 Task: For heading Arial Rounded MT Bold with Underline.  font size for heading26,  'Change the font style of data to'Browallia New.  and font size to 18,  Change the alignment of both headline & data to Align middle & Align Text left.  In the sheet  Alpha Sales log 
Action: Mouse moved to (180, 155)
Screenshot: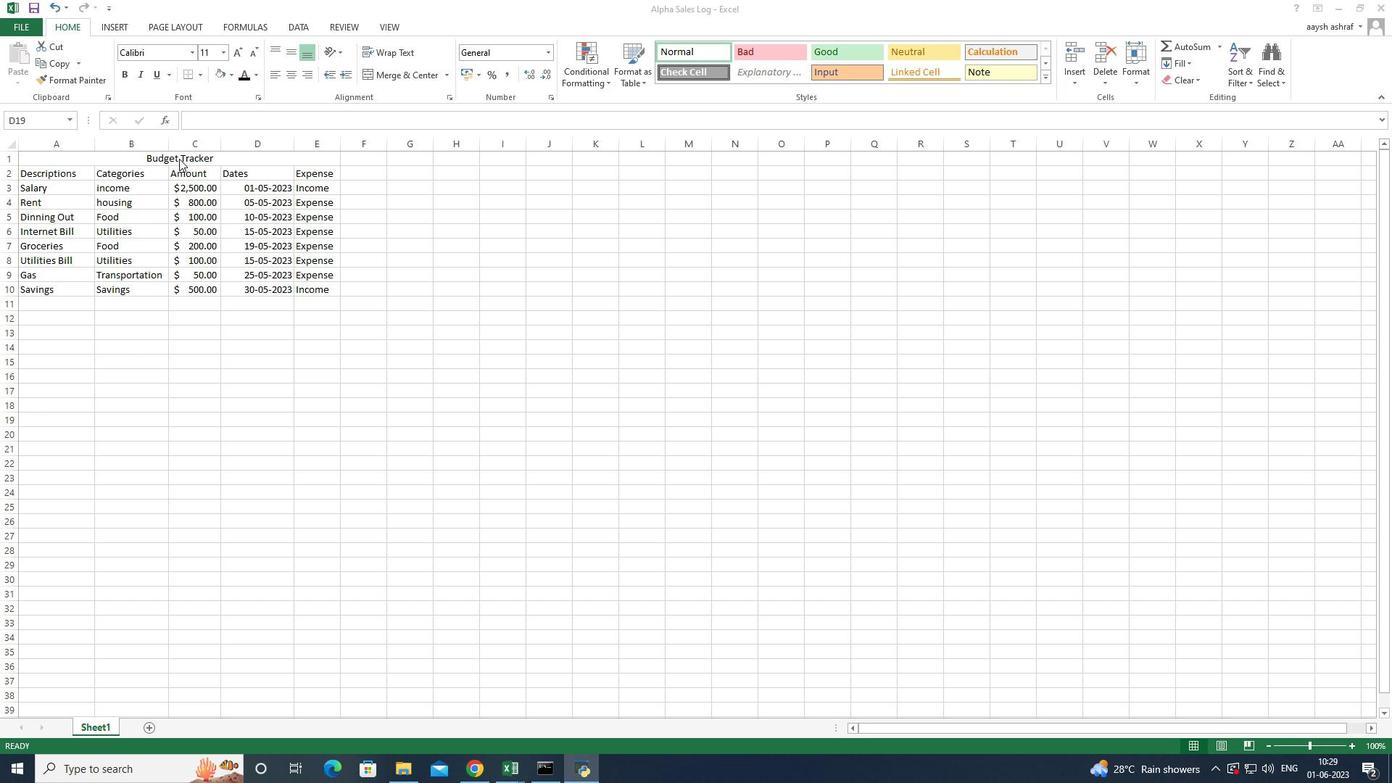 
Action: Mouse pressed left at (180, 155)
Screenshot: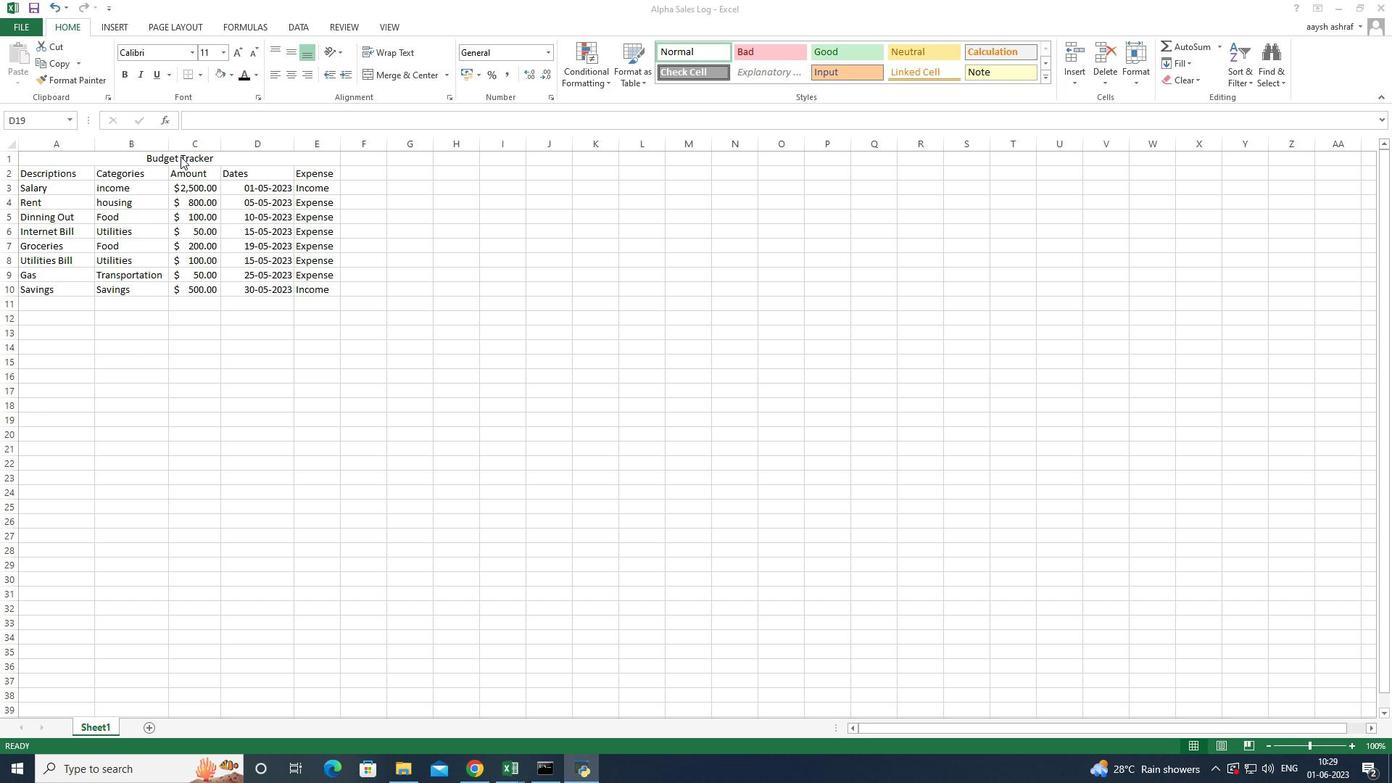 
Action: Mouse moved to (177, 161)
Screenshot: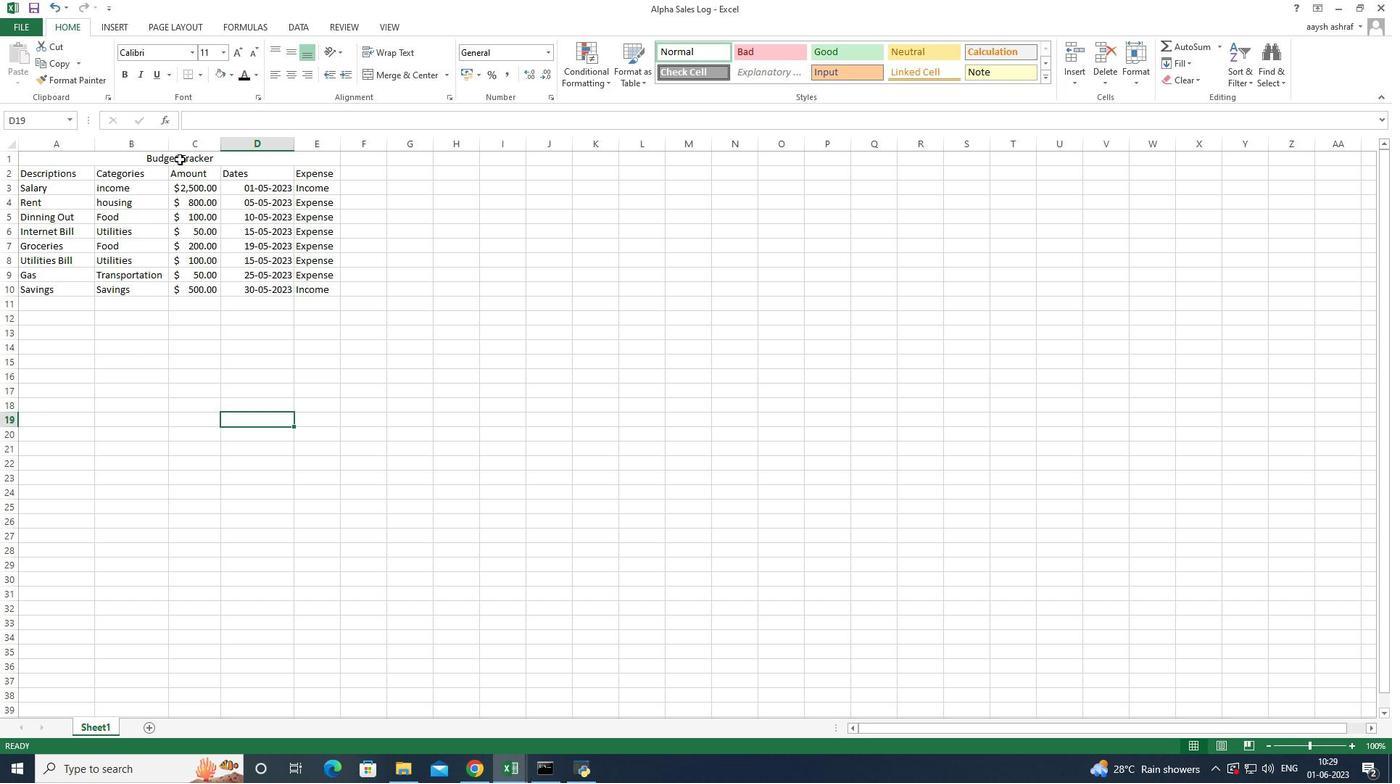 
Action: Mouse pressed left at (177, 161)
Screenshot: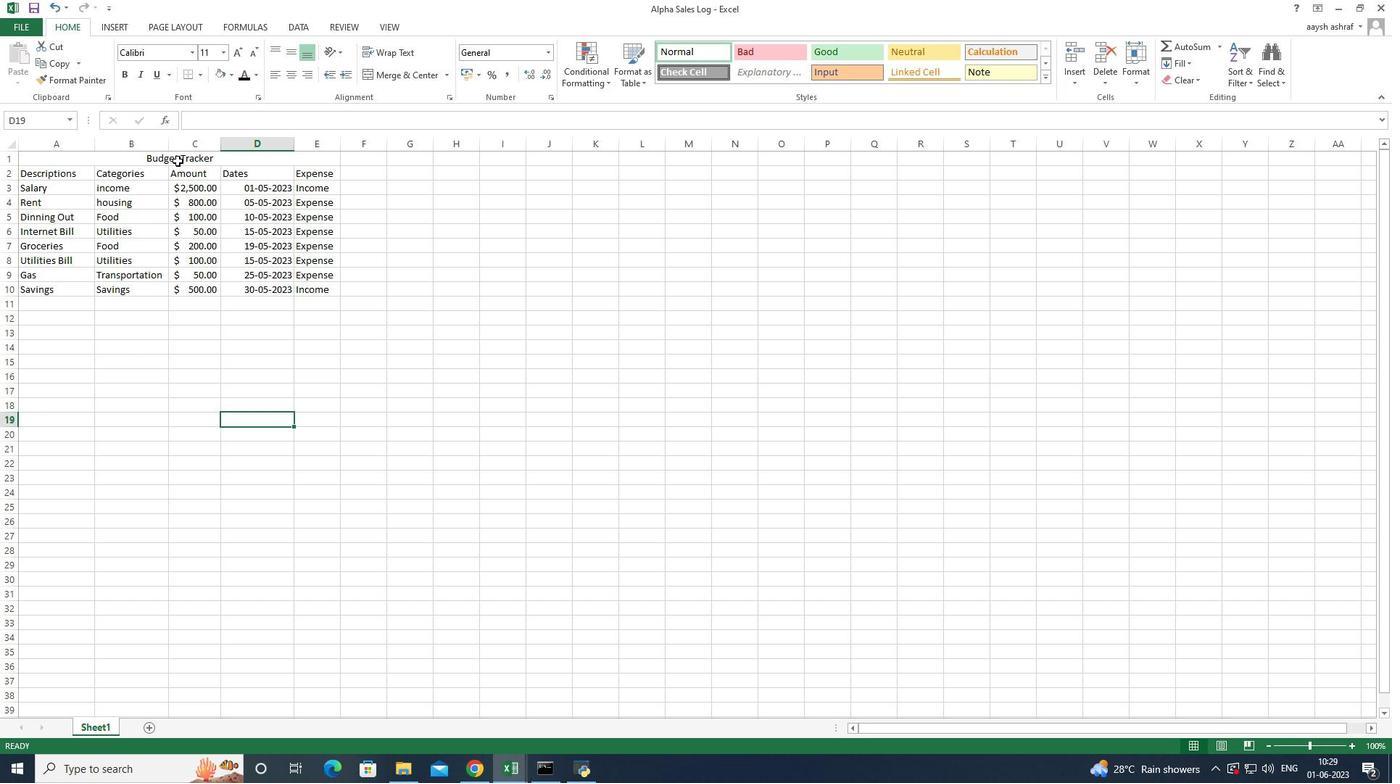 
Action: Mouse moved to (168, 397)
Screenshot: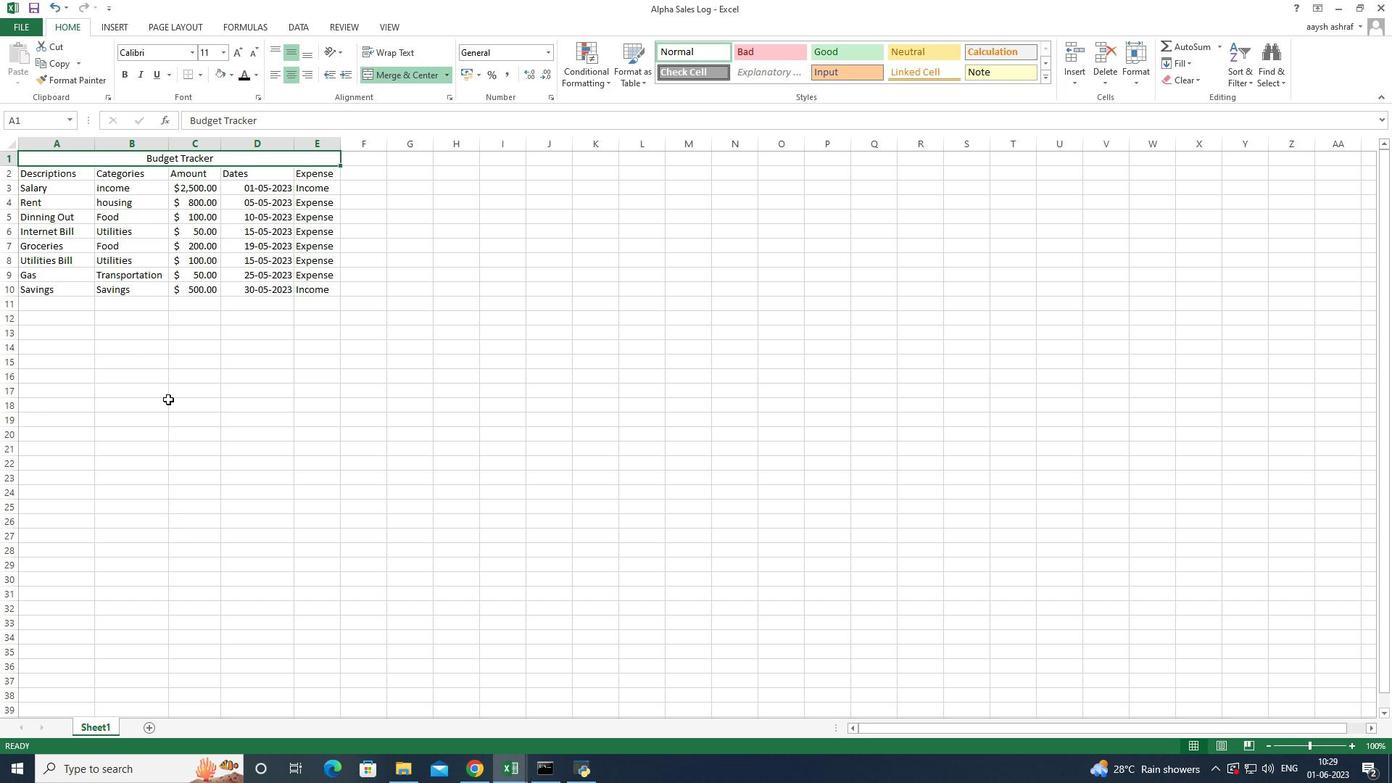 
Action: Mouse pressed right at (168, 397)
Screenshot: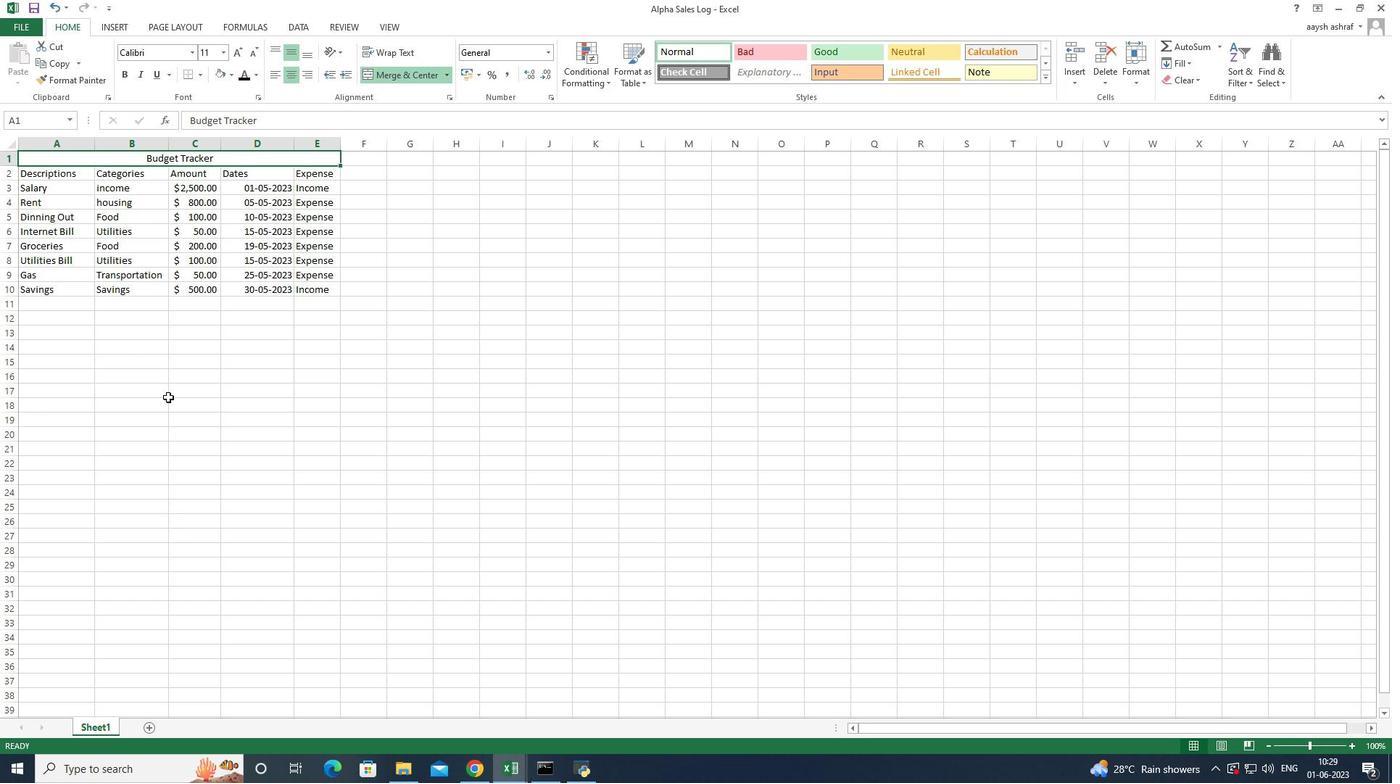 
Action: Mouse moved to (210, 679)
Screenshot: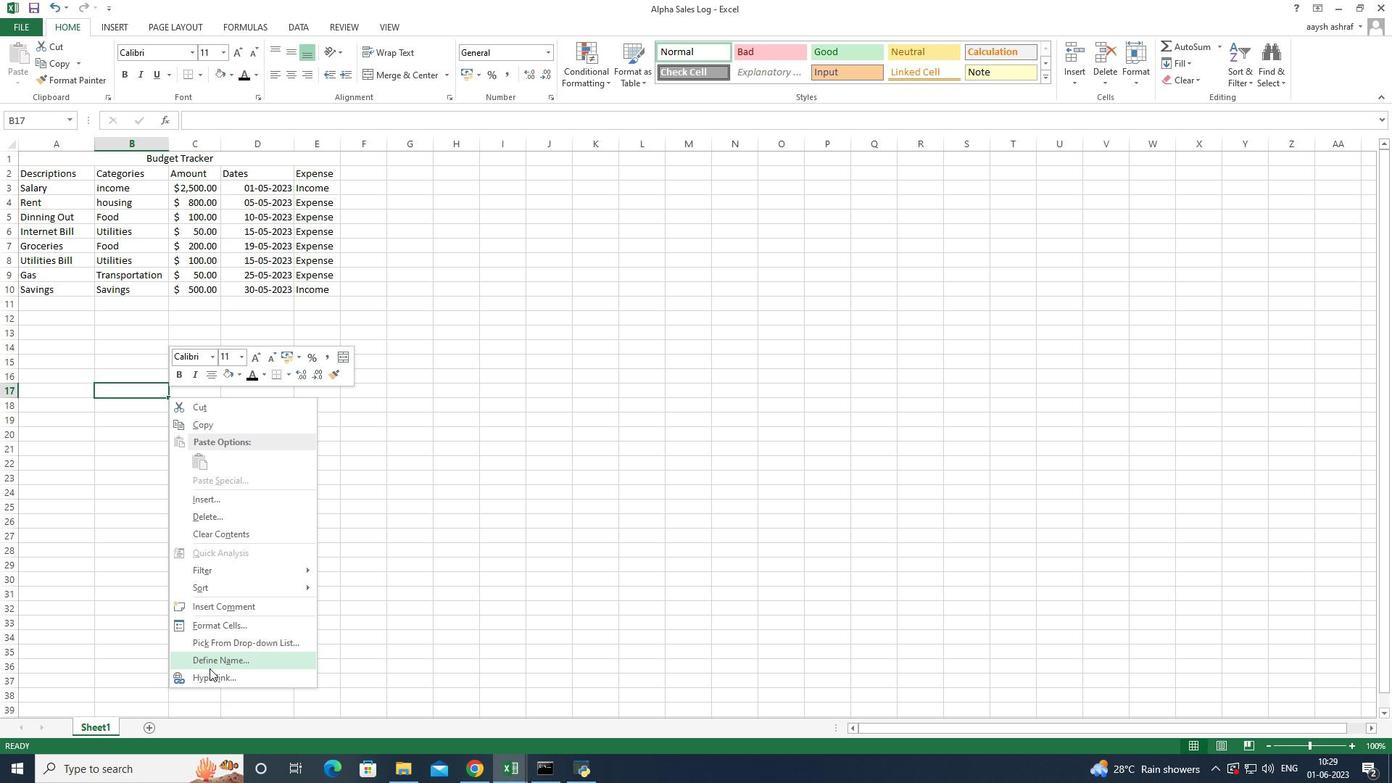 
Action: Mouse pressed left at (210, 679)
Screenshot: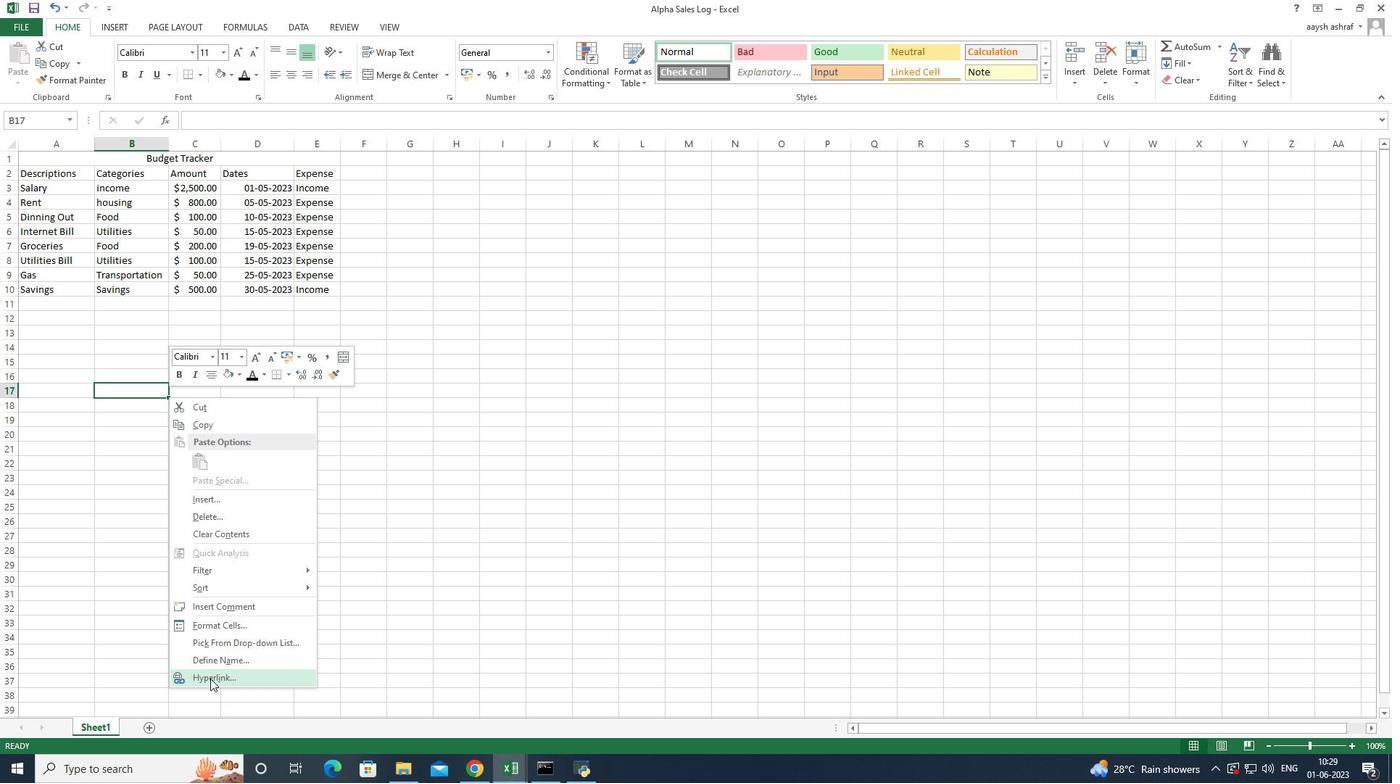 
Action: Mouse moved to (401, 455)
Screenshot: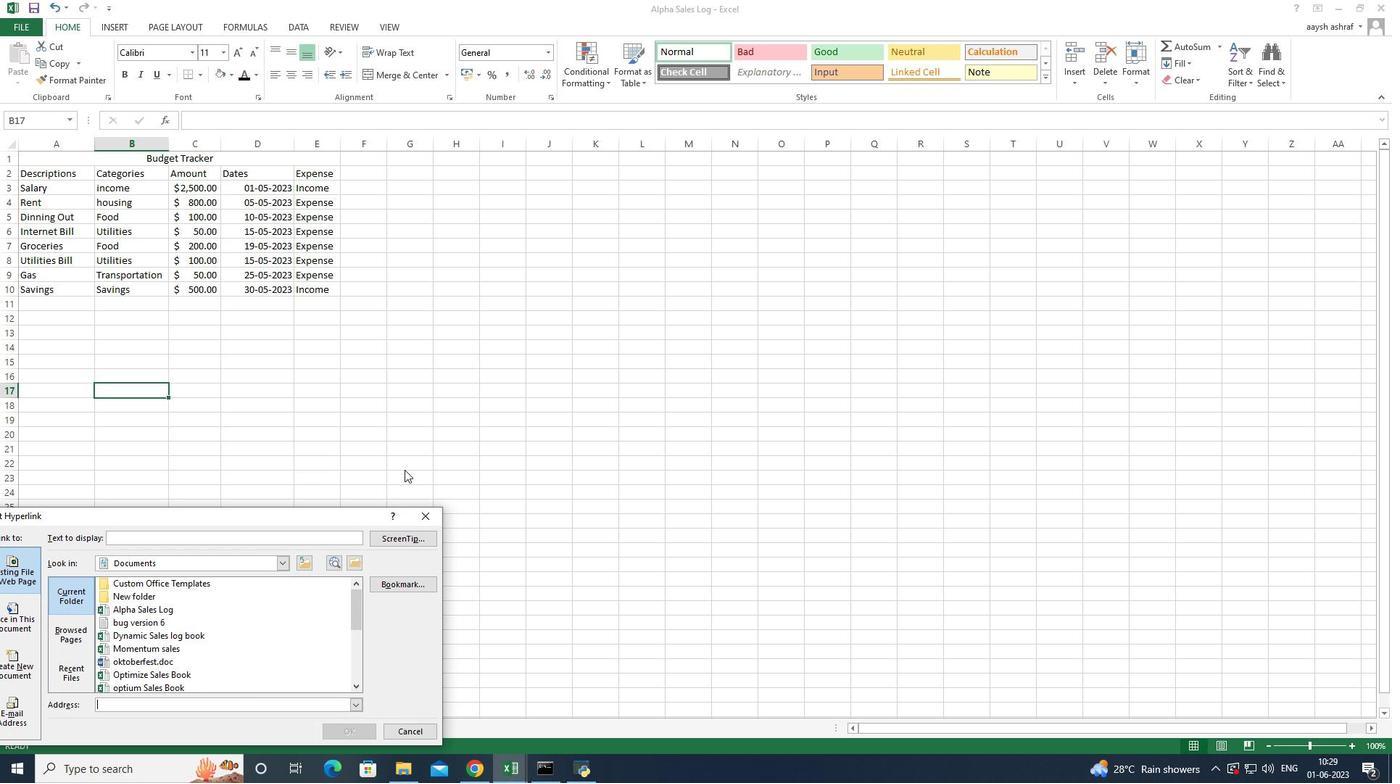 
Action: Mouse pressed left at (401, 455)
Screenshot: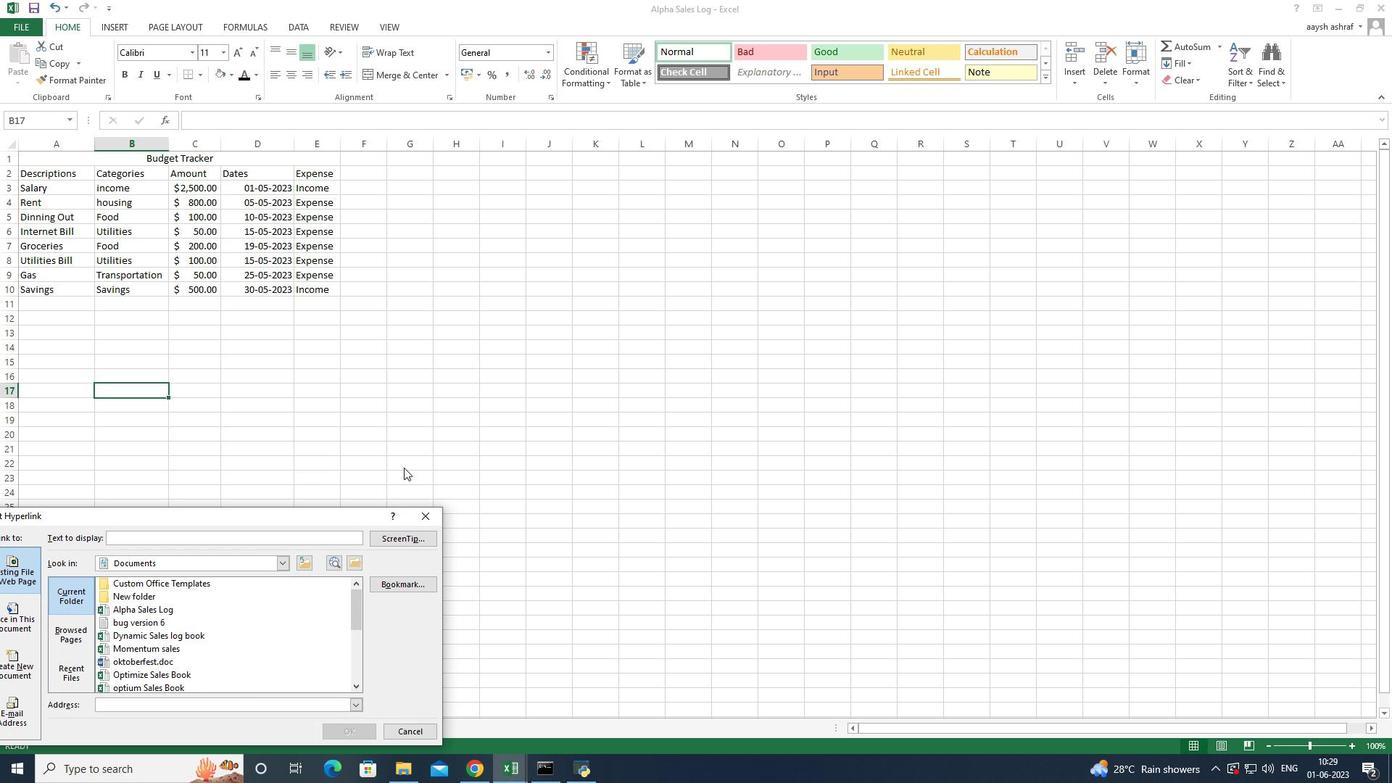 
Action: Mouse moved to (427, 510)
Screenshot: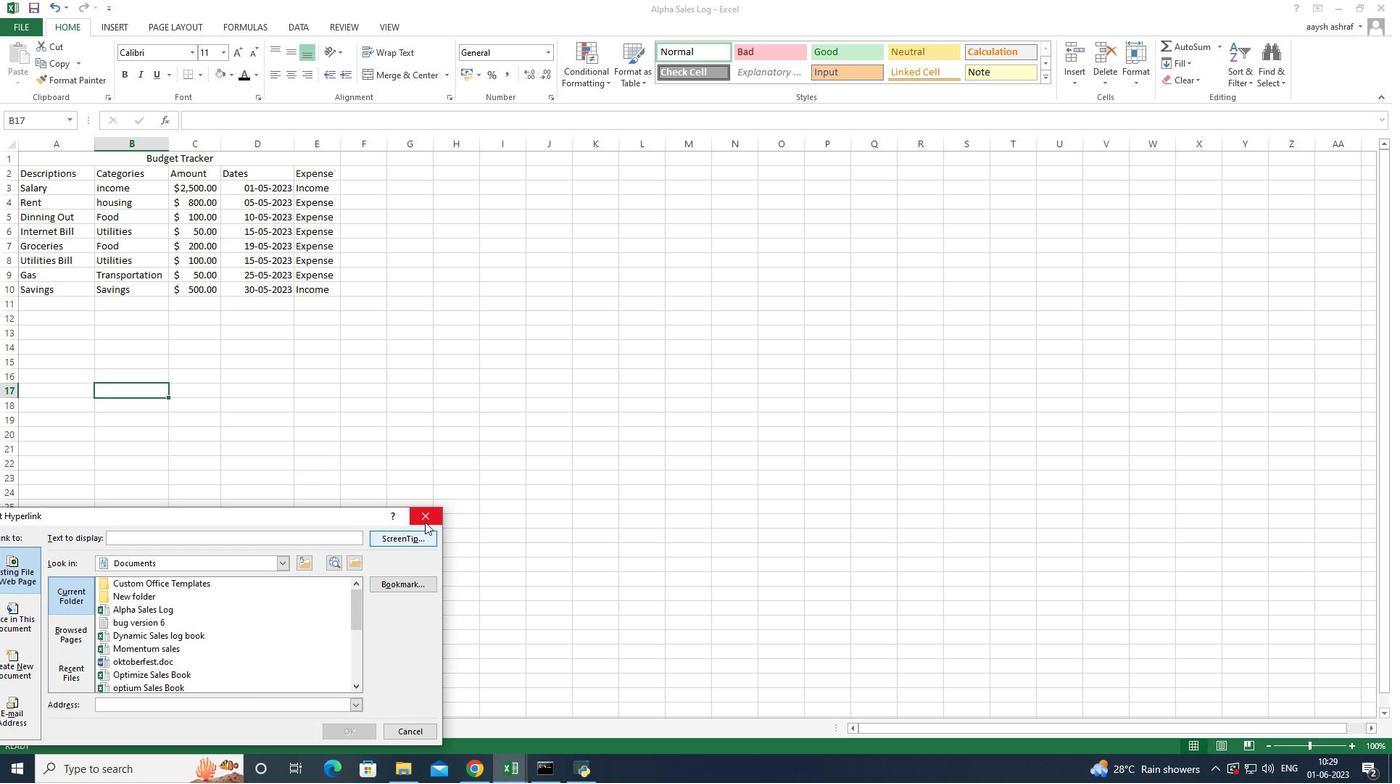 
Action: Mouse pressed left at (427, 510)
Screenshot: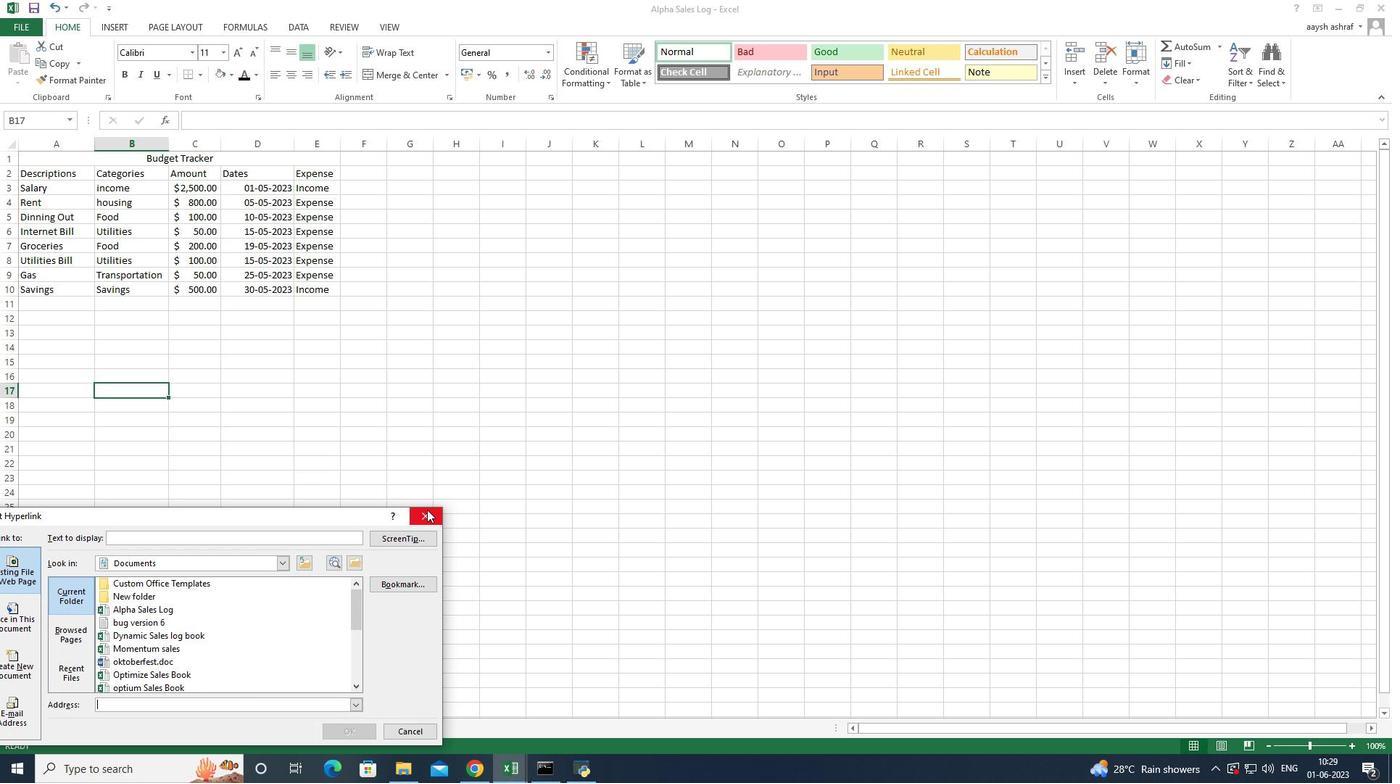 
Action: Mouse moved to (142, 159)
Screenshot: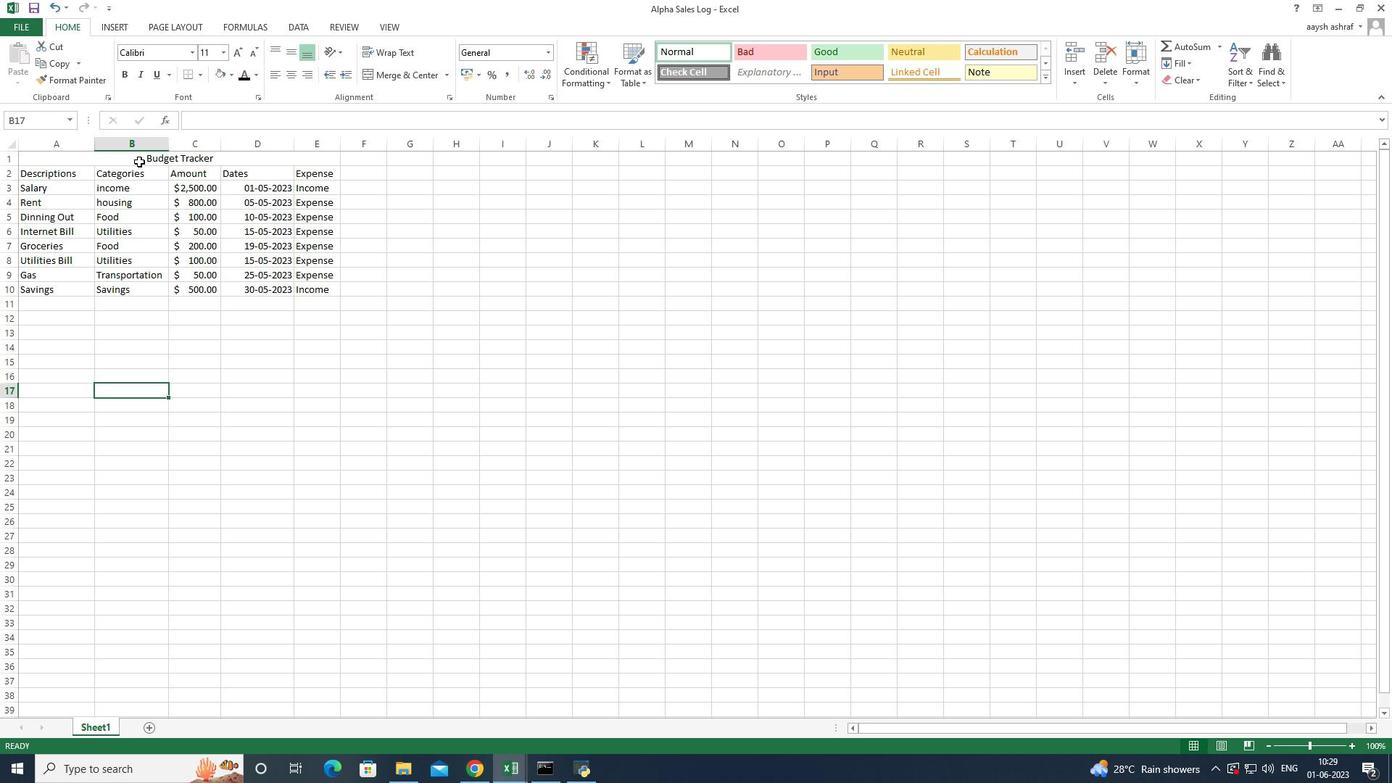 
Action: Mouse pressed left at (142, 159)
Screenshot: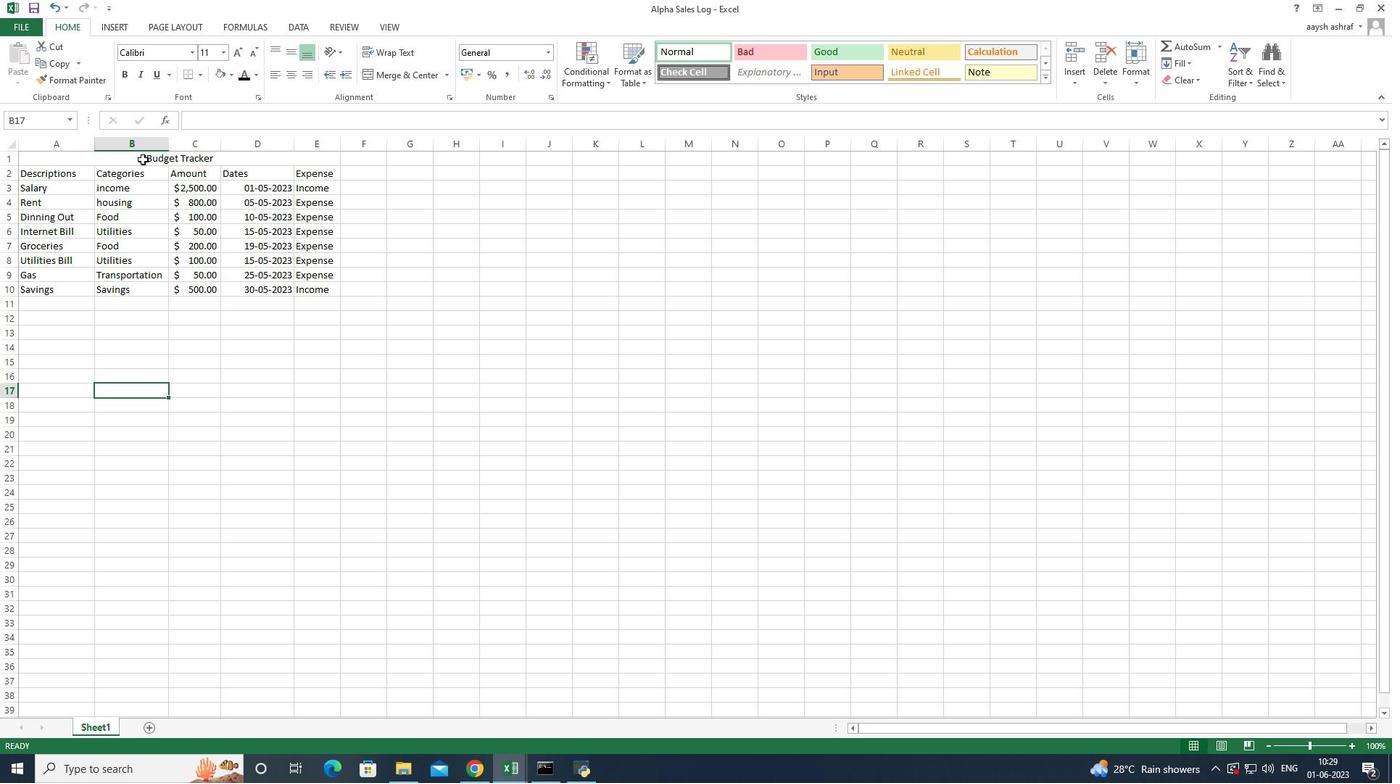 
Action: Mouse moved to (49, 172)
Screenshot: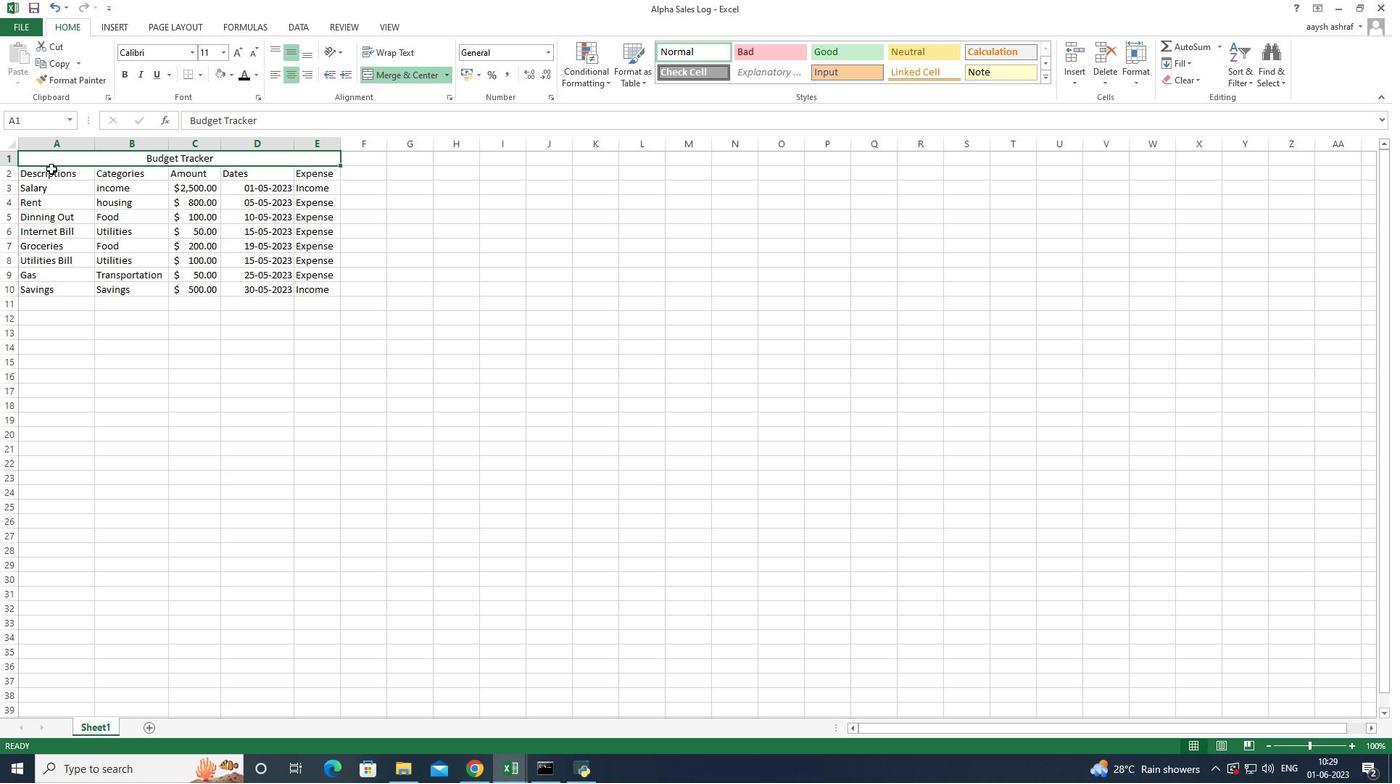
Action: Mouse pressed left at (49, 172)
Screenshot: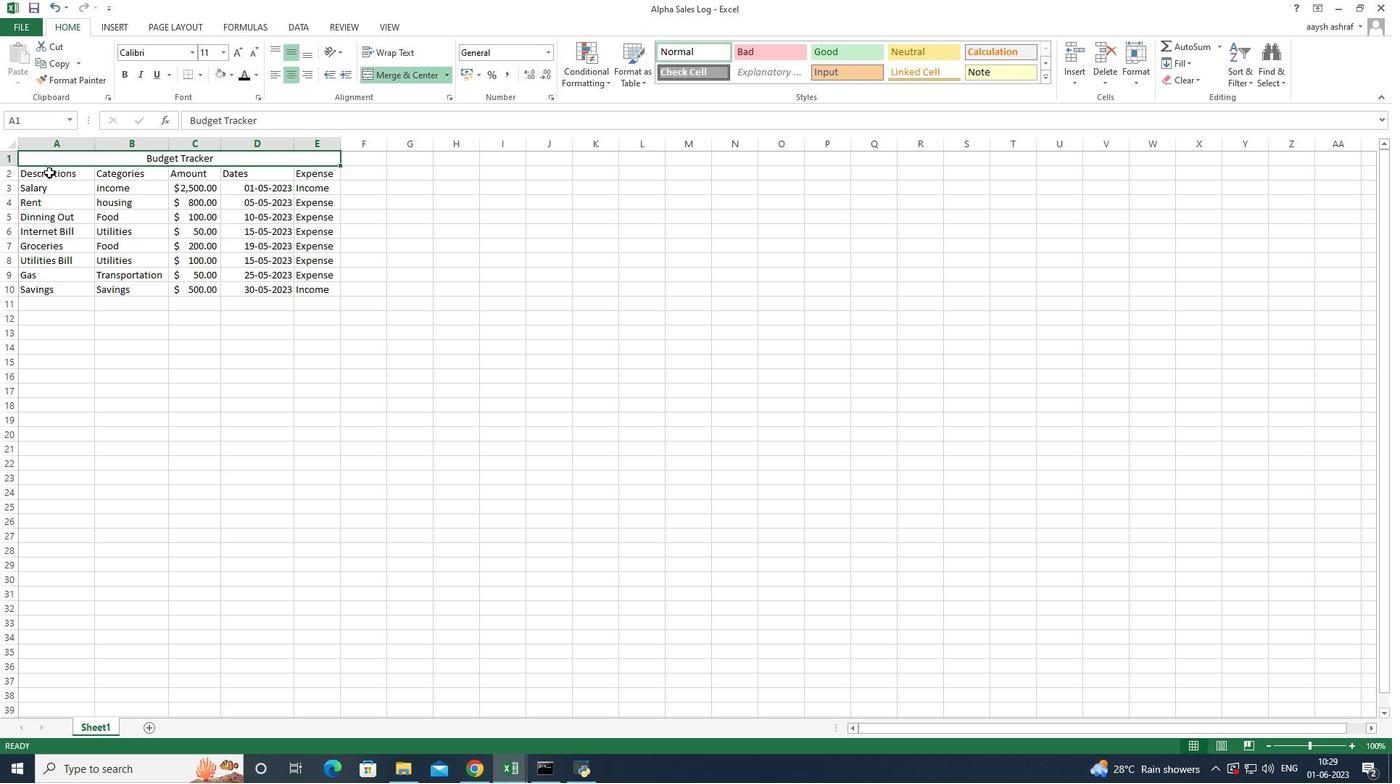 
Action: Mouse moved to (85, 158)
Screenshot: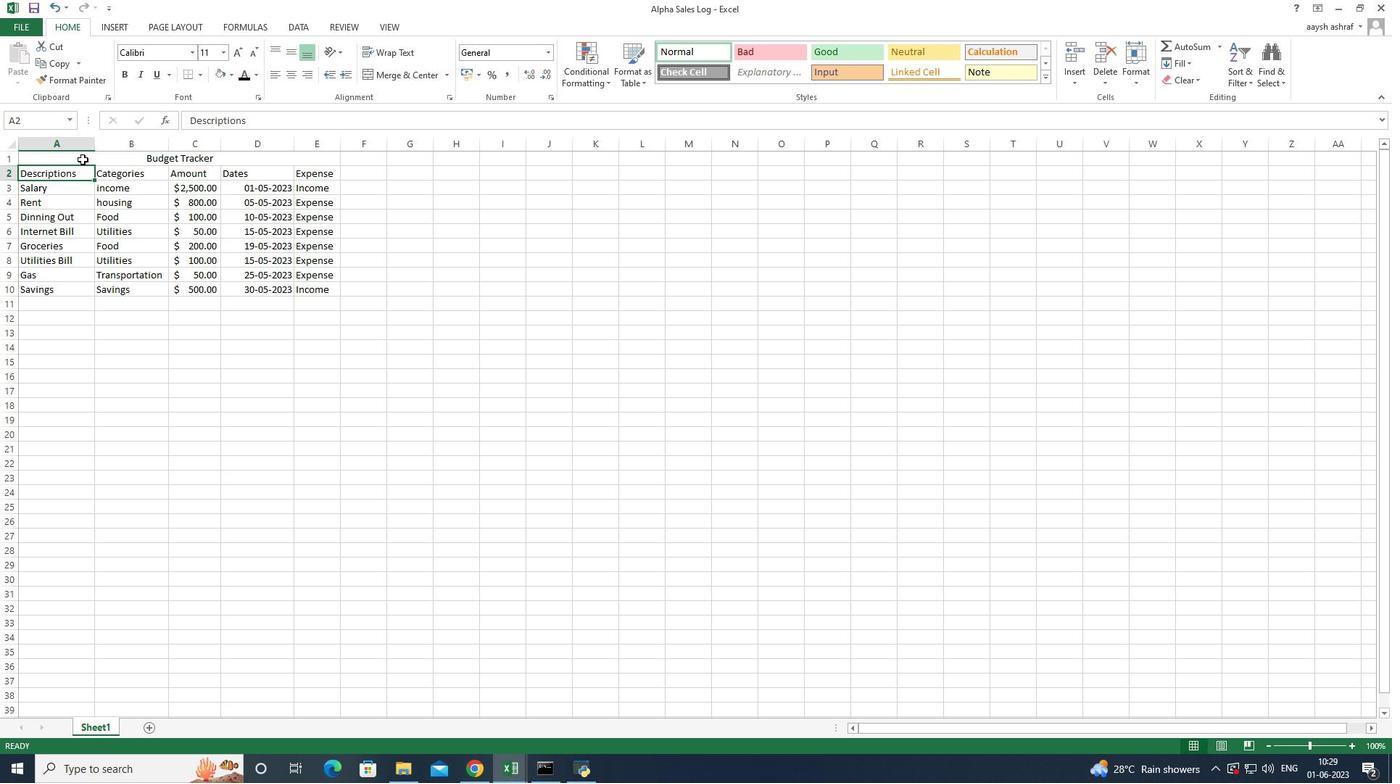 
Action: Mouse pressed left at (85, 158)
Screenshot: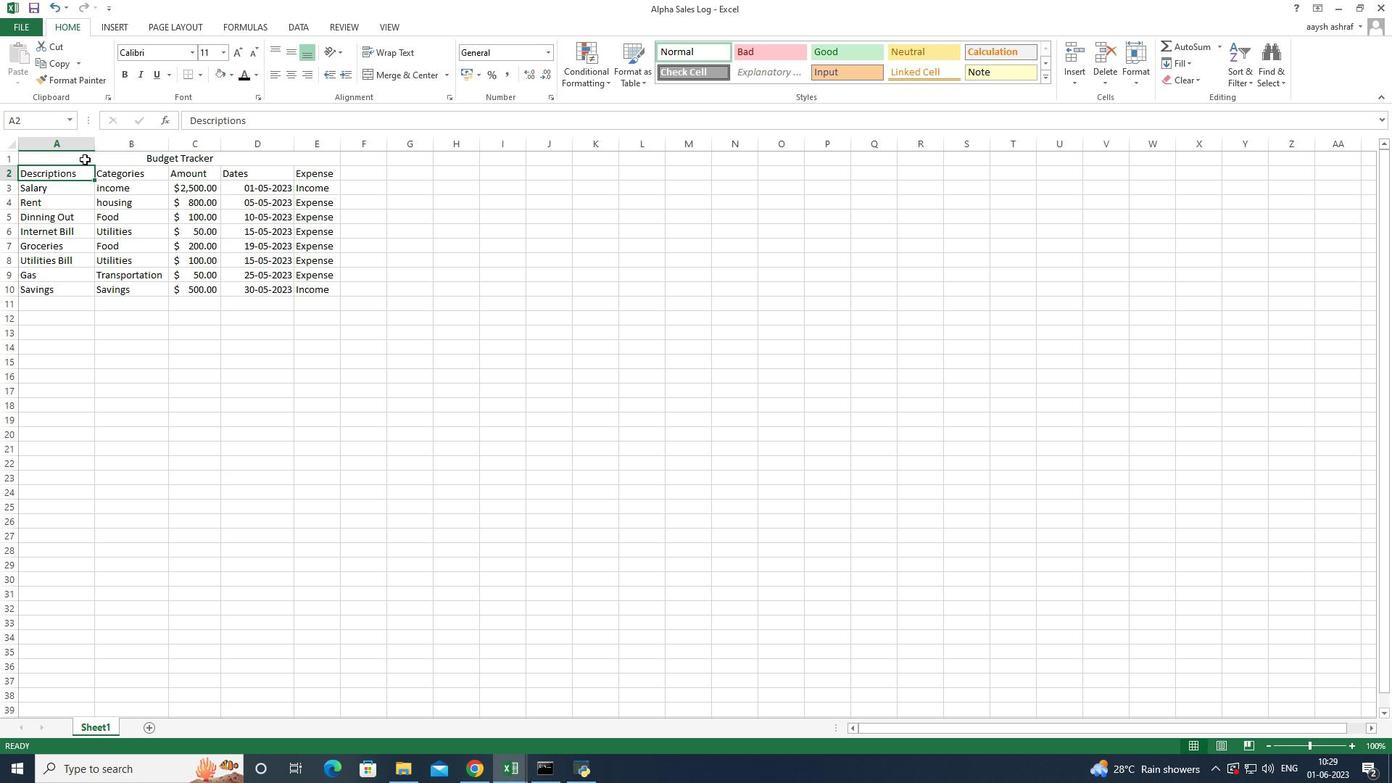 
Action: Mouse moved to (155, 176)
Screenshot: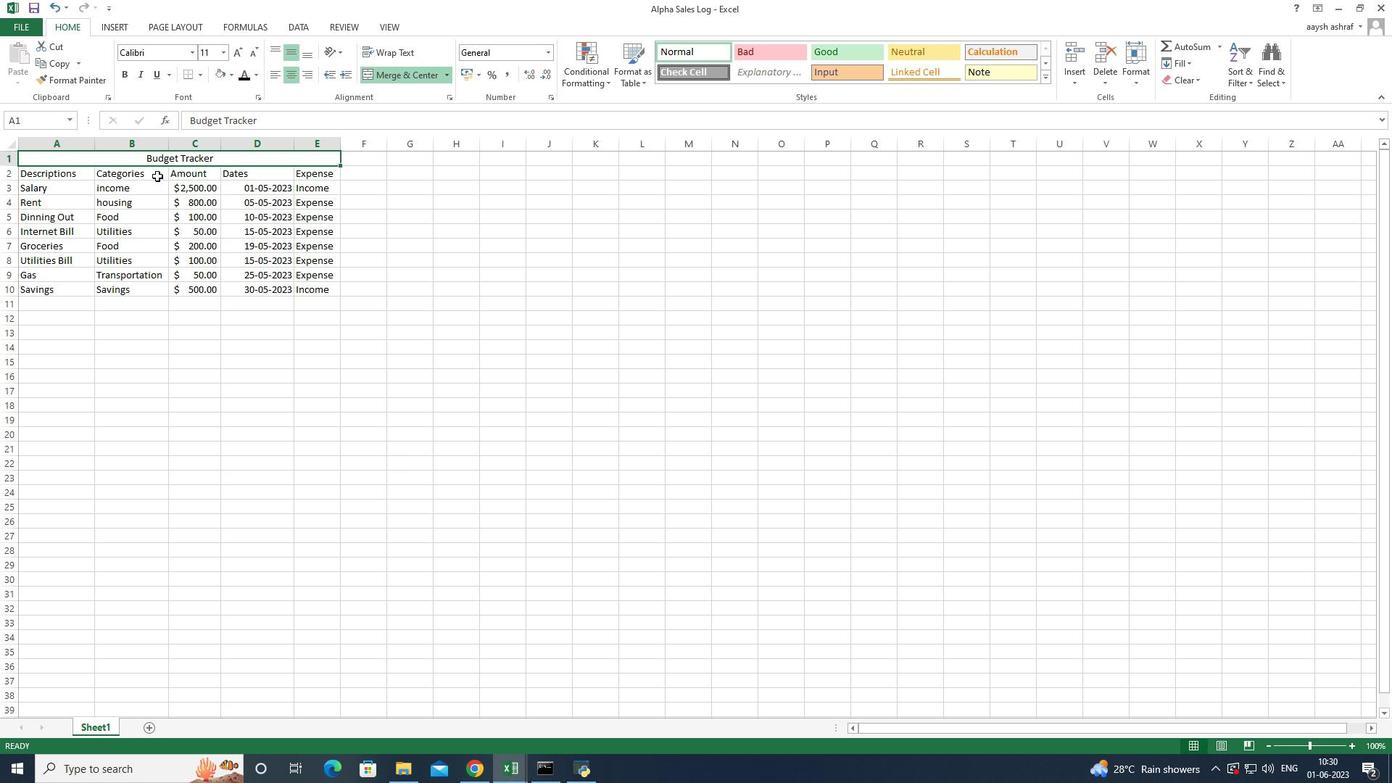 
Action: Mouse pressed left at (155, 176)
Screenshot: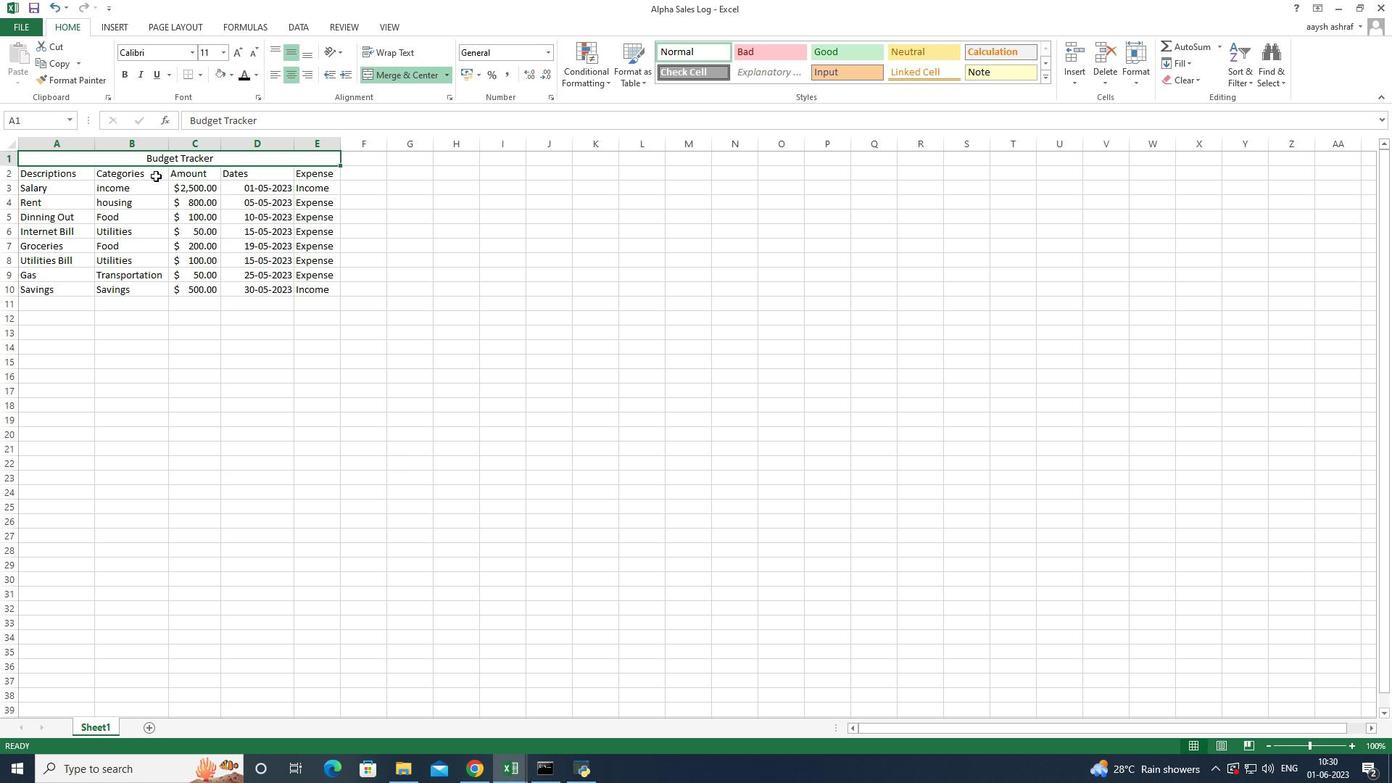 
Action: Mouse moved to (184, 160)
Screenshot: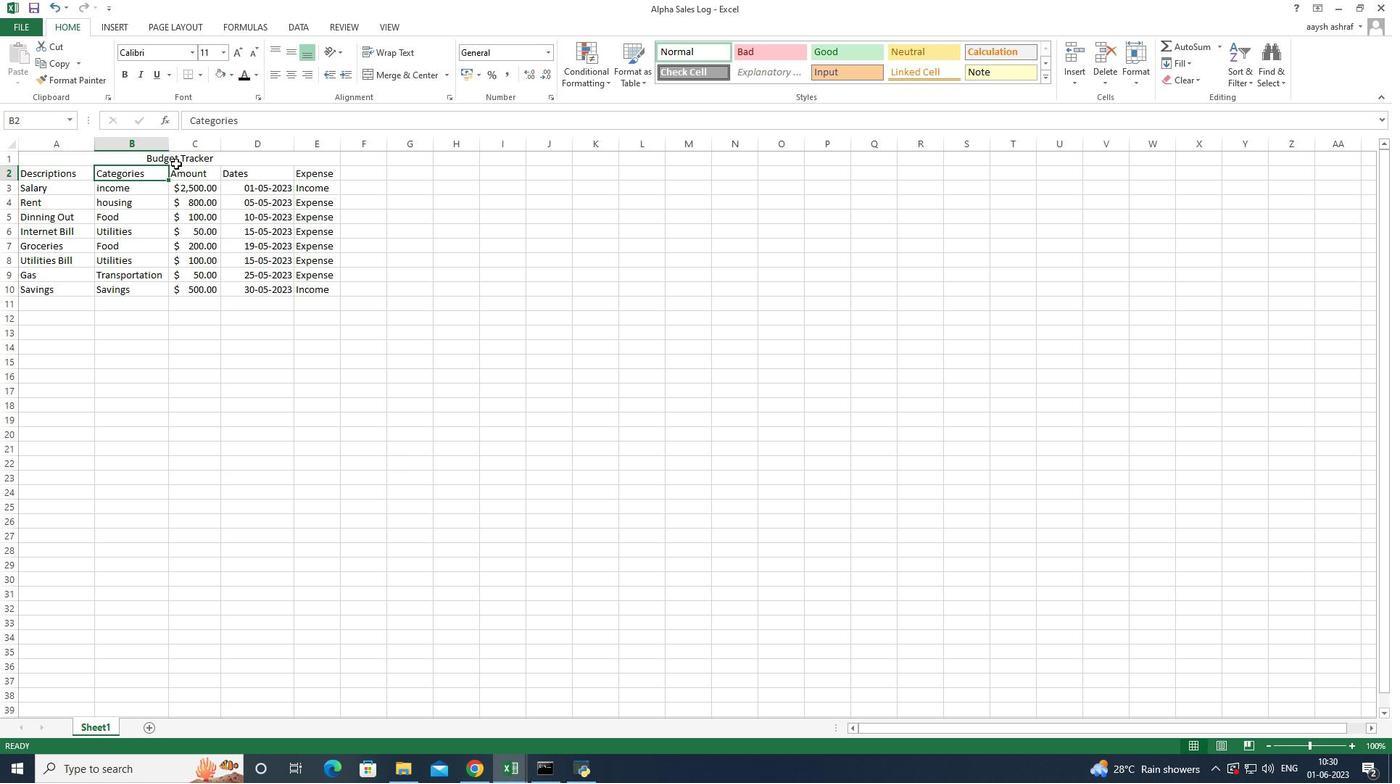 
Action: Mouse pressed left at (184, 160)
Screenshot: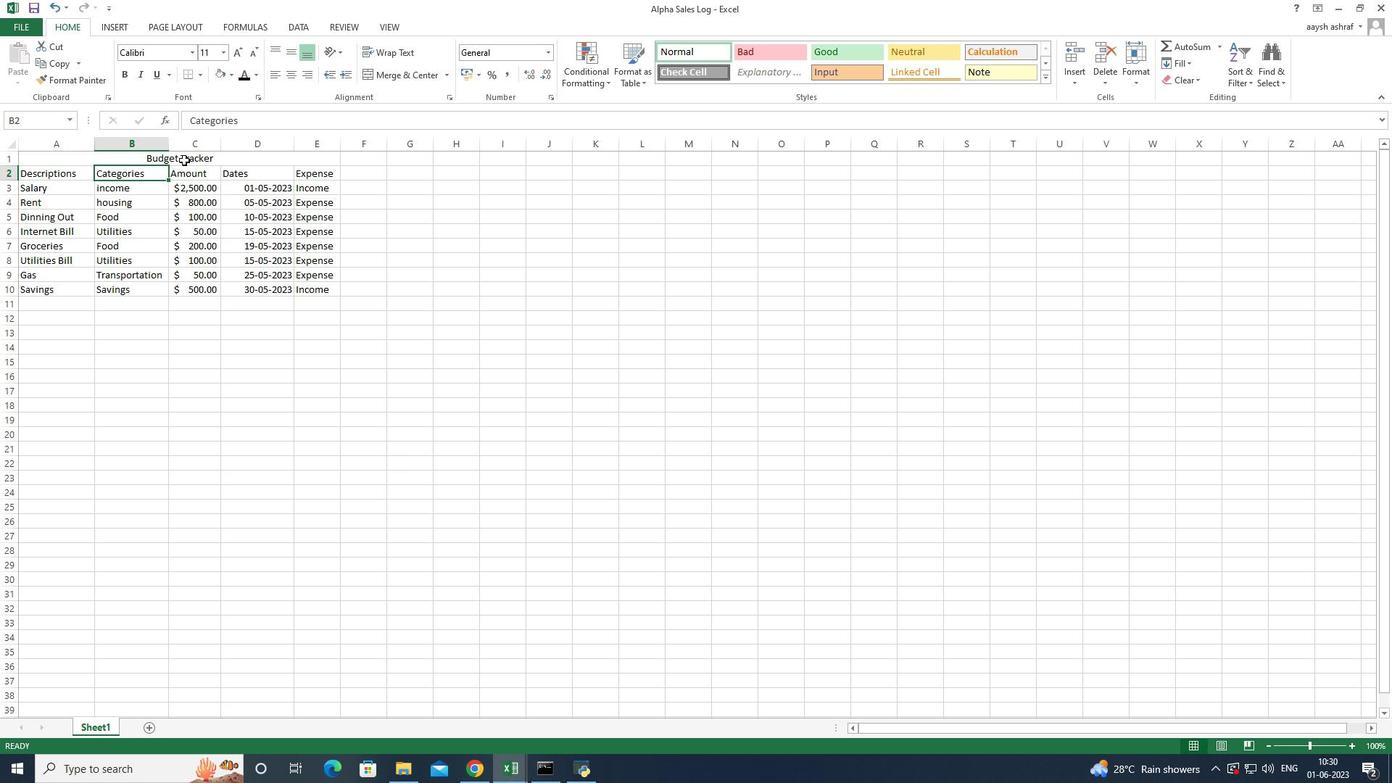 
Action: Mouse moved to (219, 160)
Screenshot: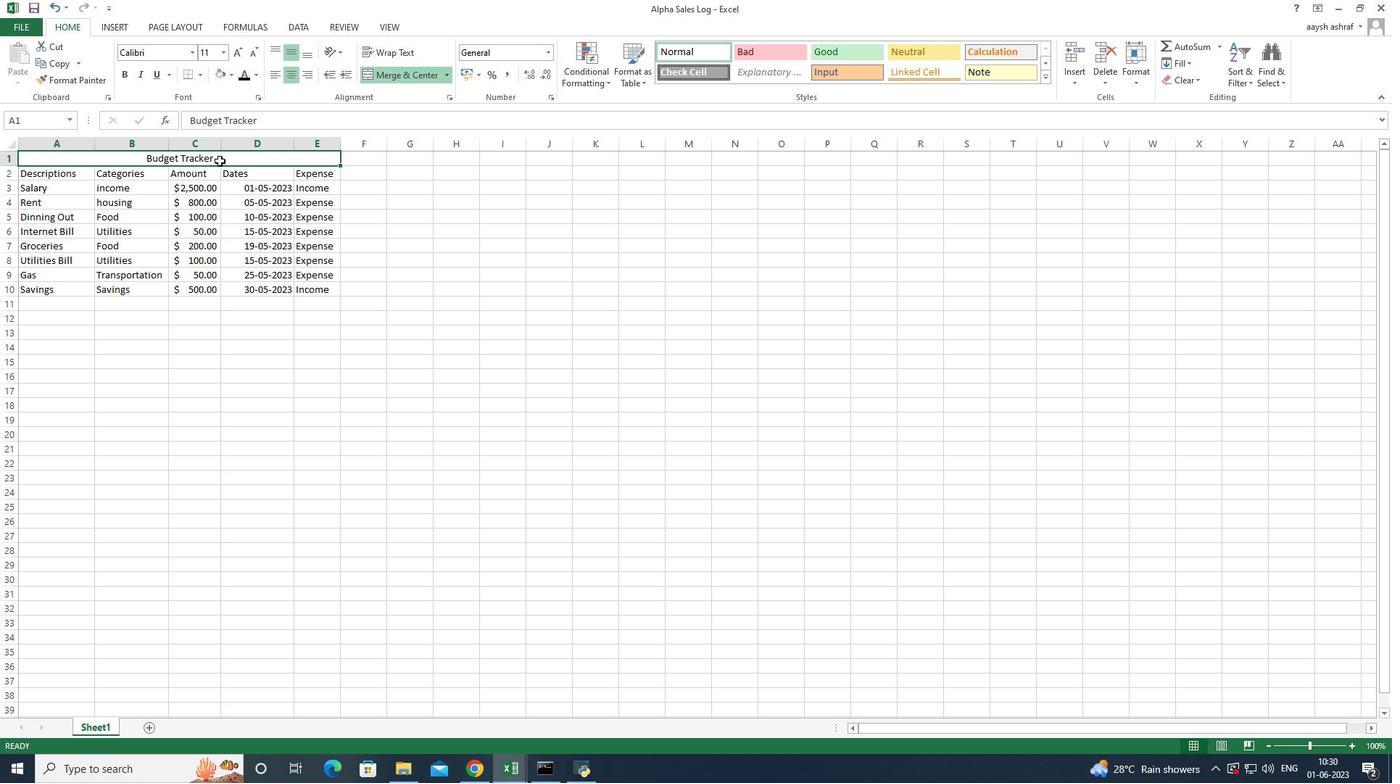 
Action: Mouse pressed left at (219, 160)
Screenshot: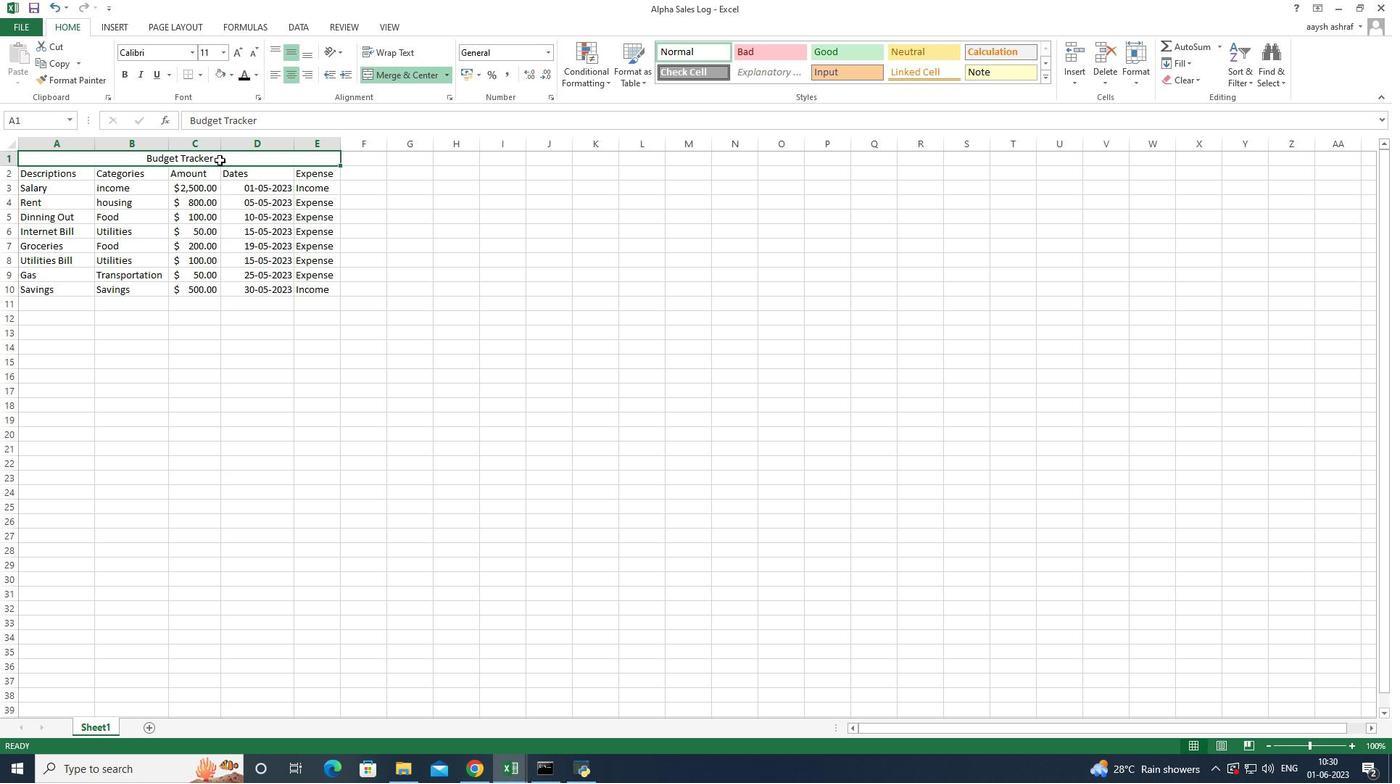 
Action: Mouse pressed left at (219, 160)
Screenshot: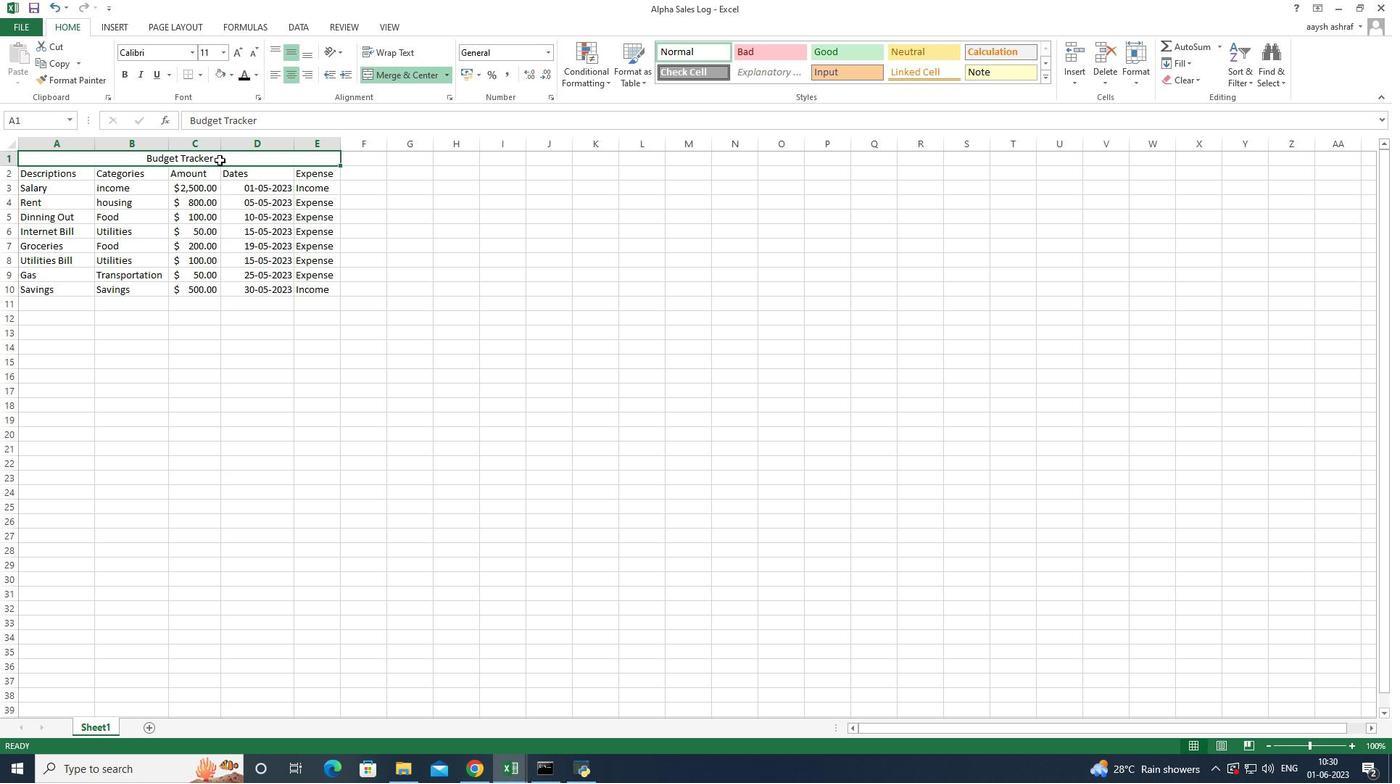 
Action: Mouse pressed left at (219, 160)
Screenshot: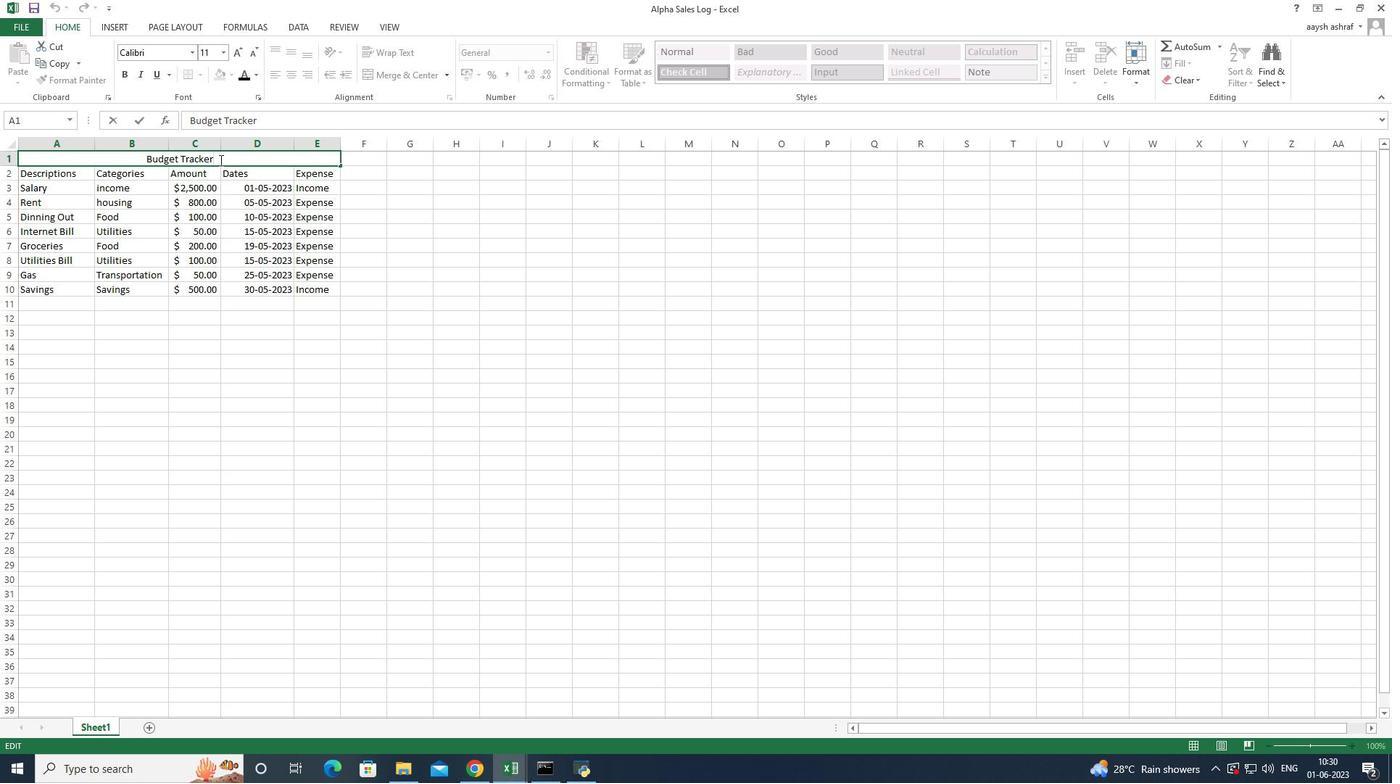 
Action: Mouse moved to (146, 158)
Screenshot: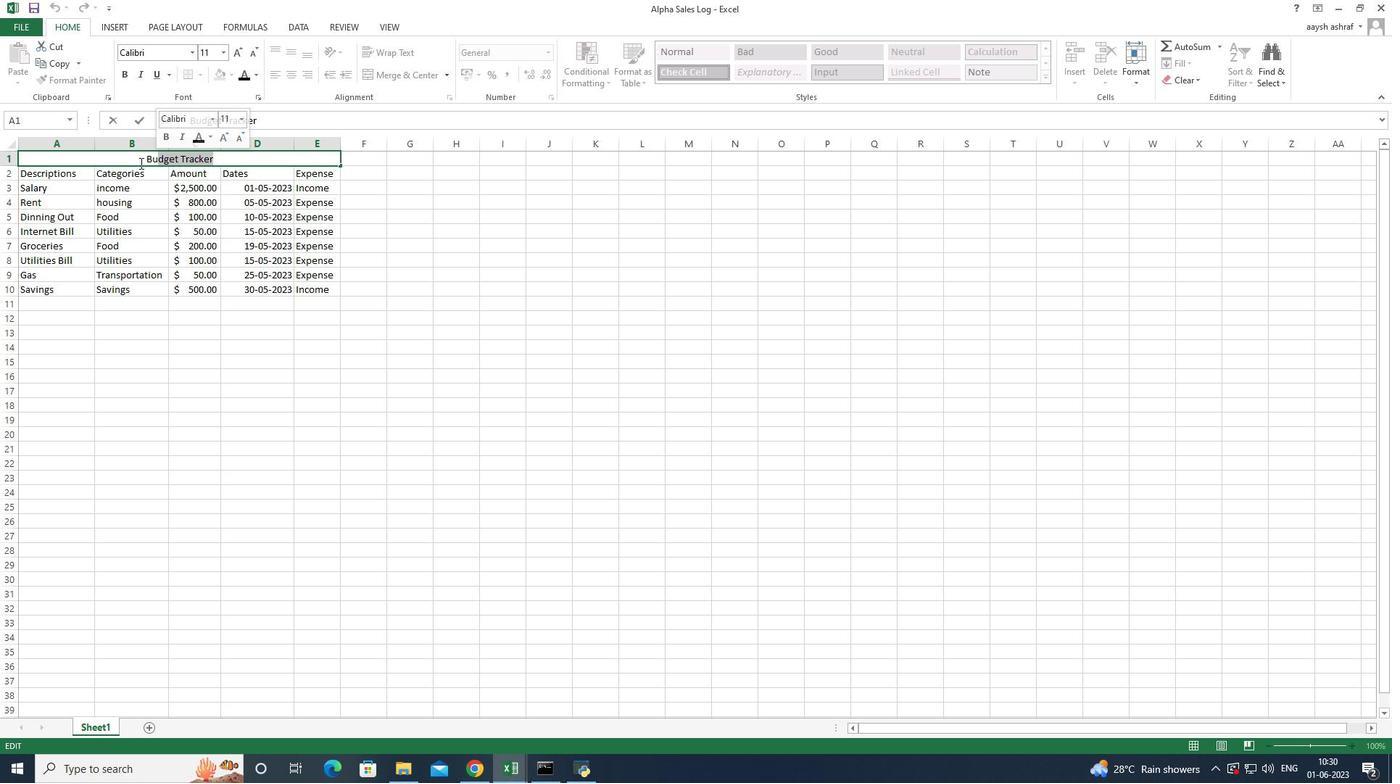 
Action: Mouse pressed left at (146, 158)
Screenshot: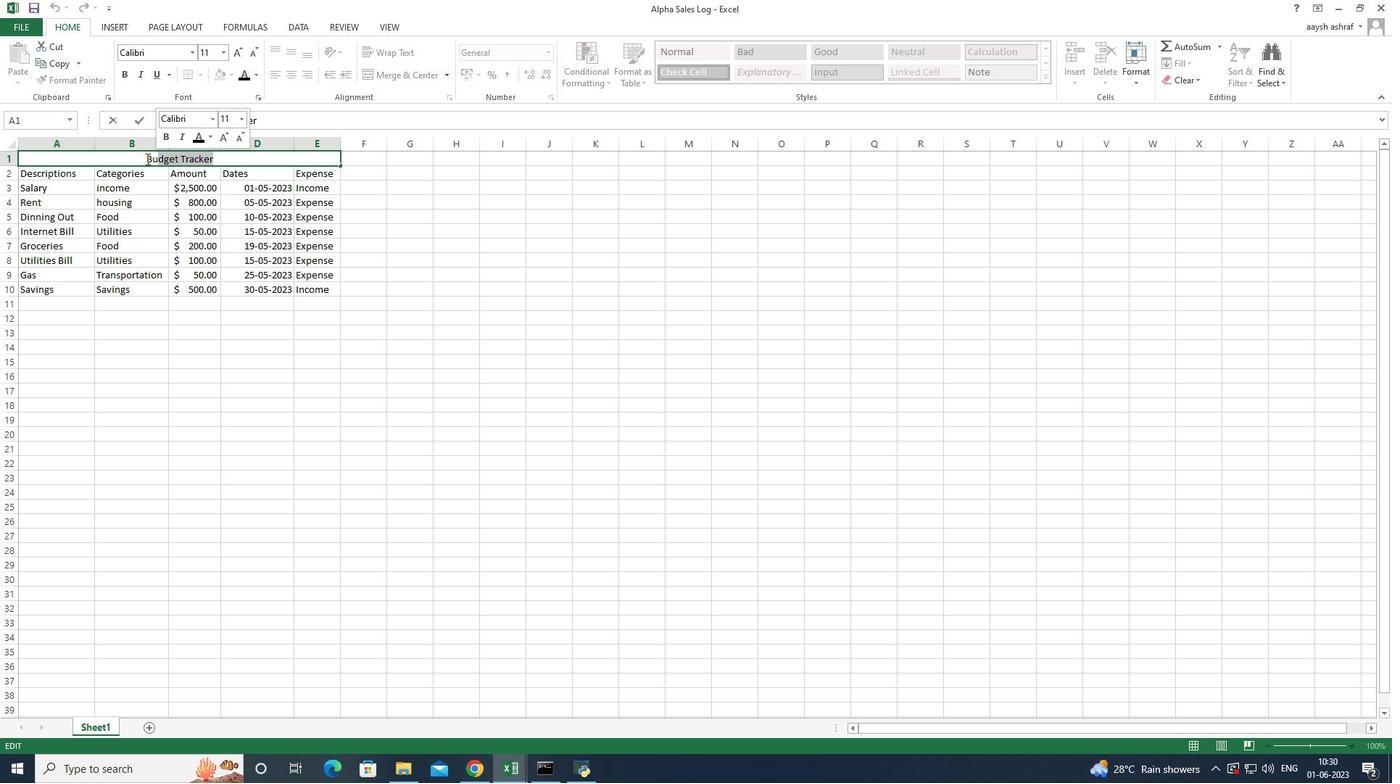 
Action: Mouse moved to (290, 158)
Screenshot: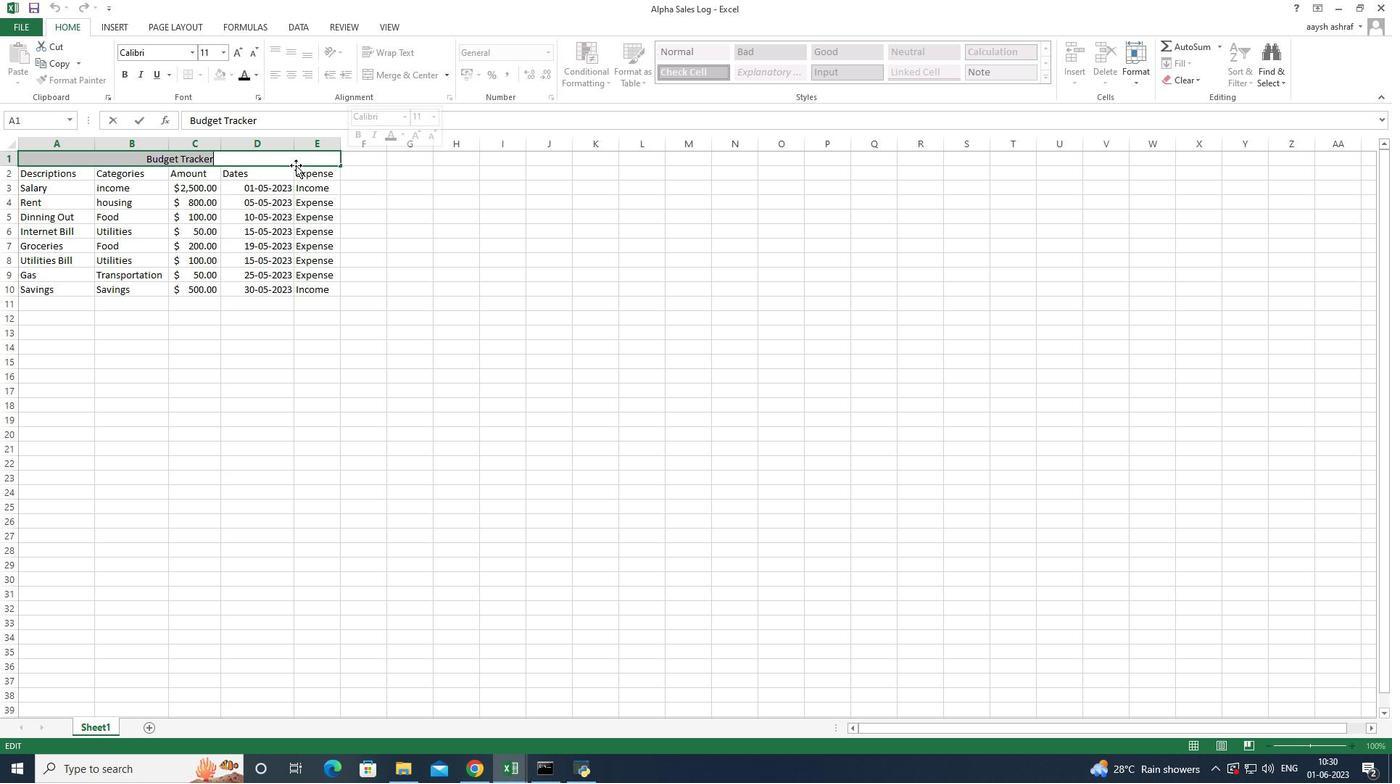 
Action: Mouse pressed left at (290, 158)
Screenshot: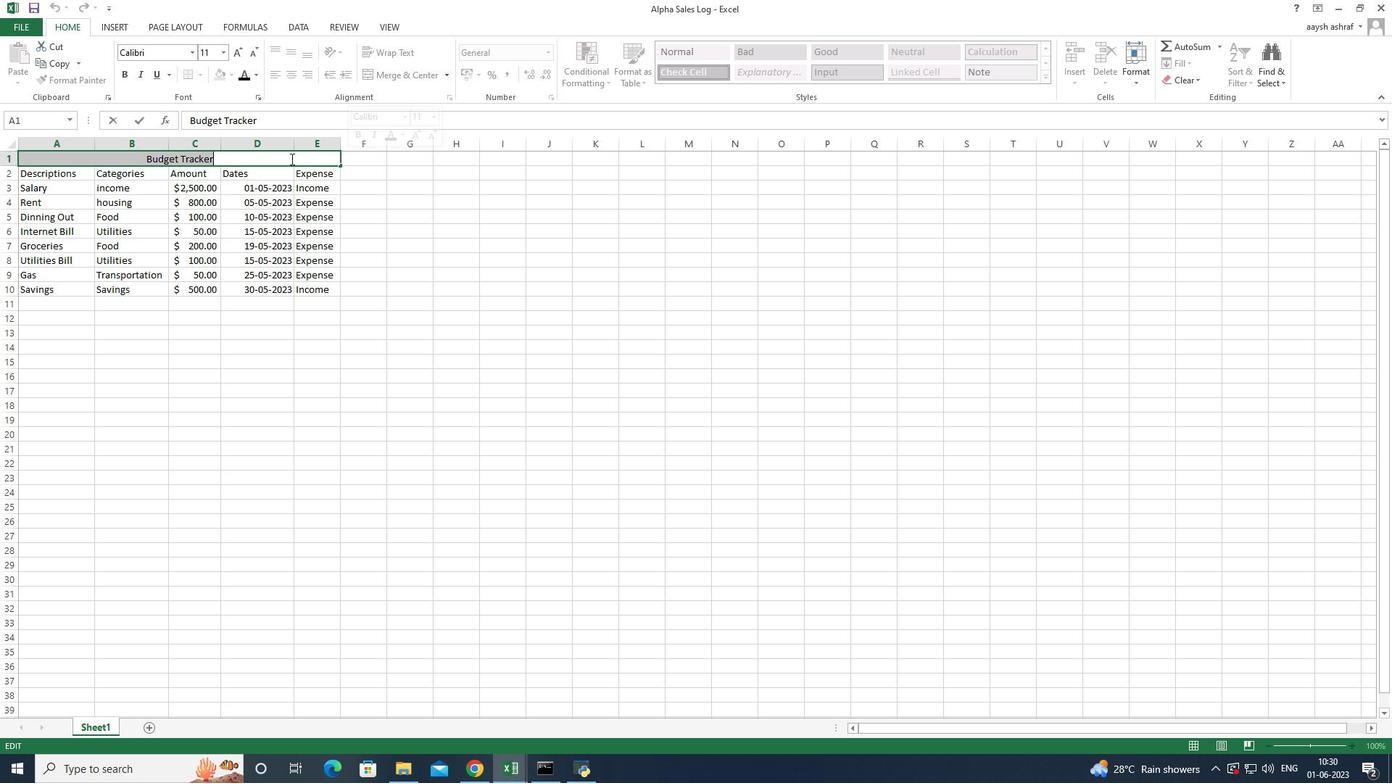 
Action: Mouse pressed left at (290, 158)
Screenshot: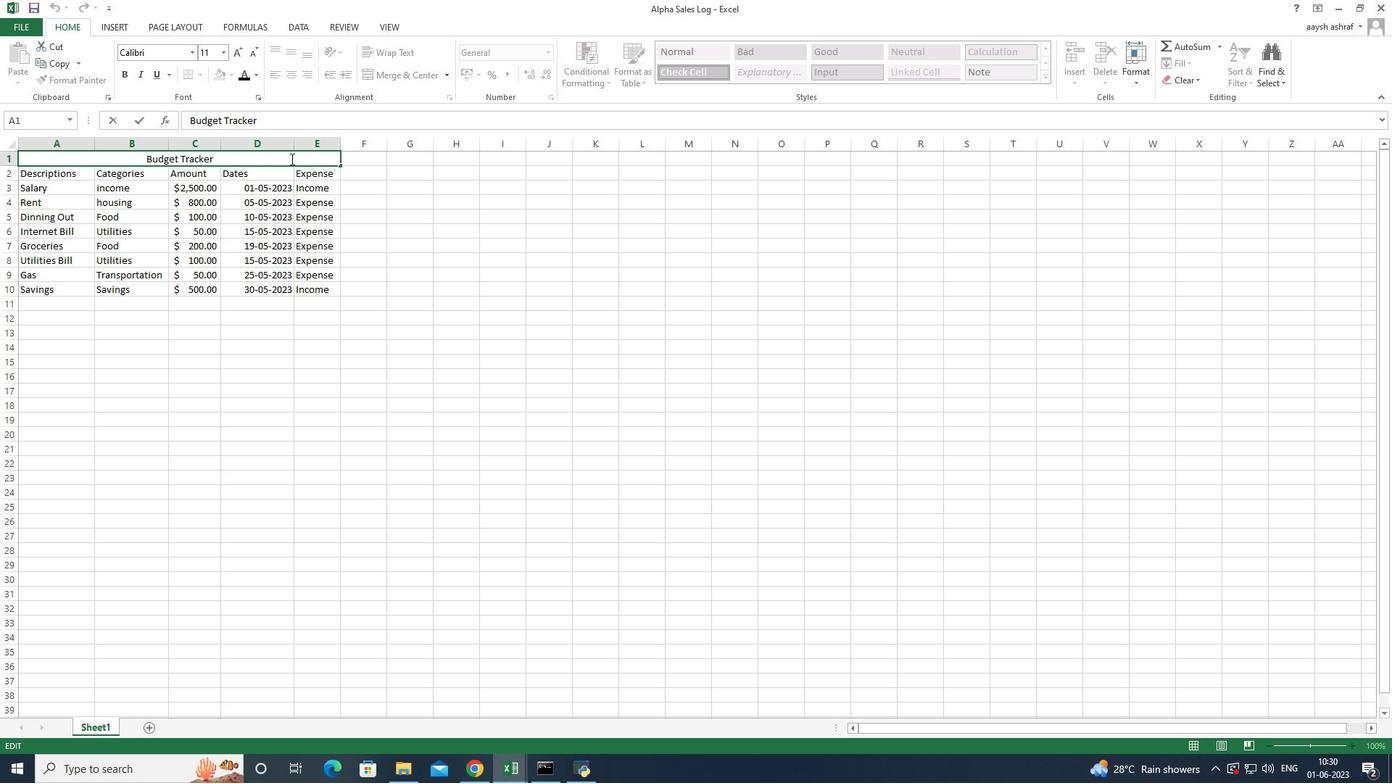 
Action: Mouse pressed left at (290, 158)
Screenshot: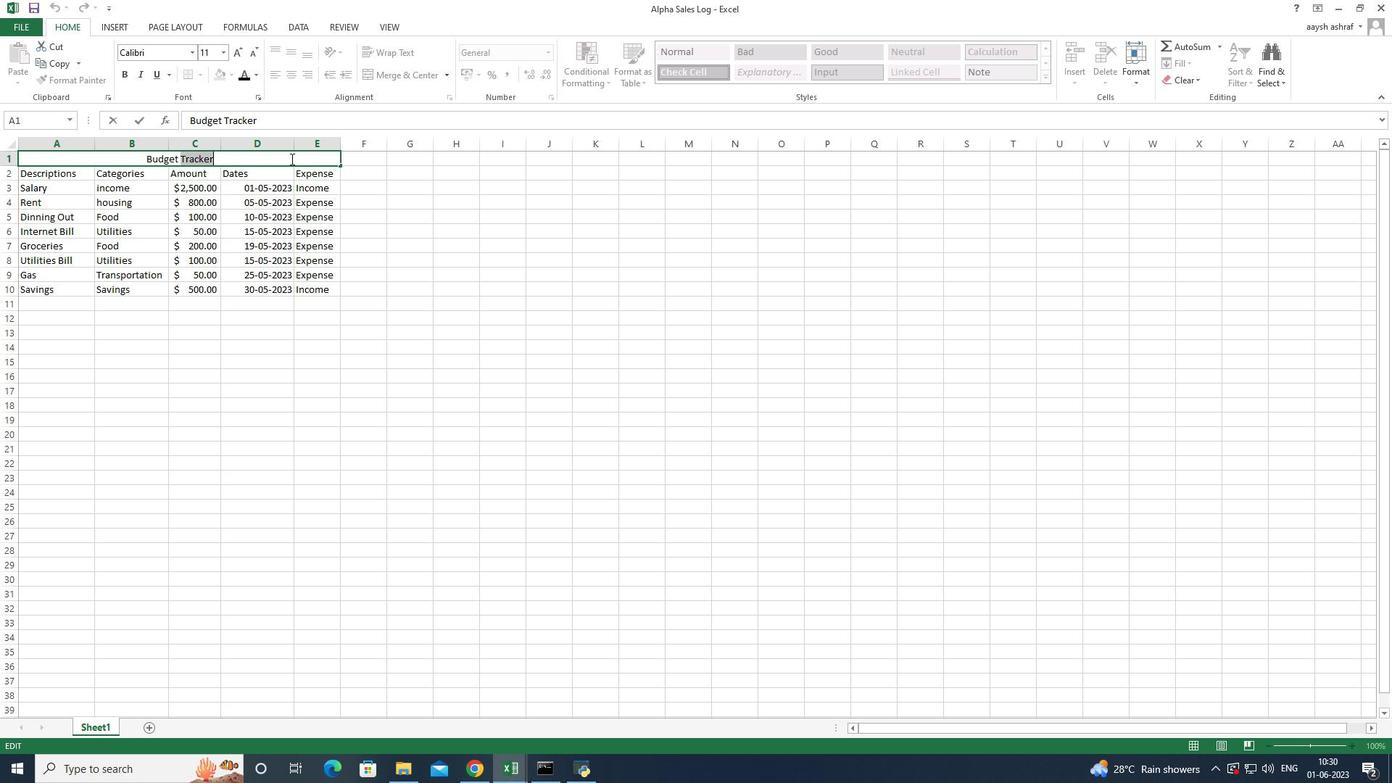 
Action: Mouse pressed left at (290, 158)
Screenshot: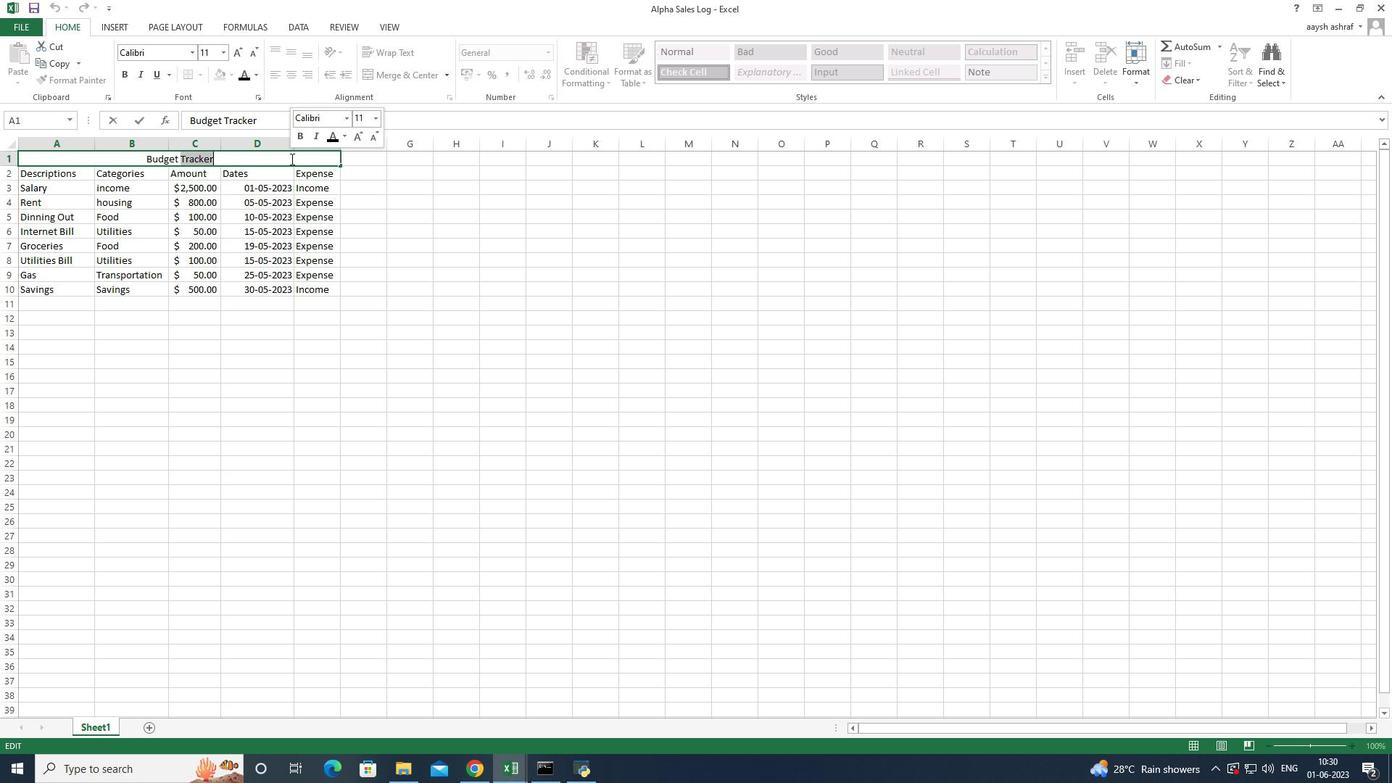 
Action: Mouse moved to (248, 161)
Screenshot: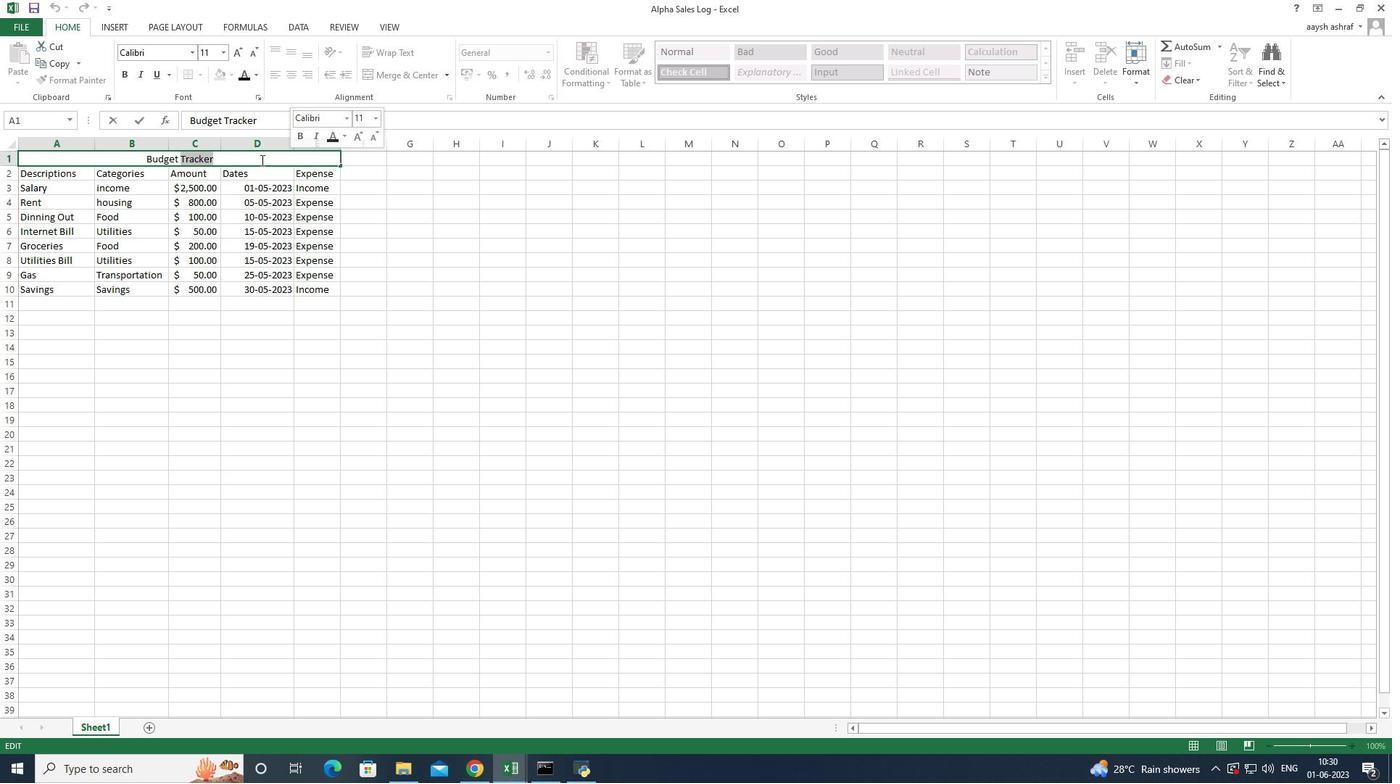 
Action: Mouse pressed left at (248, 161)
Screenshot: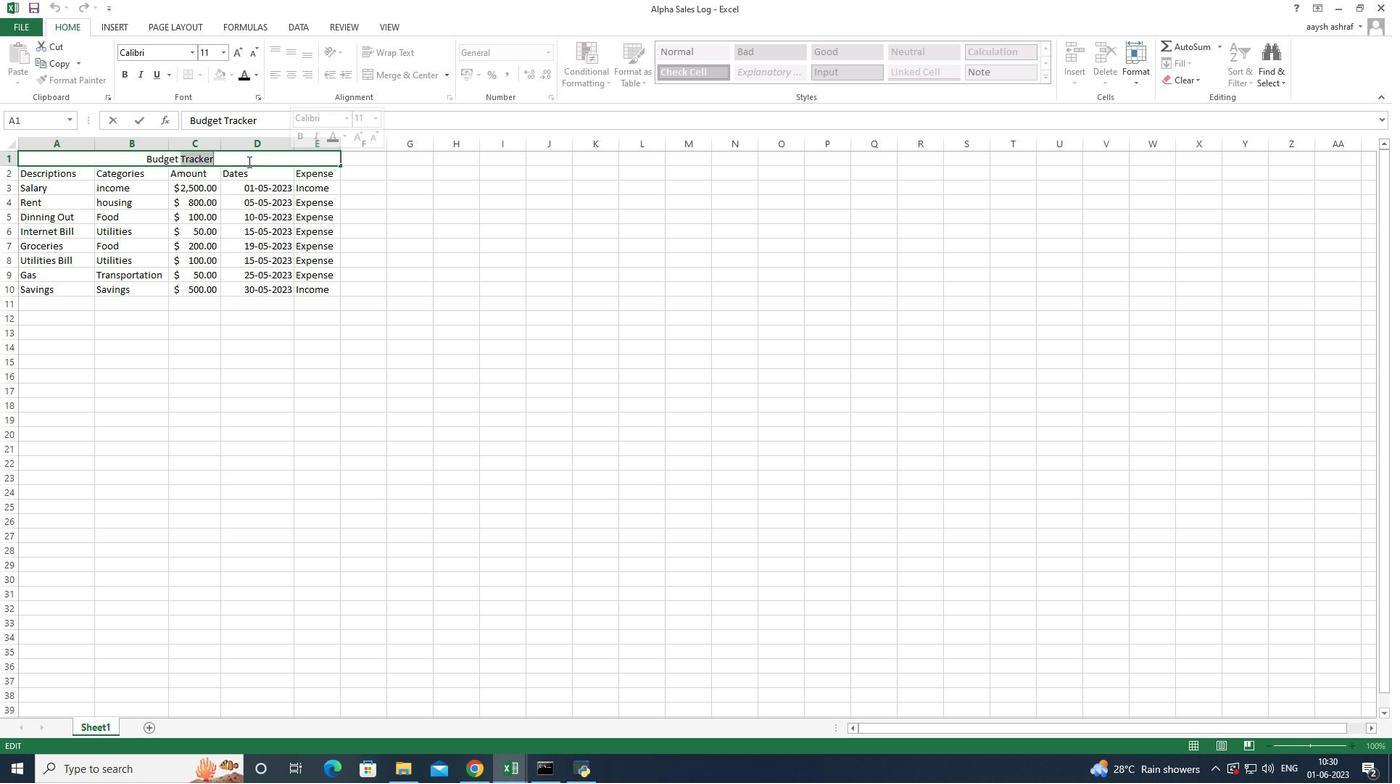 
Action: Mouse pressed left at (248, 161)
Screenshot: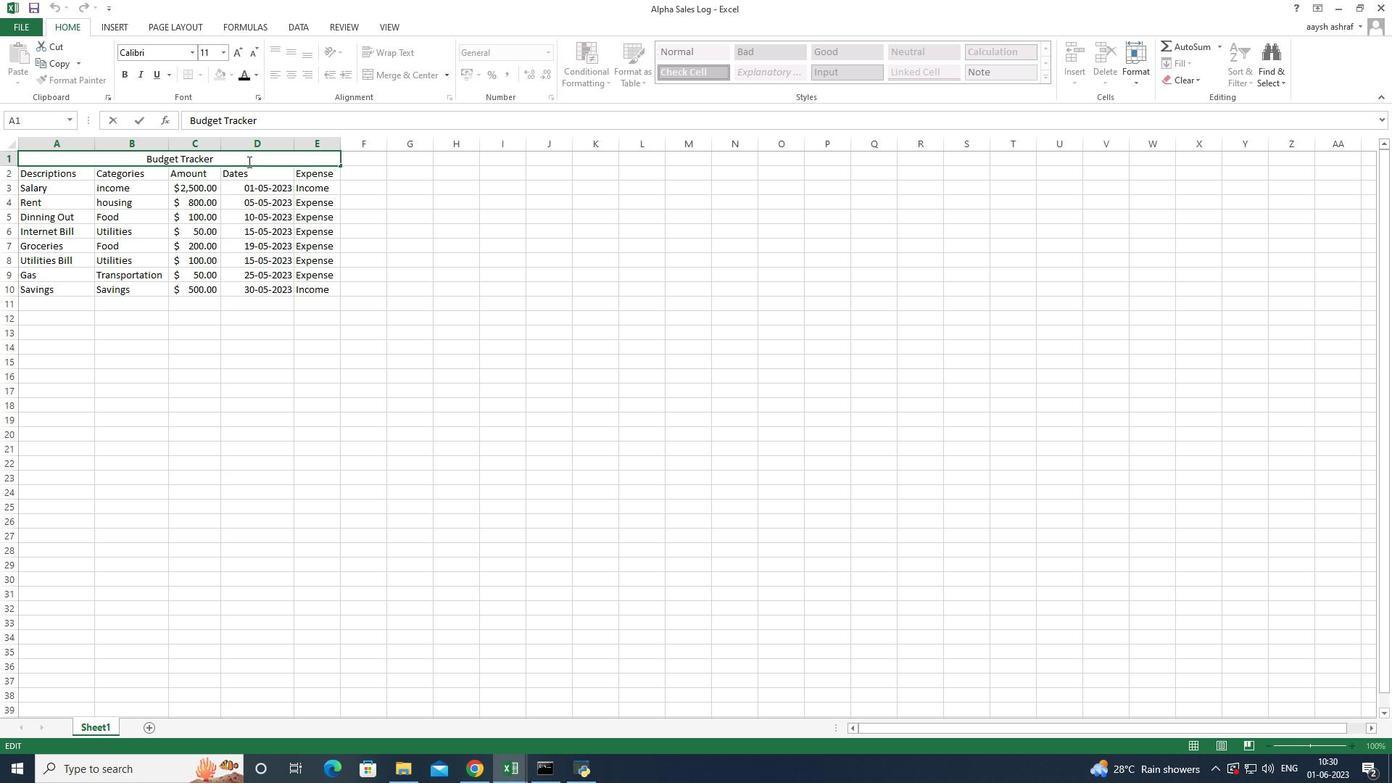 
Action: Mouse moved to (198, 148)
Screenshot: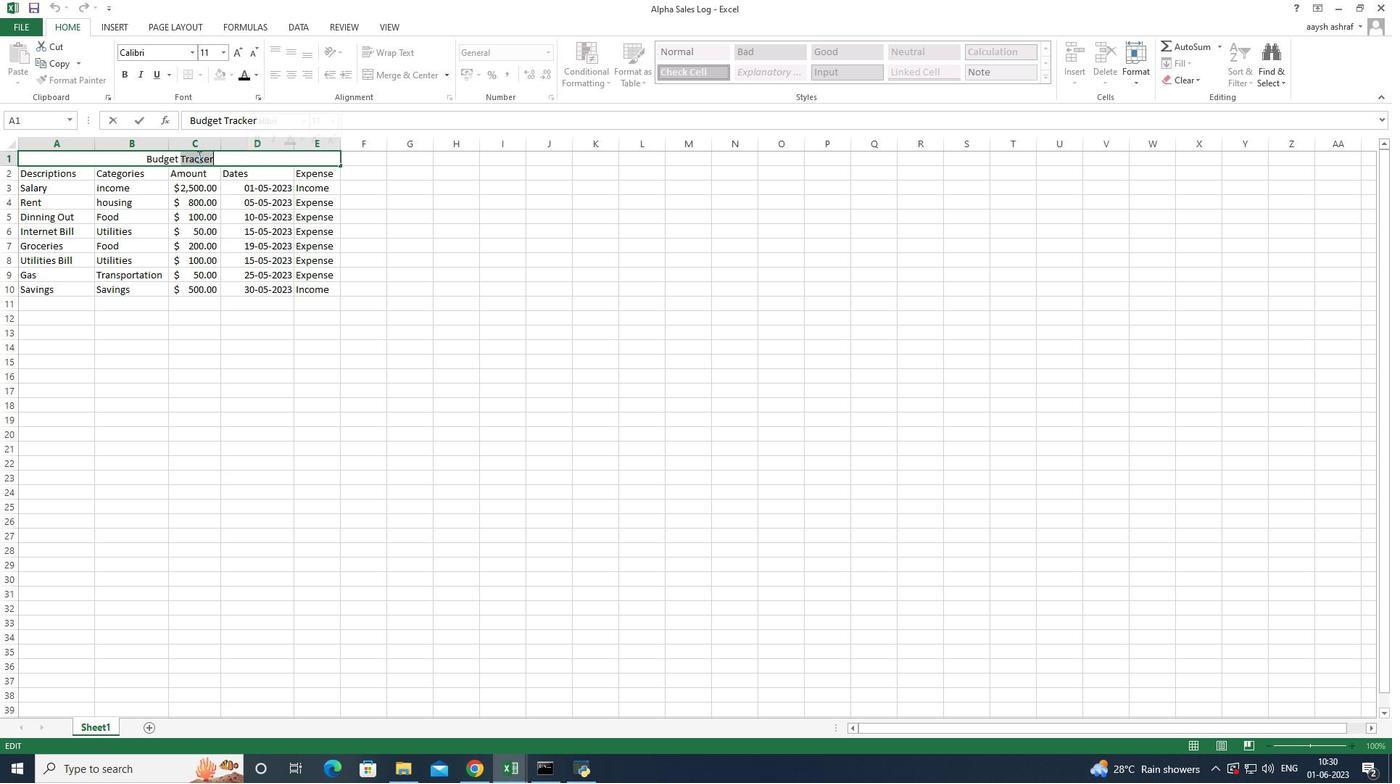 
Action: Mouse pressed left at (198, 148)
Screenshot: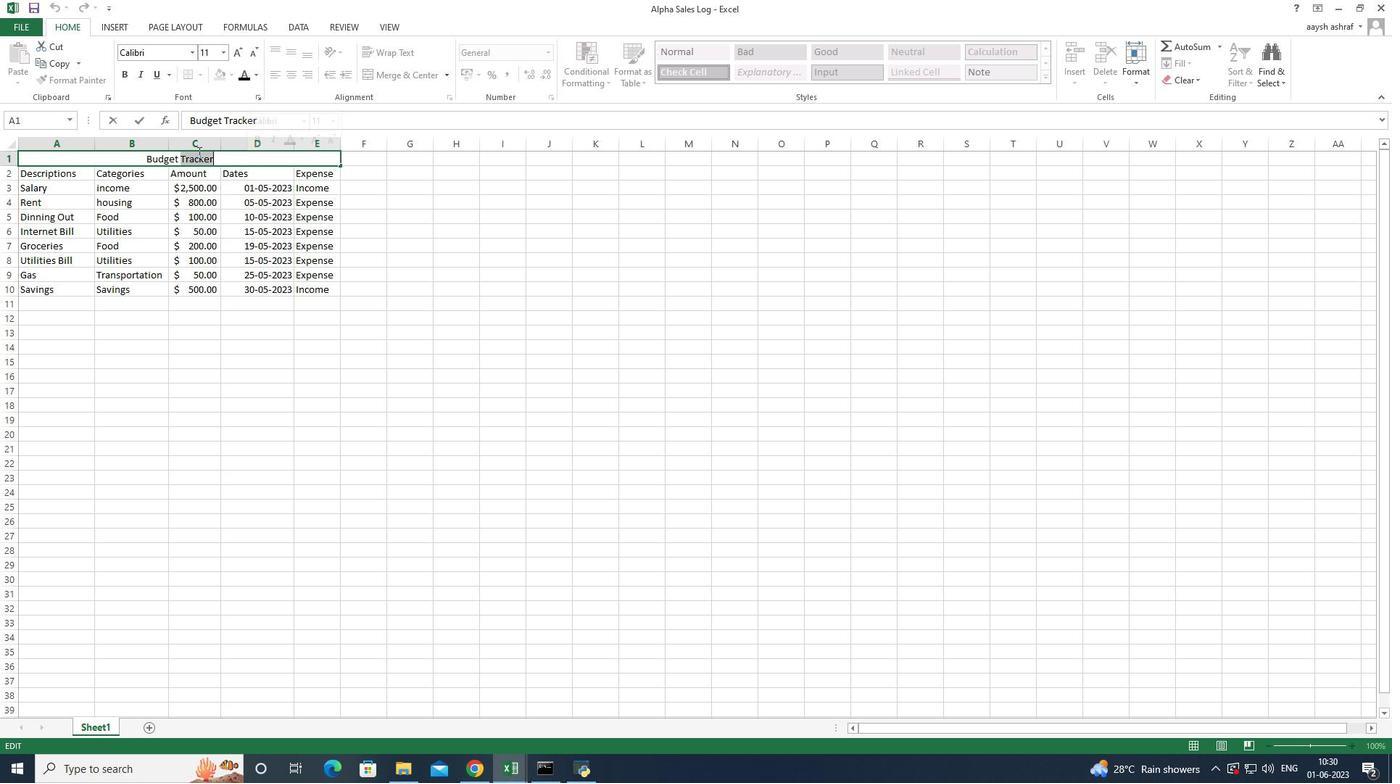 
Action: Mouse moved to (273, 332)
Screenshot: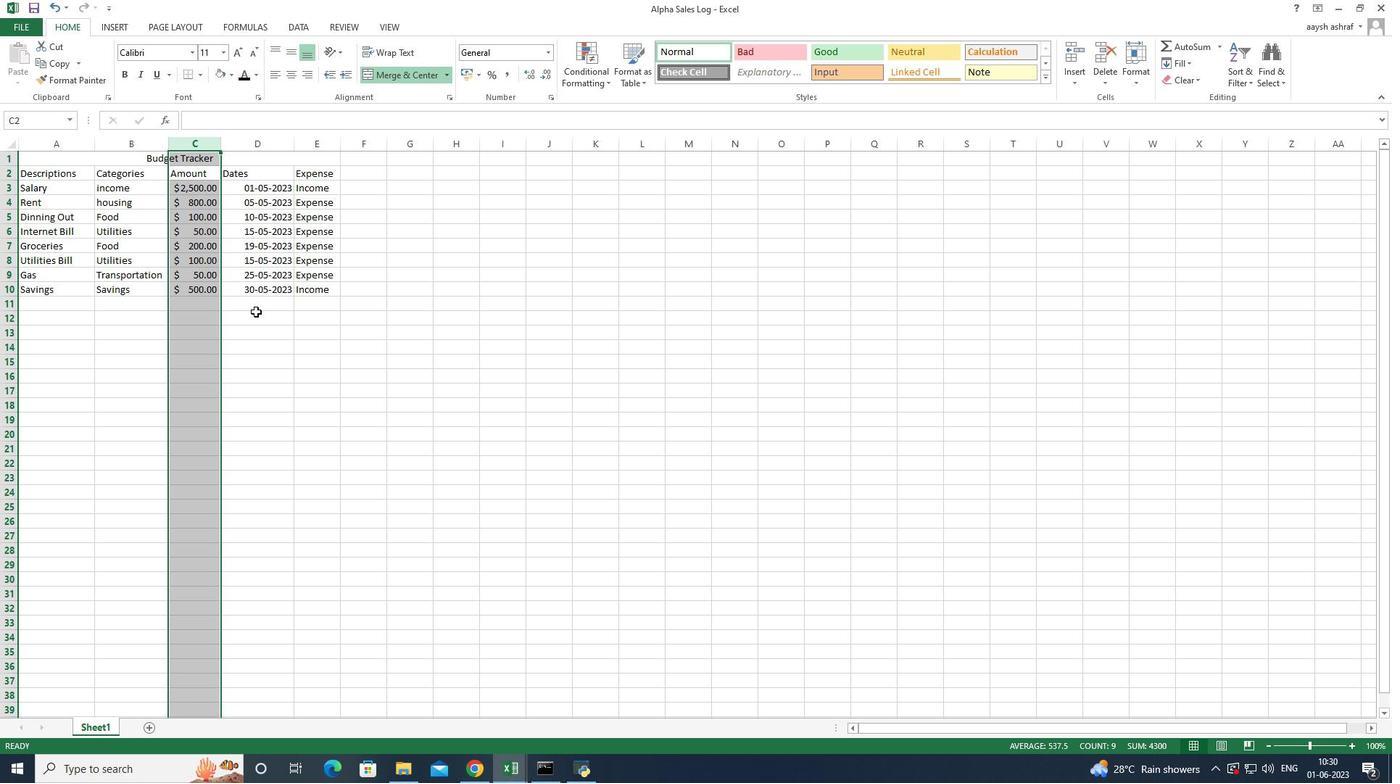 
Action: Mouse pressed left at (273, 332)
Screenshot: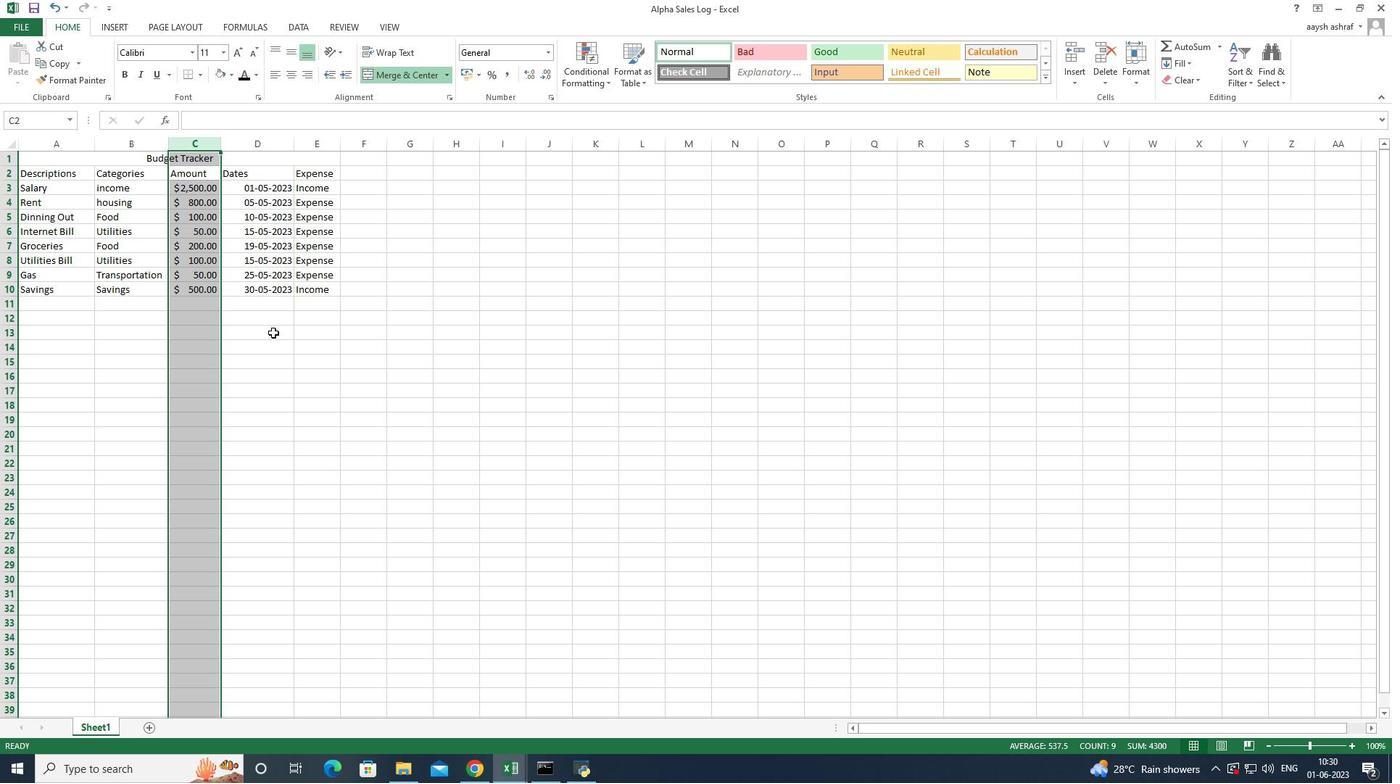 
Action: Mouse moved to (180, 159)
Screenshot: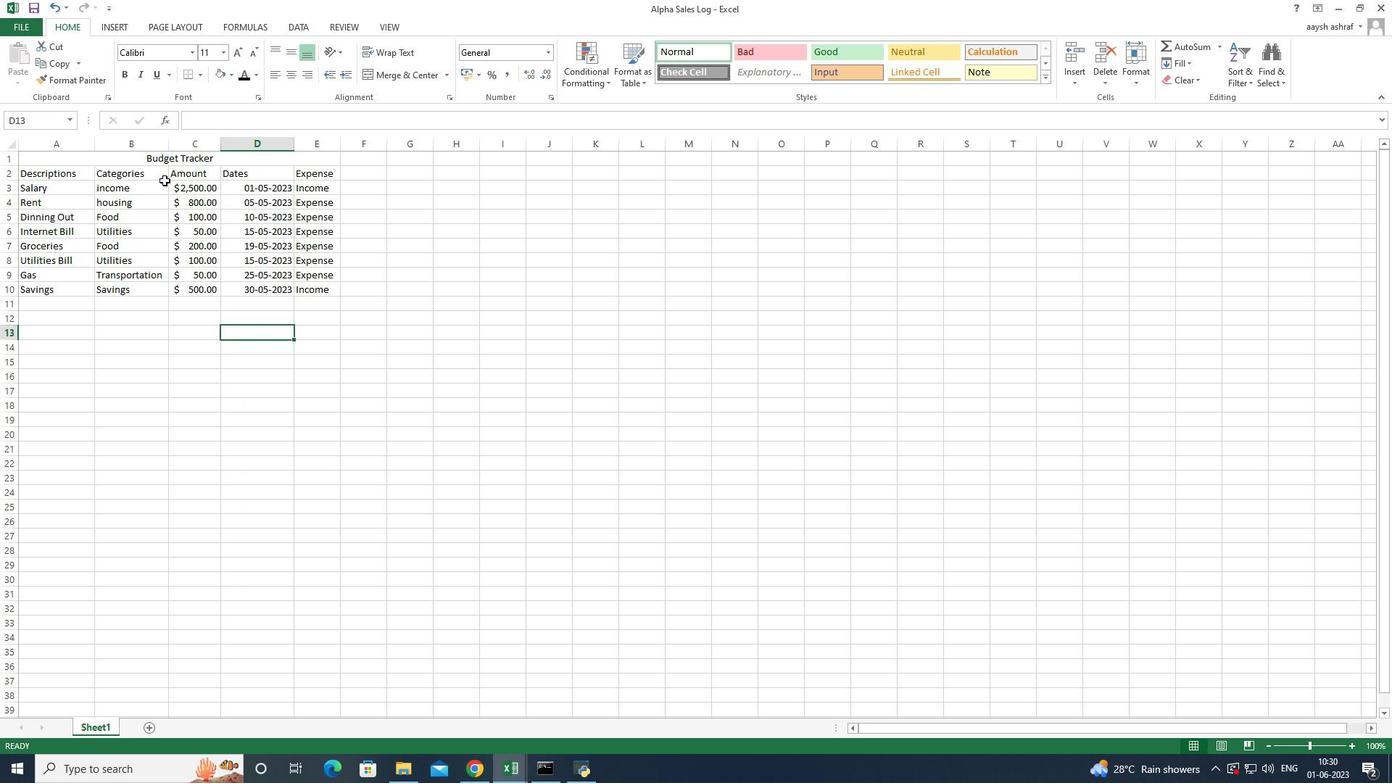 
Action: Mouse pressed left at (180, 159)
Screenshot: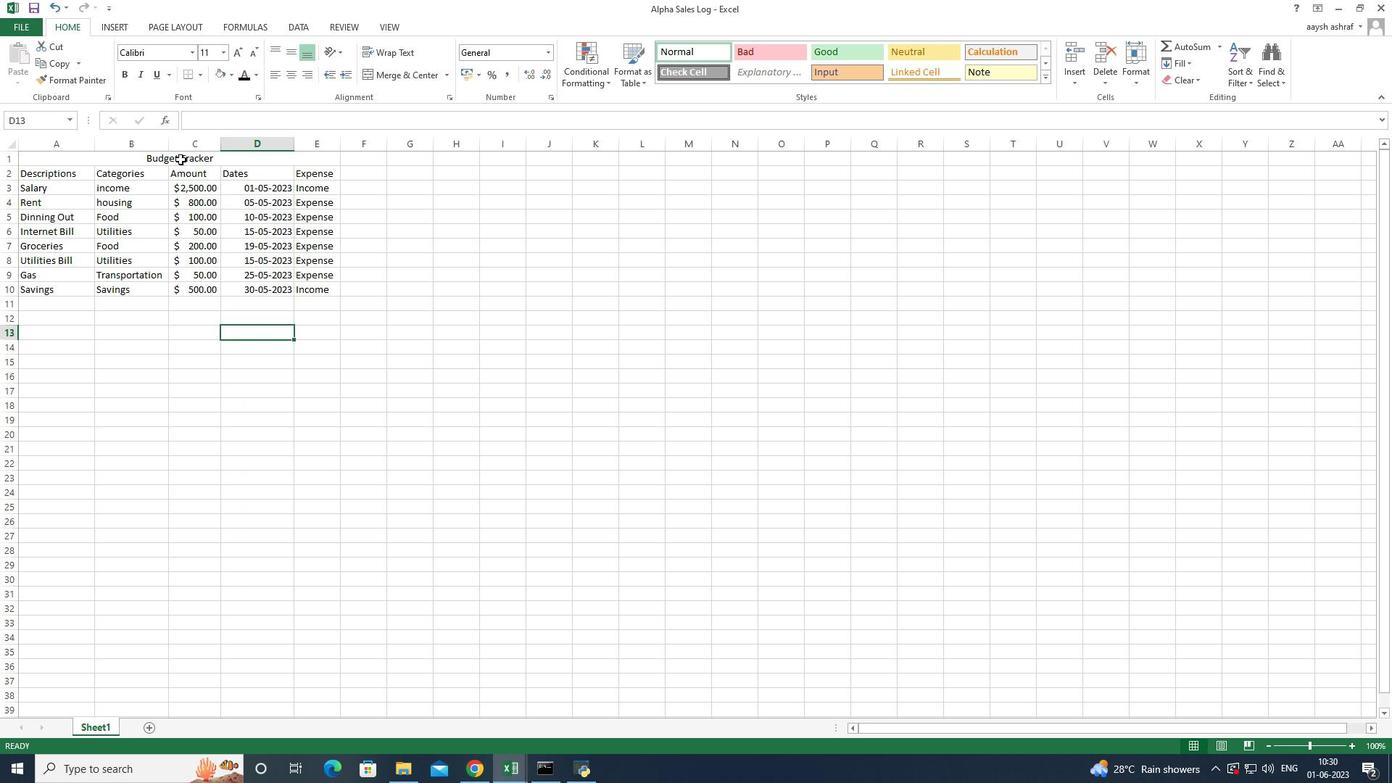 
Action: Mouse moved to (192, 55)
Screenshot: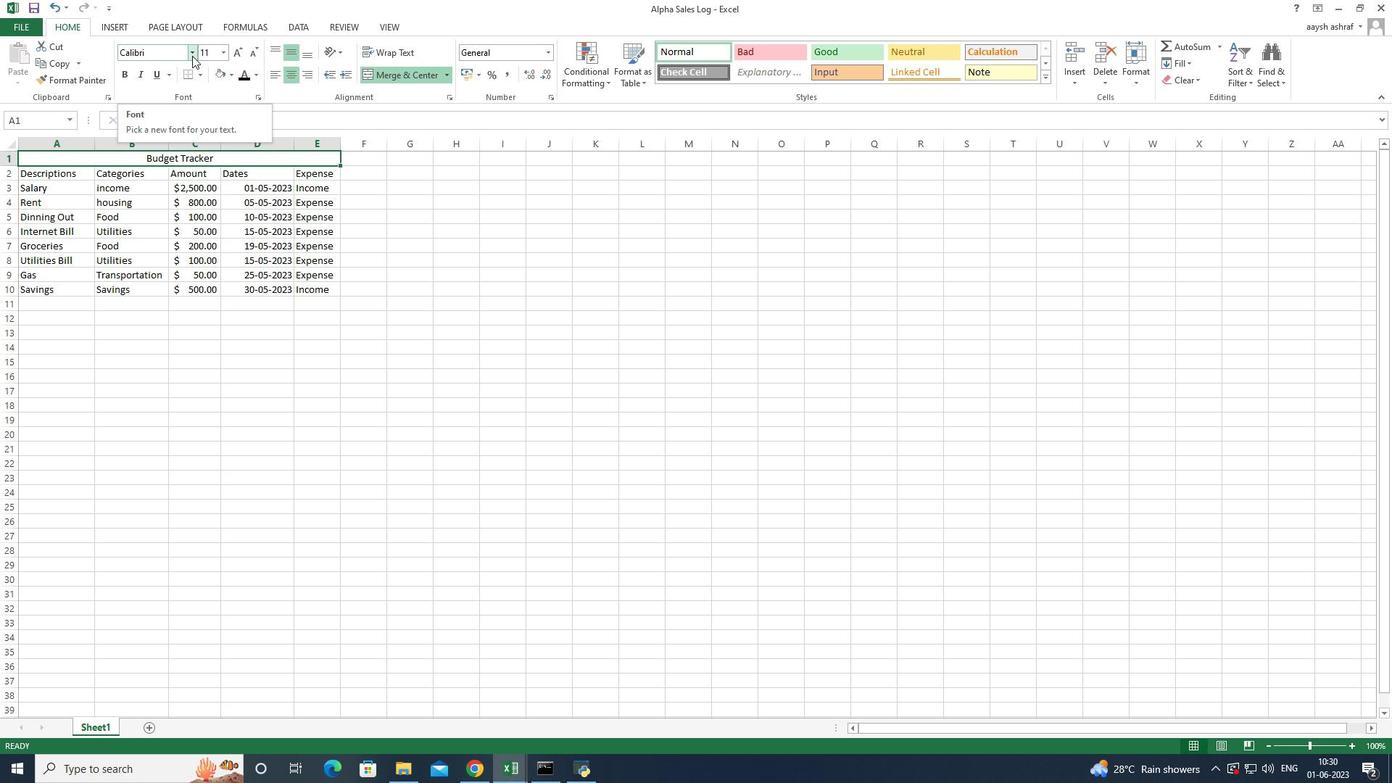 
Action: Mouse pressed left at (192, 55)
Screenshot: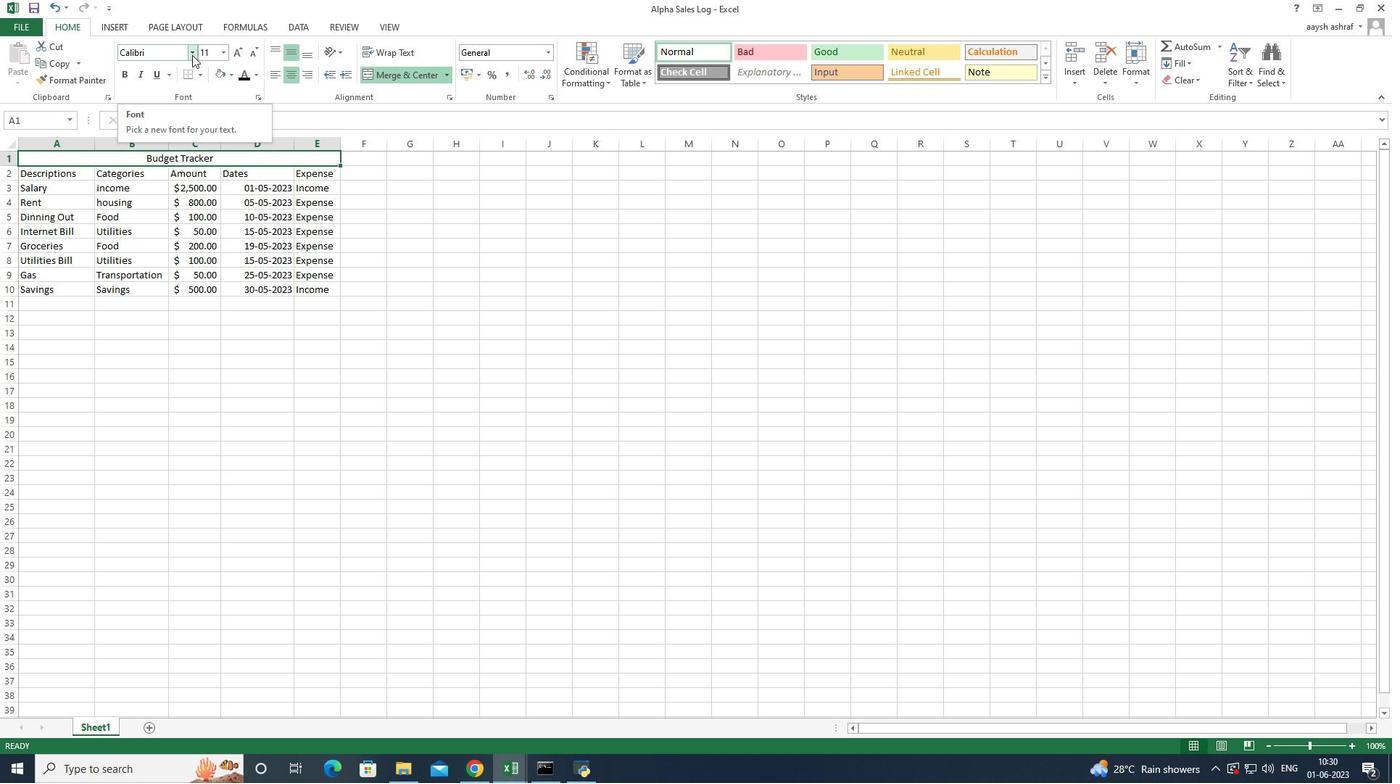 
Action: Mouse moved to (206, 226)
Screenshot: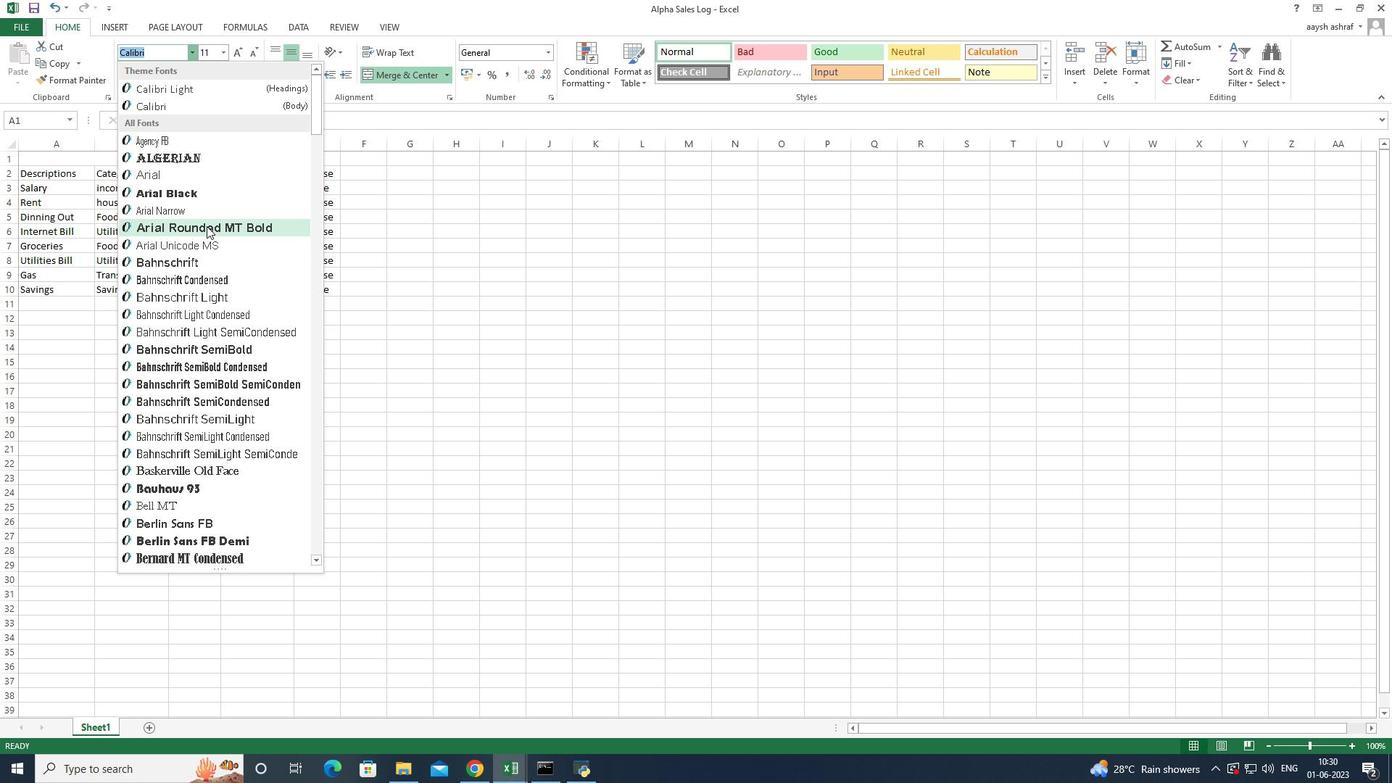
Action: Mouse pressed left at (206, 226)
Screenshot: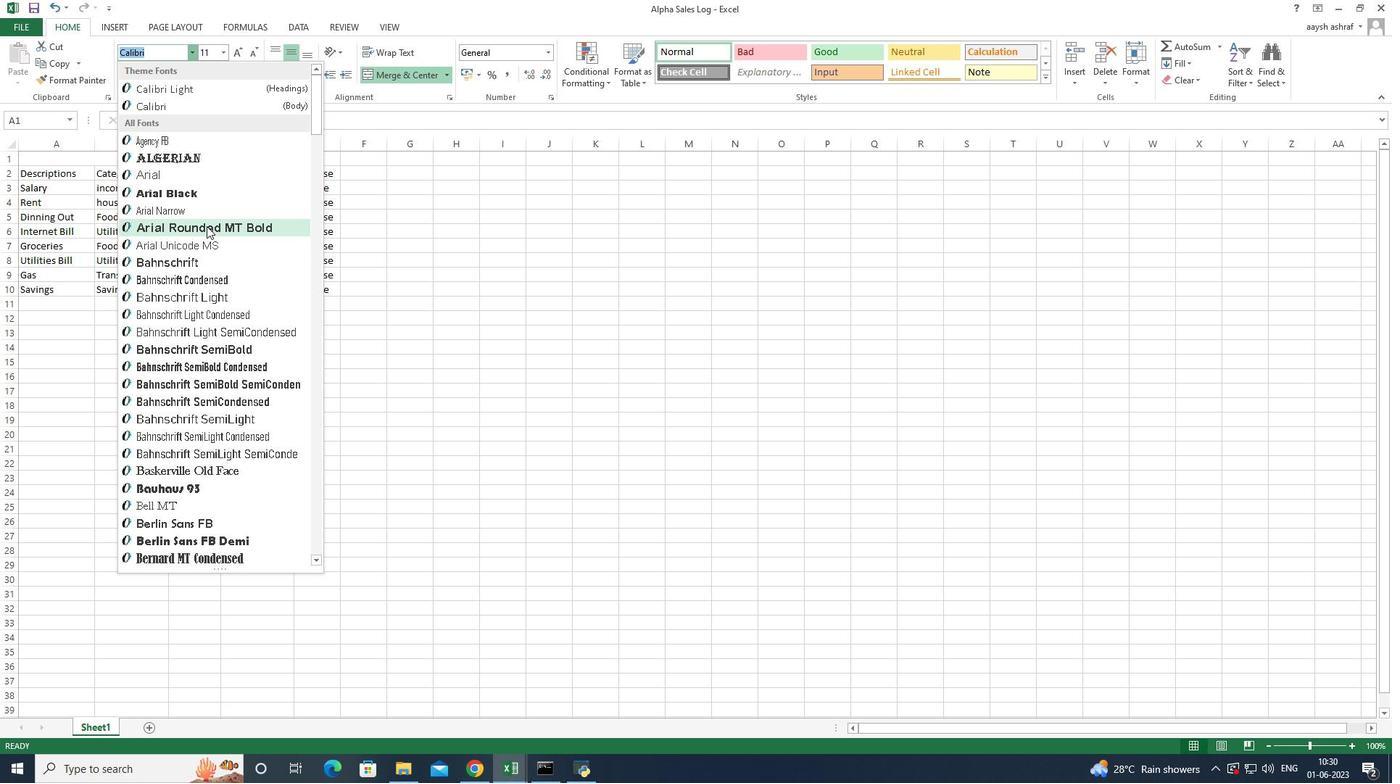 
Action: Mouse moved to (124, 77)
Screenshot: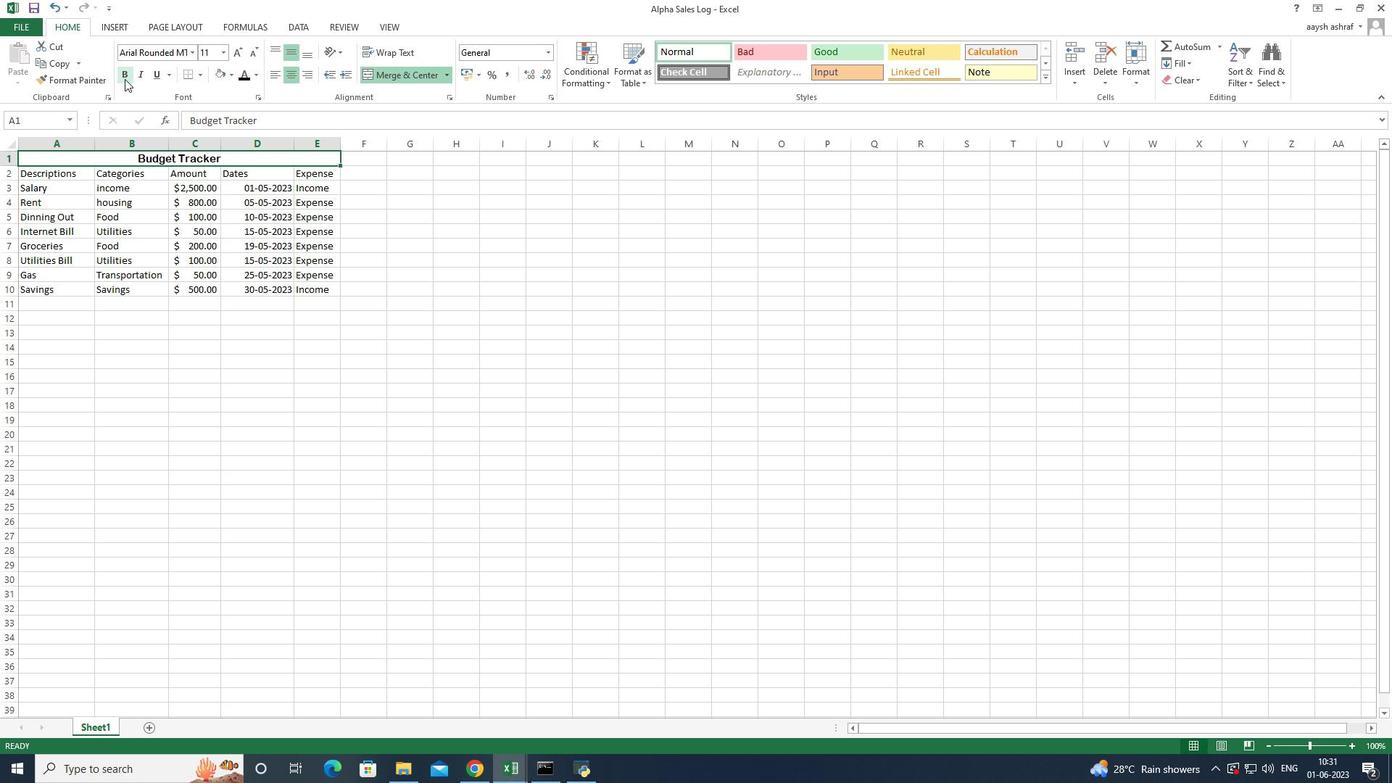 
Action: Mouse pressed left at (124, 77)
Screenshot: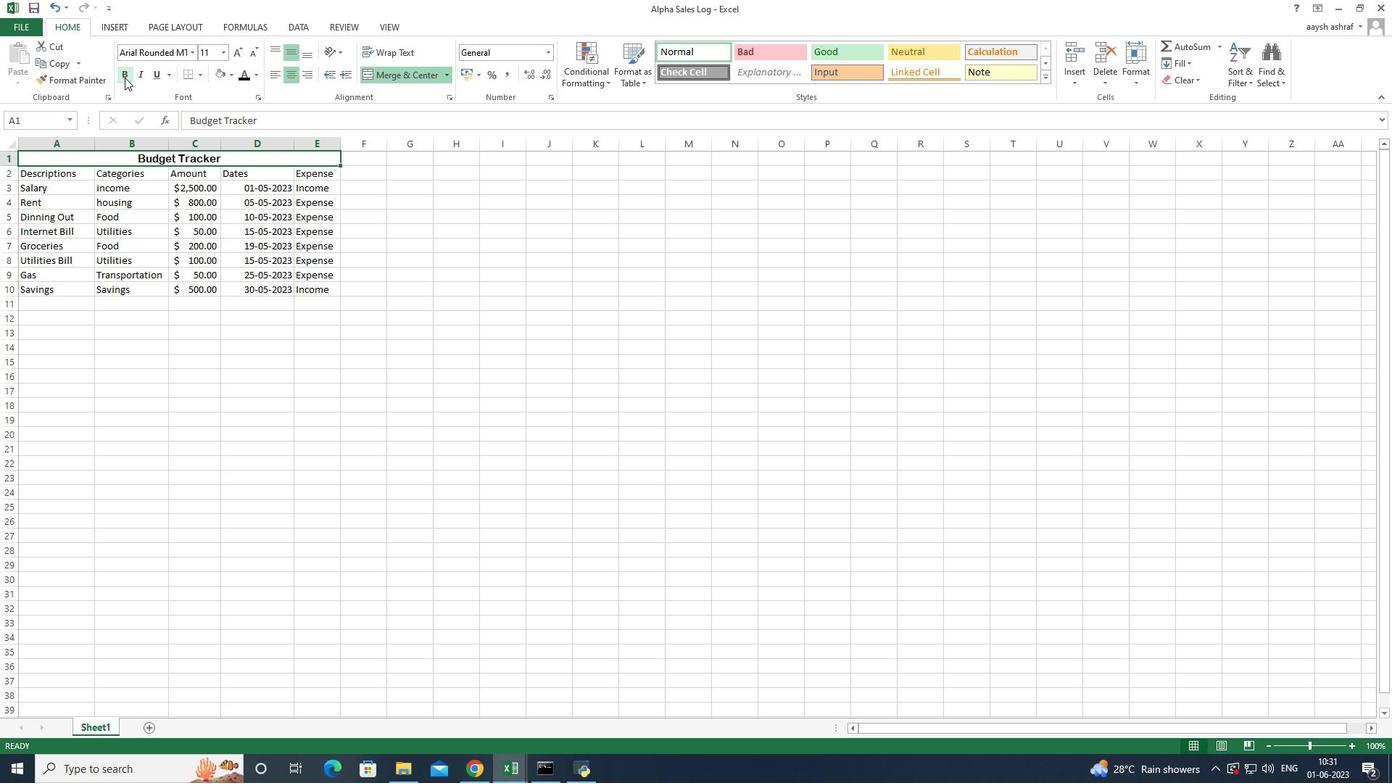 
Action: Mouse moved to (154, 79)
Screenshot: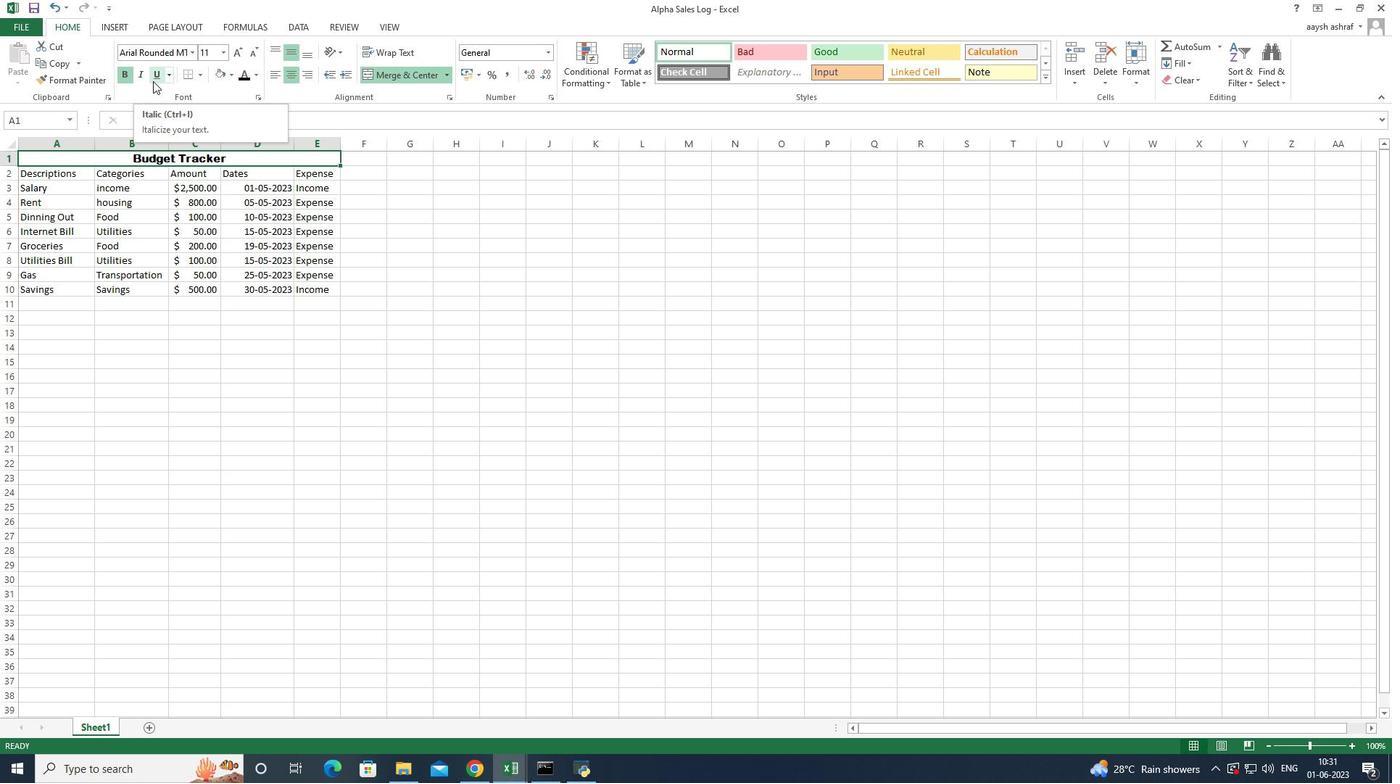 
Action: Mouse pressed left at (154, 79)
Screenshot: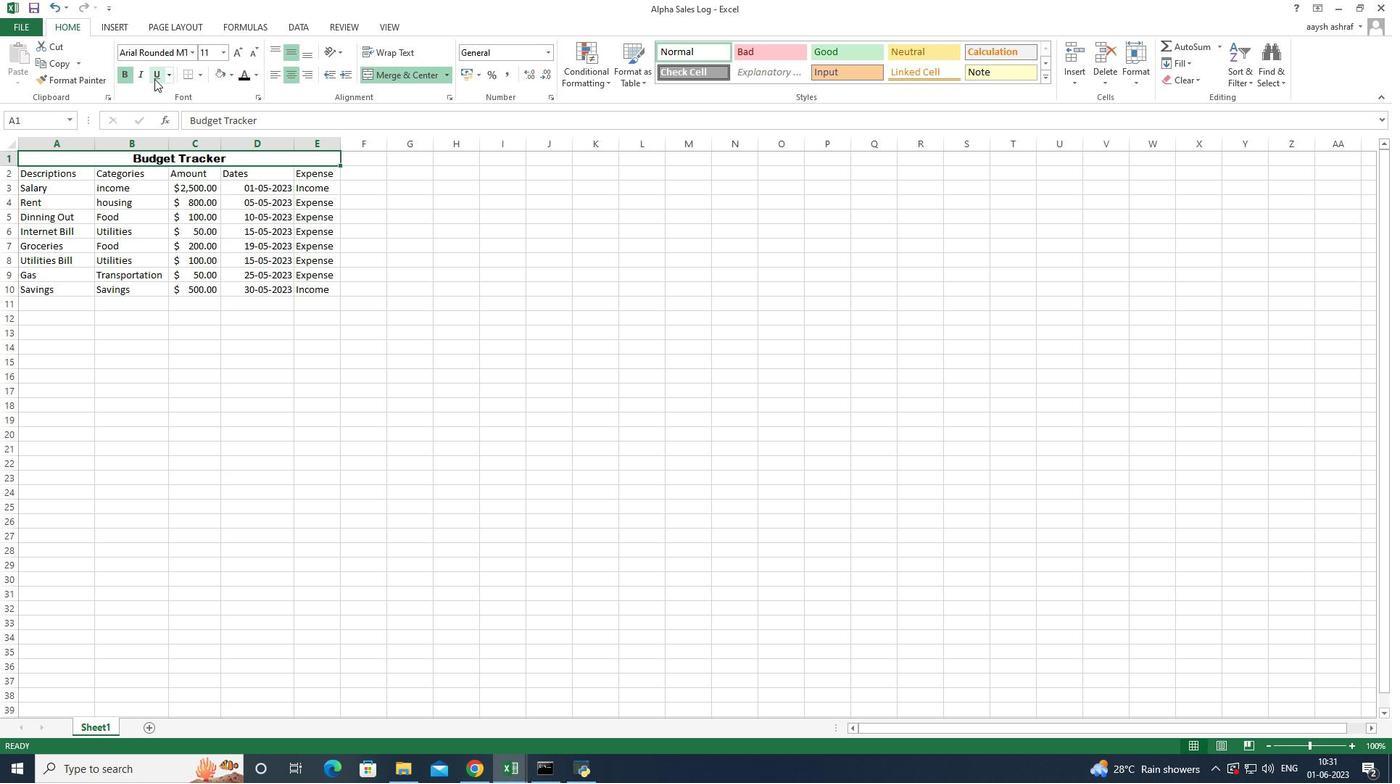 
Action: Mouse moved to (161, 158)
Screenshot: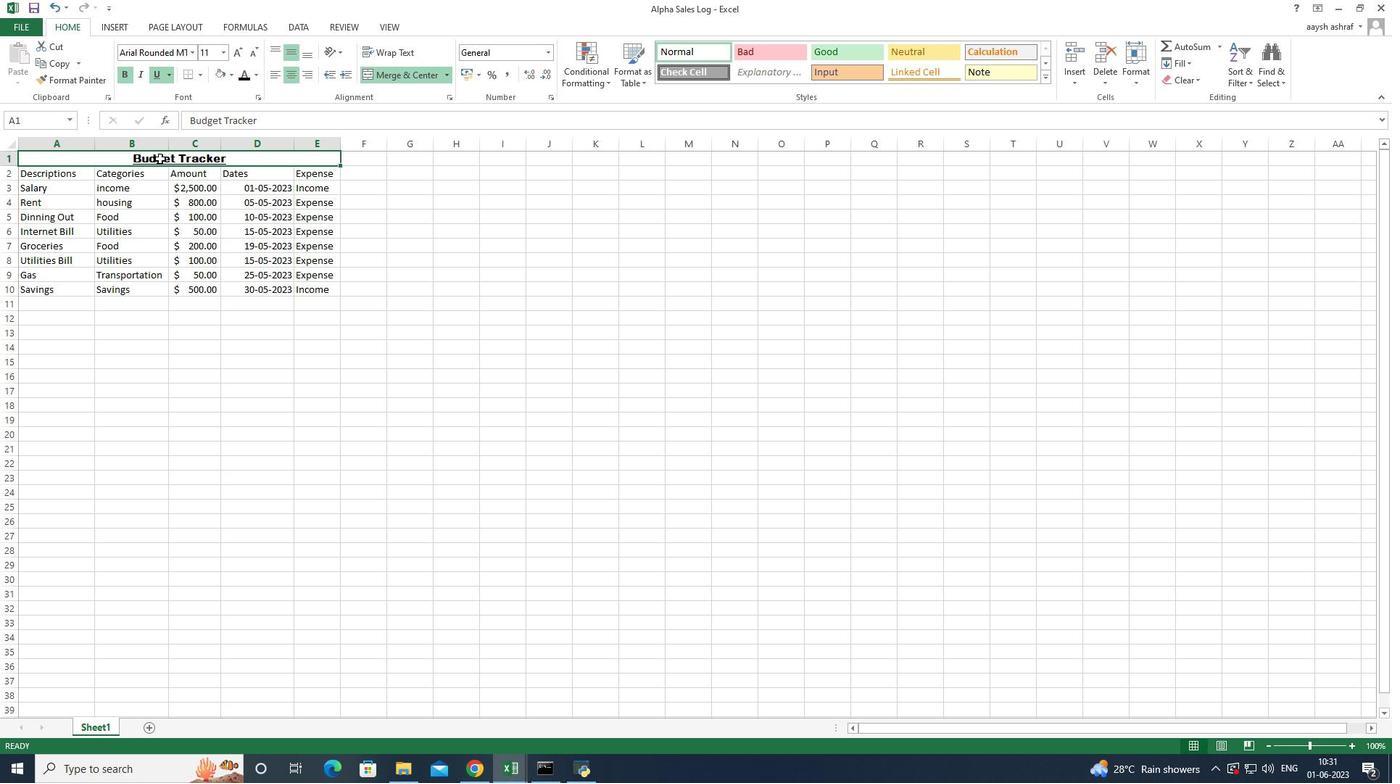 
Action: Mouse pressed left at (161, 158)
Screenshot: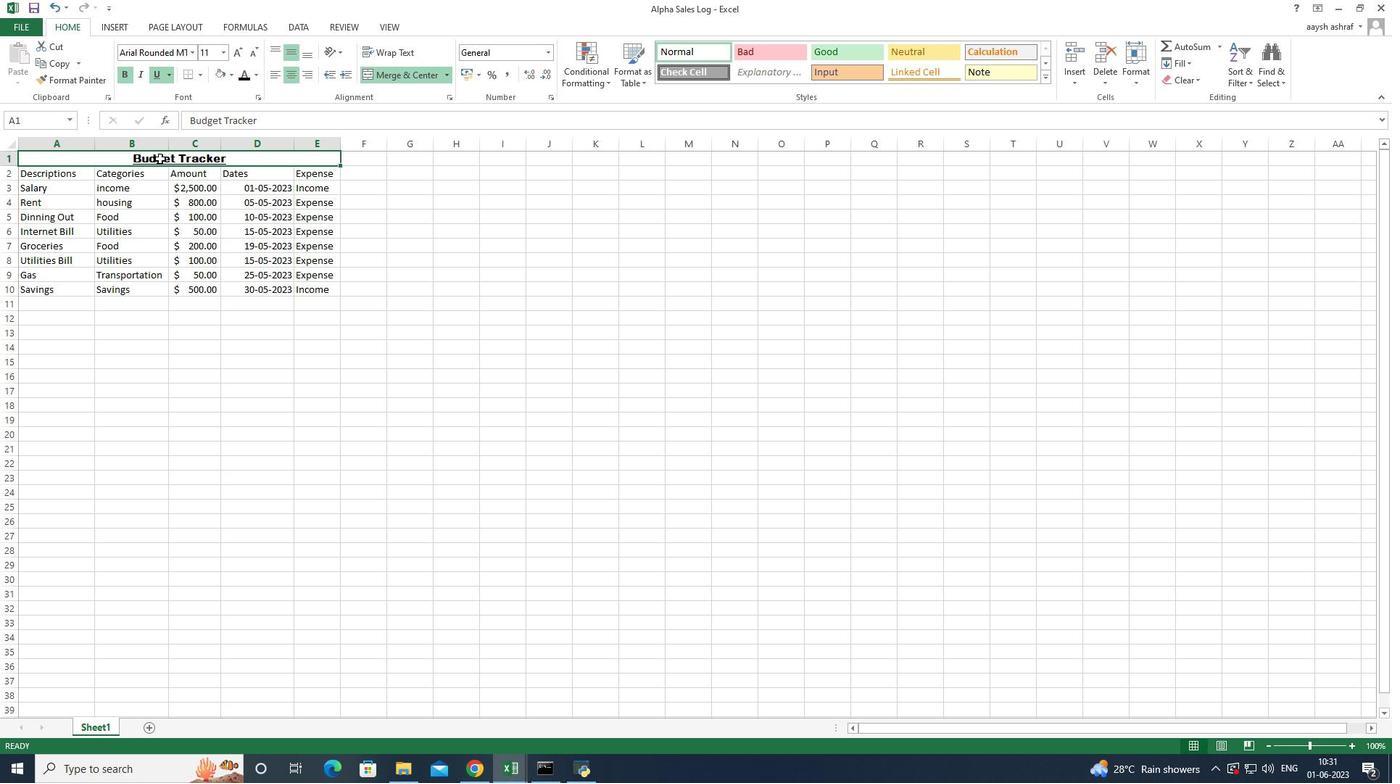 
Action: Mouse moved to (221, 52)
Screenshot: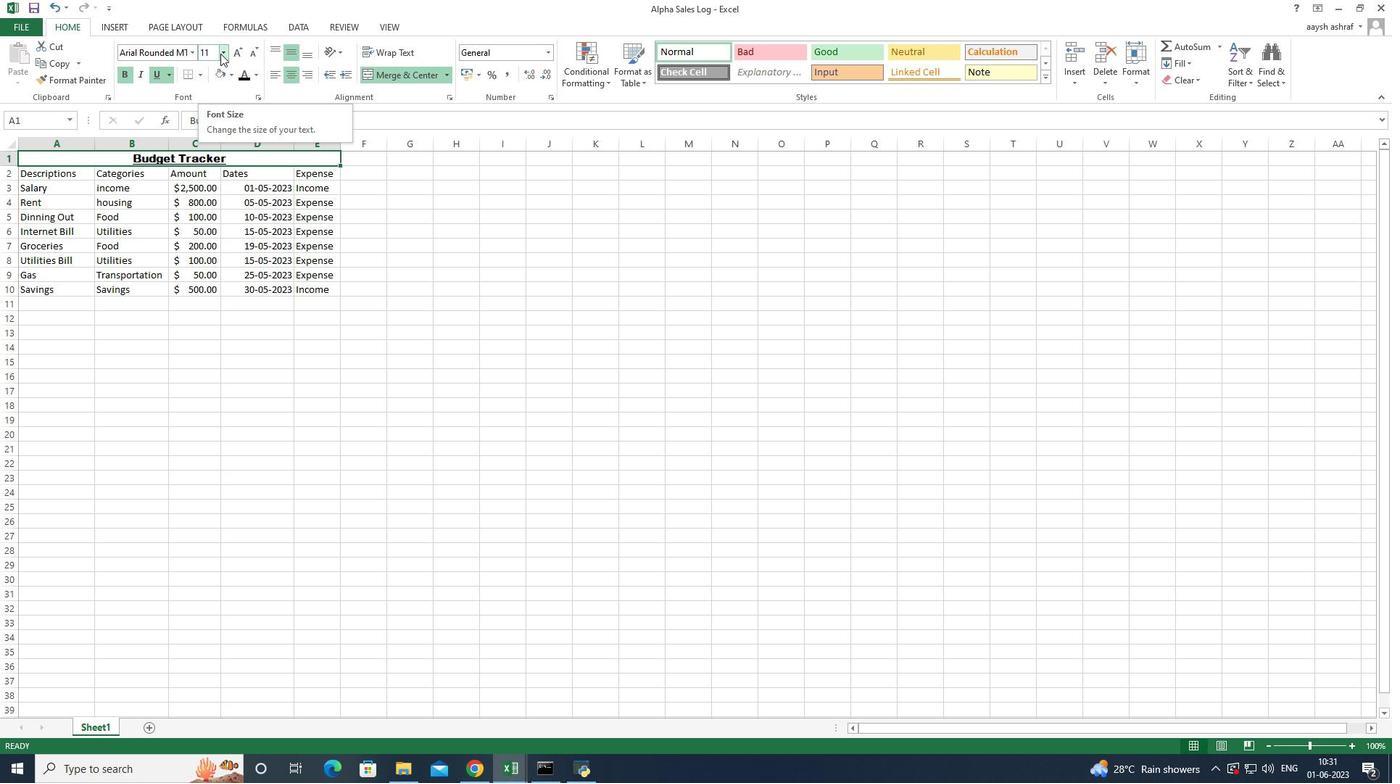 
Action: Mouse pressed left at (221, 52)
Screenshot: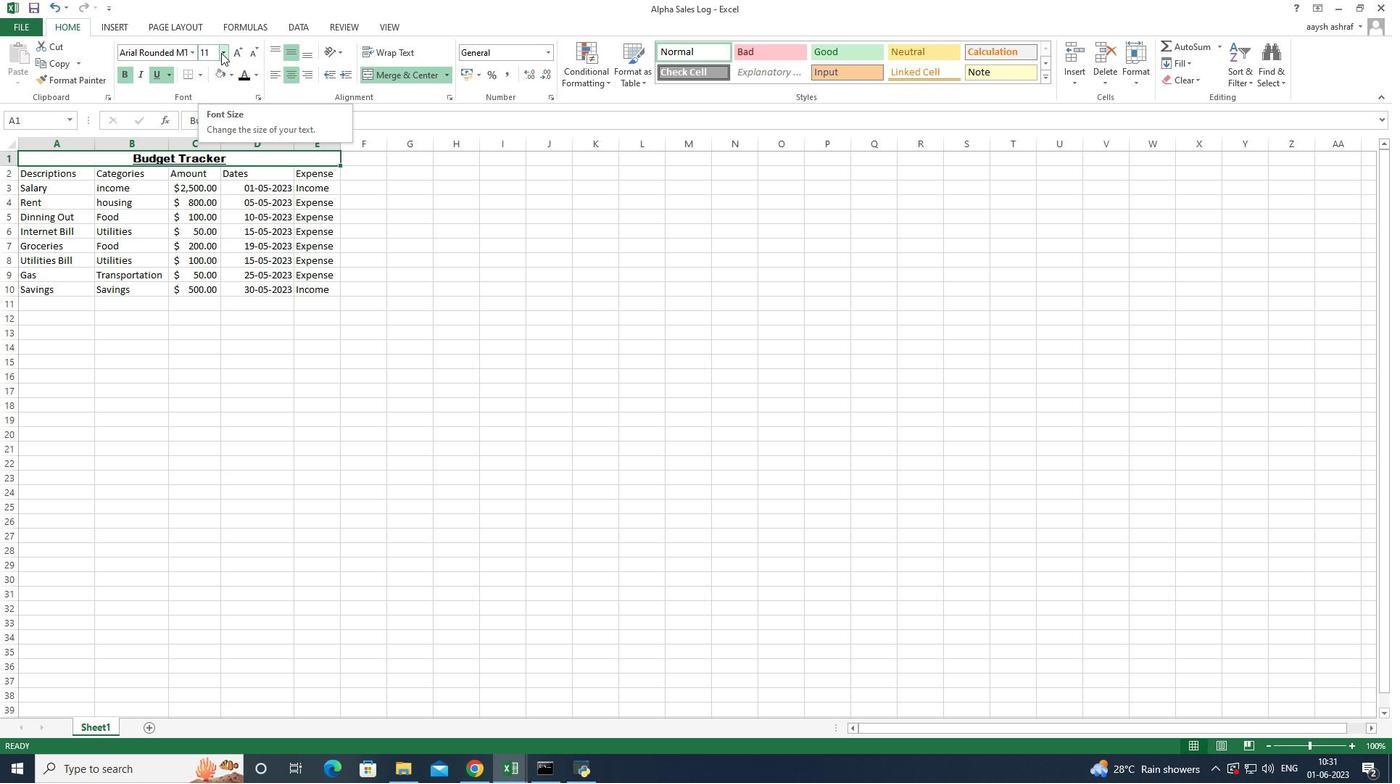 
Action: Mouse moved to (214, 220)
Screenshot: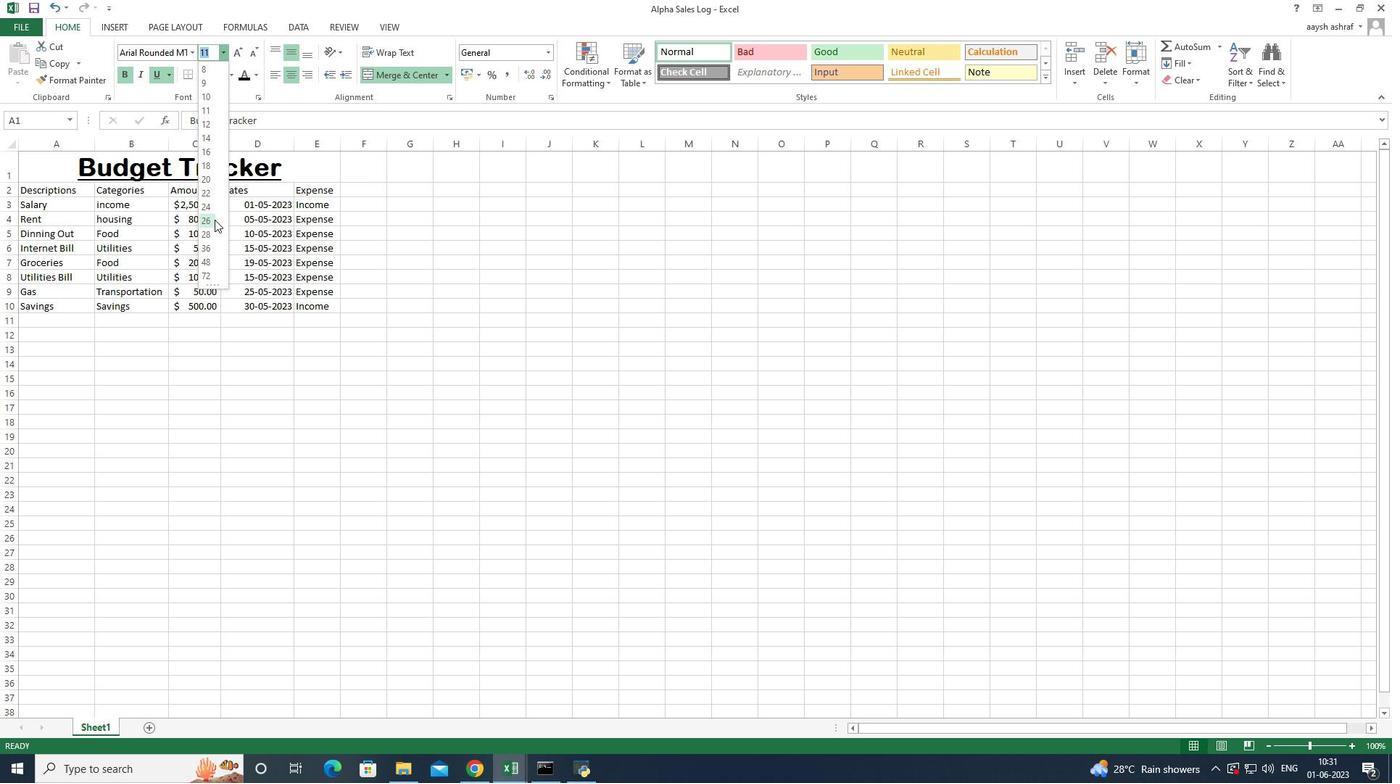 
Action: Mouse pressed left at (214, 220)
Screenshot: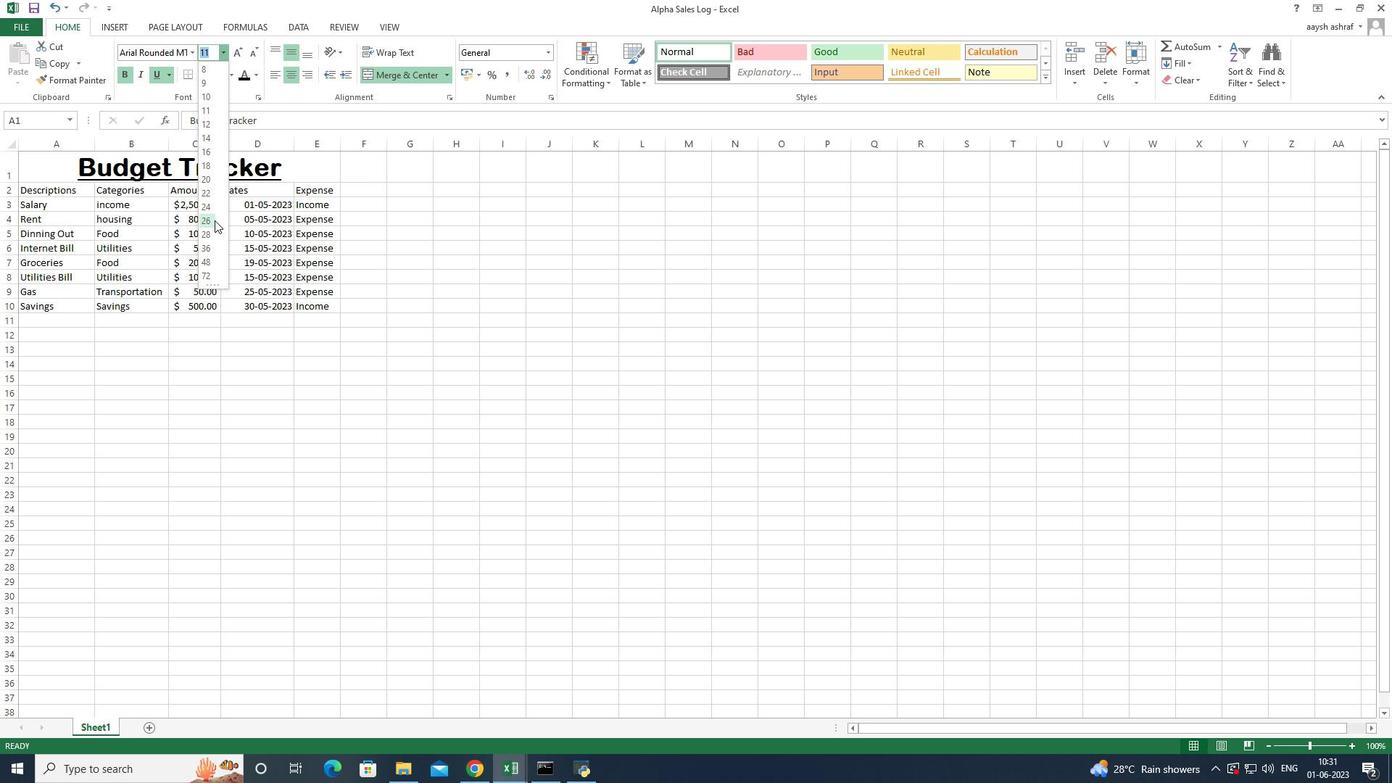 
Action: Mouse moved to (55, 190)
Screenshot: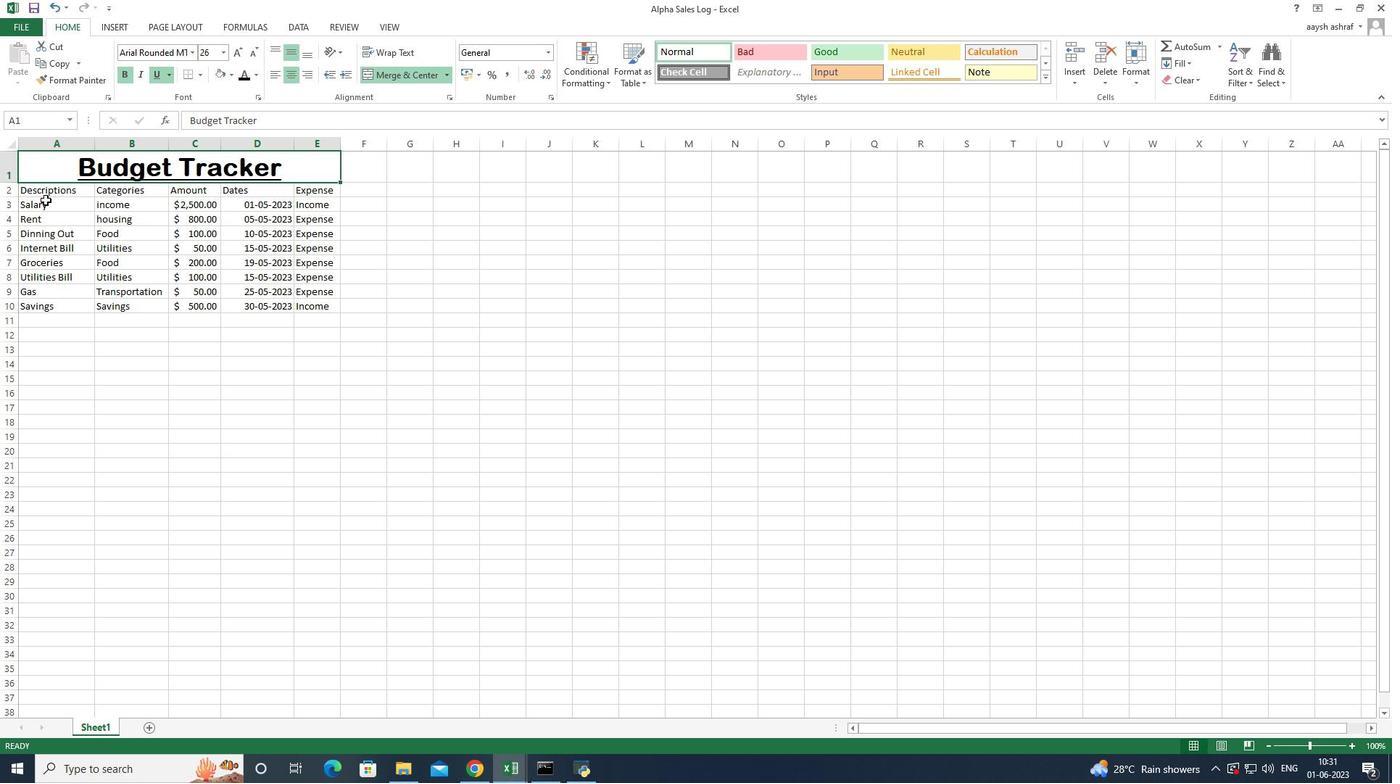 
Action: Mouse pressed left at (55, 190)
Screenshot: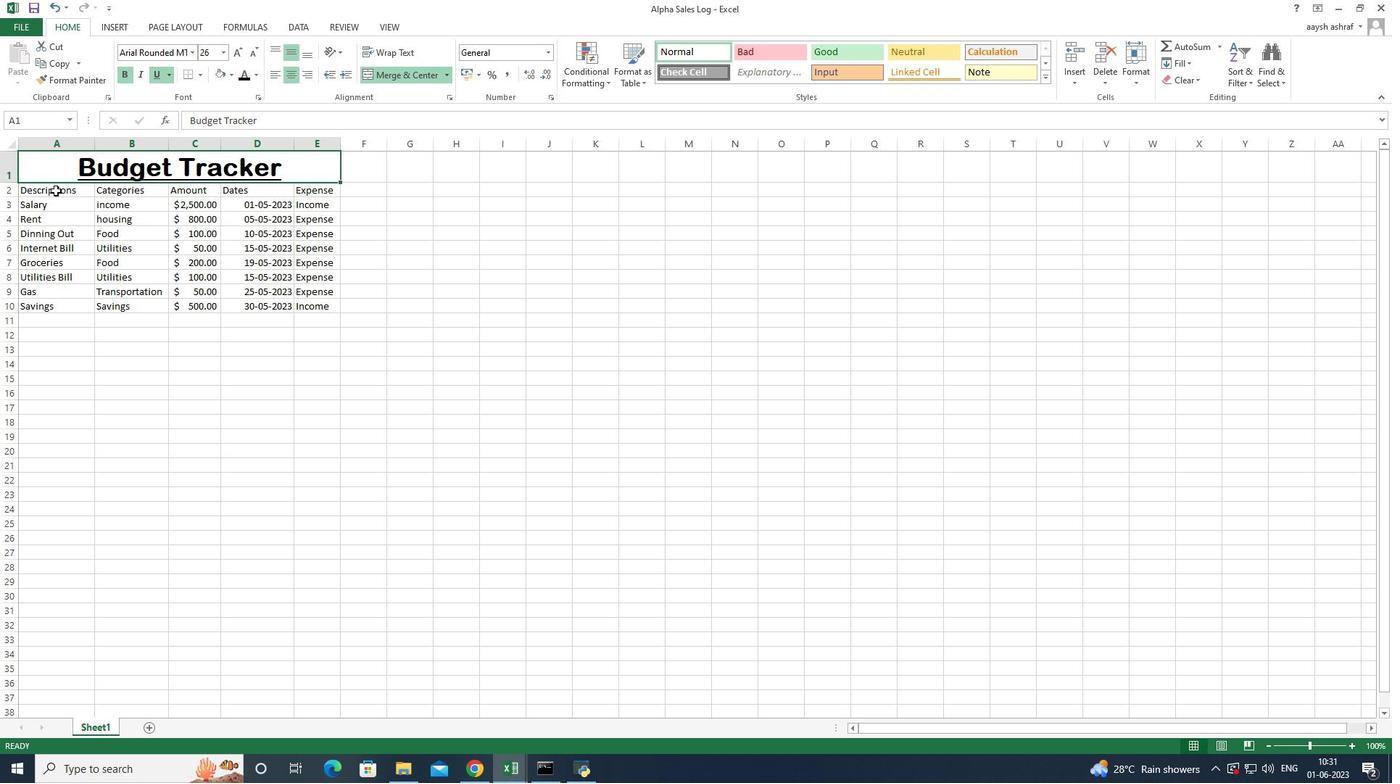 
Action: Mouse pressed left at (55, 190)
Screenshot: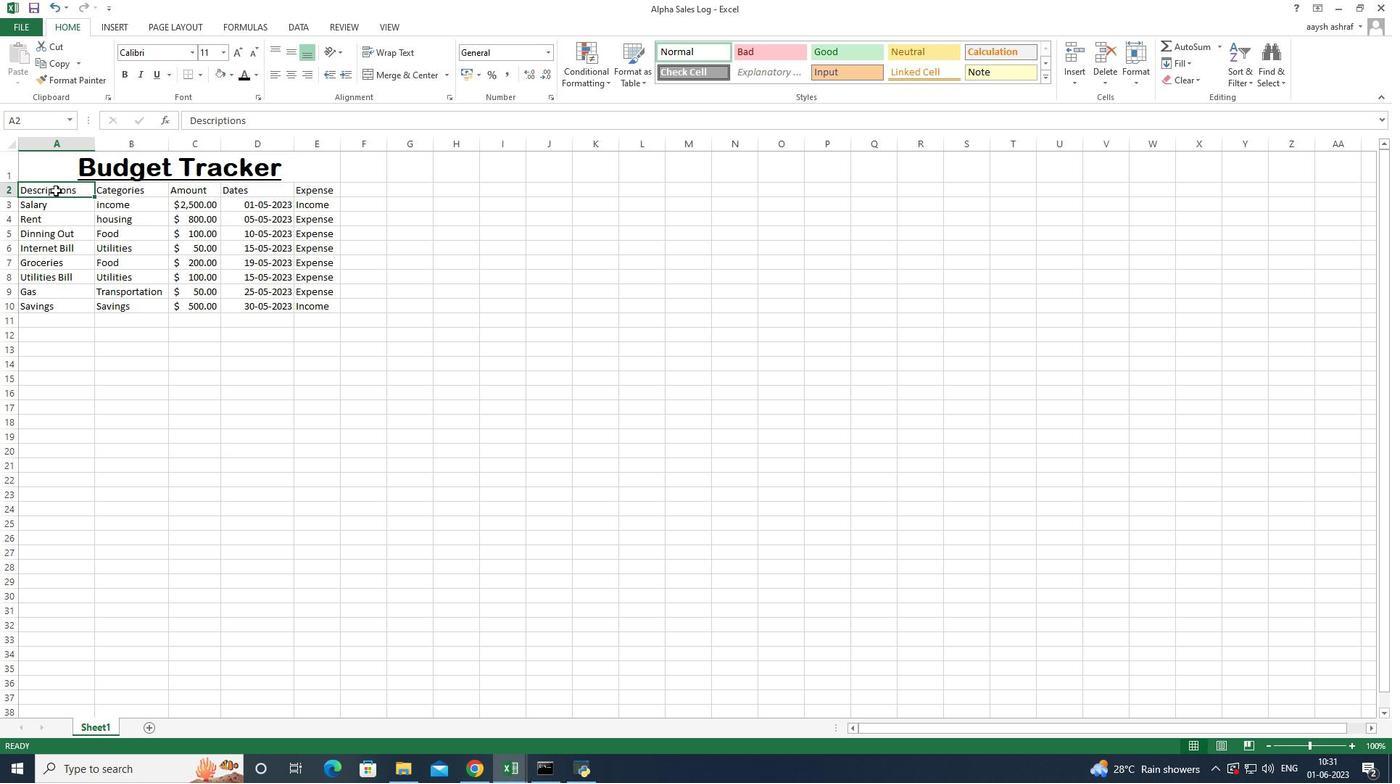 
Action: Mouse moved to (166, 78)
Screenshot: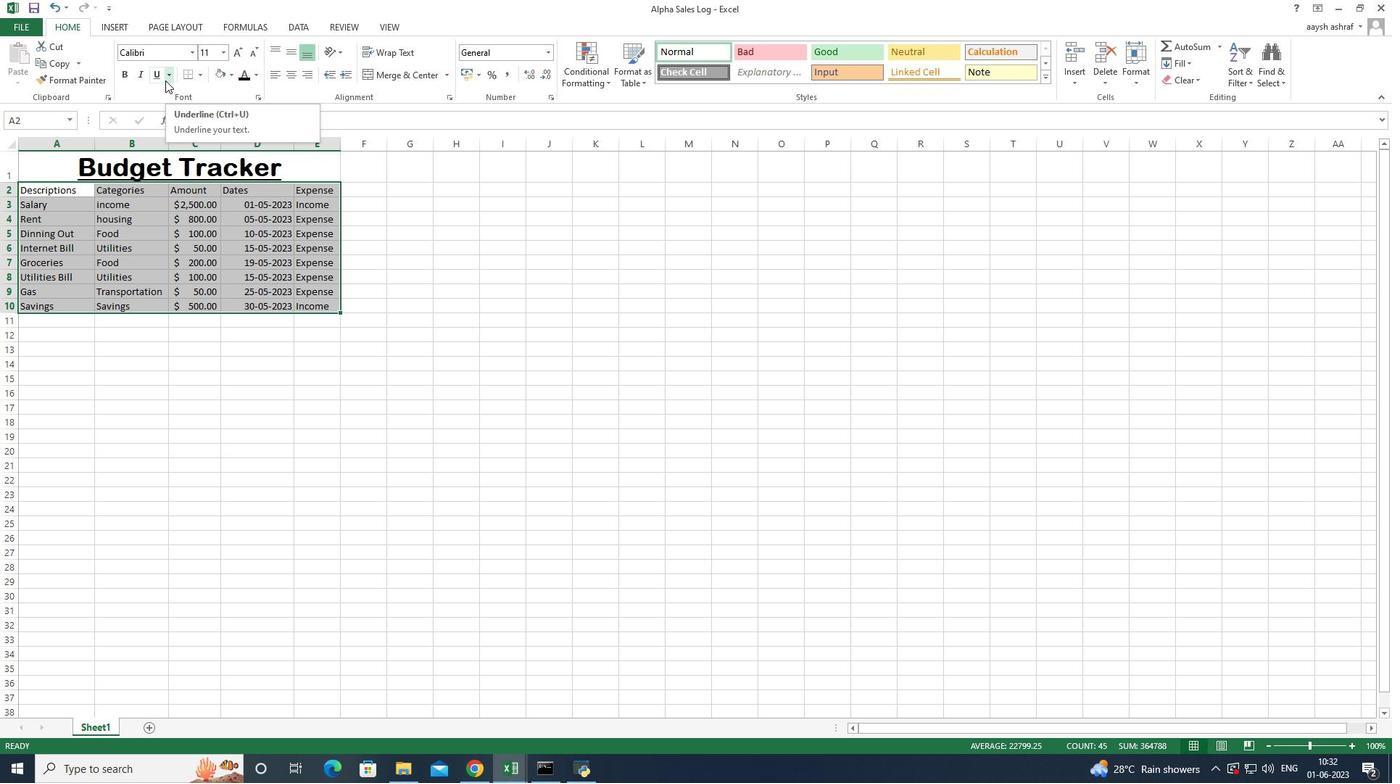 
Action: Mouse pressed left at (166, 78)
Screenshot: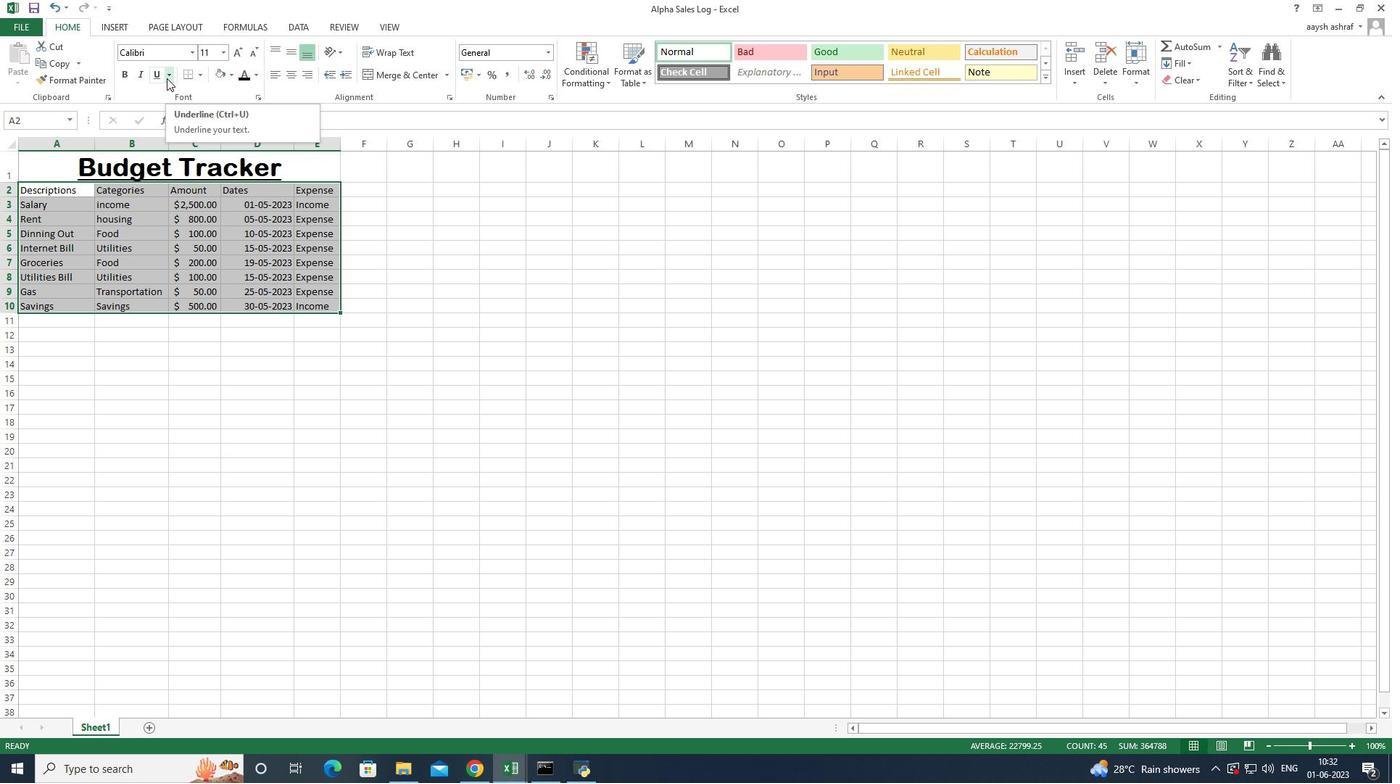 
Action: Mouse moved to (224, 55)
Screenshot: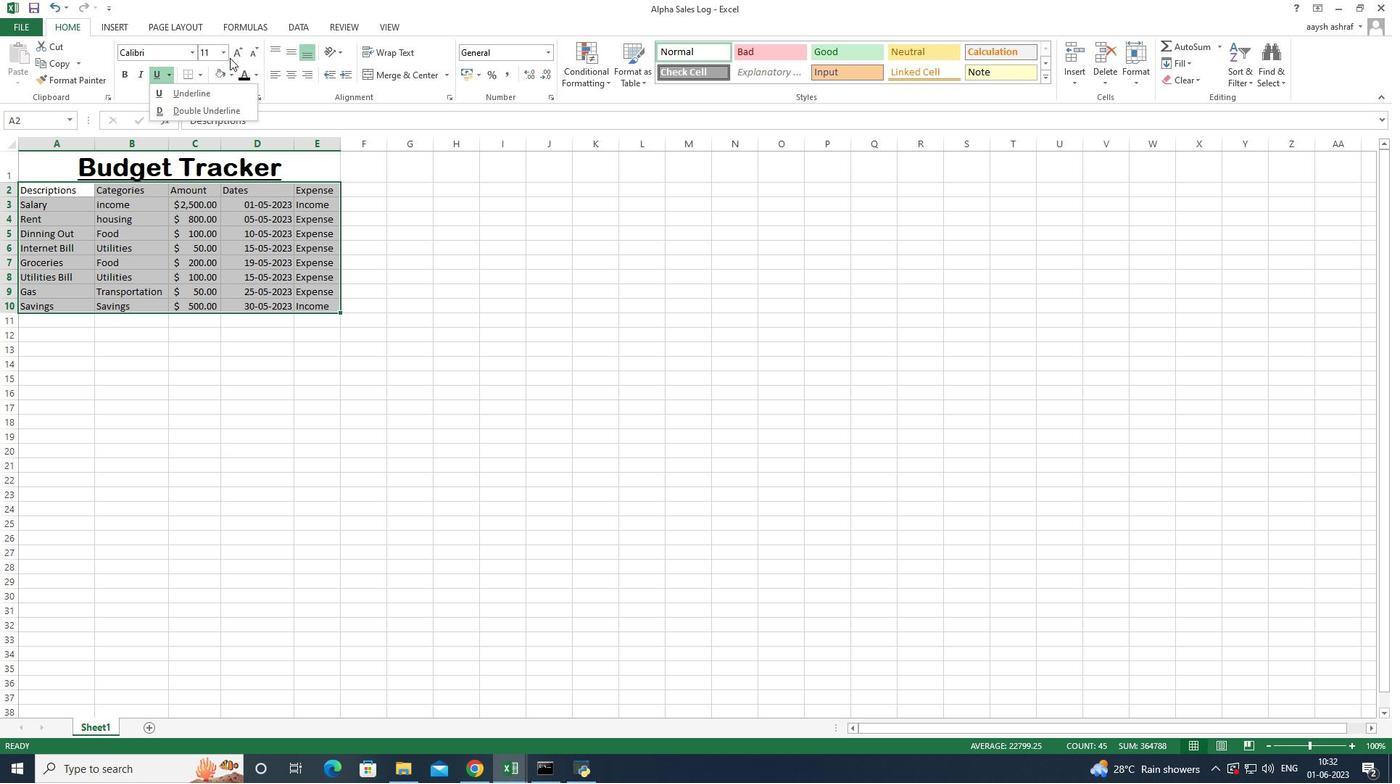 
Action: Mouse pressed left at (224, 55)
Screenshot: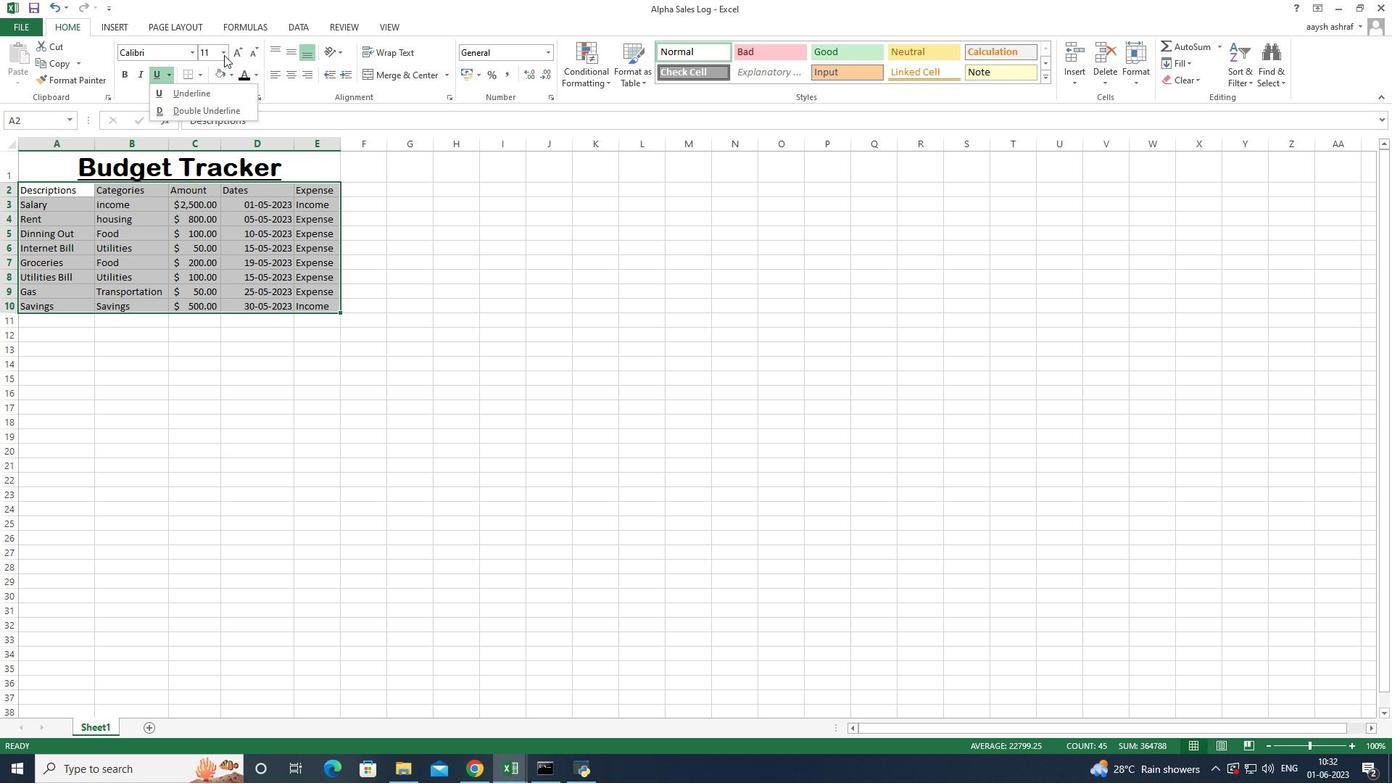 
Action: Mouse moved to (216, 220)
Screenshot: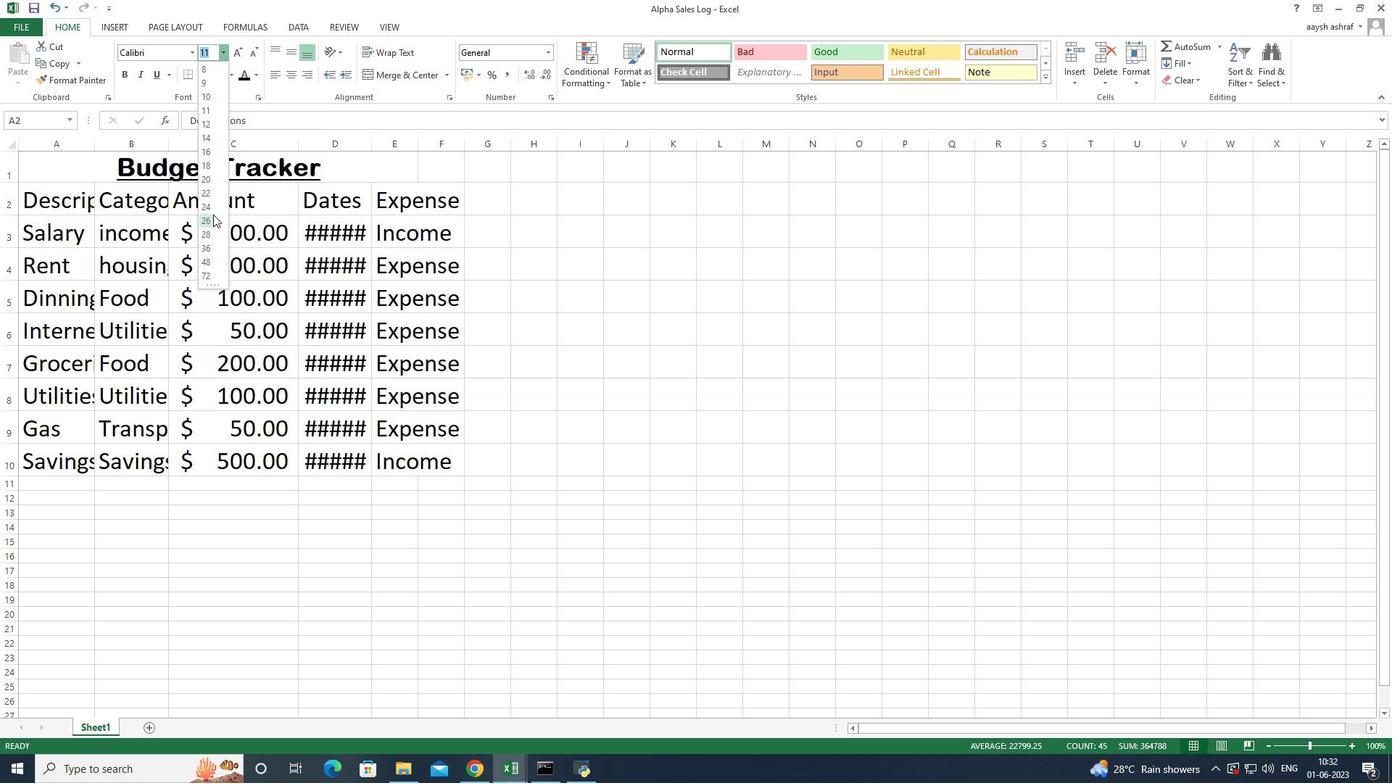 
Action: Mouse pressed left at (216, 220)
Screenshot: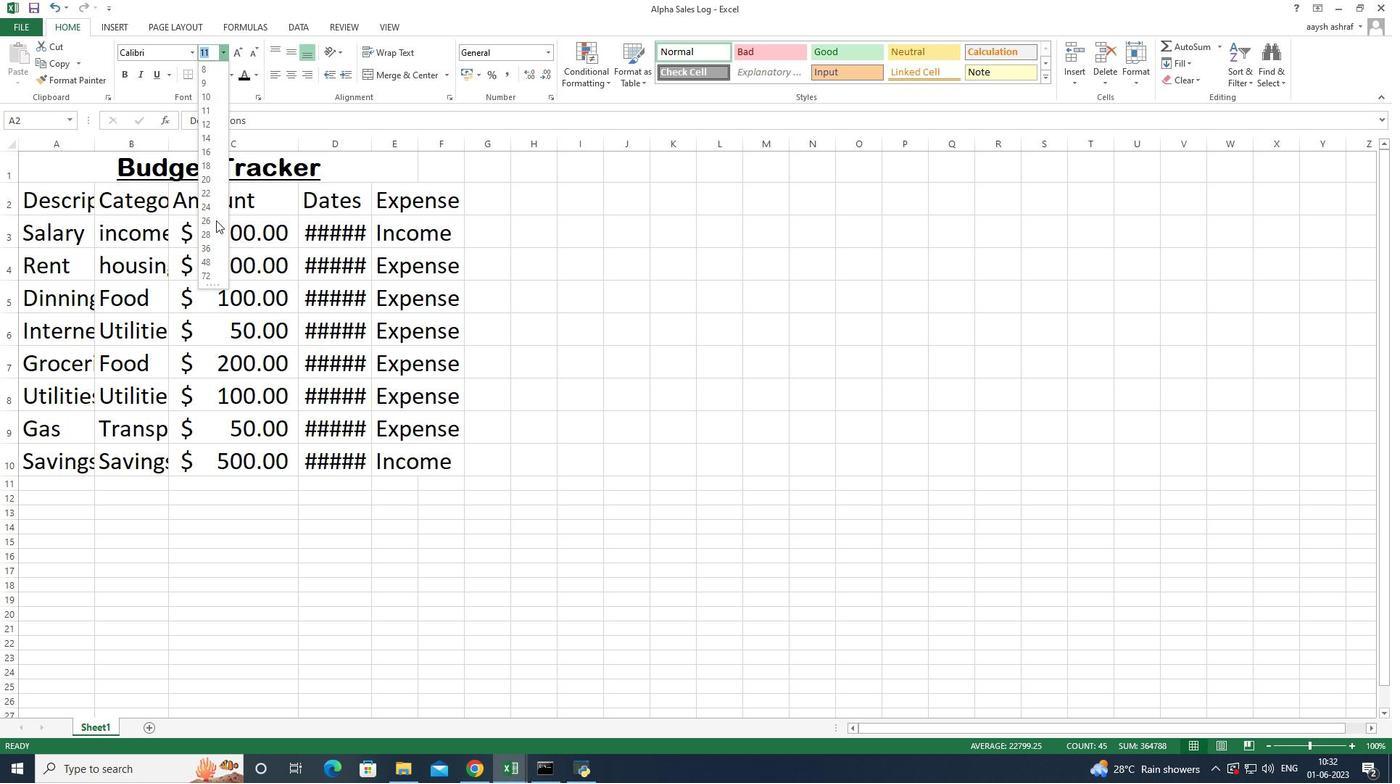 
Action: Mouse moved to (207, 220)
Screenshot: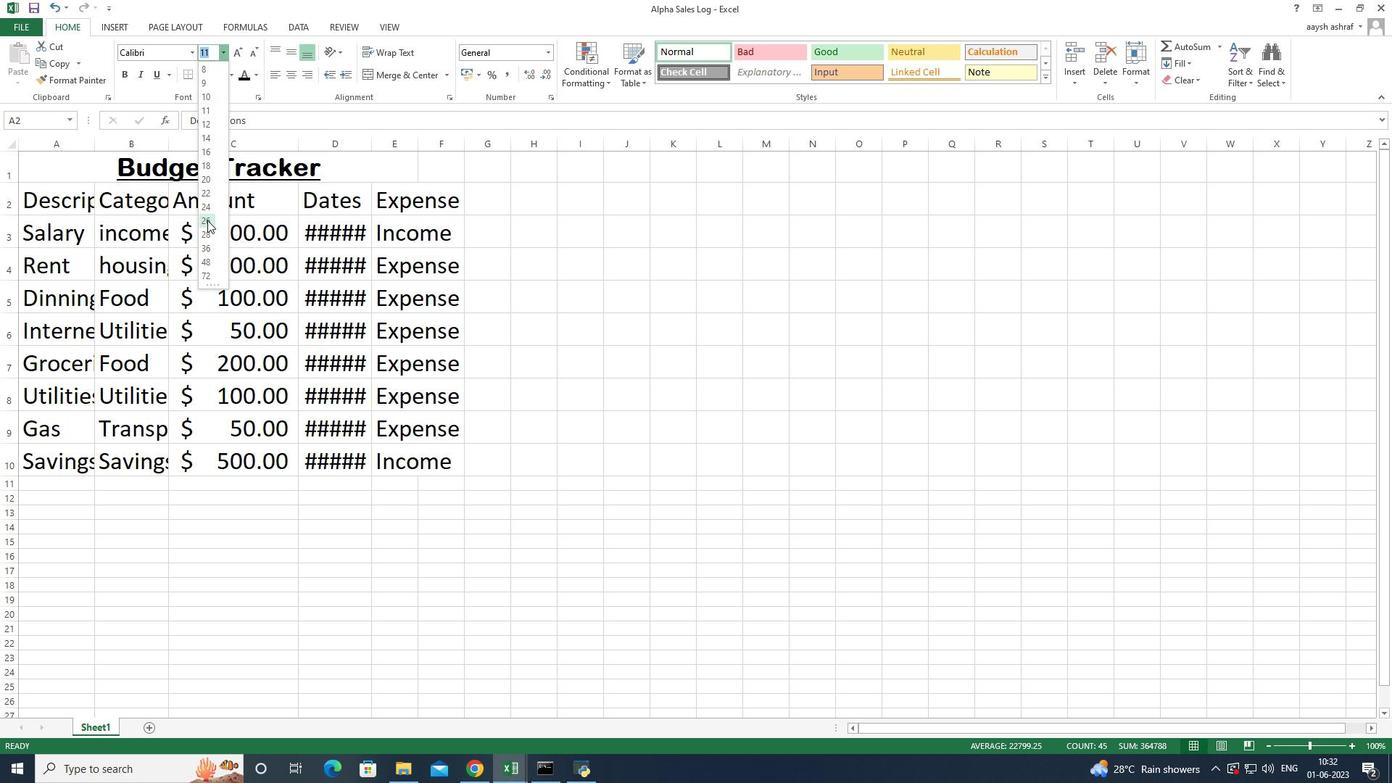 
Action: Mouse pressed left at (207, 220)
Screenshot: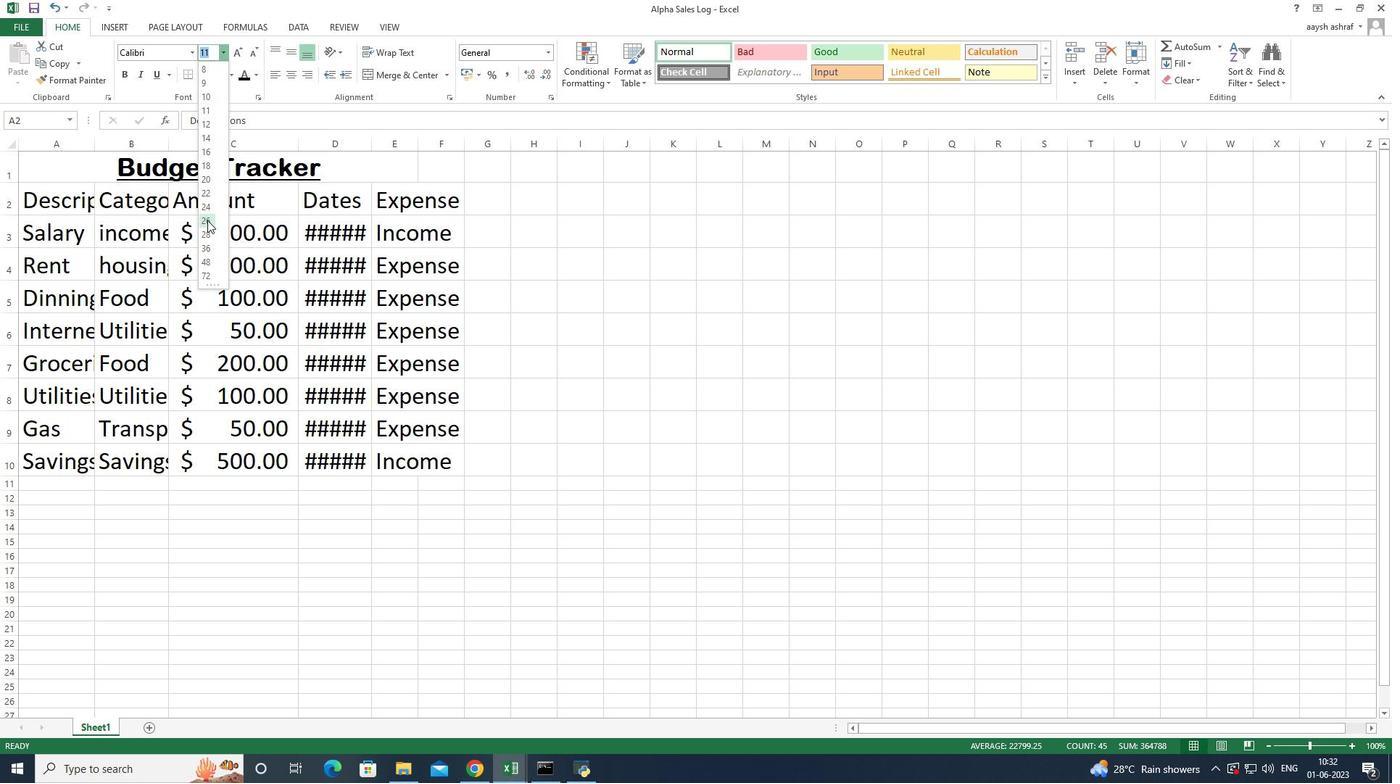 
Action: Mouse moved to (93, 147)
Screenshot: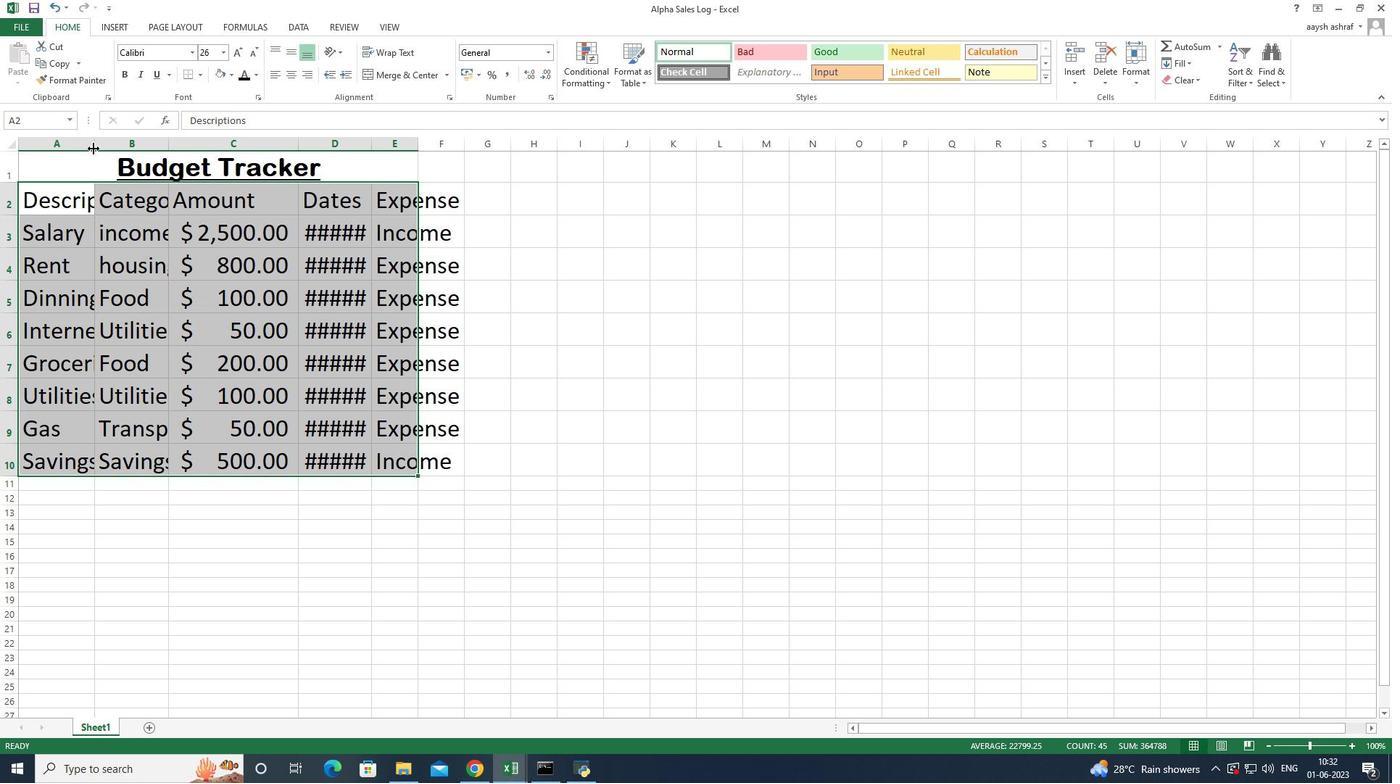 
Action: Mouse pressed left at (93, 147)
Screenshot: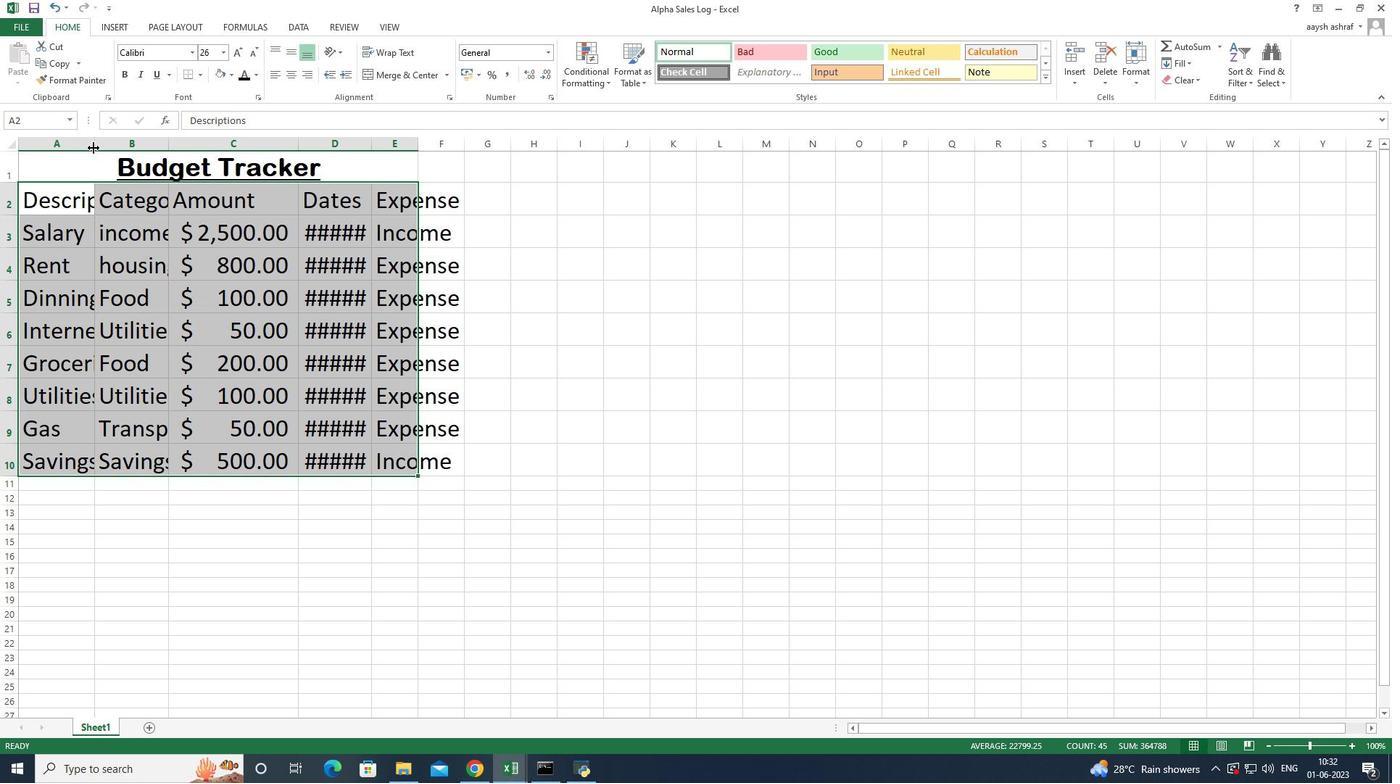 
Action: Mouse moved to (227, 145)
Screenshot: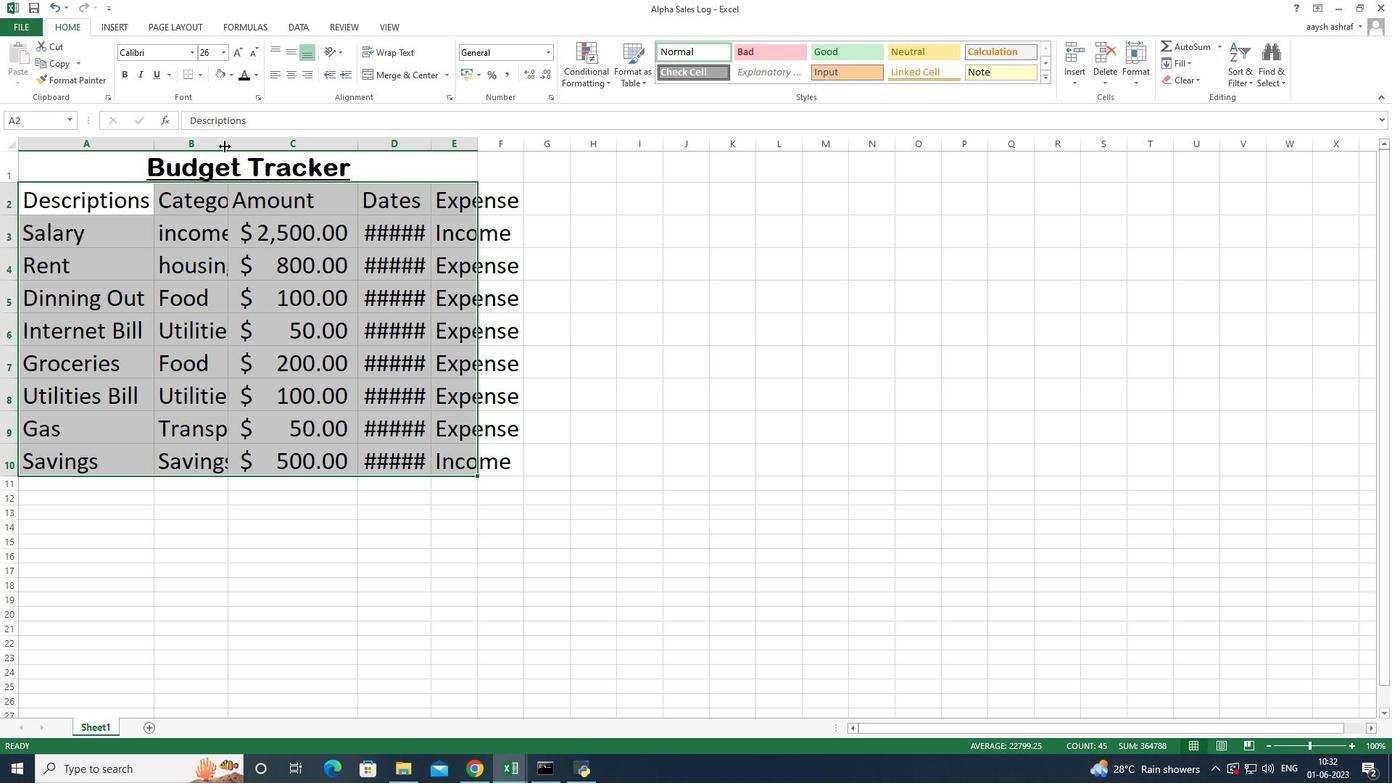 
Action: Mouse pressed left at (227, 145)
Screenshot: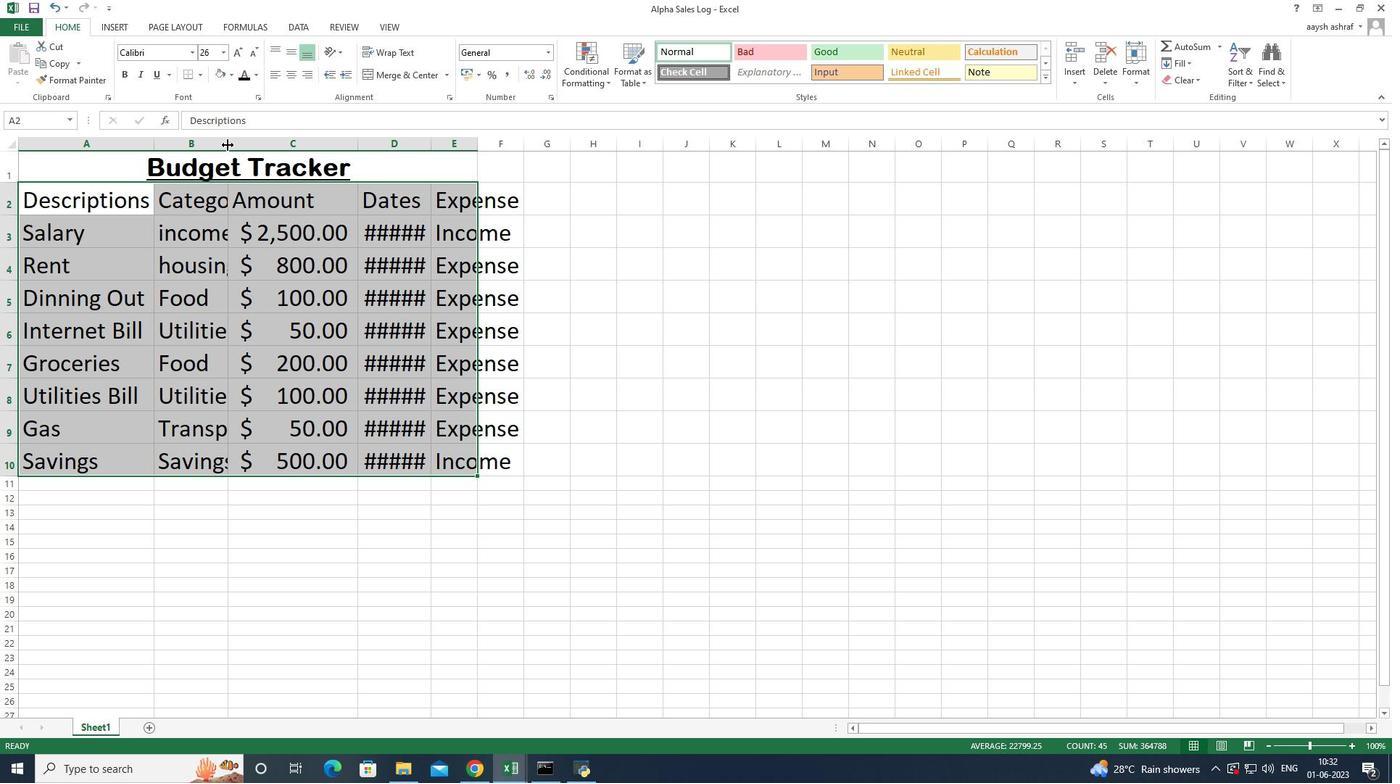 
Action: Mouse moved to (508, 202)
Screenshot: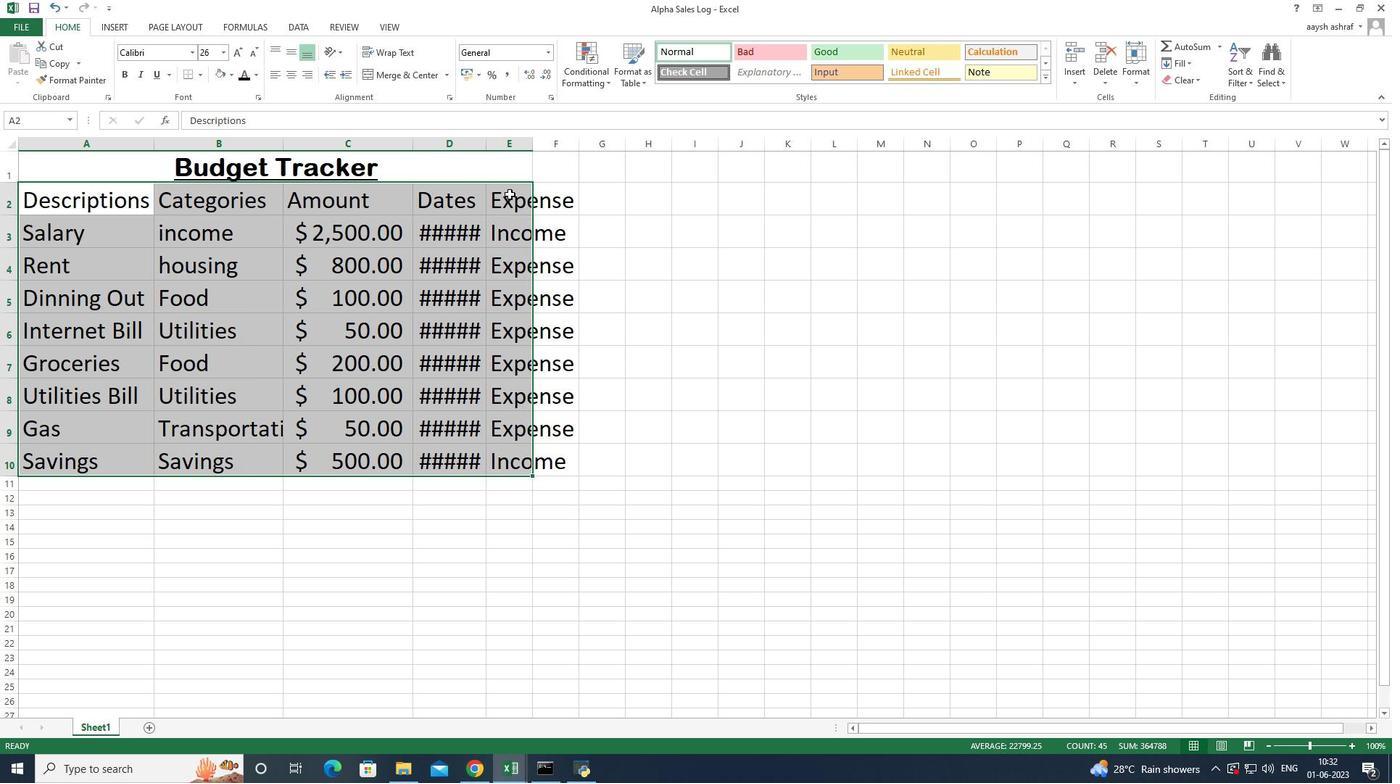 
Action: Mouse pressed left at (508, 202)
Screenshot: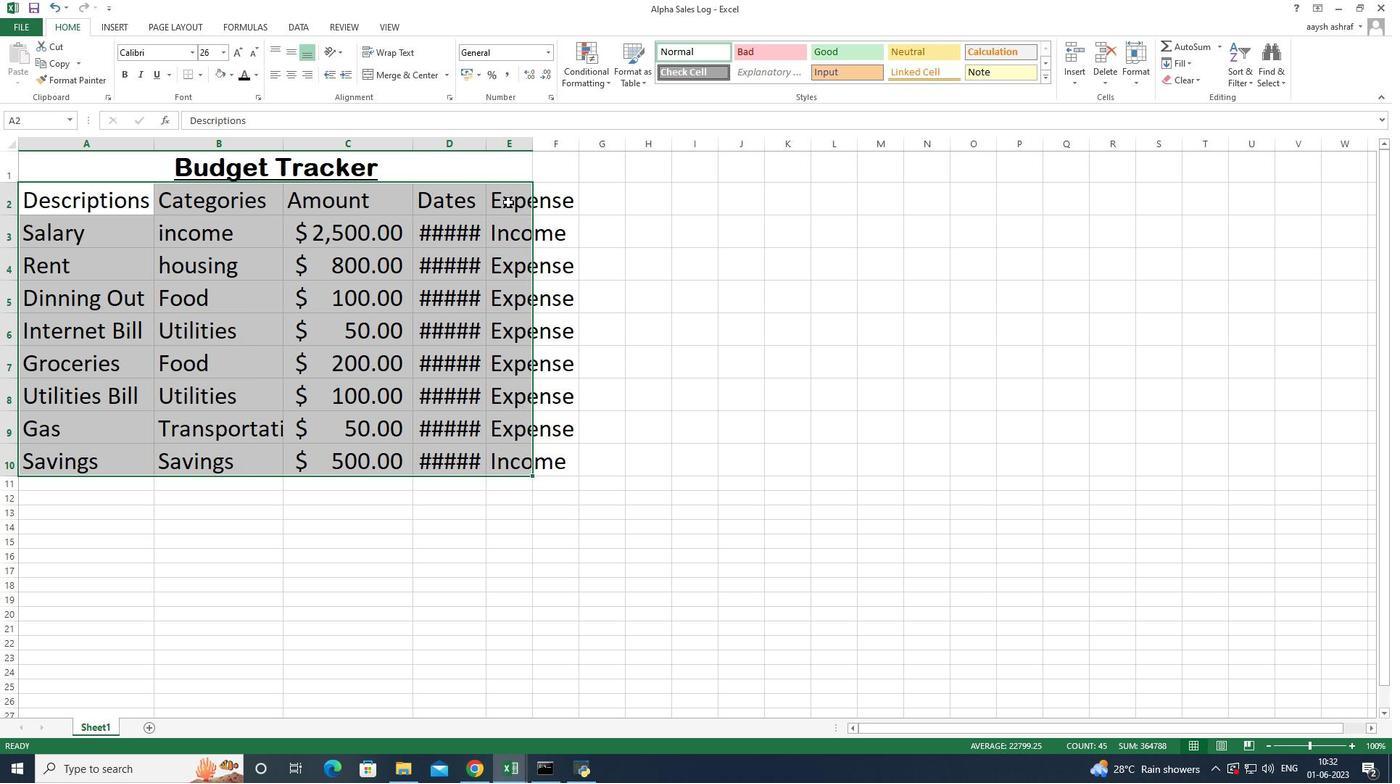 
Action: Mouse moved to (533, 145)
Screenshot: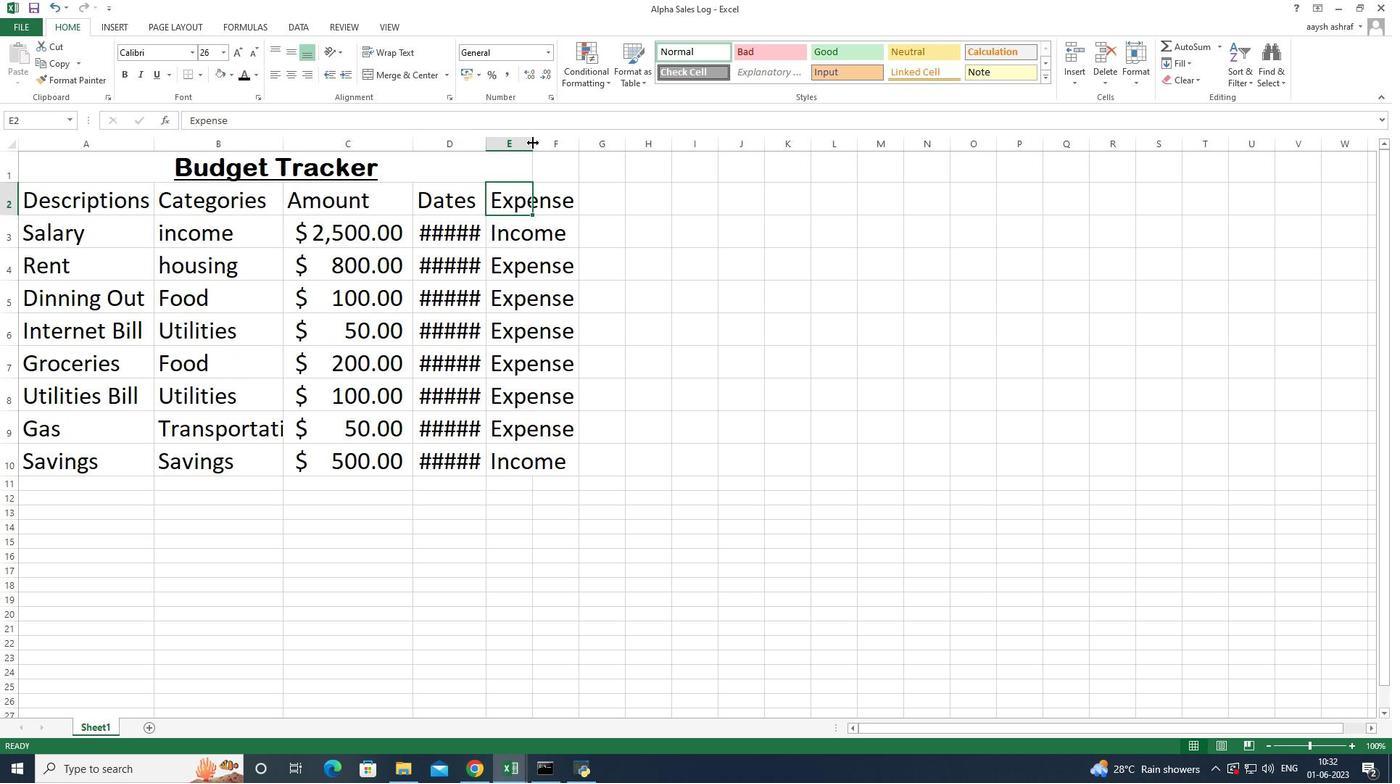 
Action: Mouse pressed left at (533, 145)
Screenshot: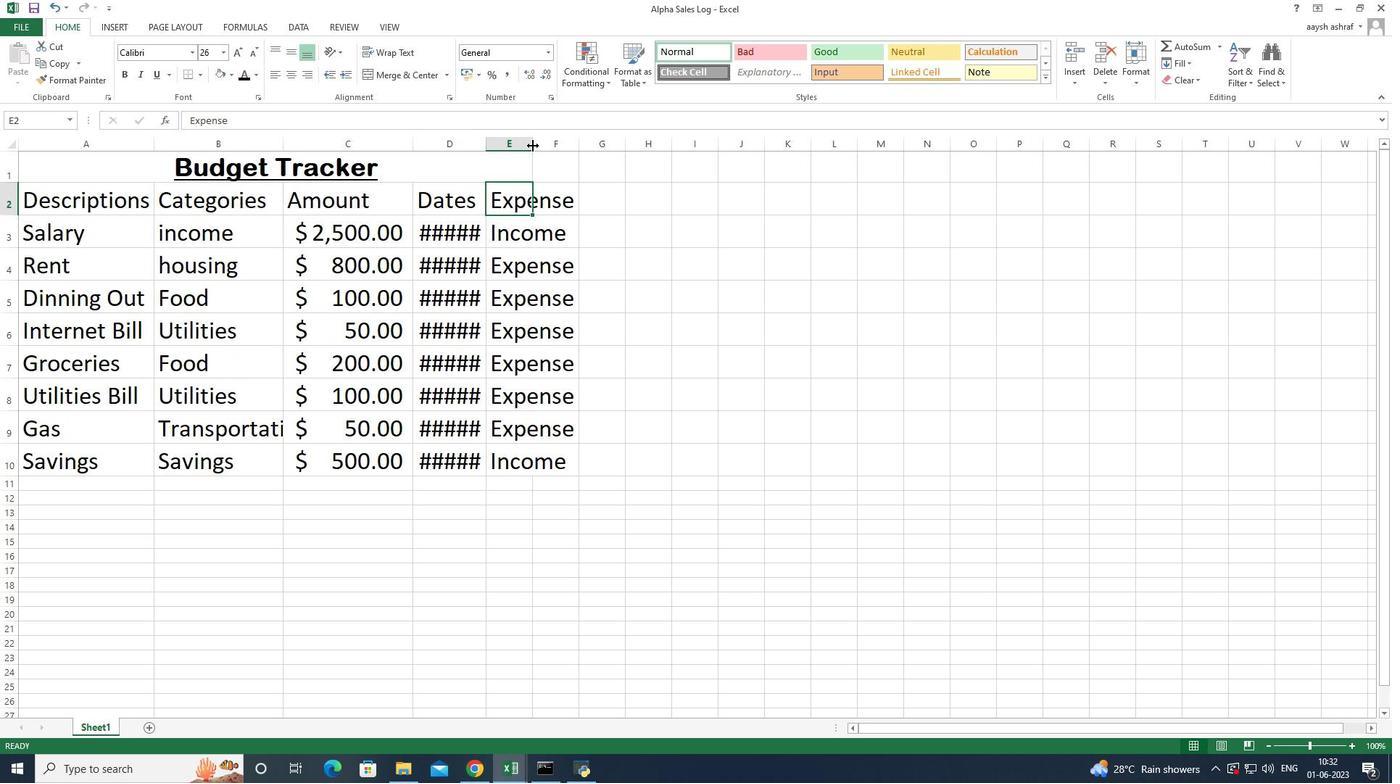 
Action: Mouse moved to (449, 234)
Screenshot: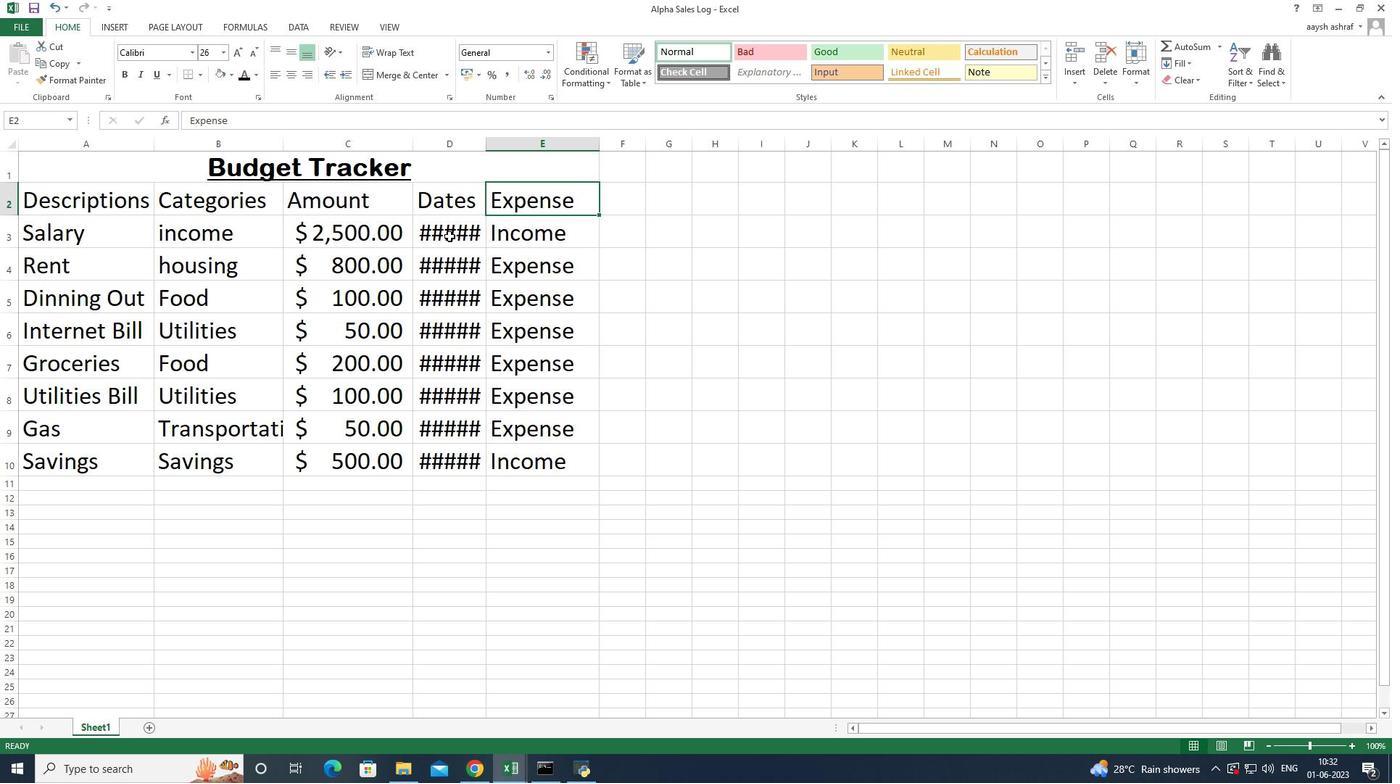 
Action: Mouse pressed left at (449, 234)
Screenshot: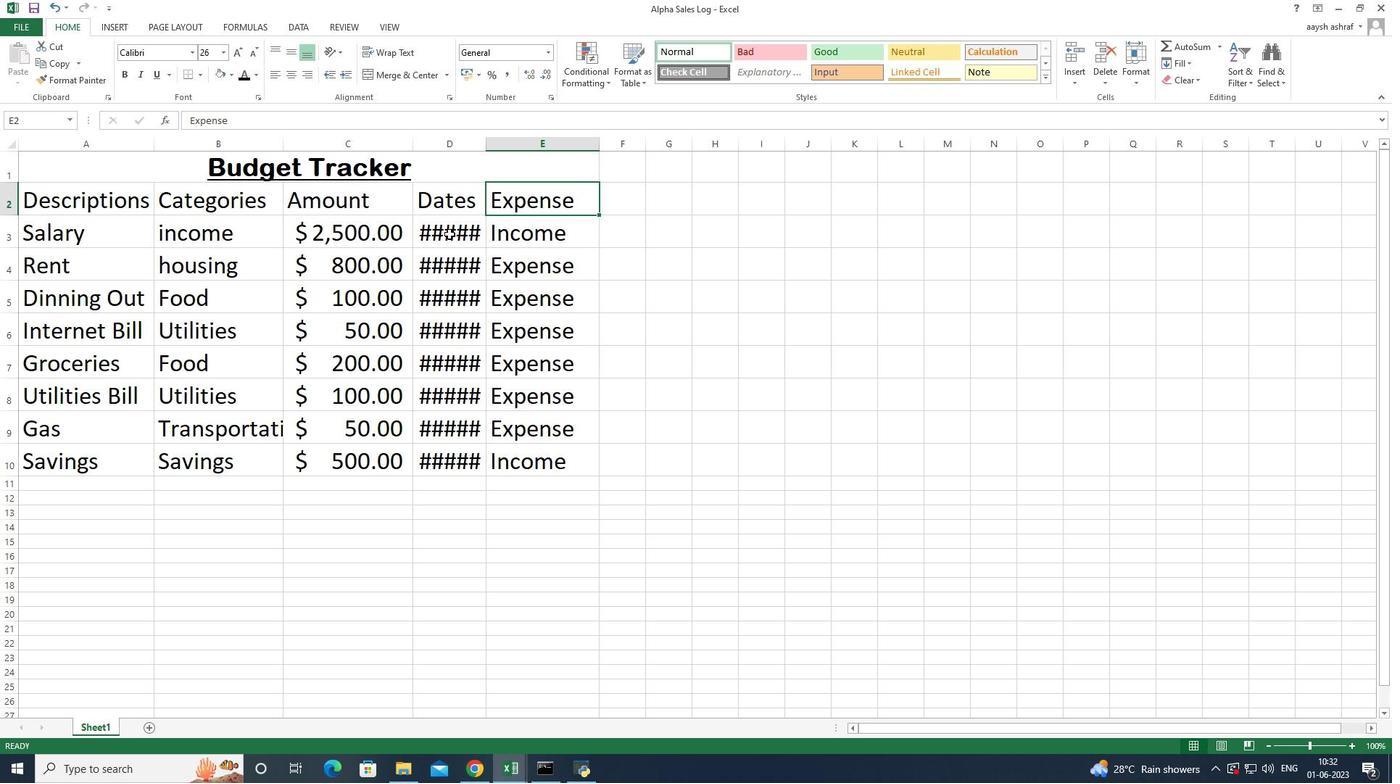 
Action: Mouse moved to (450, 268)
Screenshot: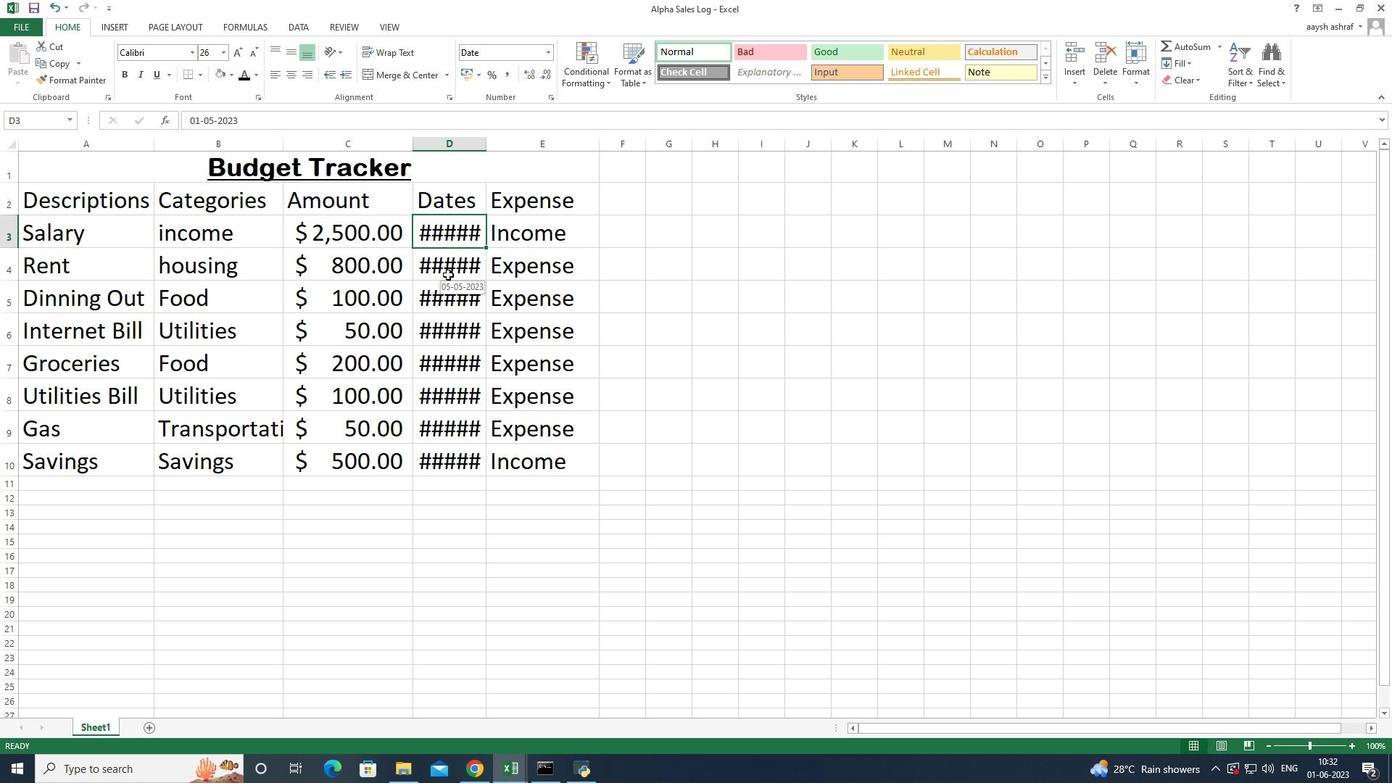 
Action: Mouse pressed left at (450, 268)
Screenshot: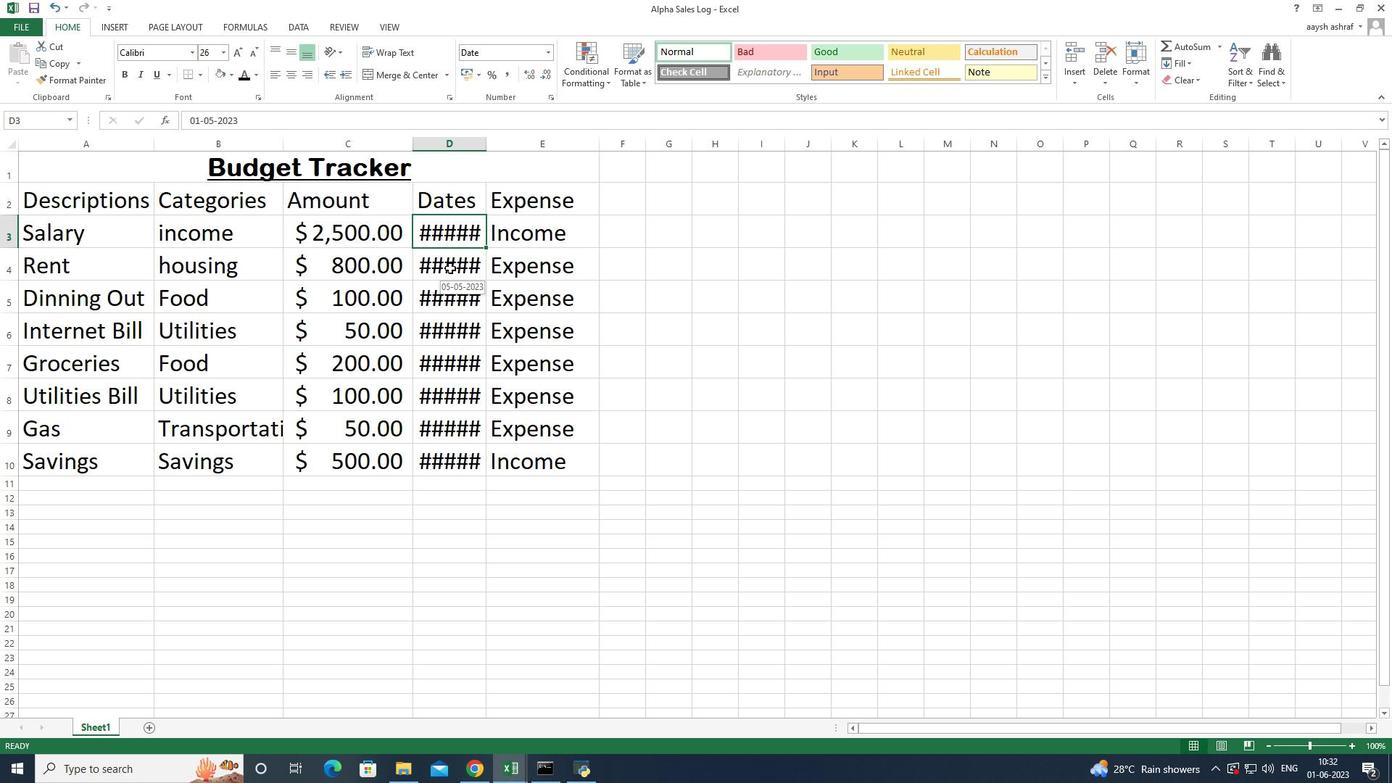
Action: Mouse moved to (452, 232)
Screenshot: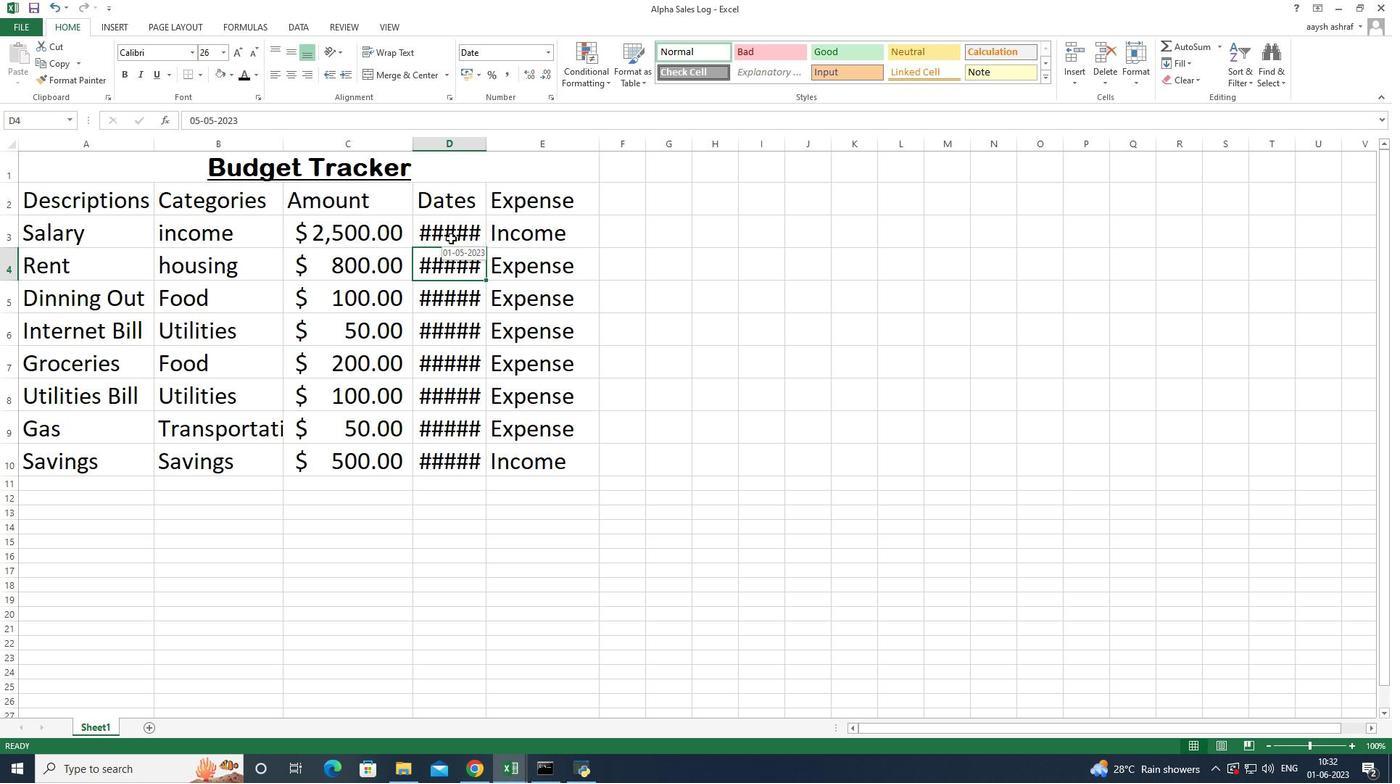 
Action: Mouse pressed left at (452, 232)
Screenshot: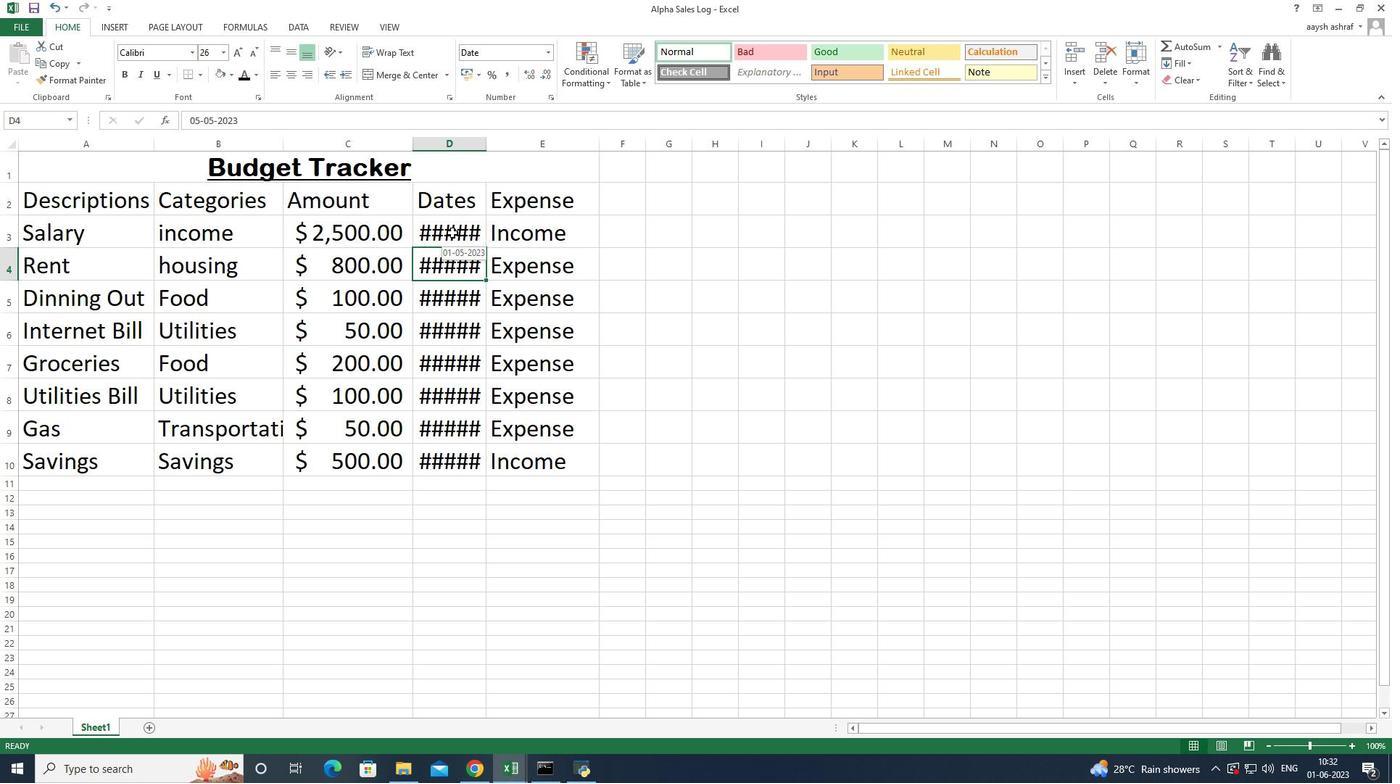 
Action: Mouse moved to (462, 267)
Screenshot: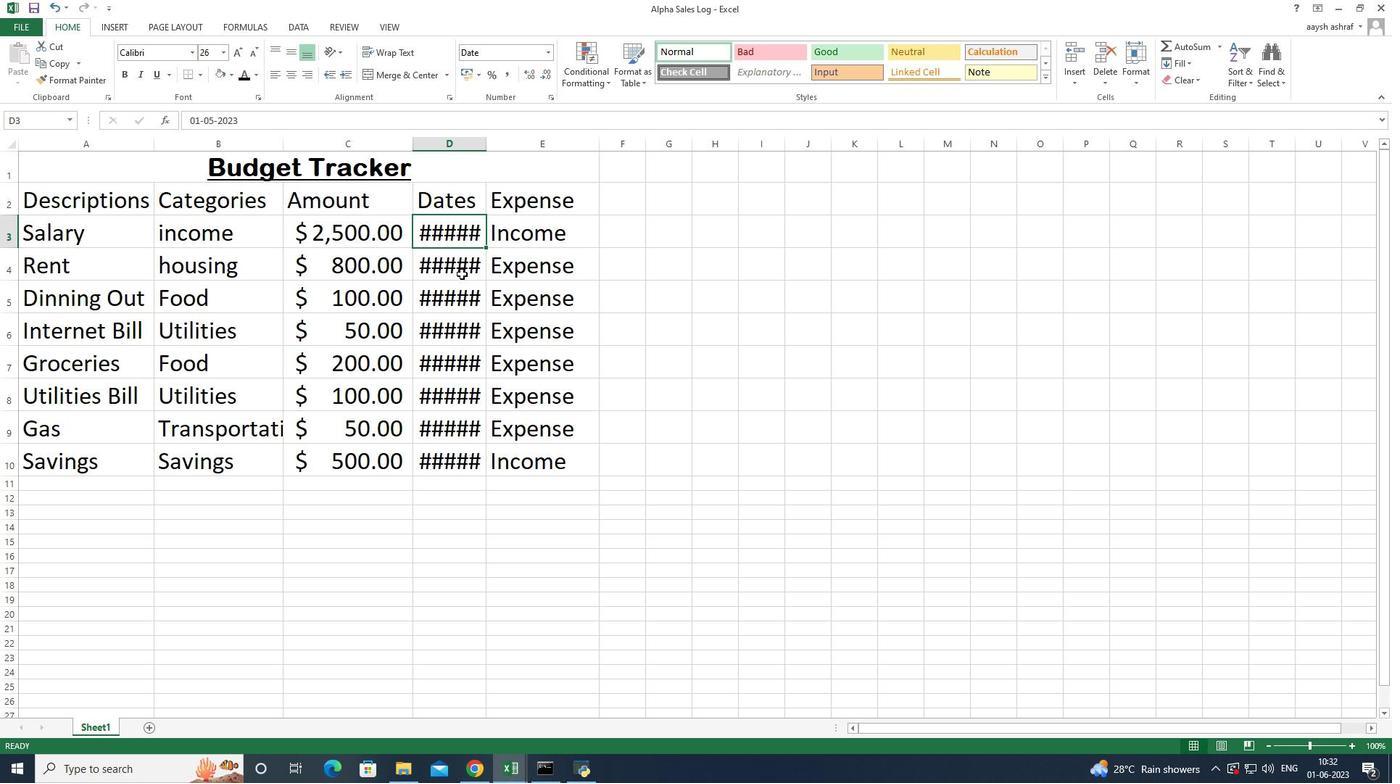 
Action: Mouse pressed left at (462, 267)
Screenshot: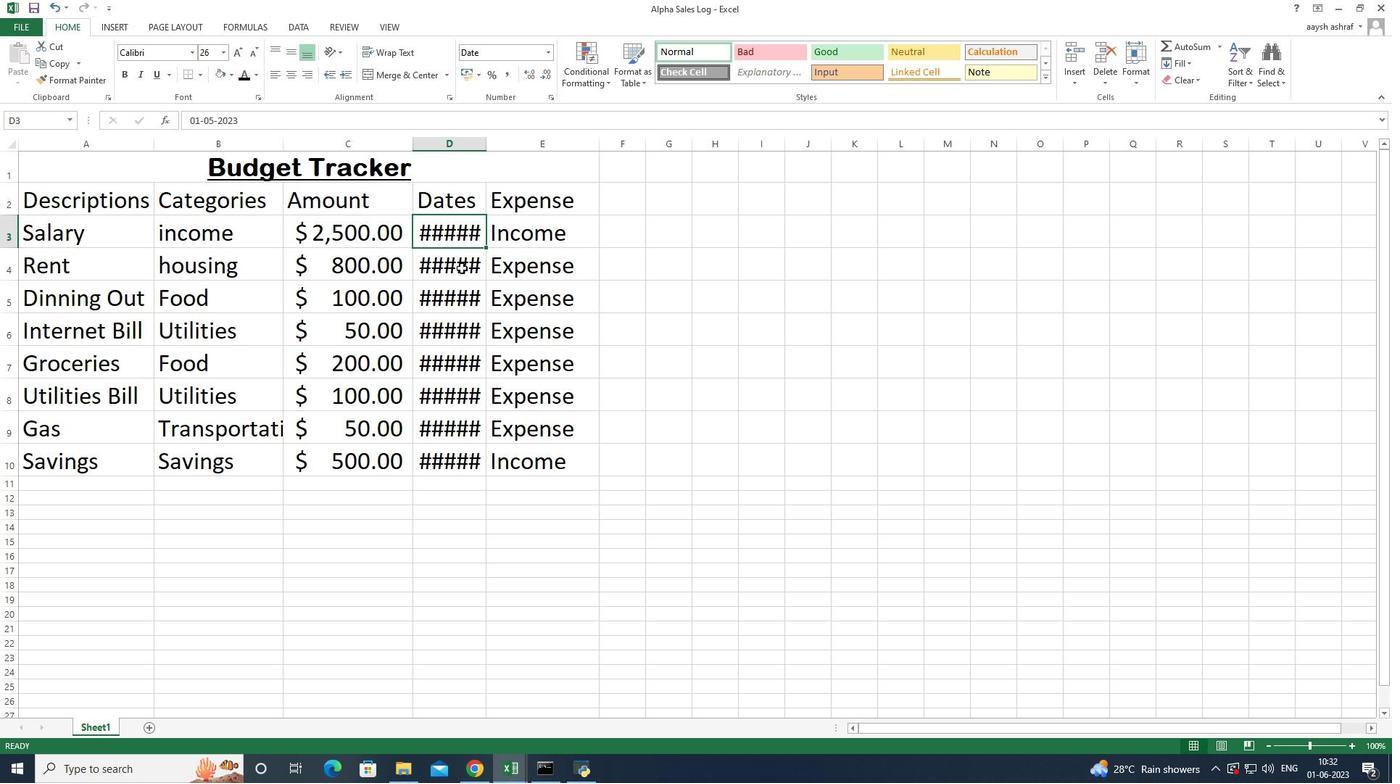 
Action: Mouse moved to (459, 233)
Screenshot: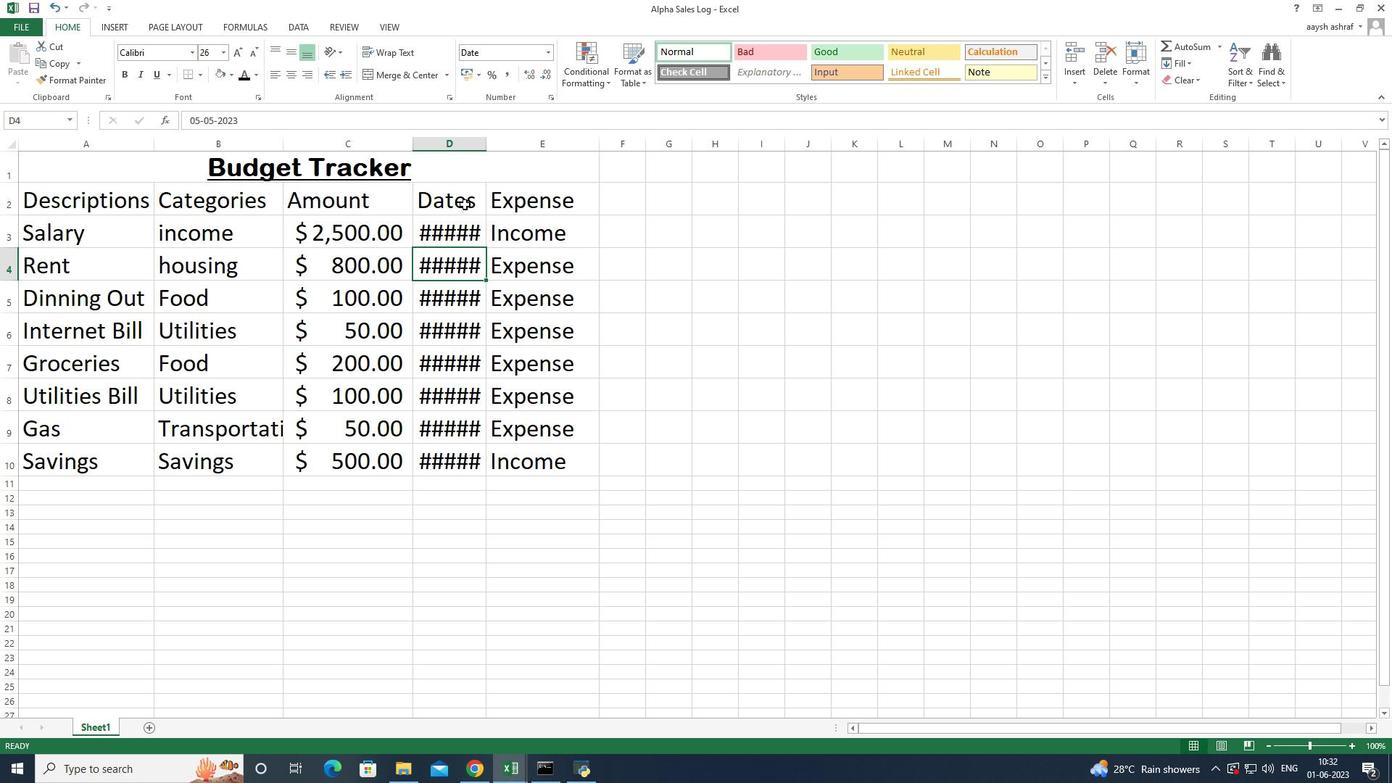 
Action: Mouse pressed left at (459, 233)
Screenshot: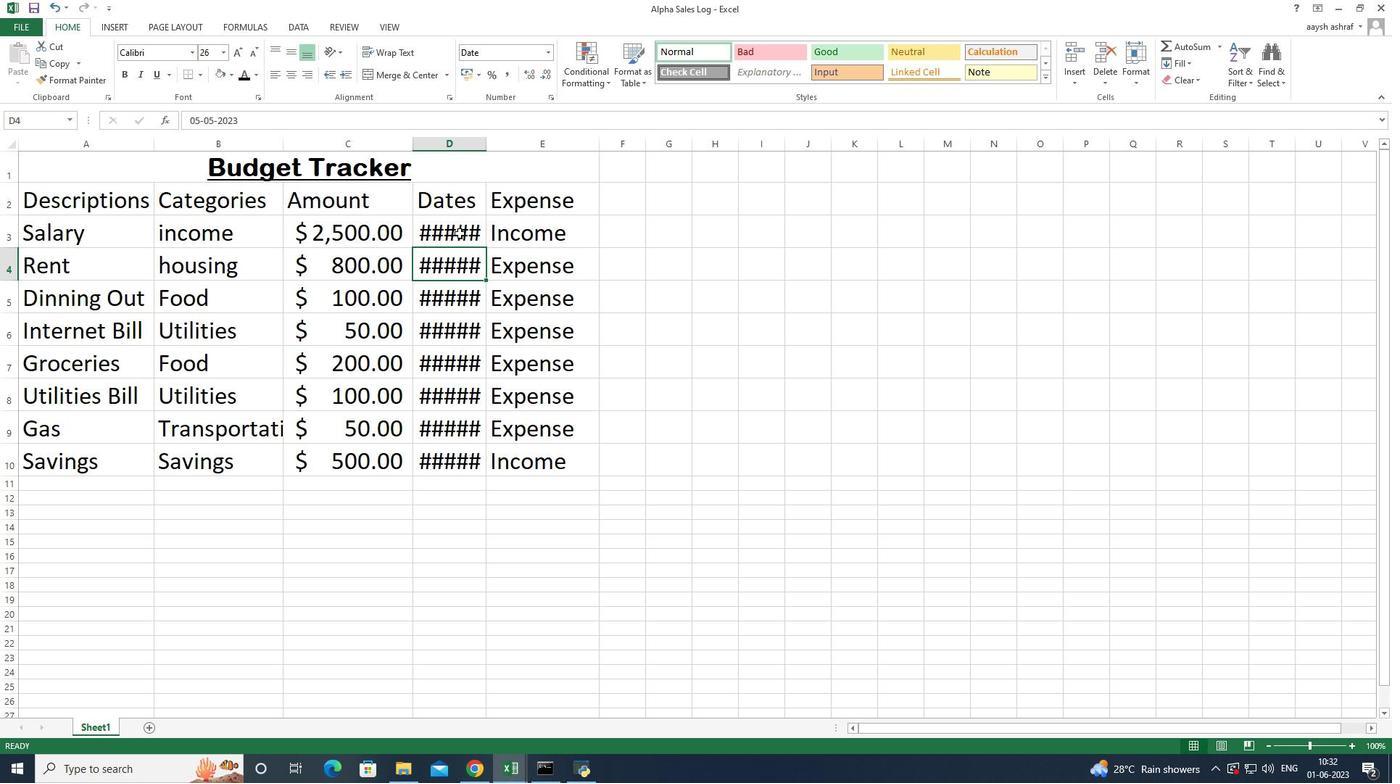 
Action: Mouse moved to (485, 143)
Screenshot: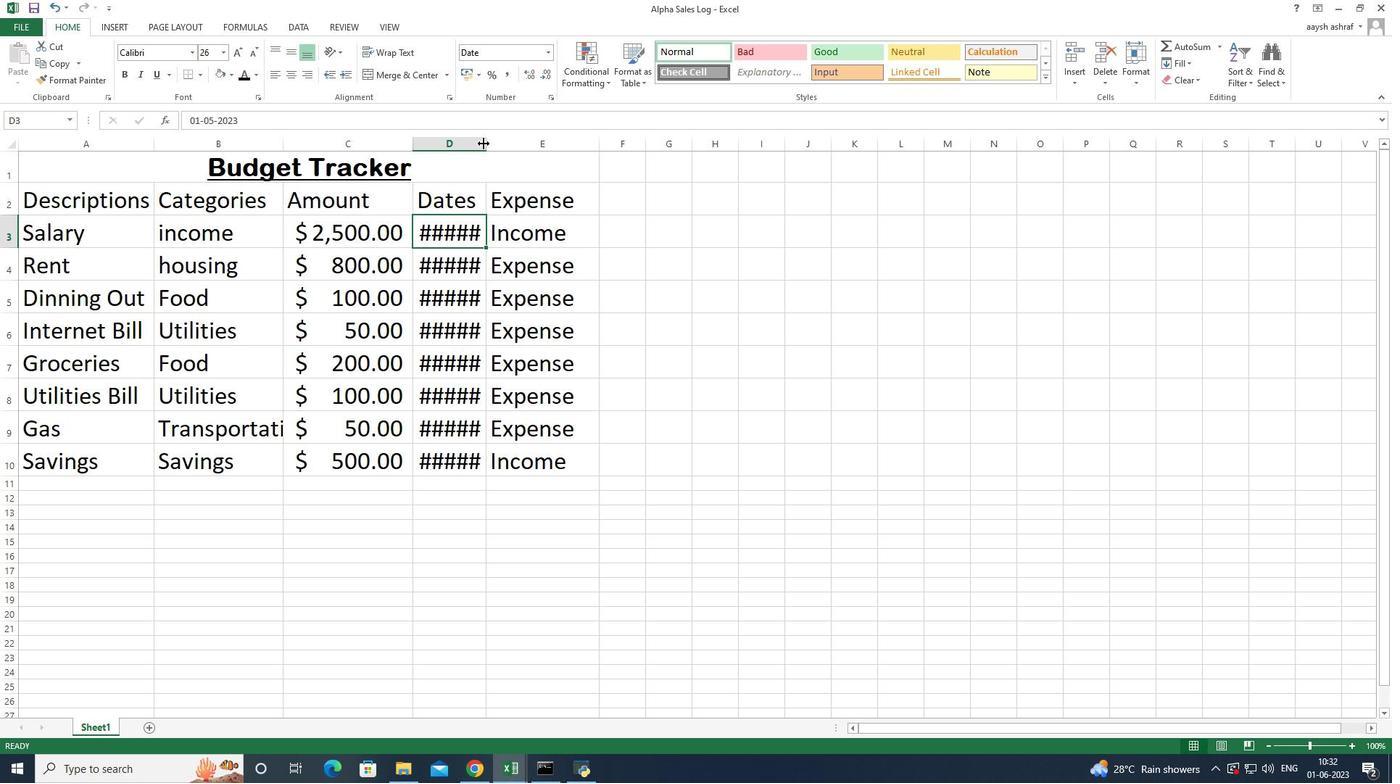 
Action: Mouse pressed left at (485, 143)
Screenshot: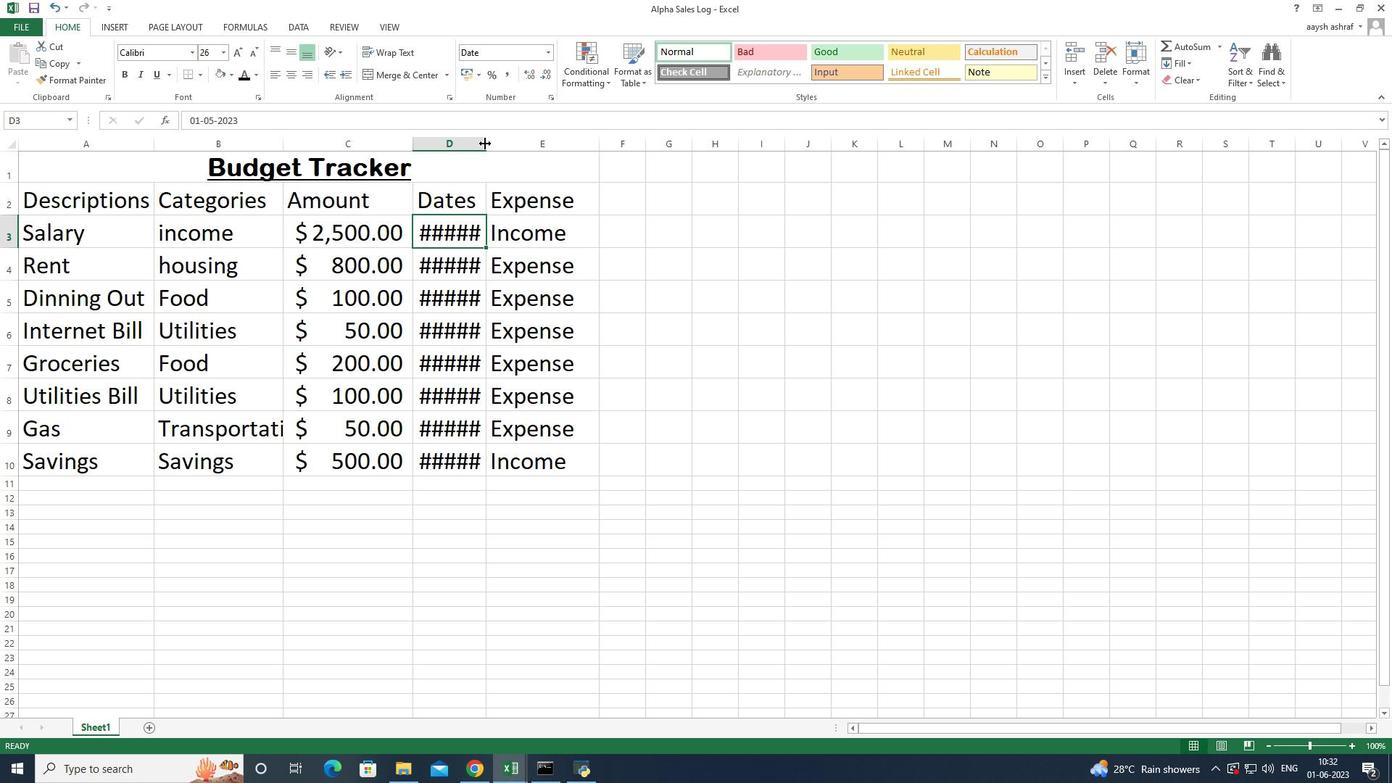 
Action: Mouse moved to (610, 145)
Screenshot: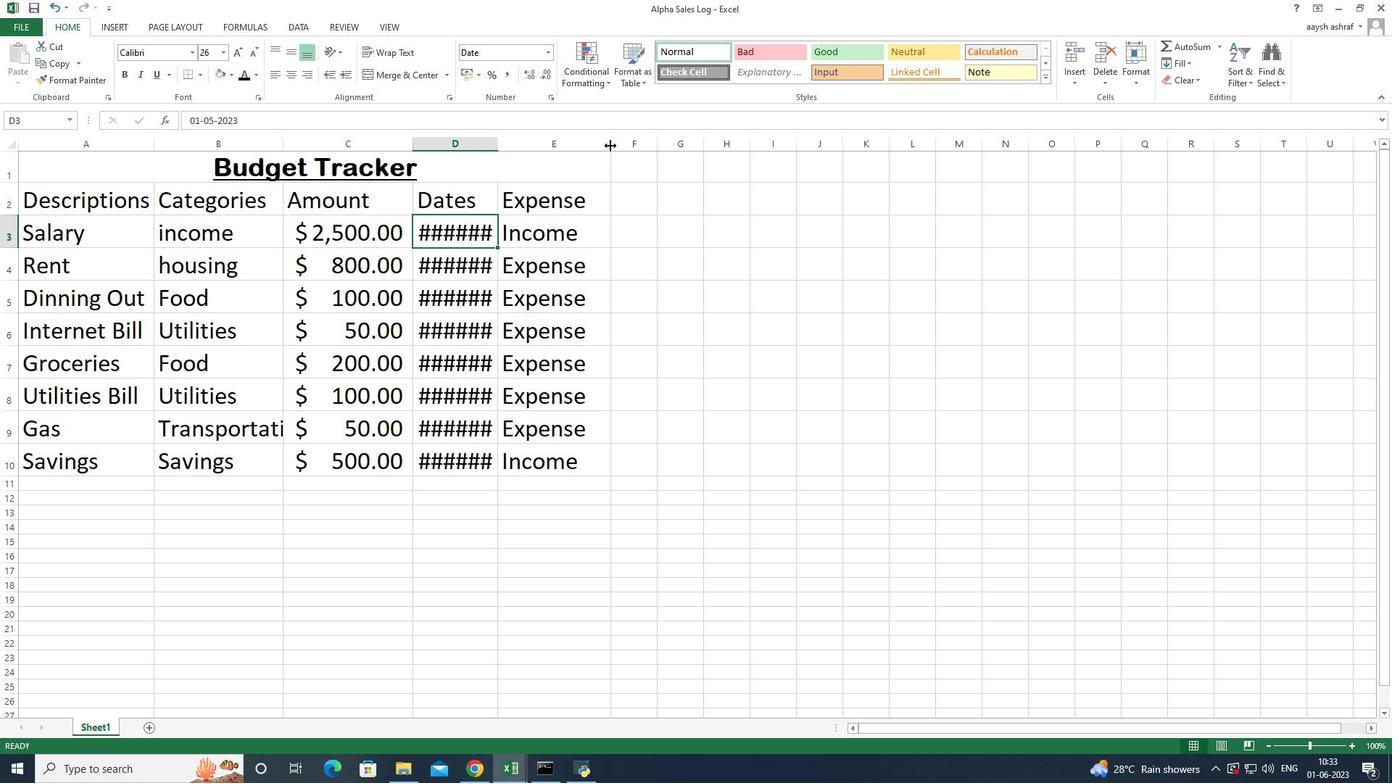 
Action: Mouse pressed left at (610, 145)
Screenshot: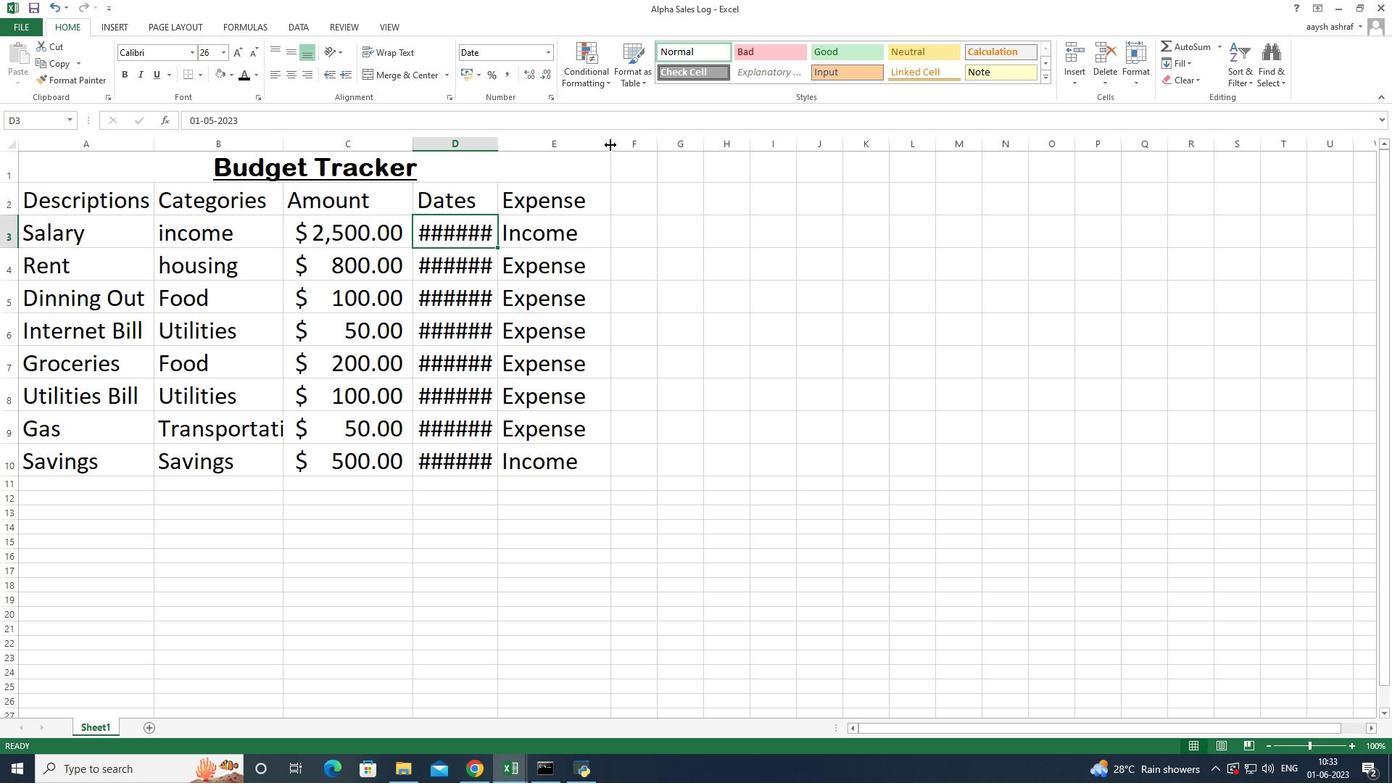 
Action: Mouse moved to (445, 263)
Screenshot: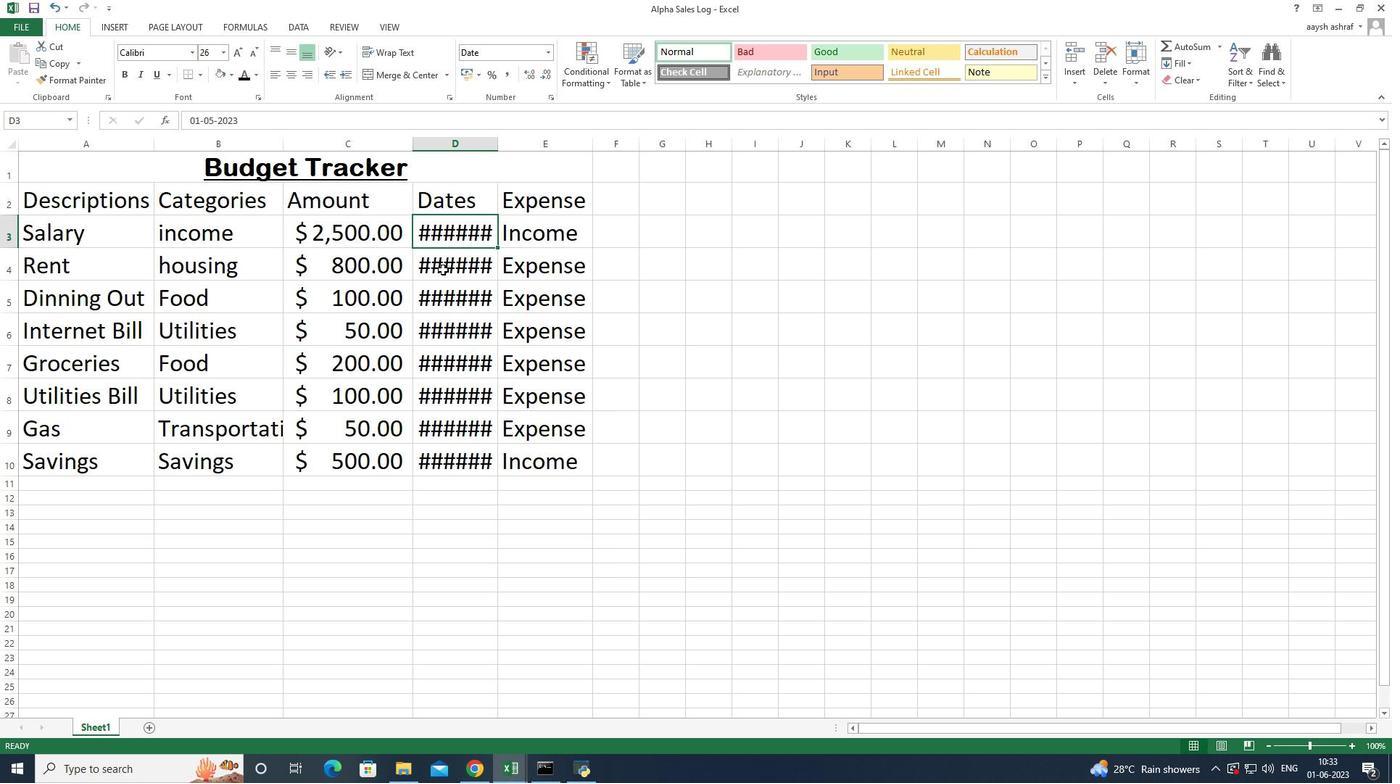 
Action: Mouse pressed left at (445, 263)
Screenshot: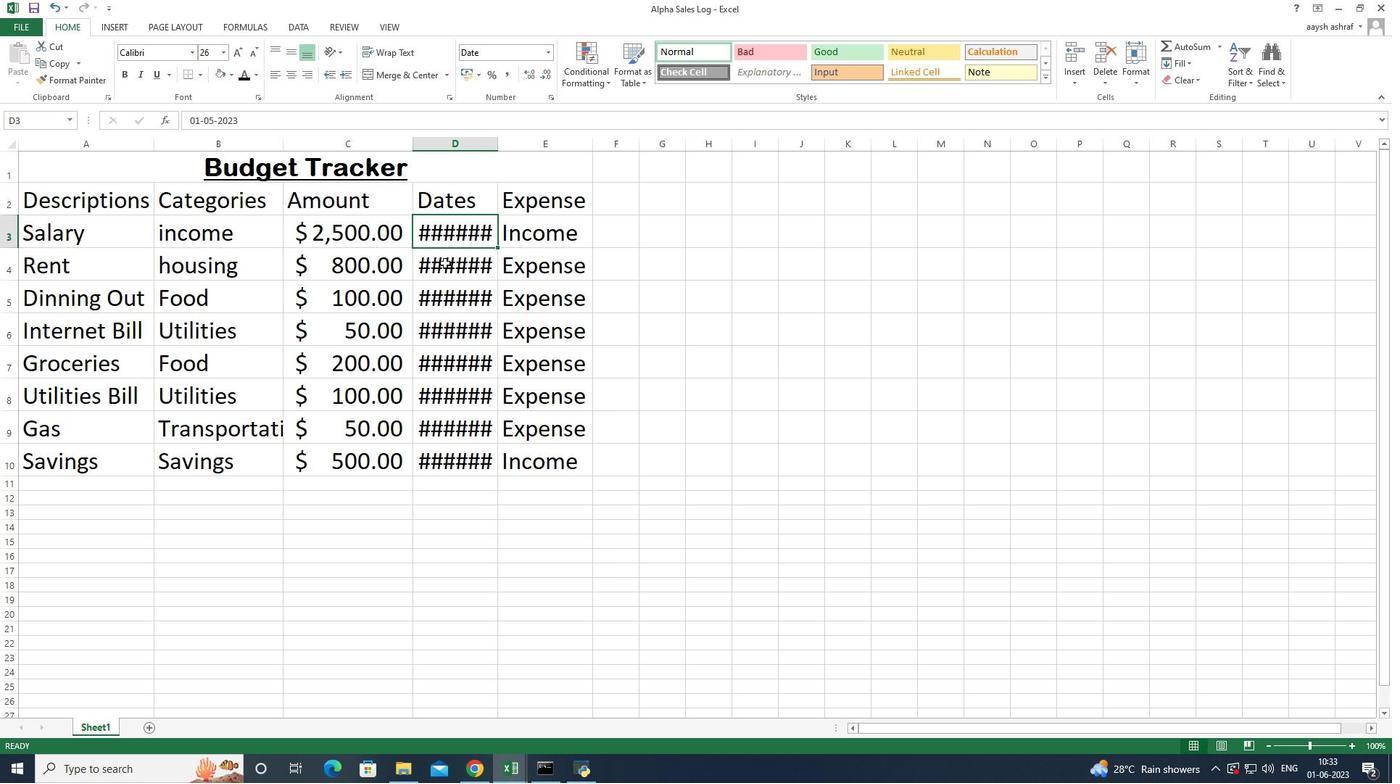 
Action: Mouse moved to (452, 298)
Screenshot: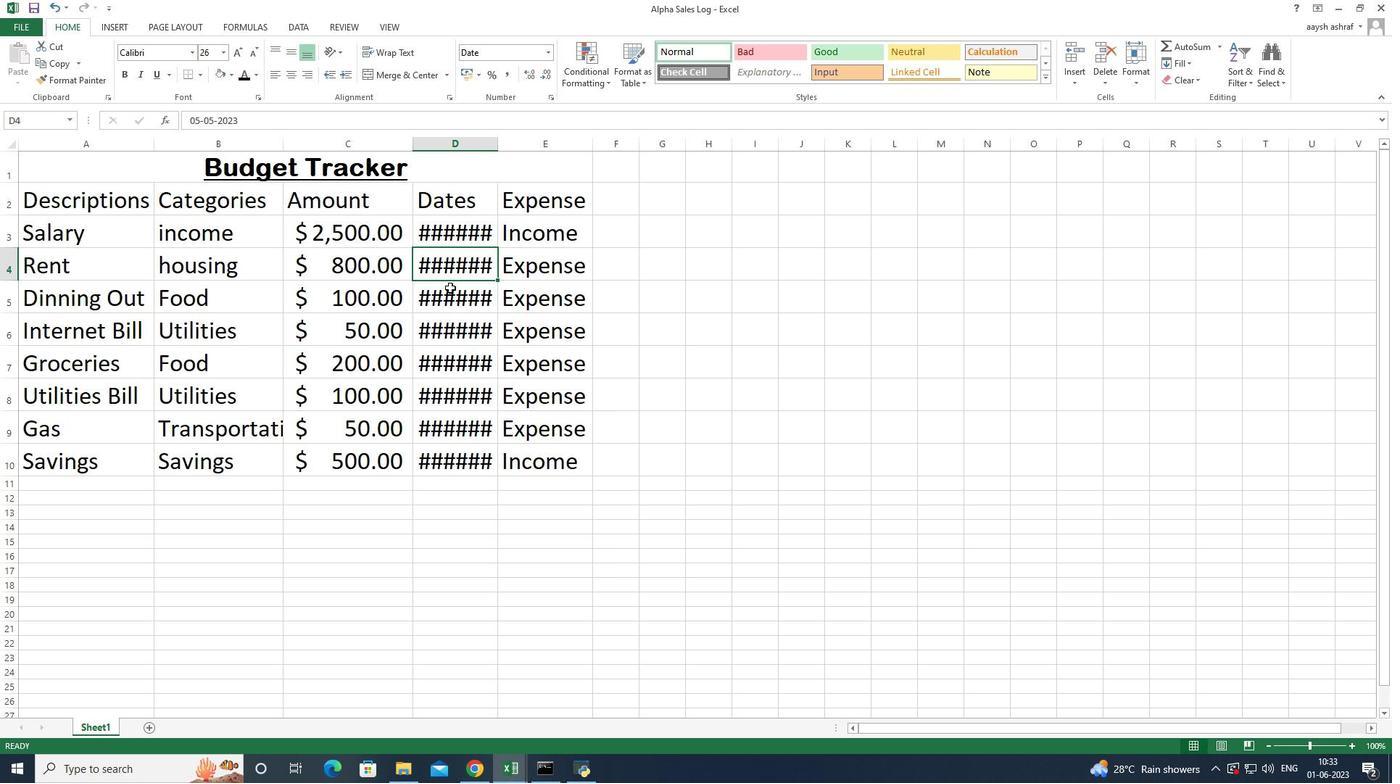 
Action: Mouse pressed left at (452, 298)
Screenshot: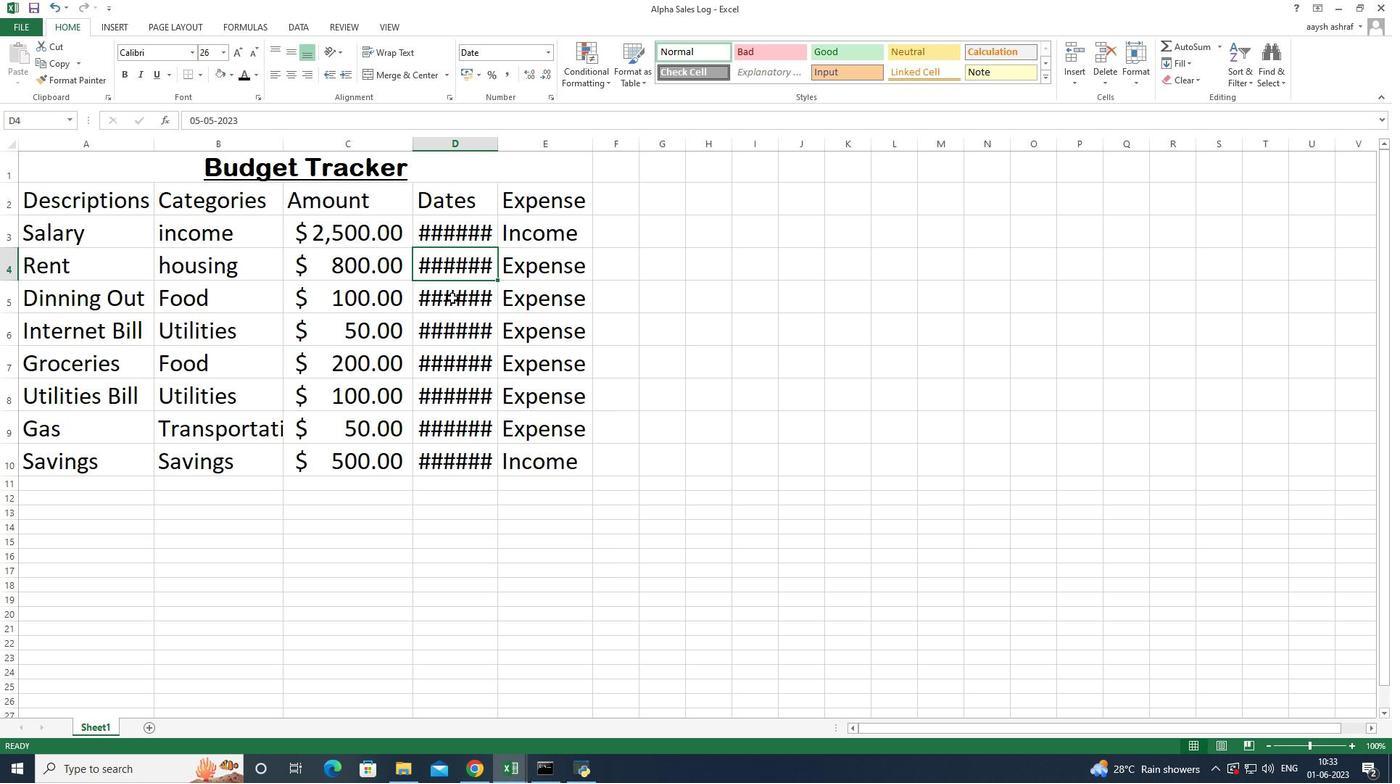 
Action: Mouse moved to (438, 335)
Screenshot: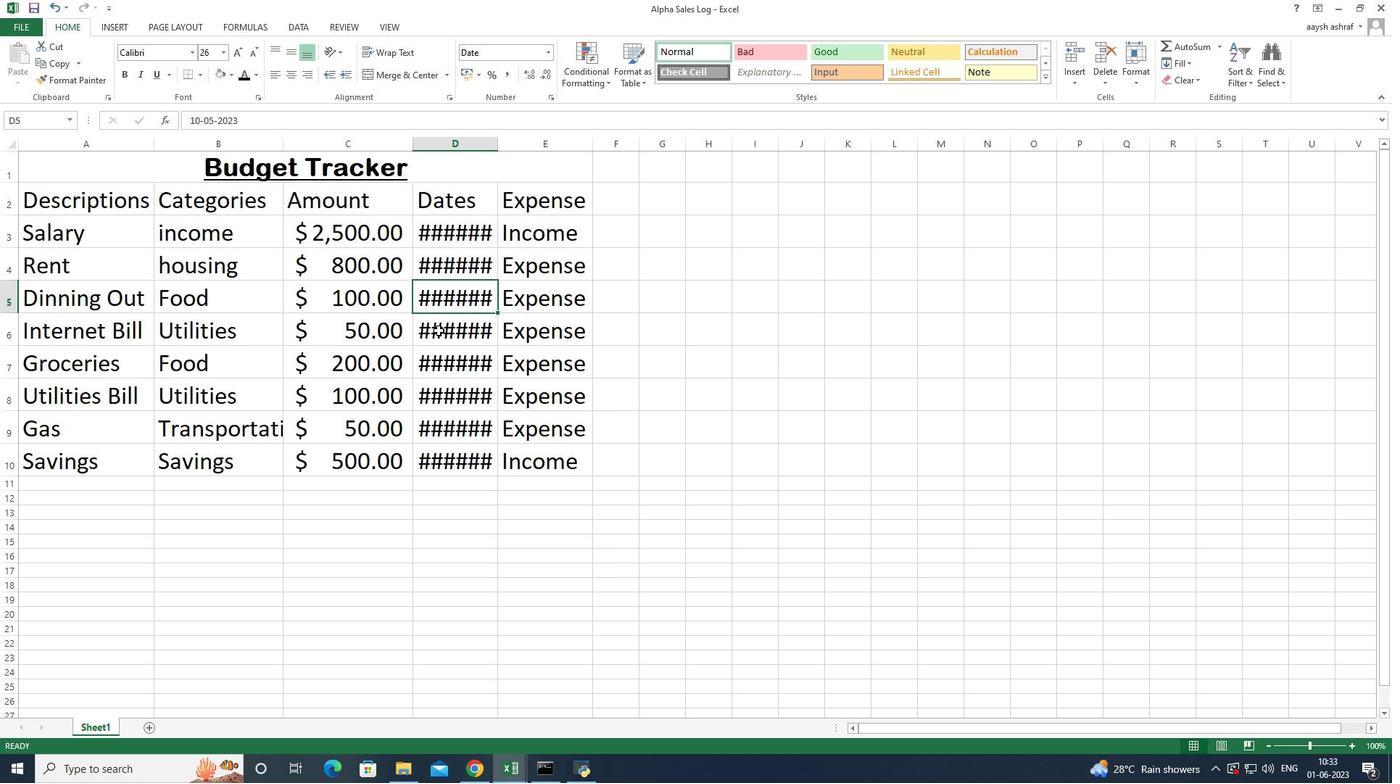 
Action: Mouse pressed left at (438, 335)
Screenshot: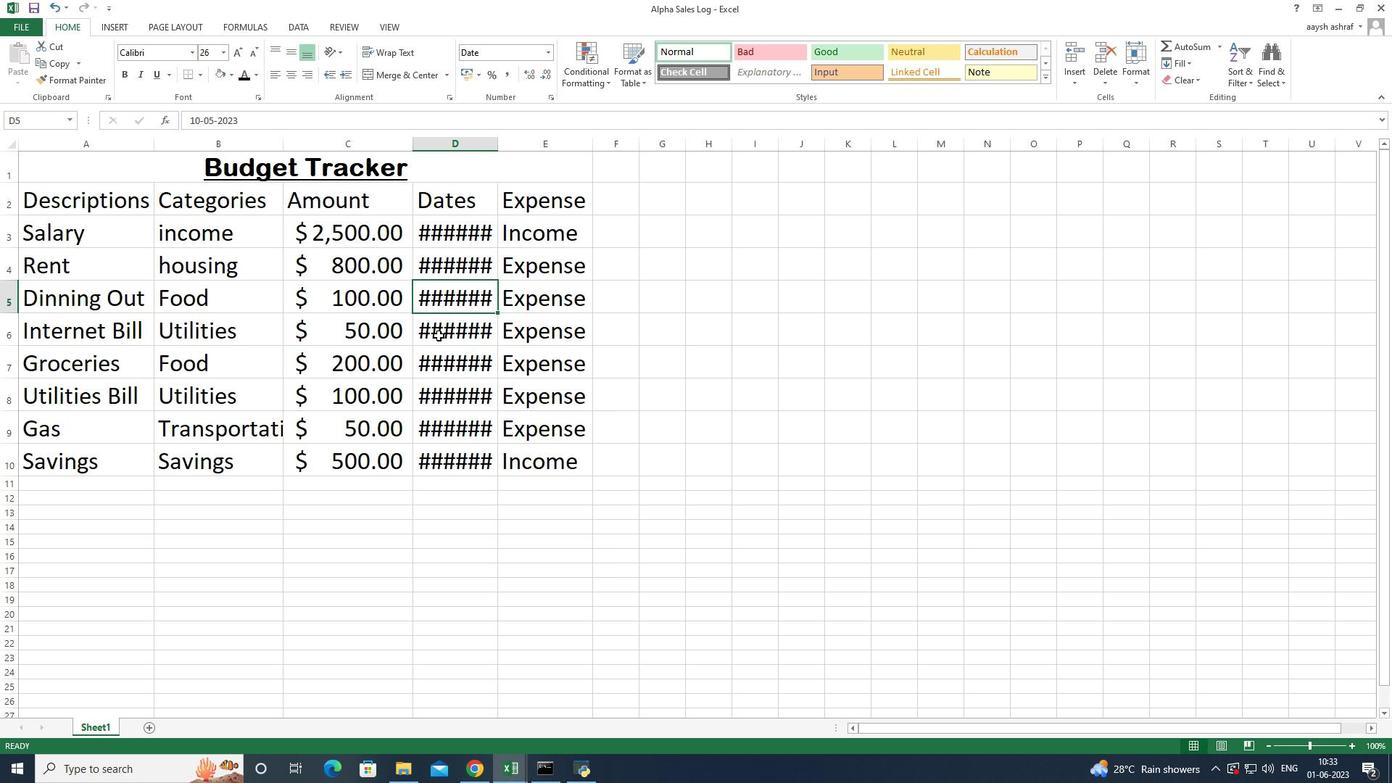 
Action: Mouse moved to (443, 362)
Screenshot: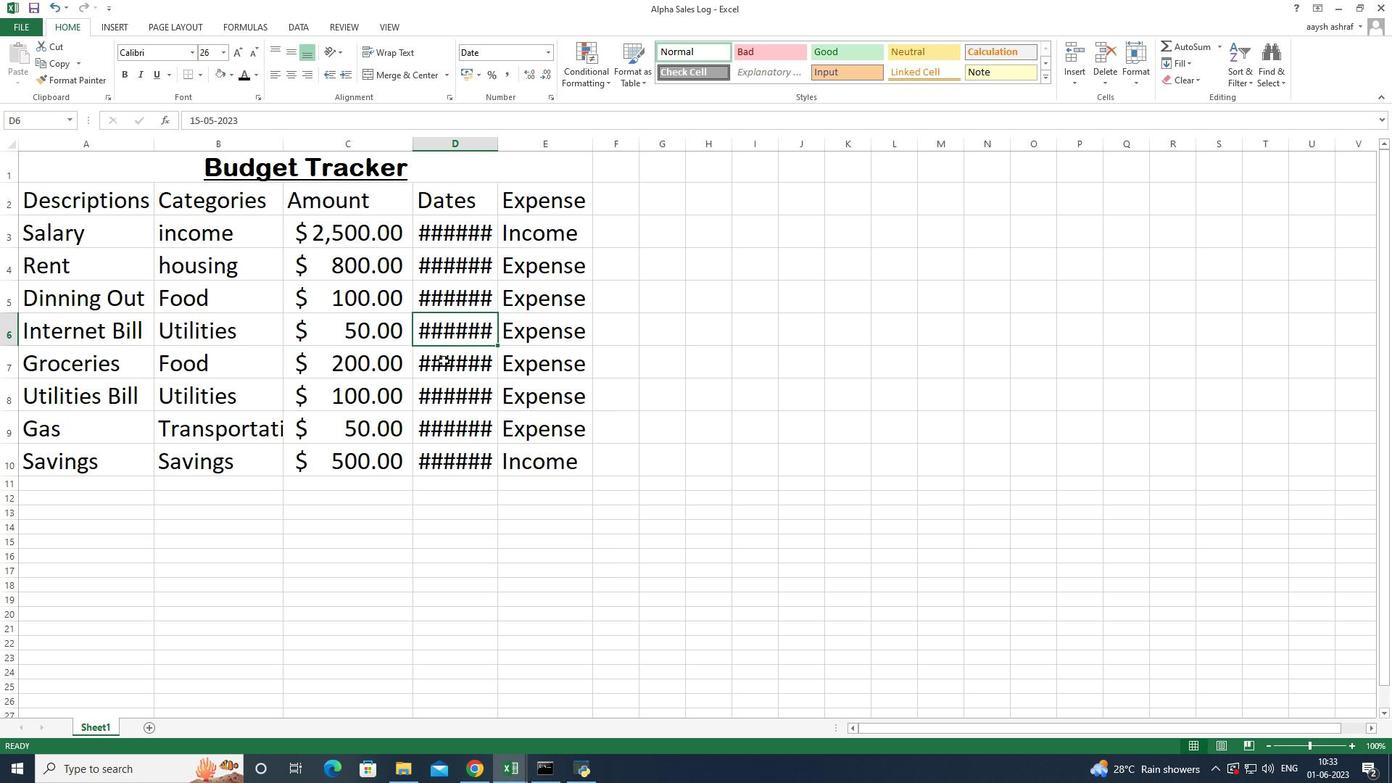 
Action: Mouse pressed left at (443, 362)
Screenshot: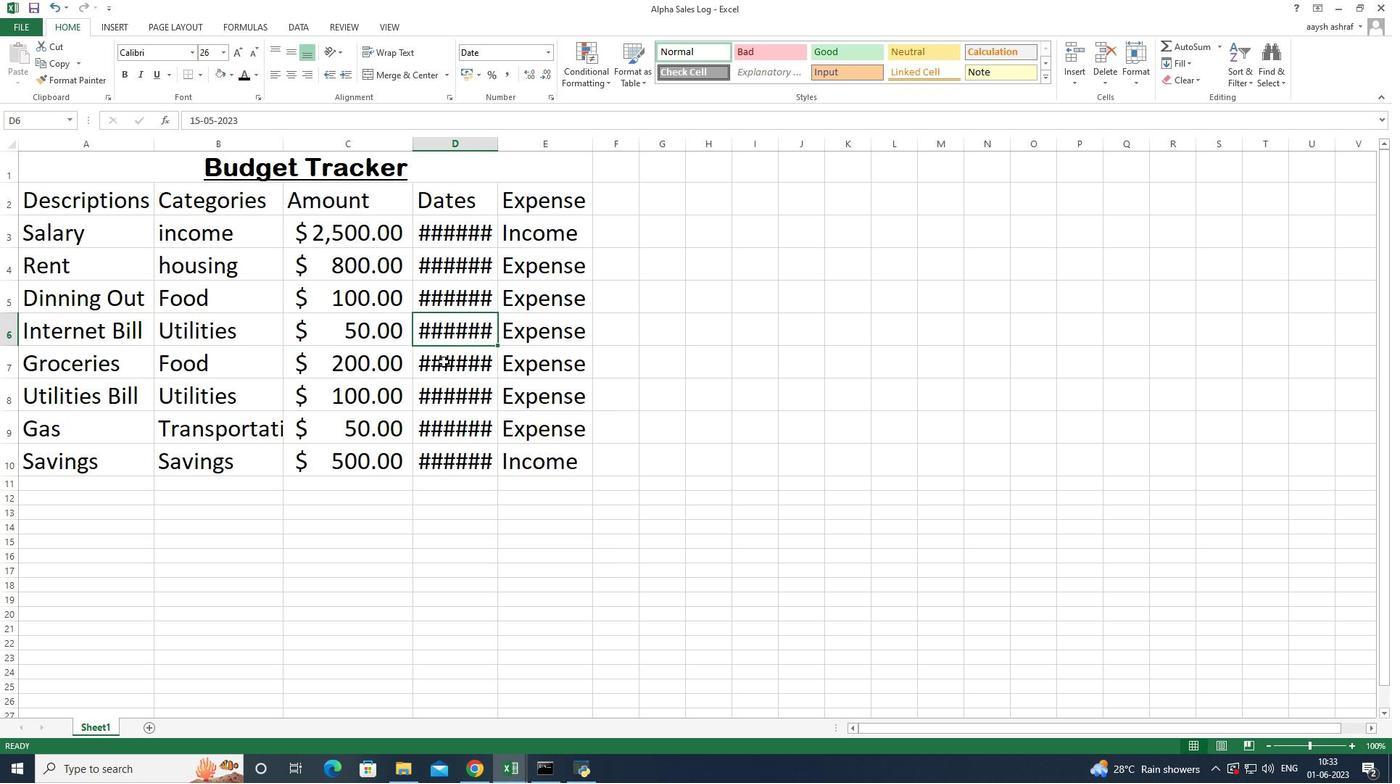 
Action: Mouse moved to (446, 404)
Screenshot: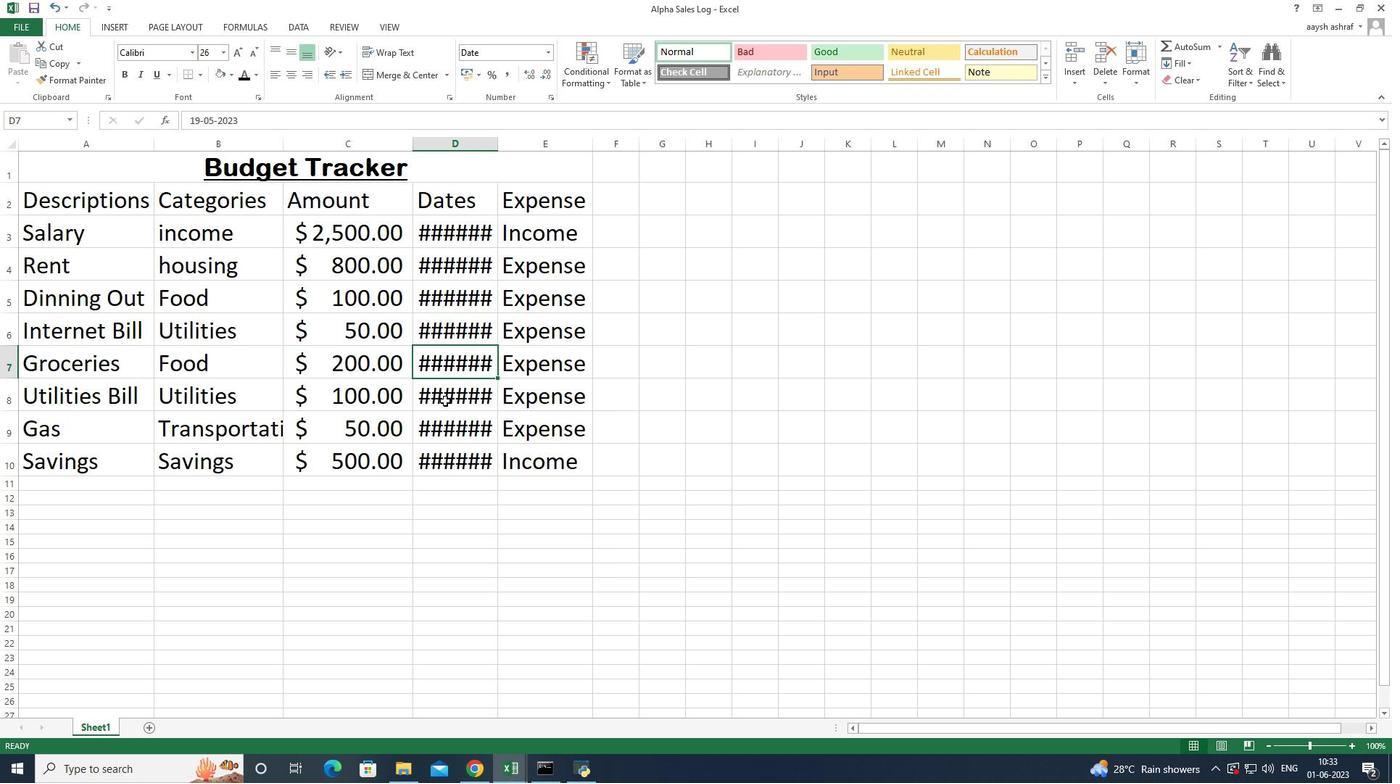 
Action: Mouse pressed left at (446, 404)
Screenshot: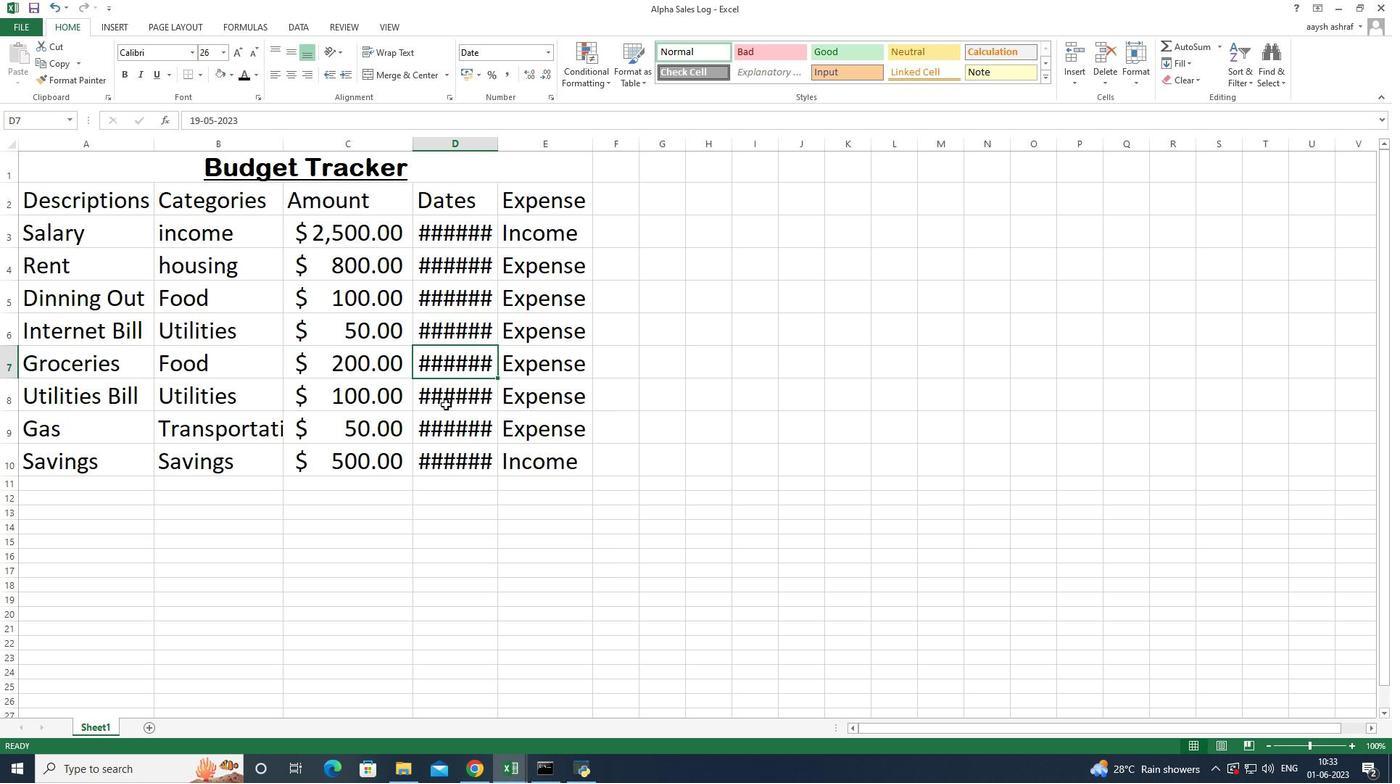 
Action: Mouse moved to (445, 429)
Screenshot: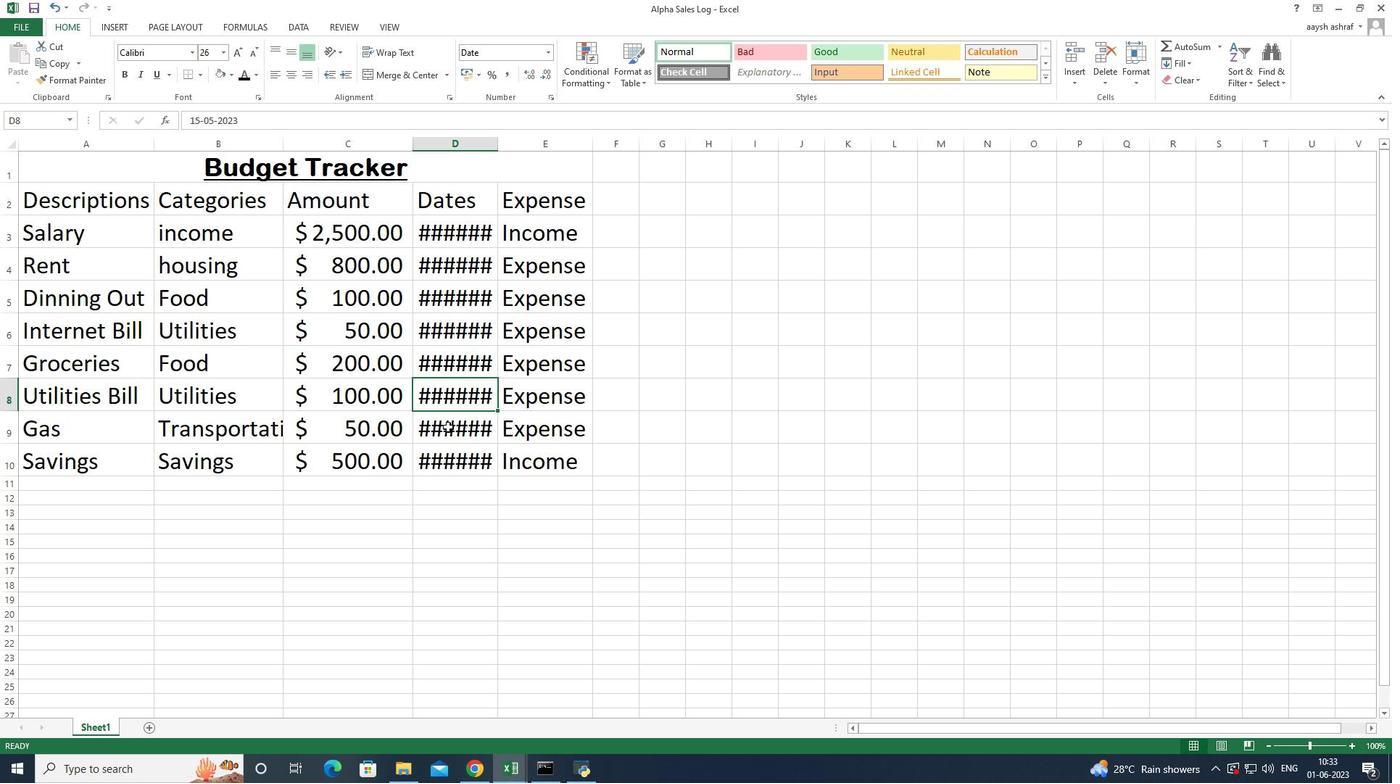 
Action: Mouse pressed left at (445, 429)
Screenshot: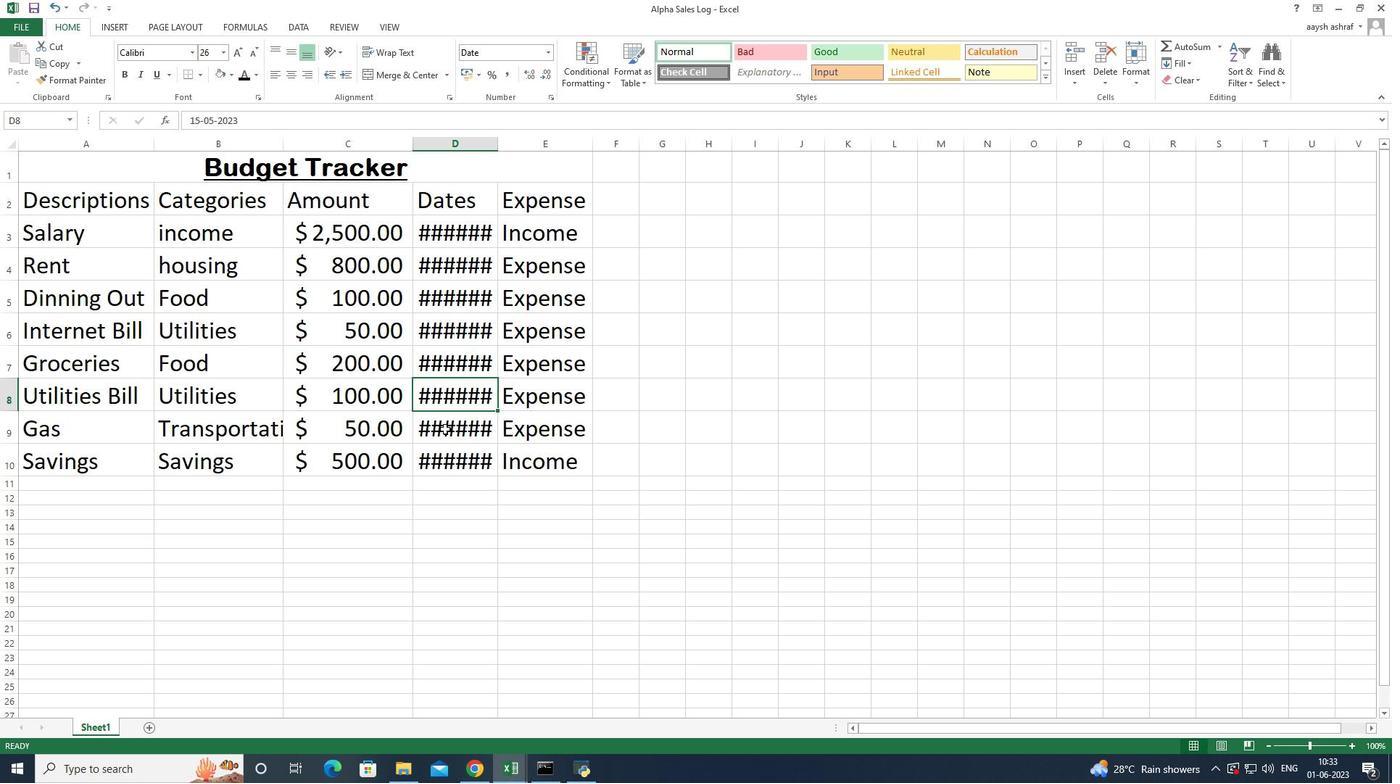 
Action: Mouse moved to (444, 460)
Screenshot: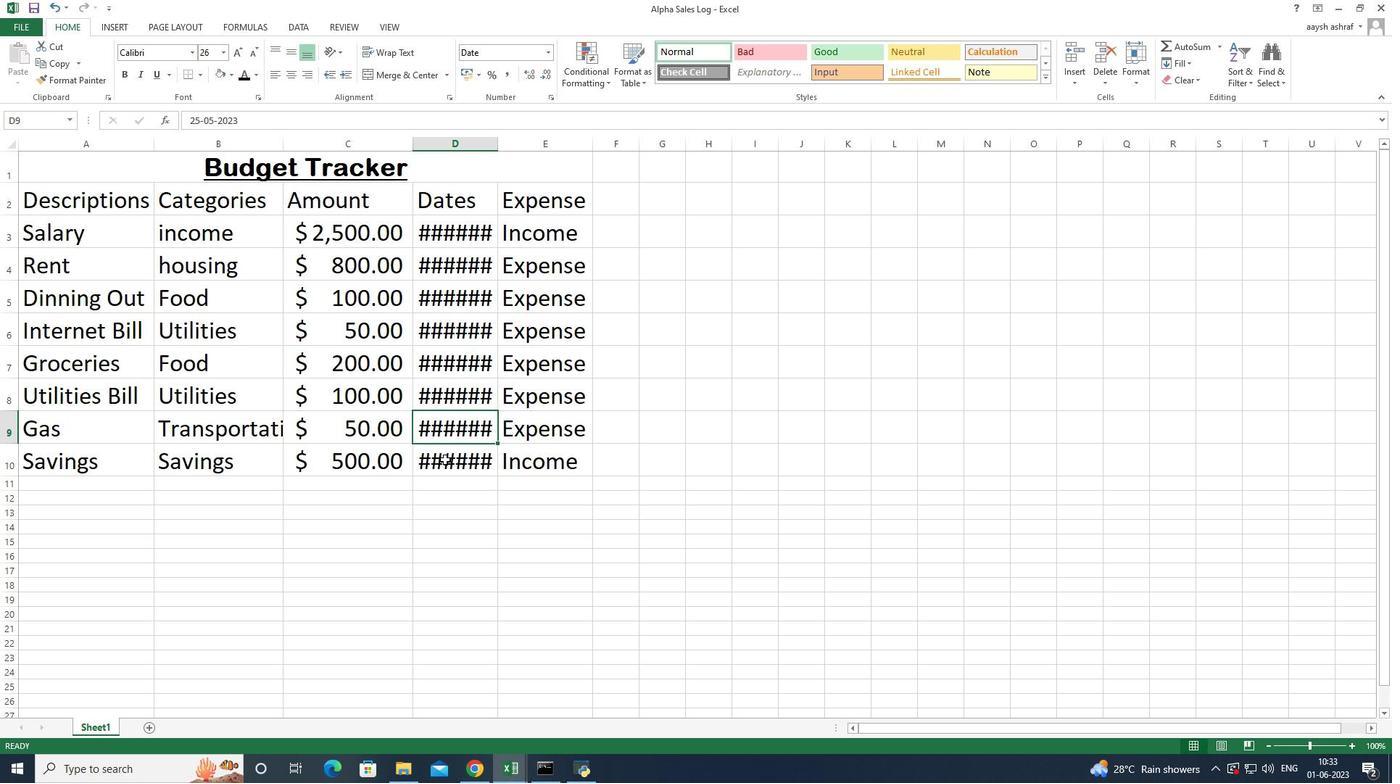 
Action: Mouse pressed left at (444, 460)
Screenshot: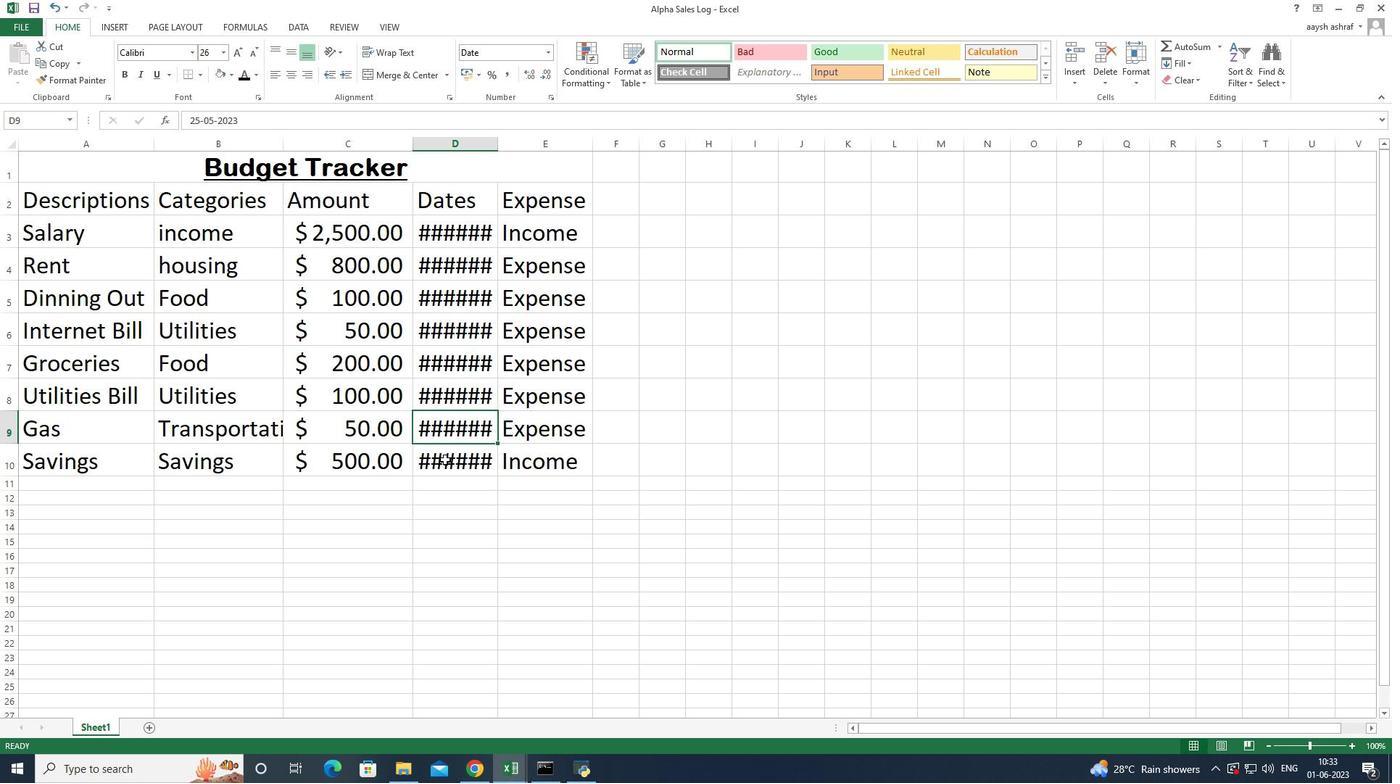 
Action: Mouse moved to (121, 236)
Screenshot: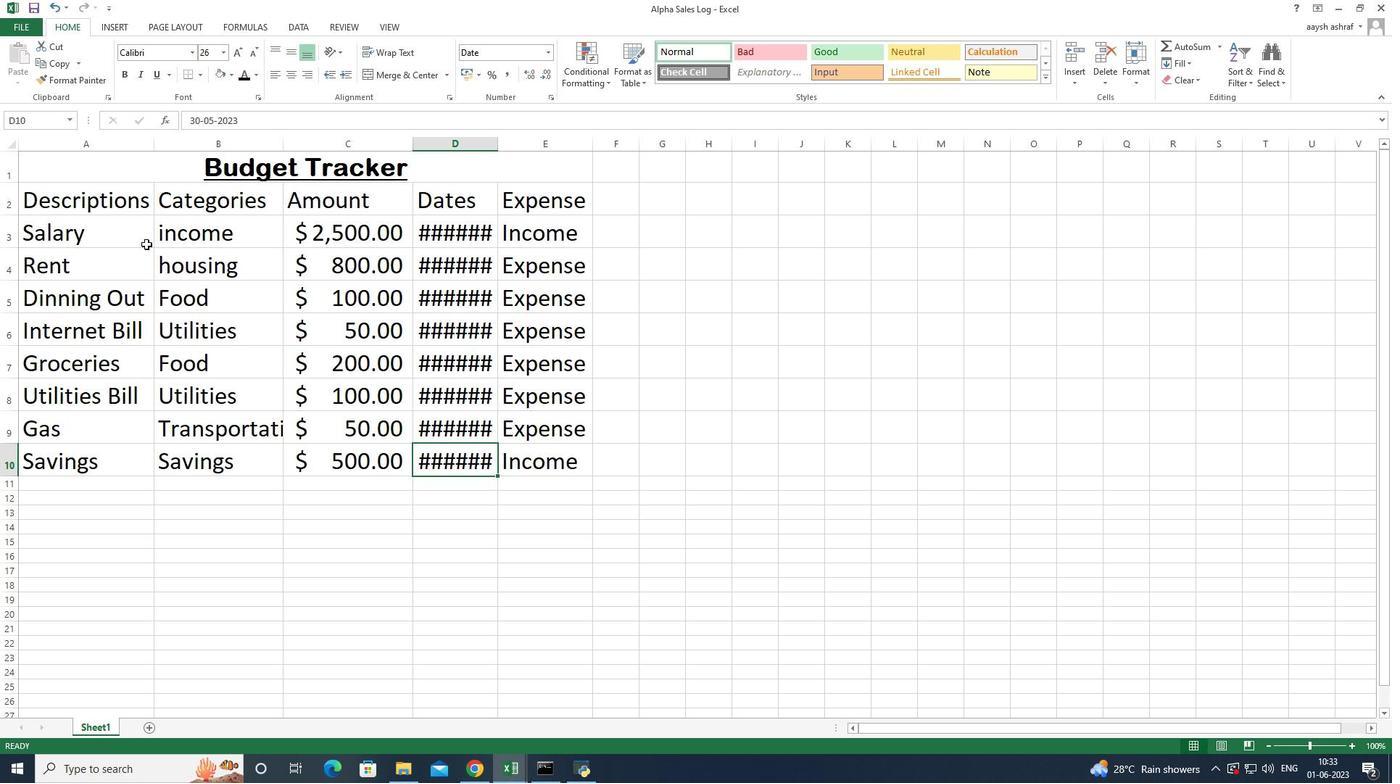 
Action: Mouse pressed left at (121, 236)
Screenshot: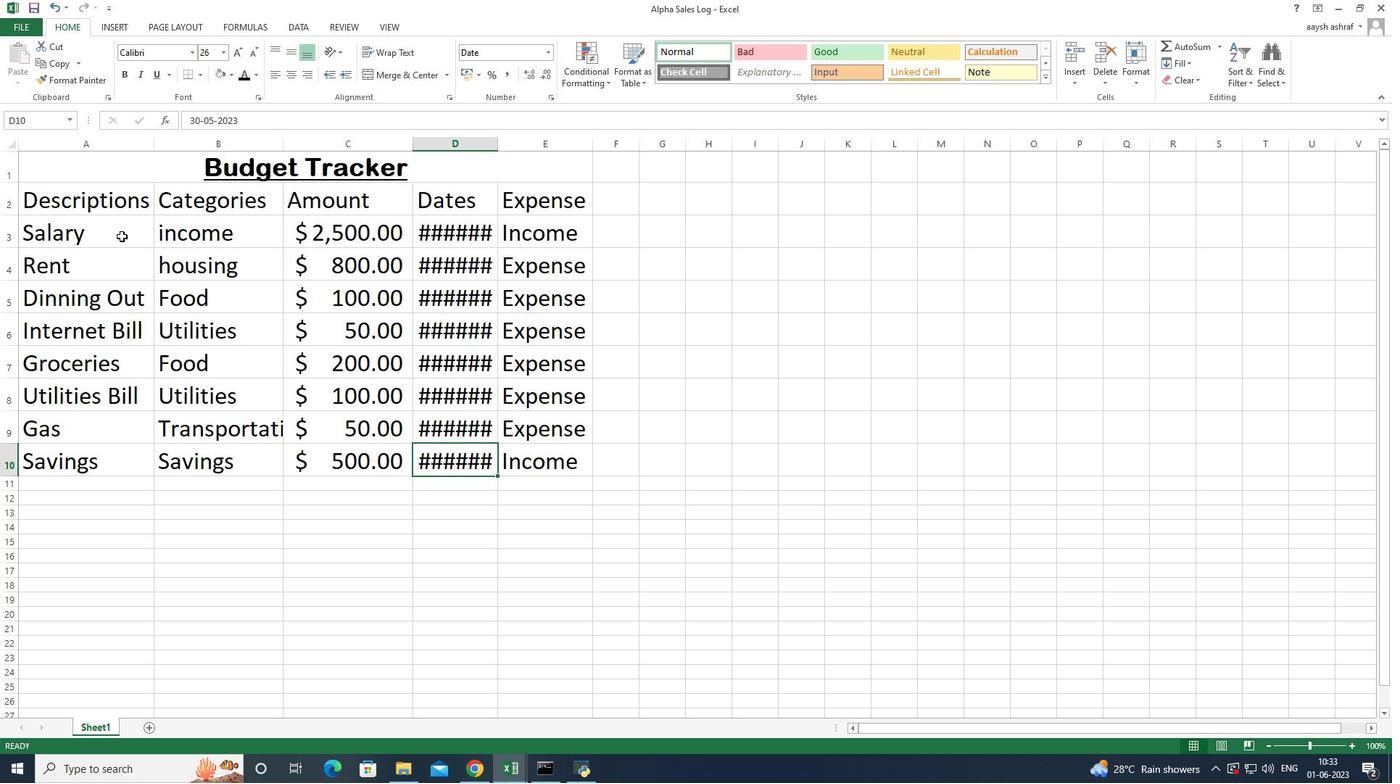 
Action: Mouse moved to (121, 267)
Screenshot: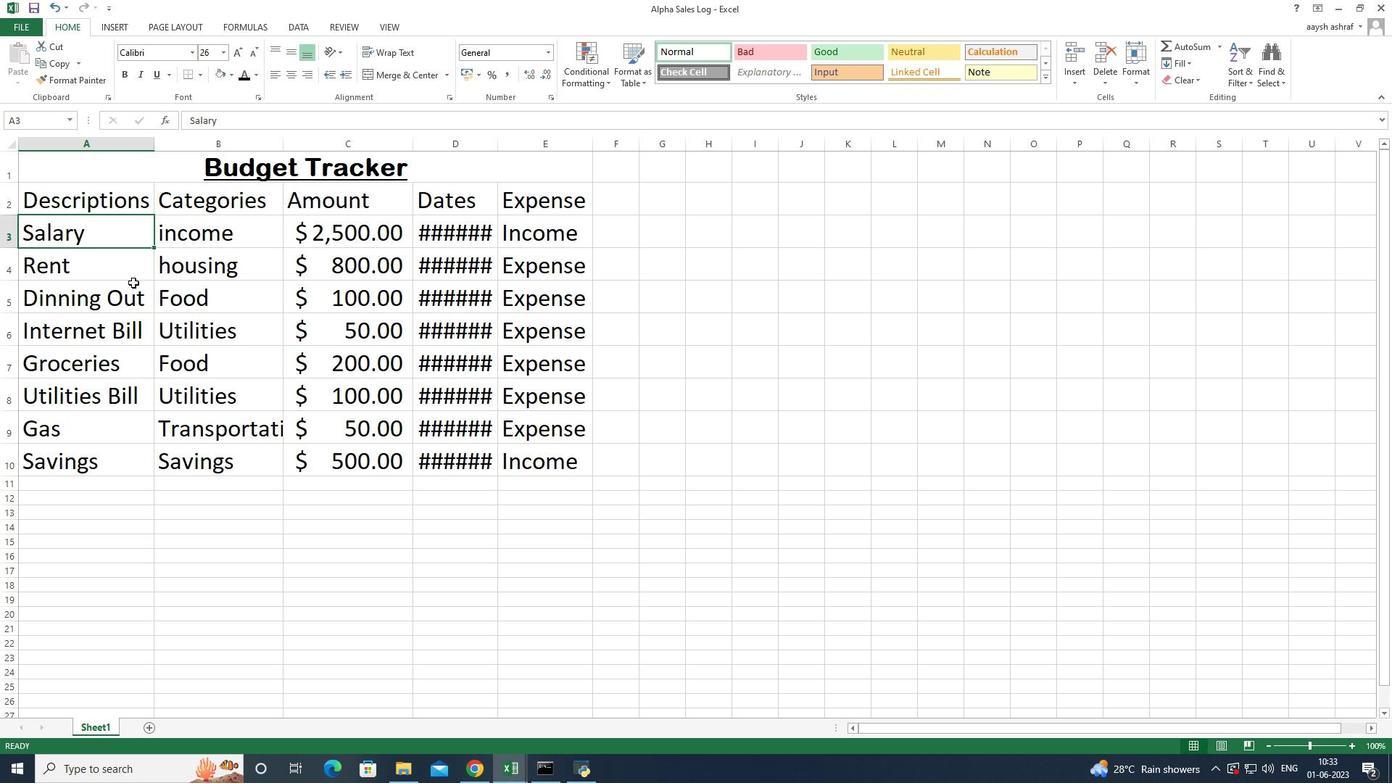 
Action: Mouse pressed left at (121, 267)
Screenshot: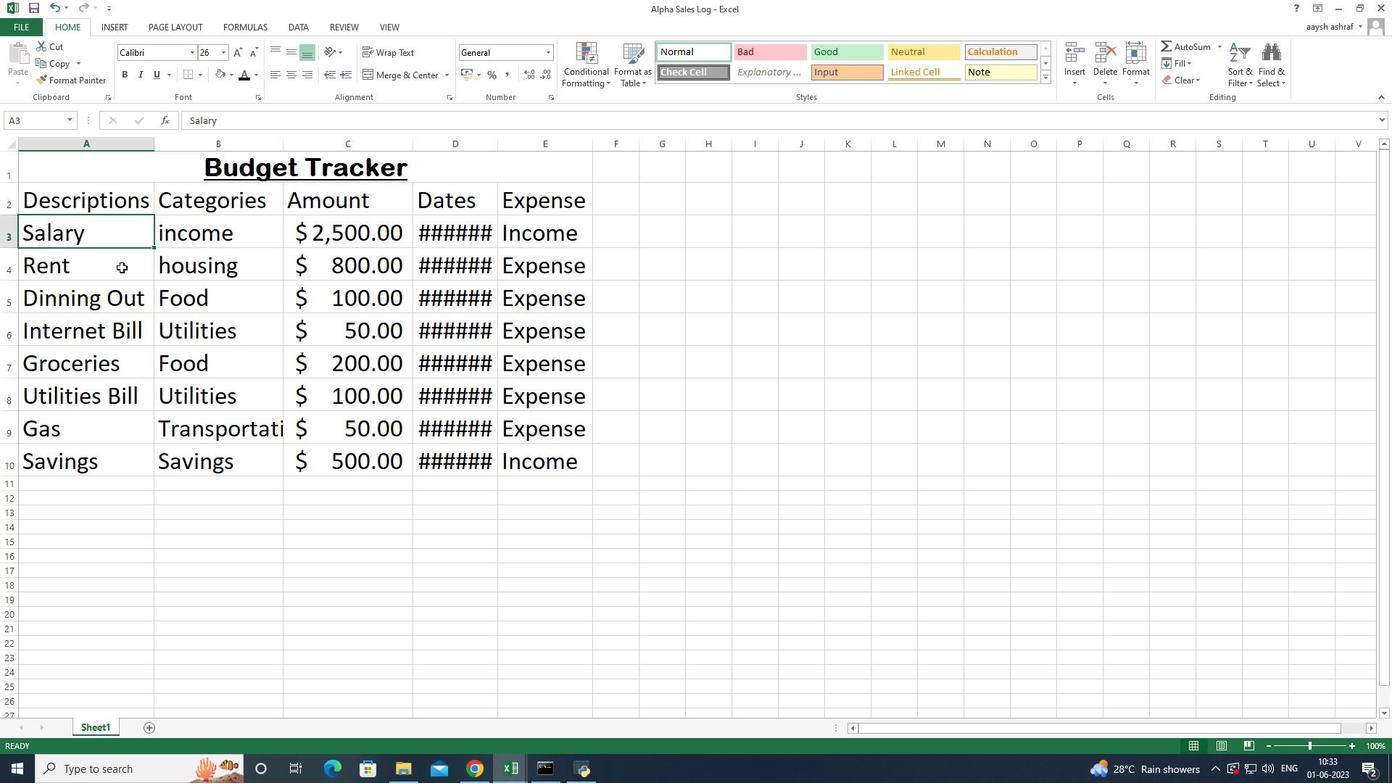
Action: Mouse moved to (106, 222)
Screenshot: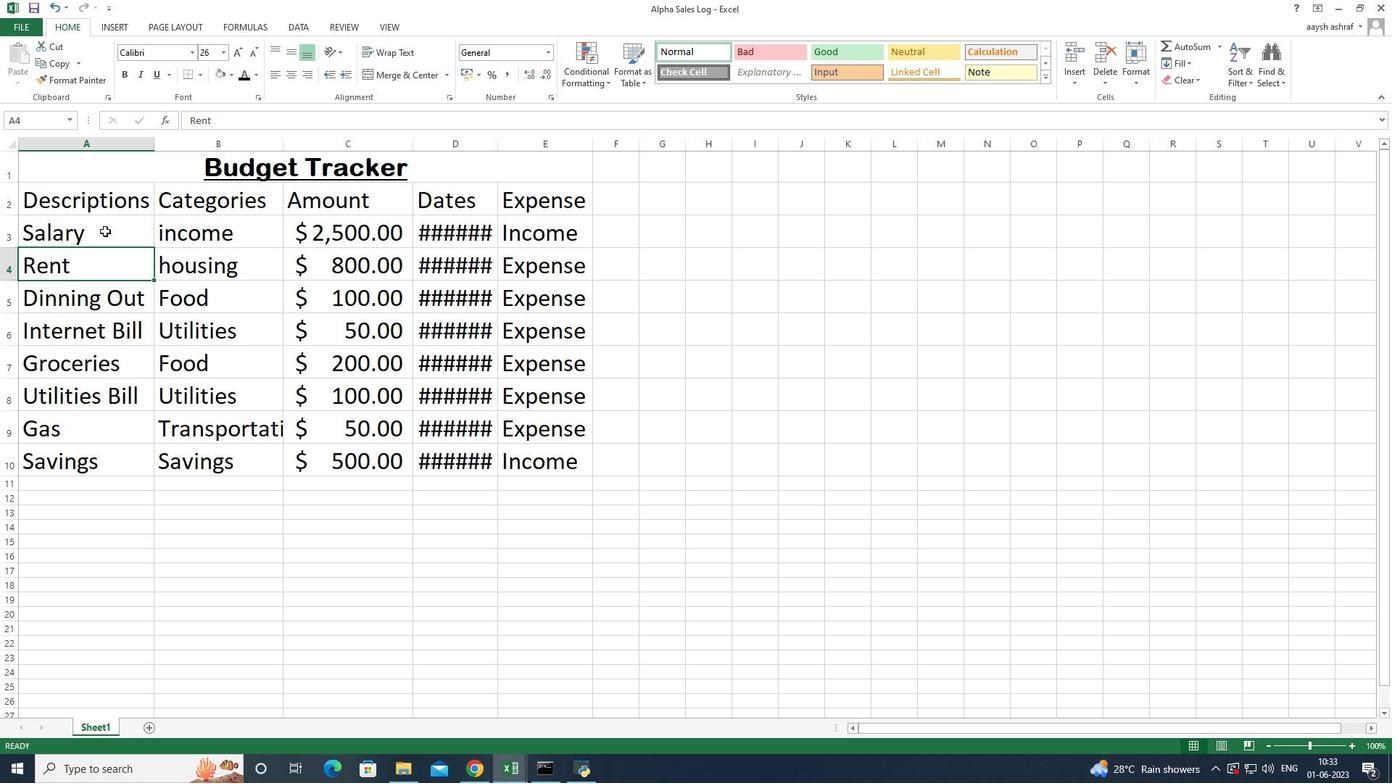 
Action: Mouse pressed left at (106, 222)
Screenshot: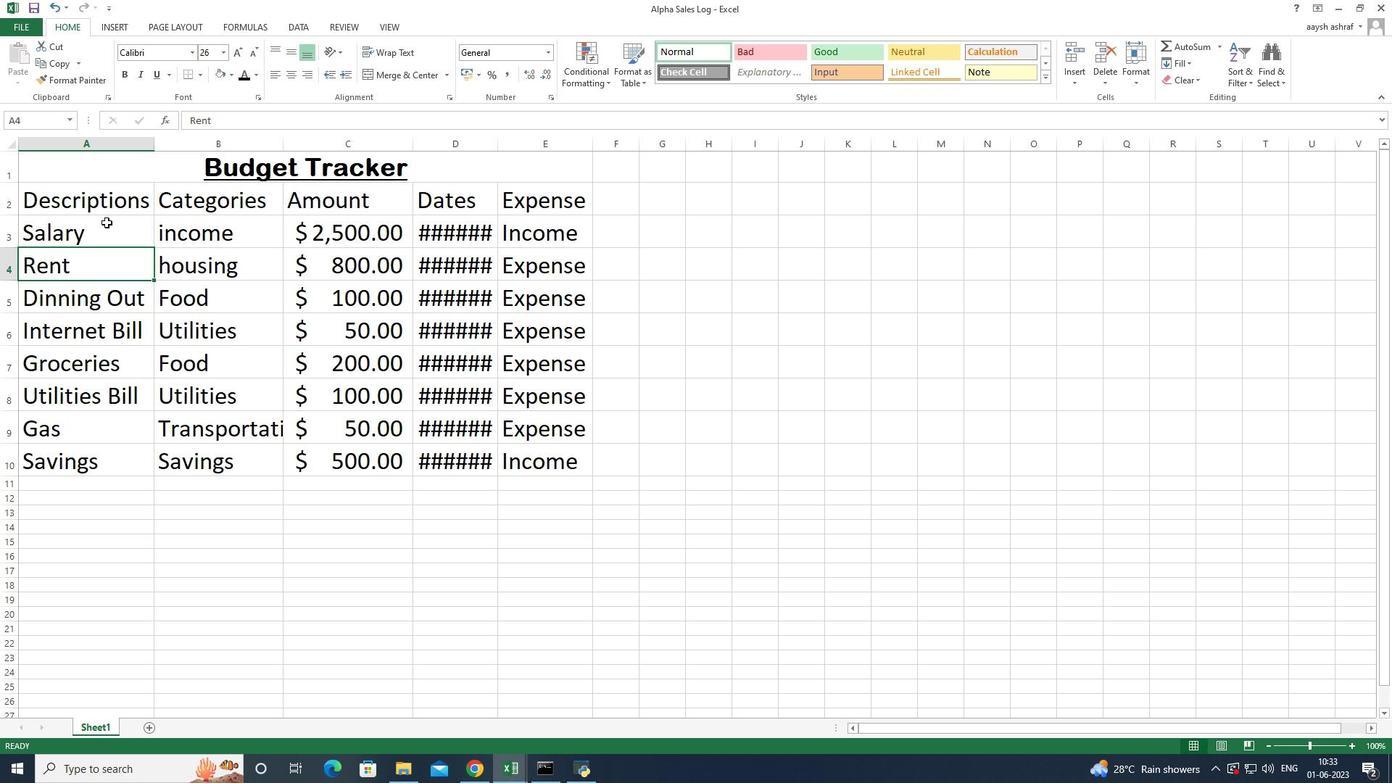 
Action: Mouse moved to (117, 239)
Screenshot: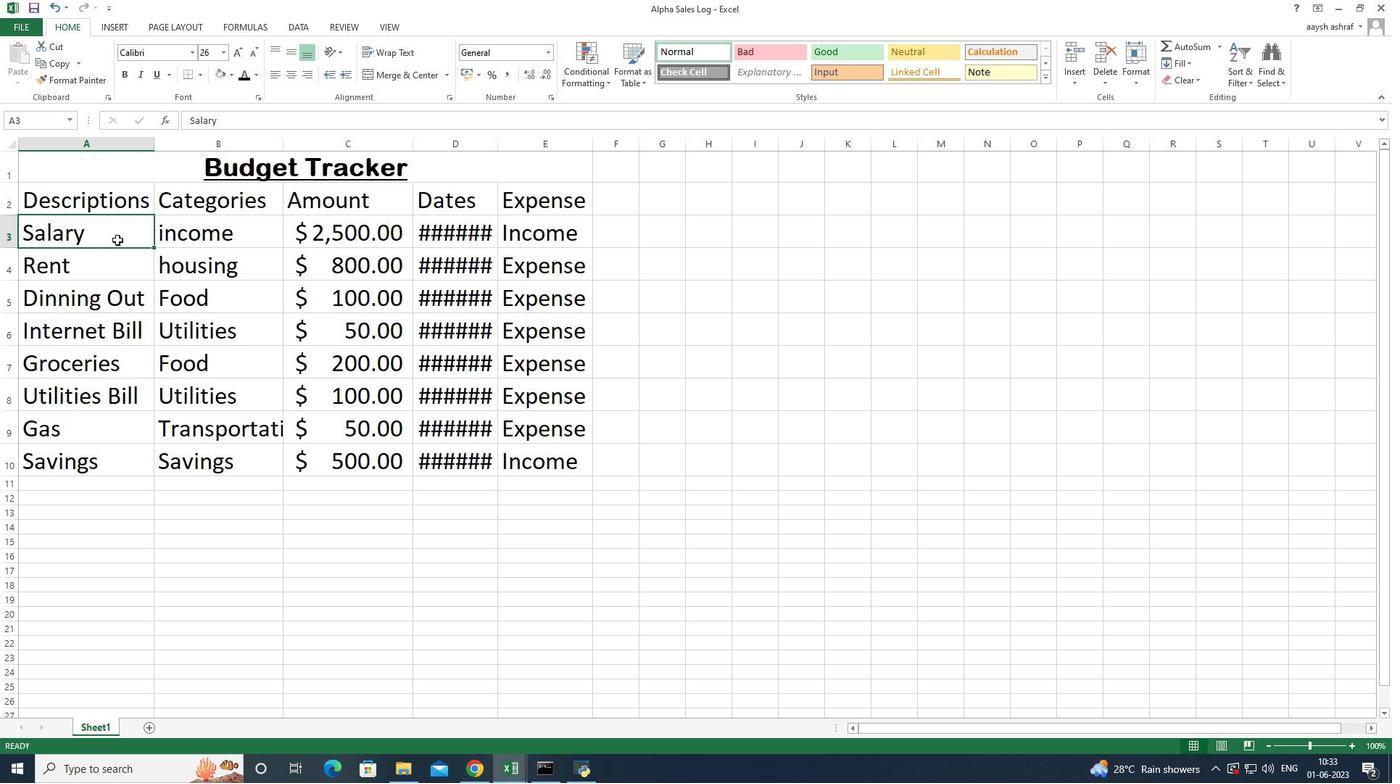 
Action: Mouse pressed left at (117, 239)
Screenshot: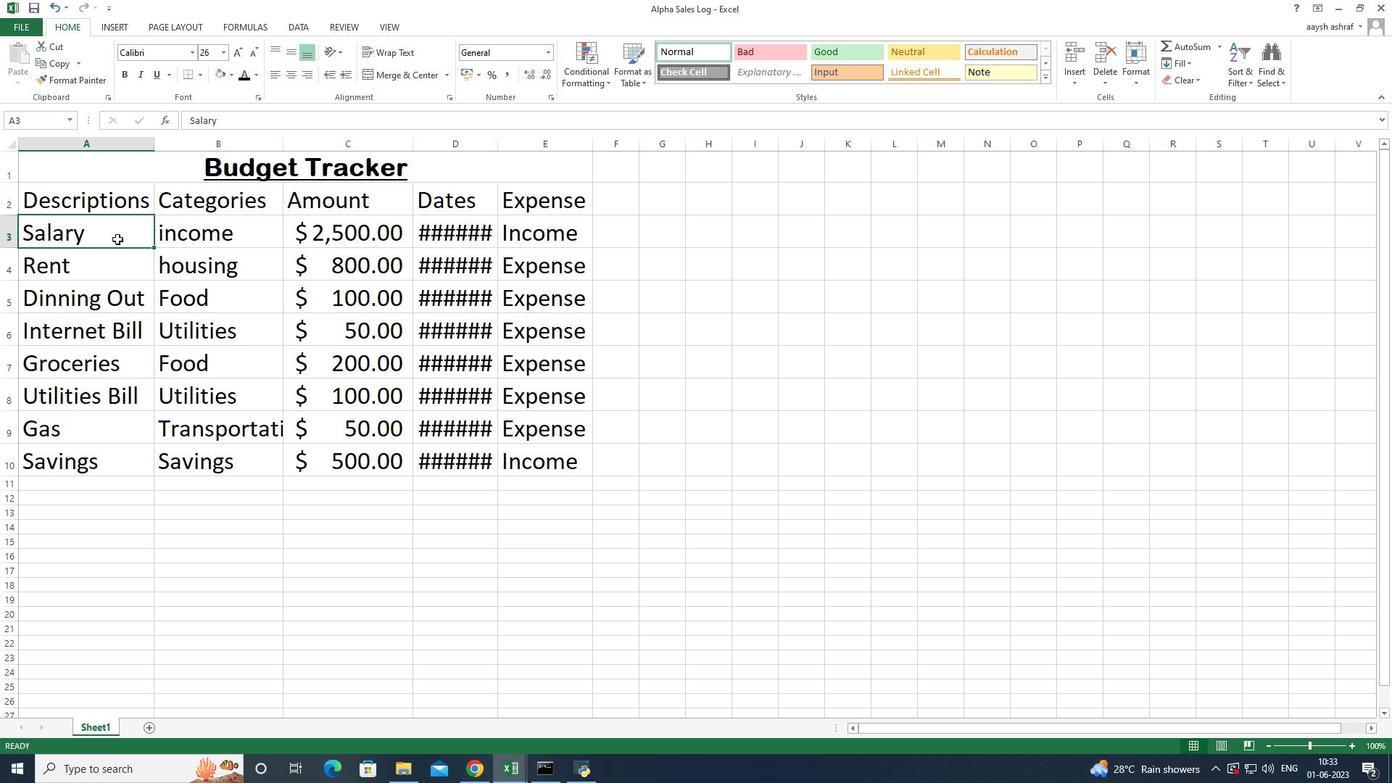 
Action: Mouse moved to (224, 58)
Screenshot: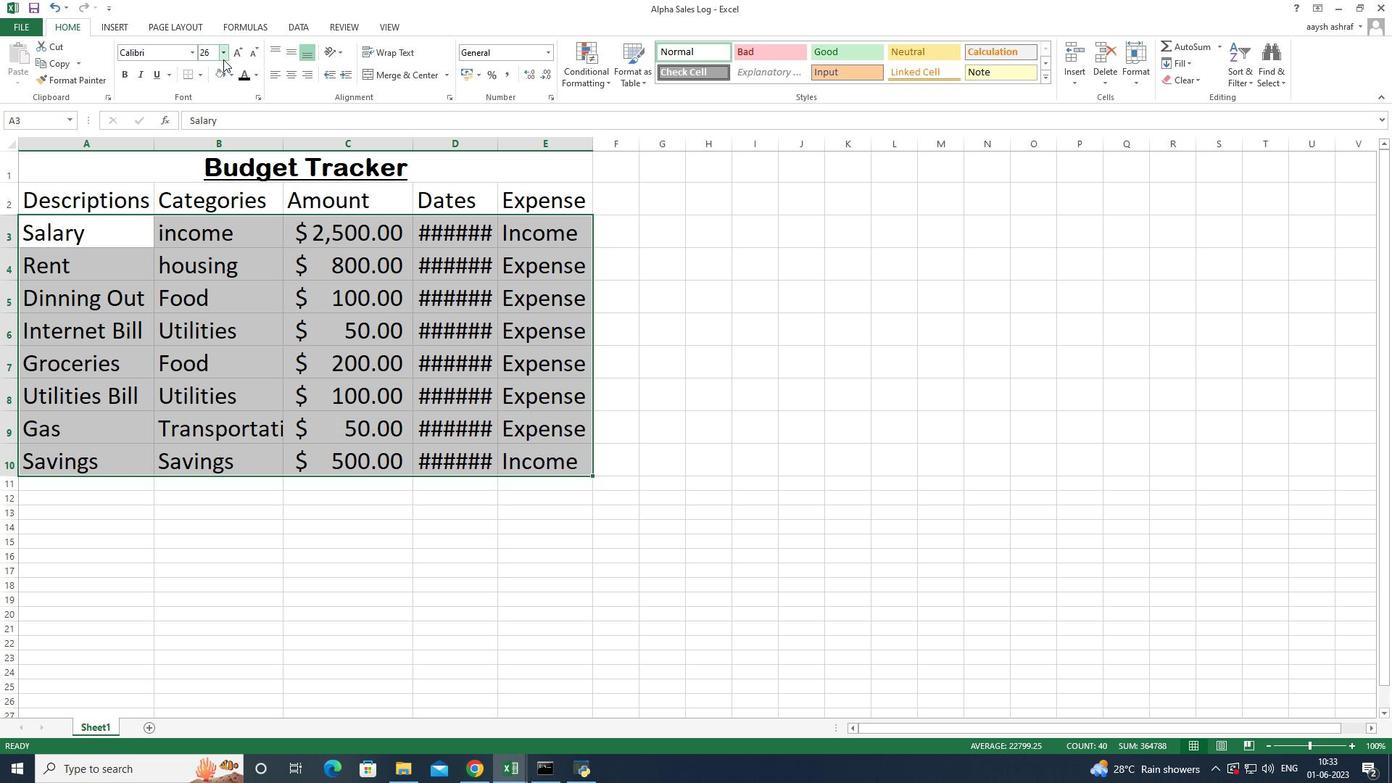 
Action: Mouse pressed left at (224, 58)
Screenshot: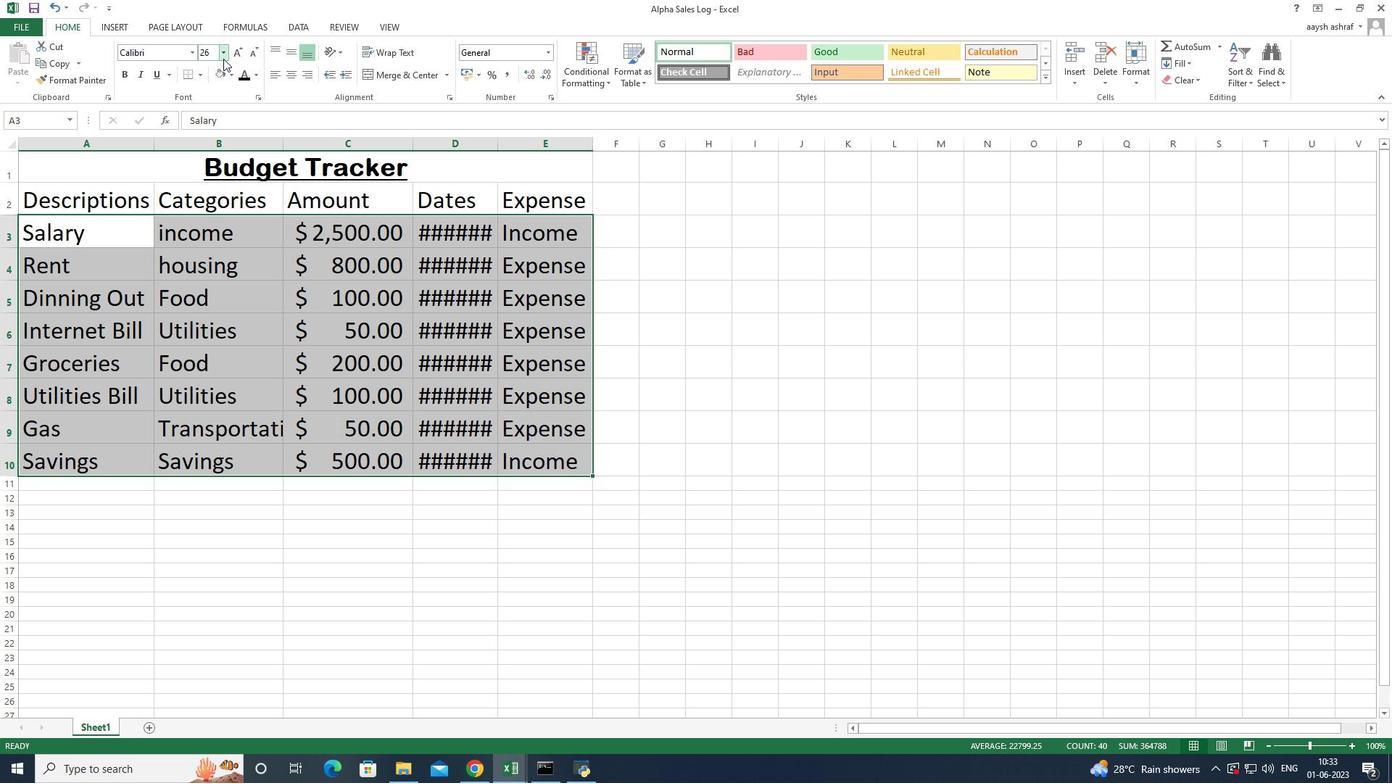 
Action: Mouse moved to (210, 162)
Screenshot: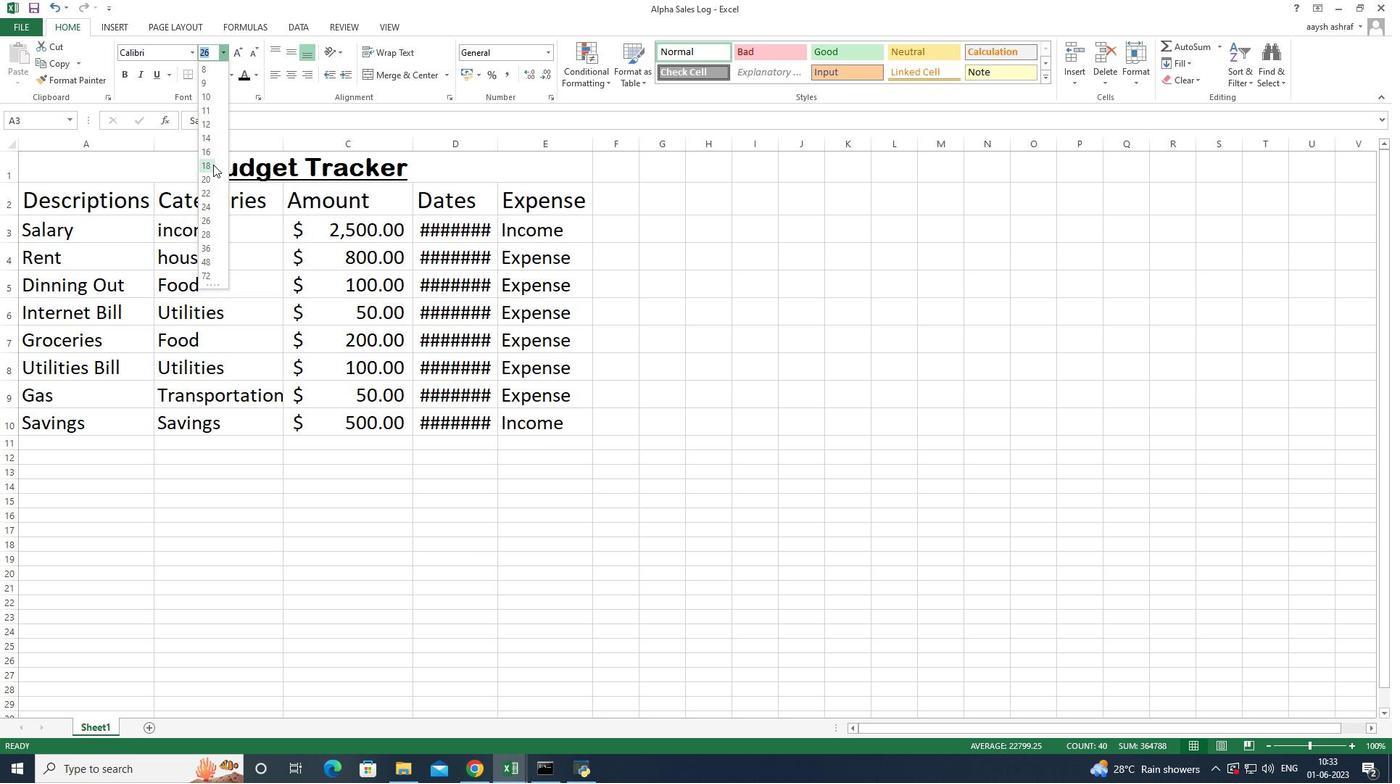 
Action: Mouse pressed left at (210, 162)
Screenshot: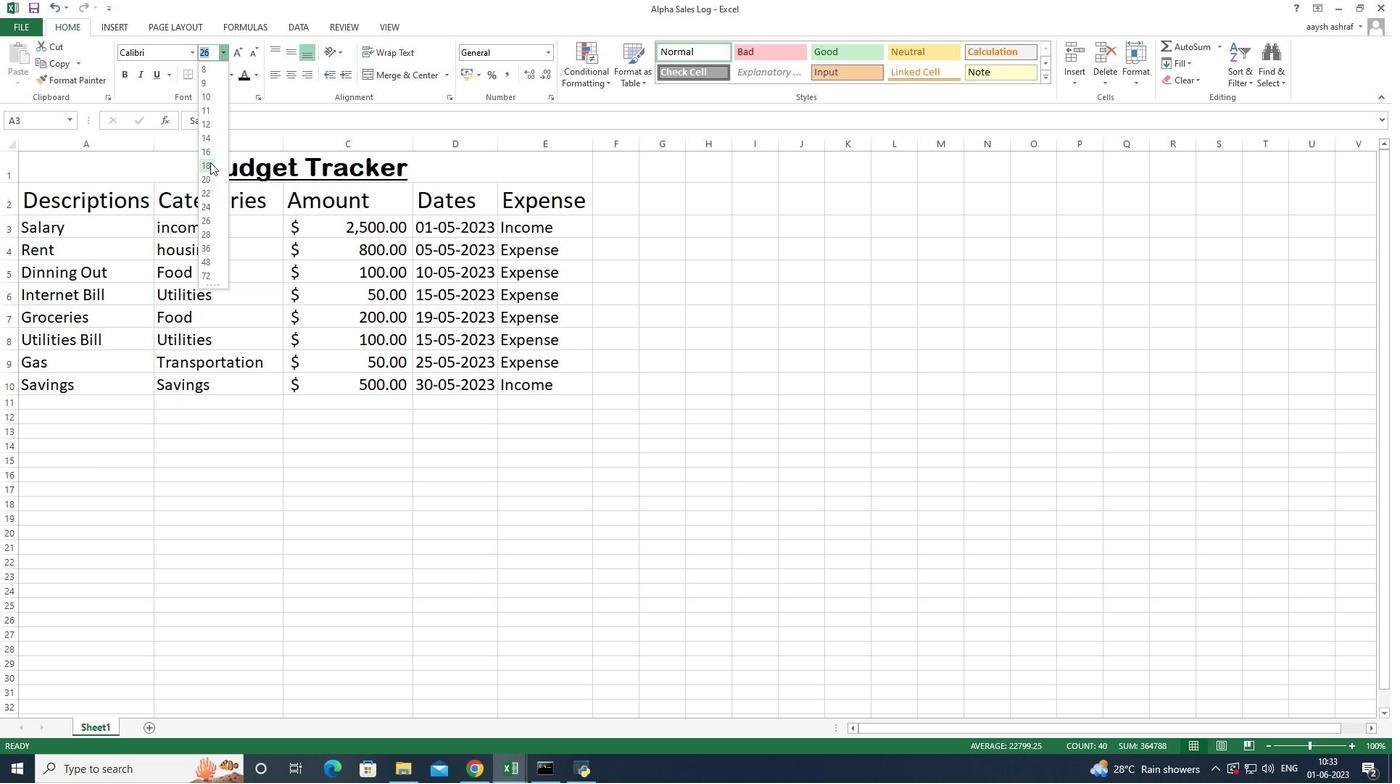 
Action: Mouse moved to (192, 55)
Screenshot: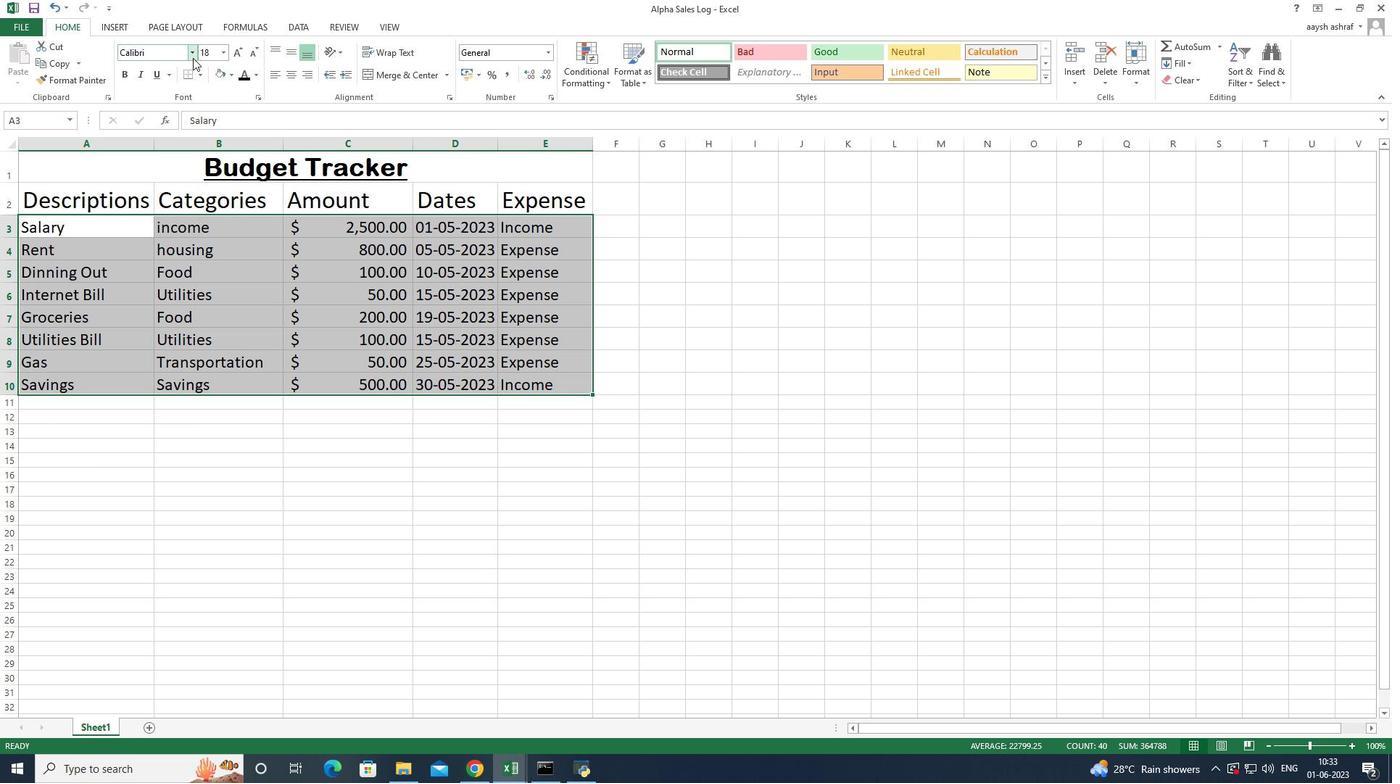 
Action: Mouse pressed left at (192, 55)
Screenshot: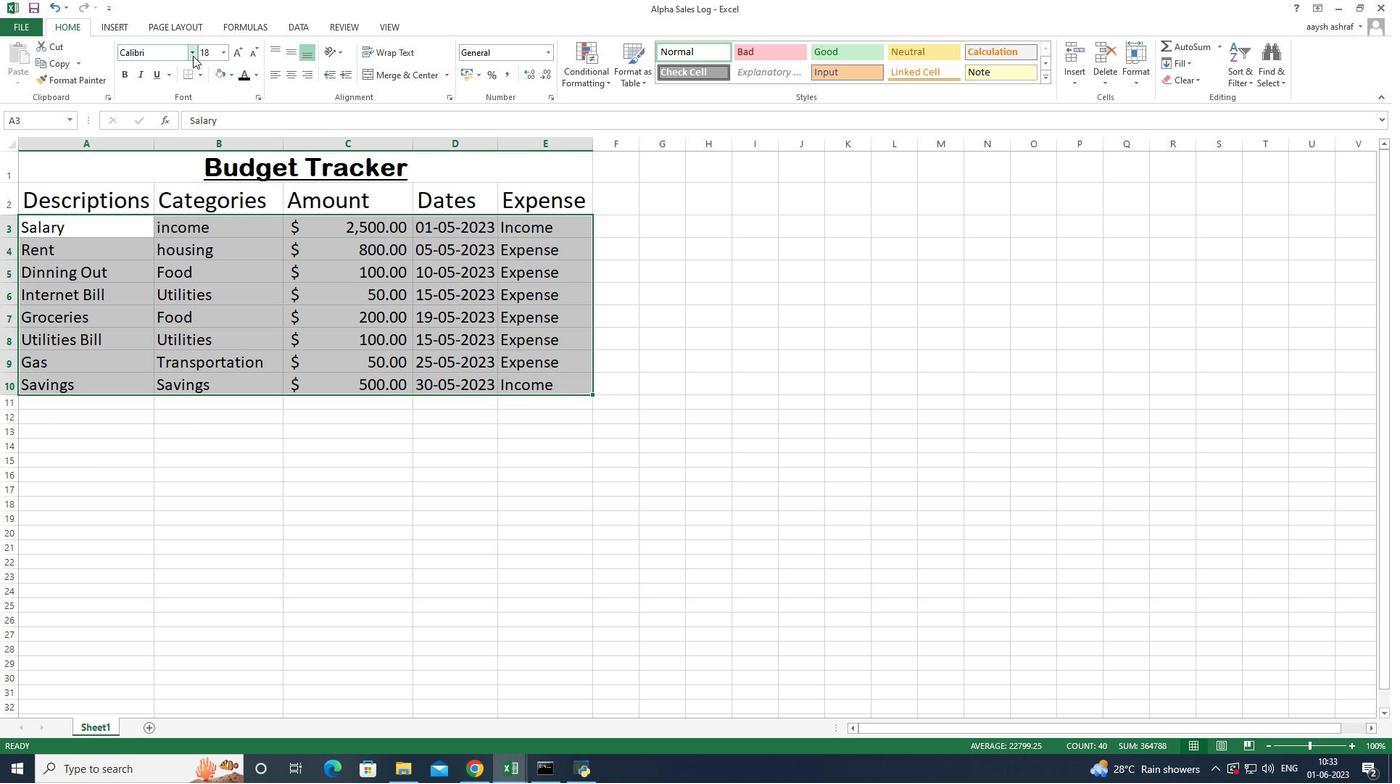 
Action: Mouse moved to (194, 403)
Screenshot: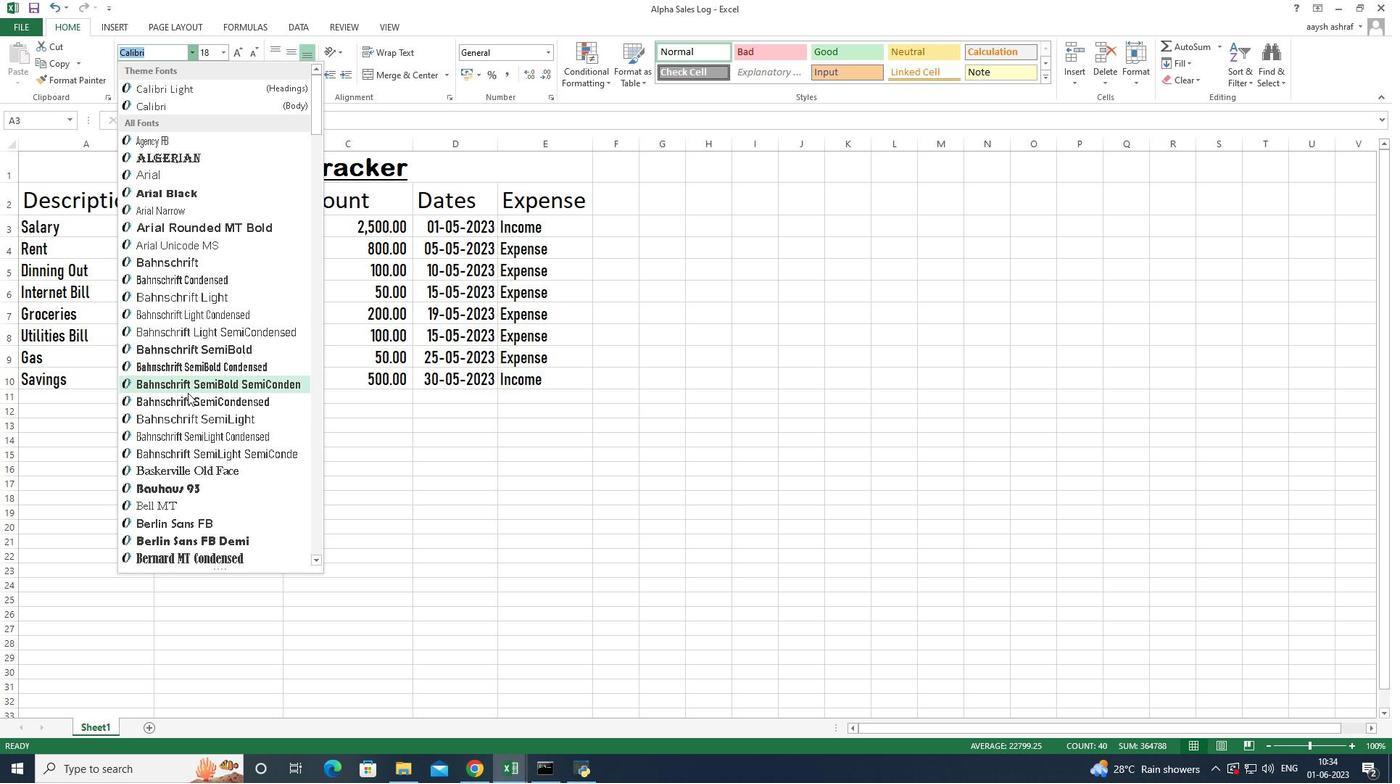 
Action: Mouse scrolled (194, 402) with delta (0, 0)
Screenshot: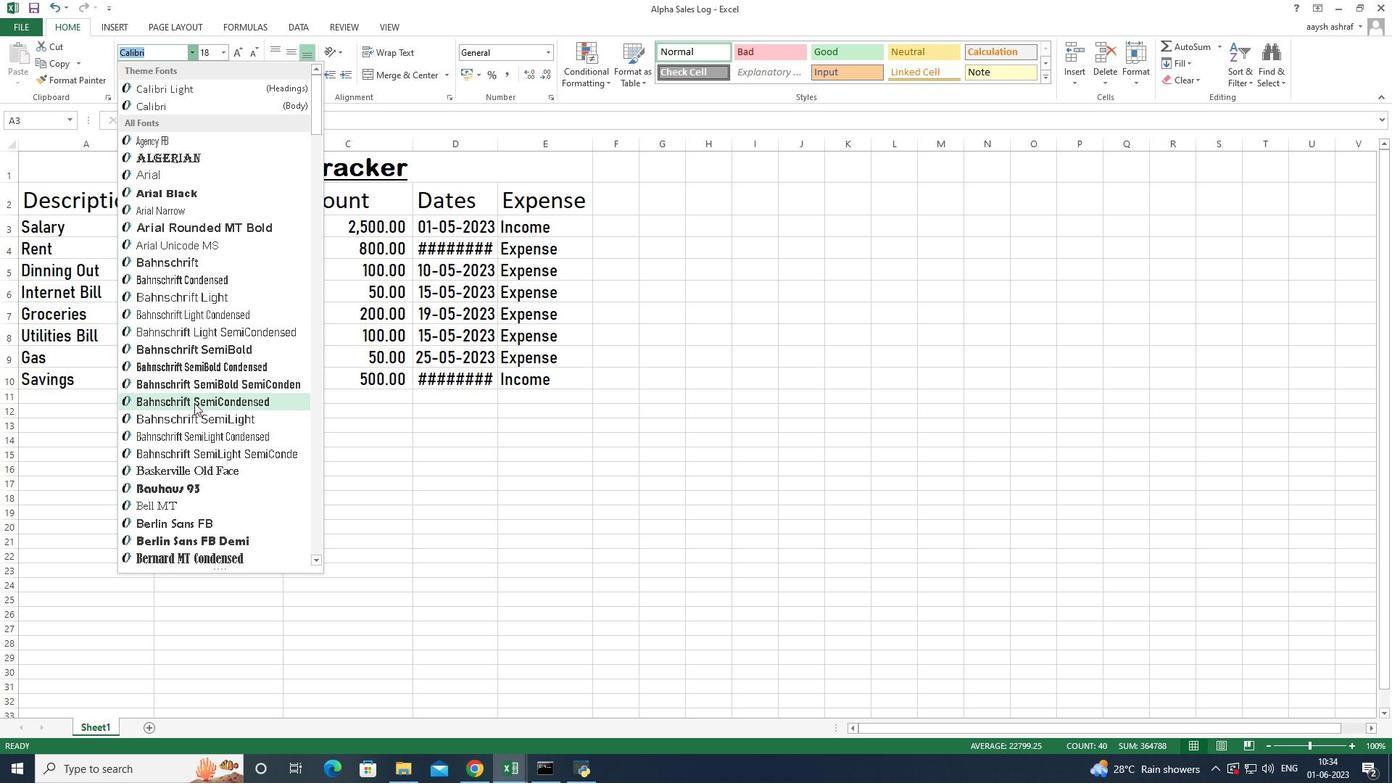 
Action: Mouse moved to (187, 332)
Screenshot: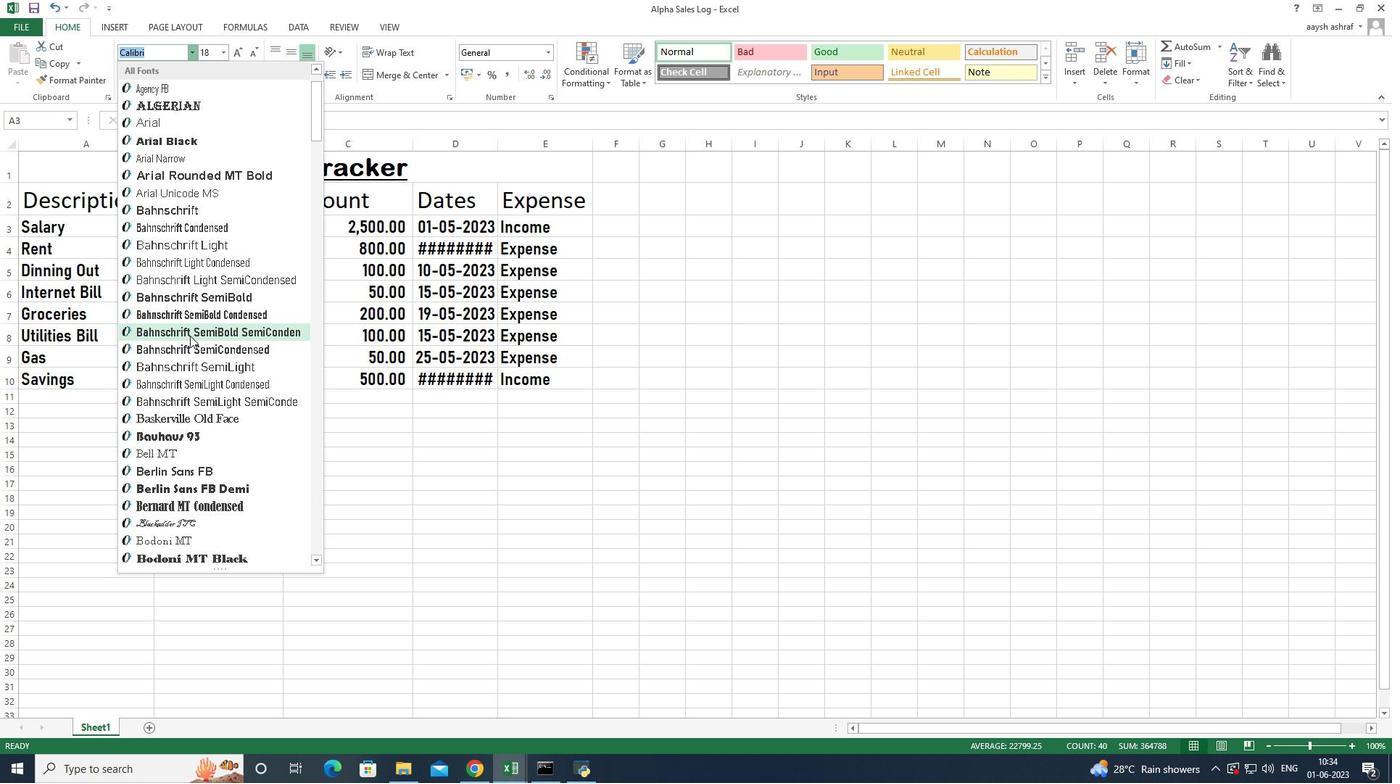 
Action: Mouse scrolled (187, 333) with delta (0, 0)
Screenshot: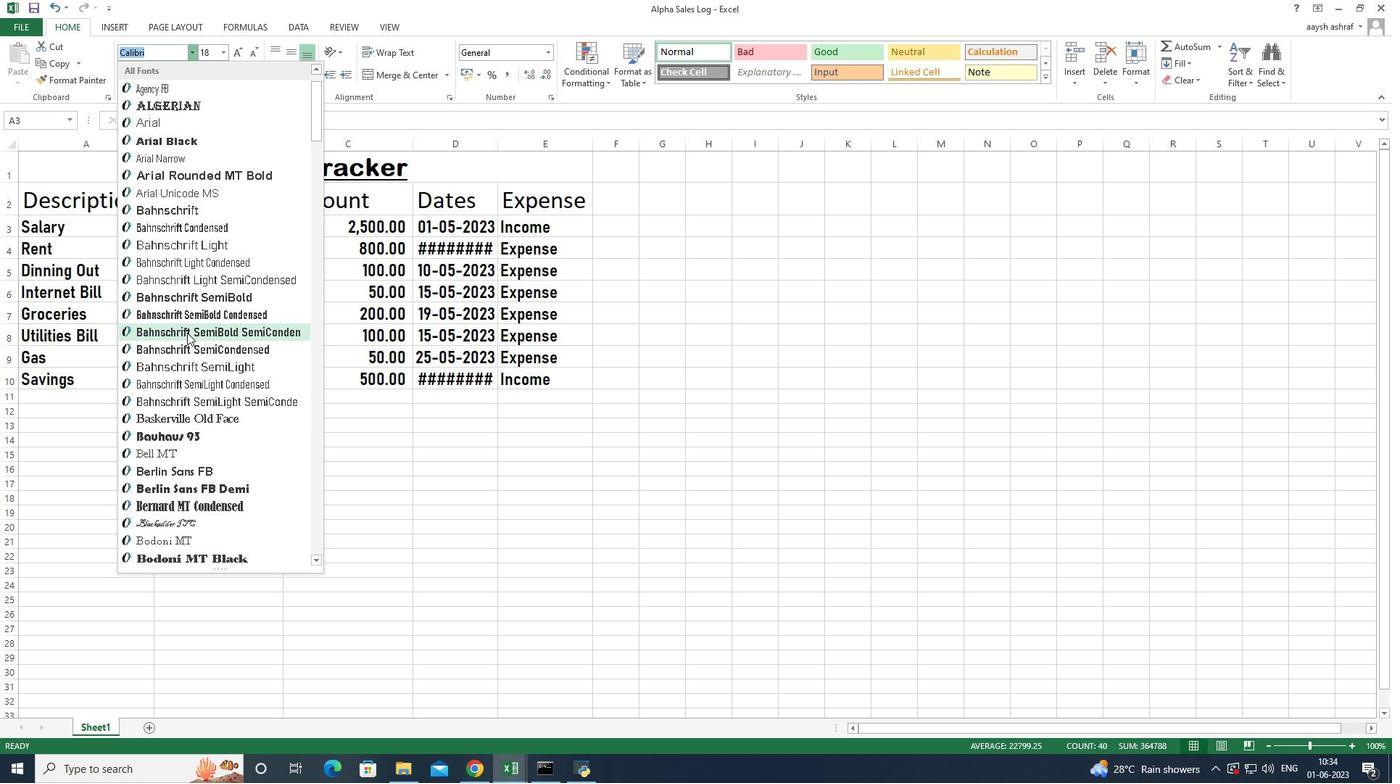 
Action: Mouse moved to (202, 512)
Screenshot: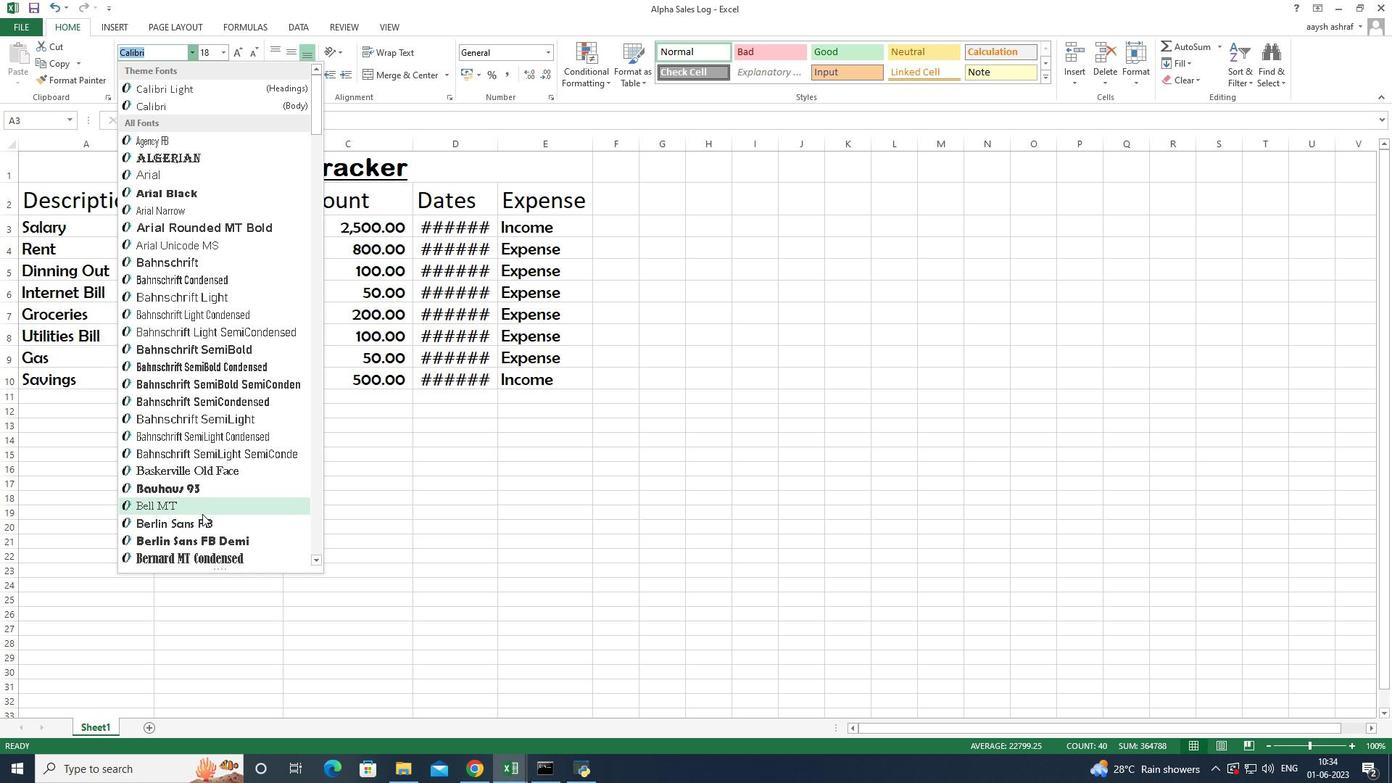 
Action: Mouse scrolled (202, 511) with delta (0, 0)
Screenshot: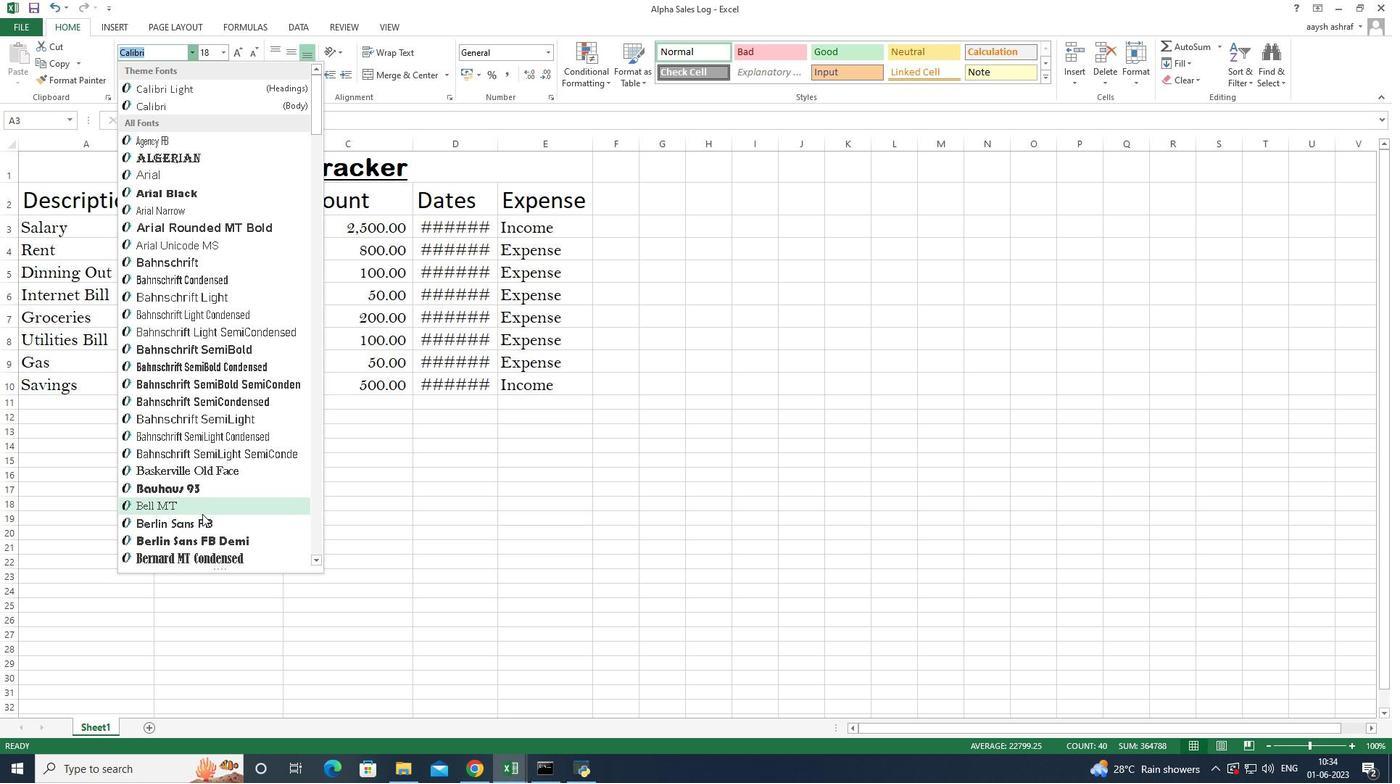
Action: Mouse moved to (203, 441)
Screenshot: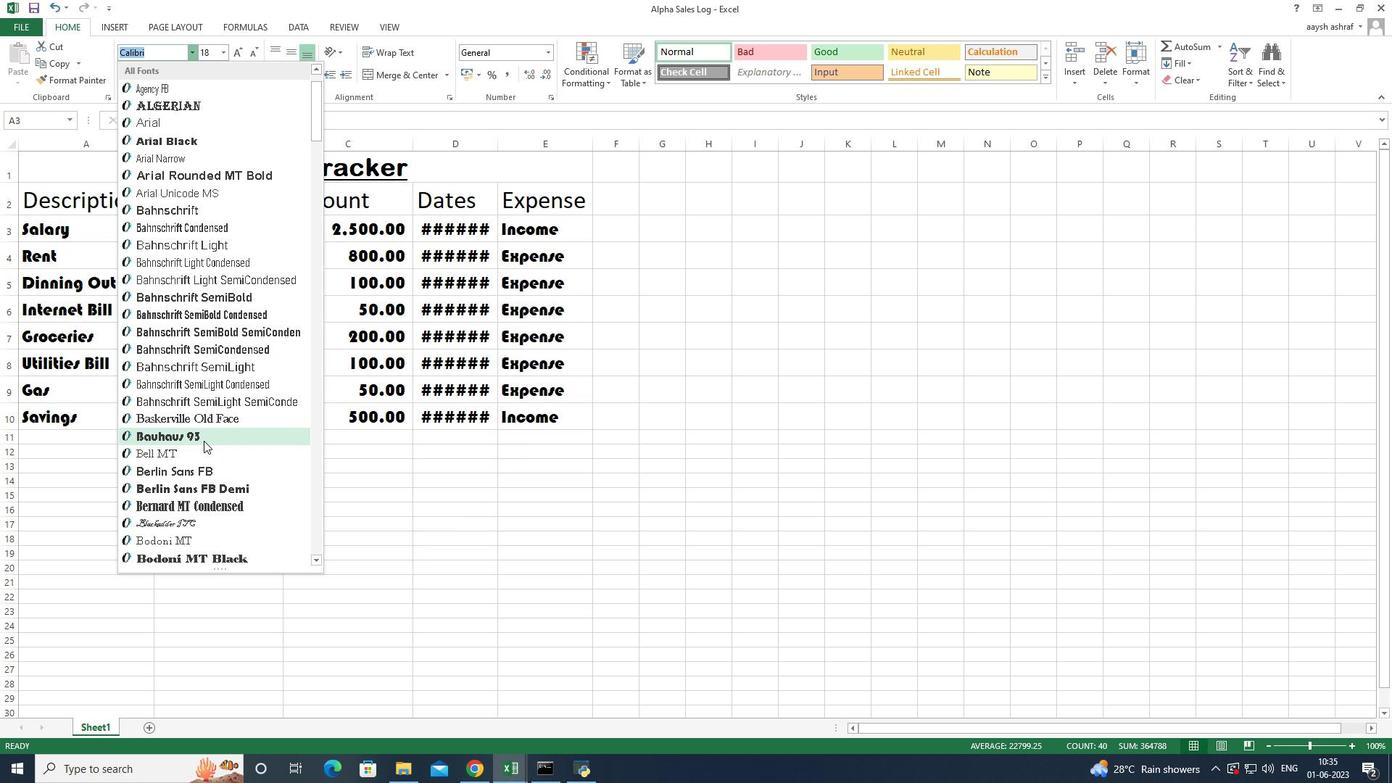 
Action: Mouse pressed left at (203, 441)
Screenshot: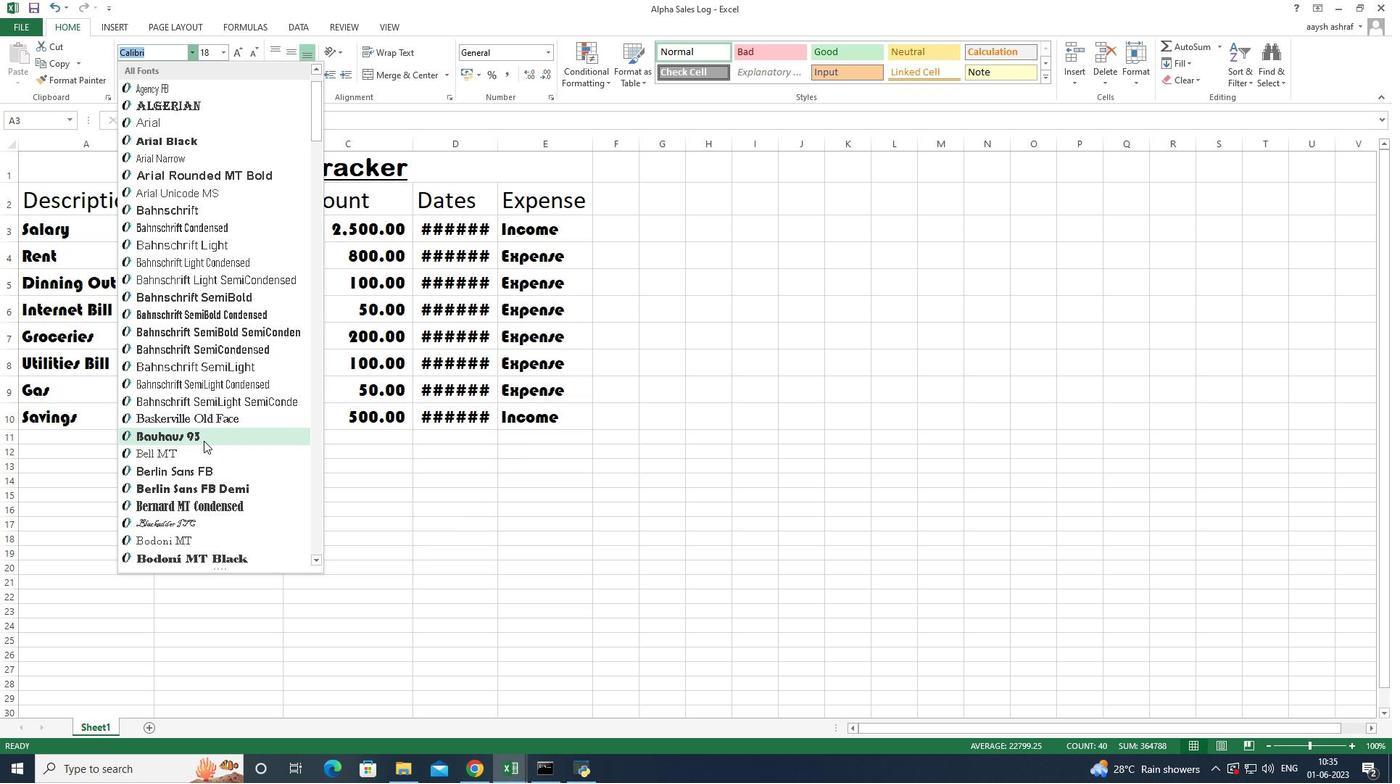 
Action: Mouse moved to (177, 440)
Screenshot: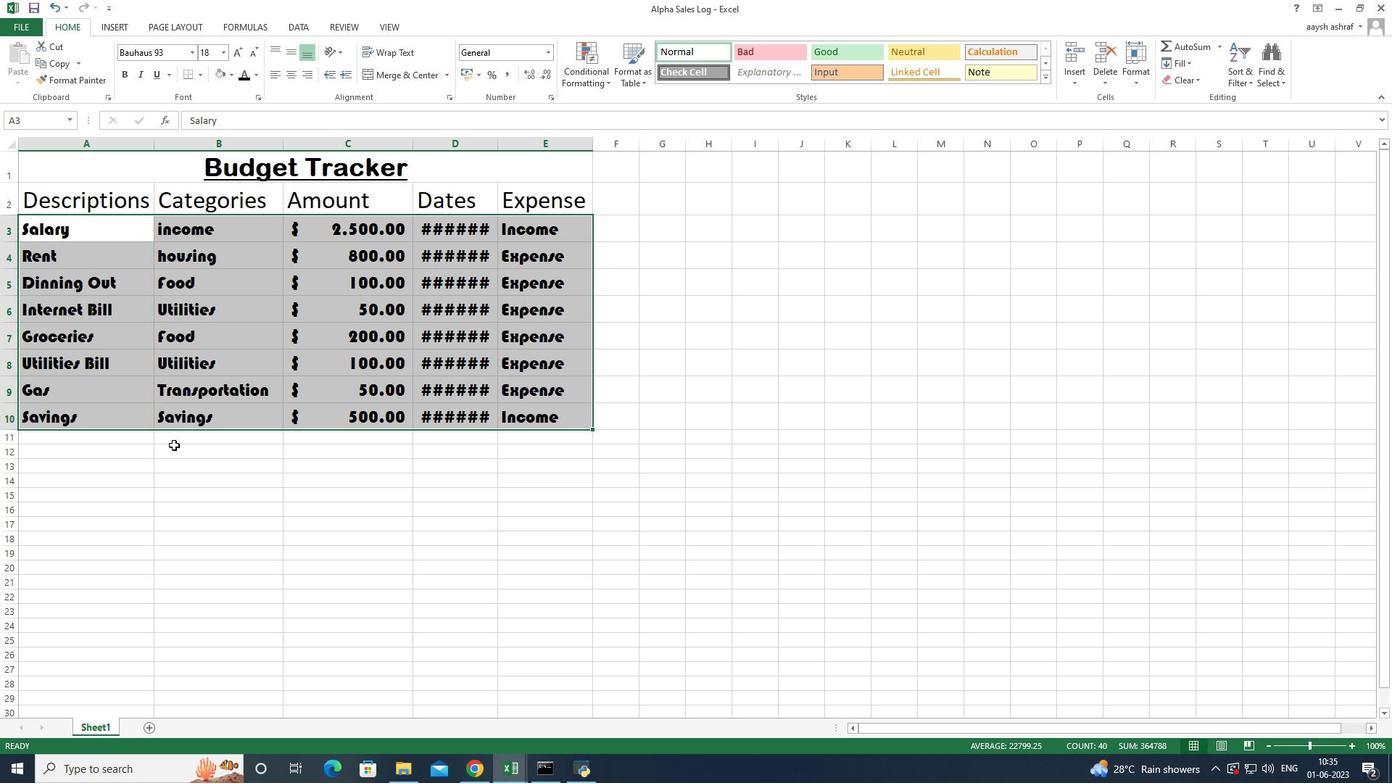 
Action: Mouse pressed left at (177, 440)
Screenshot: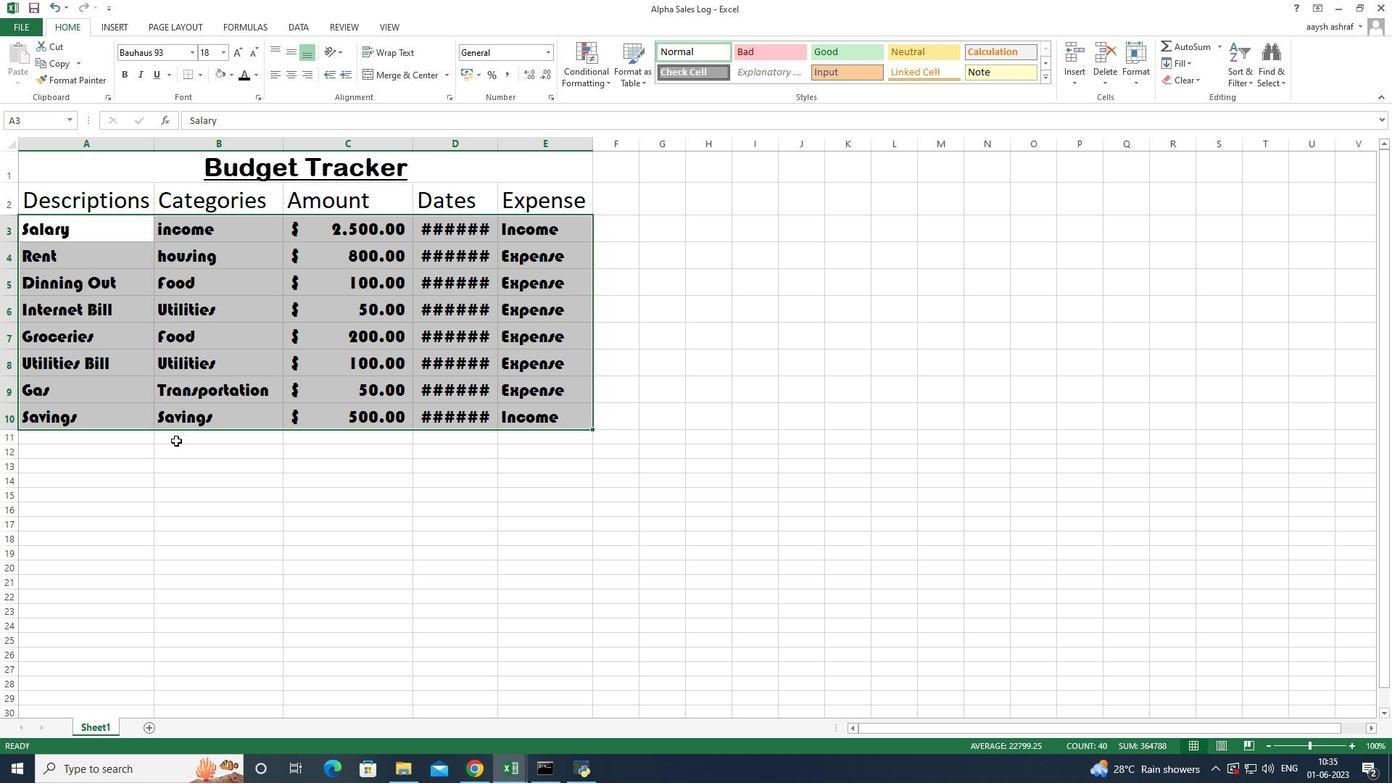 
Action: Mouse moved to (63, 200)
Screenshot: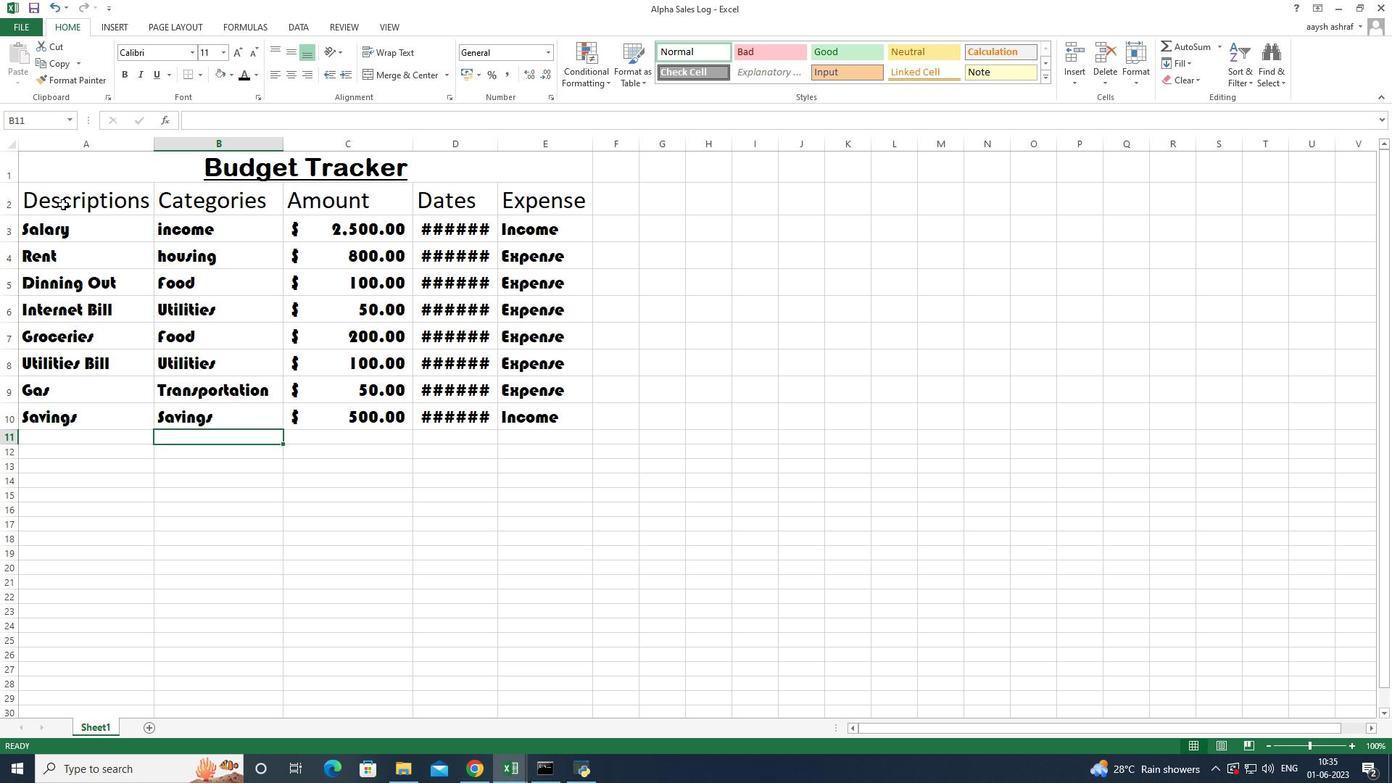 
Action: Mouse pressed left at (63, 200)
Screenshot: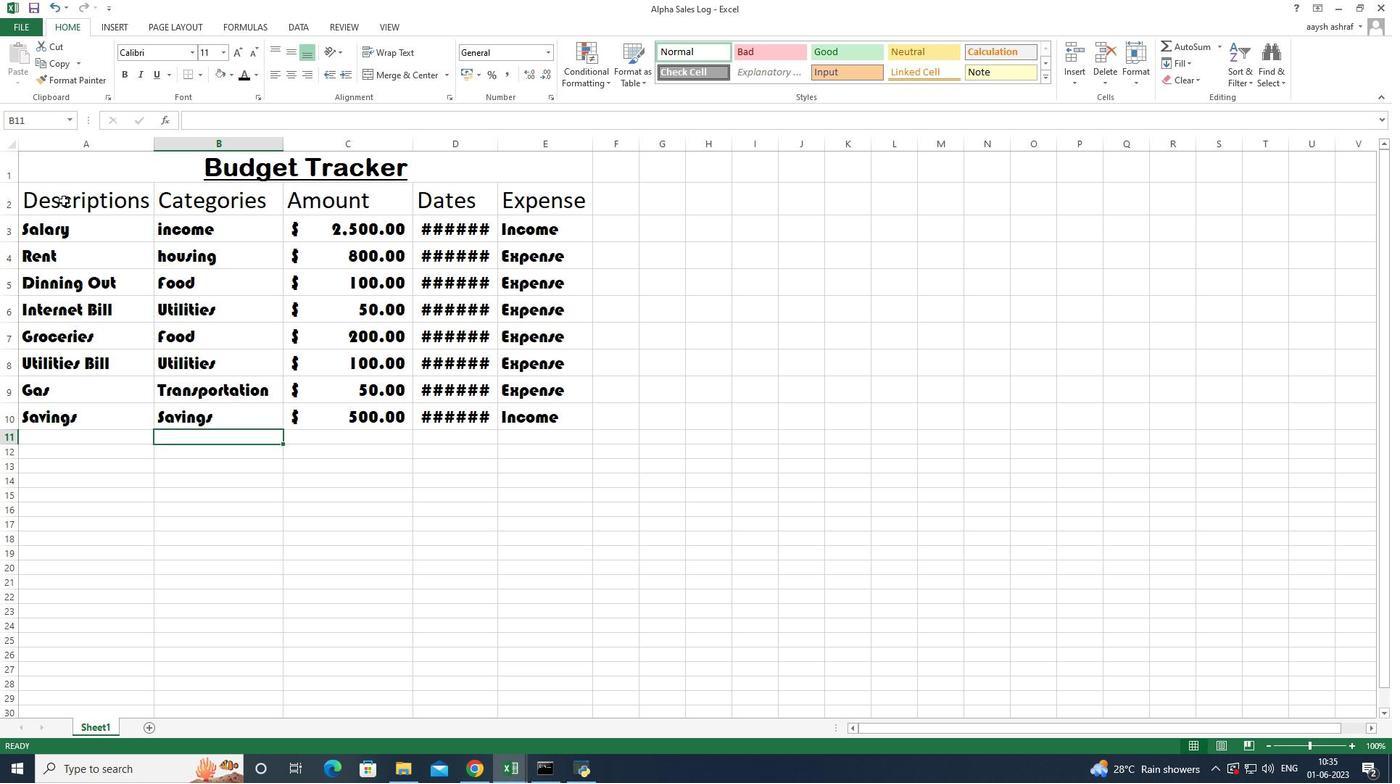 
Action: Mouse moved to (293, 50)
Screenshot: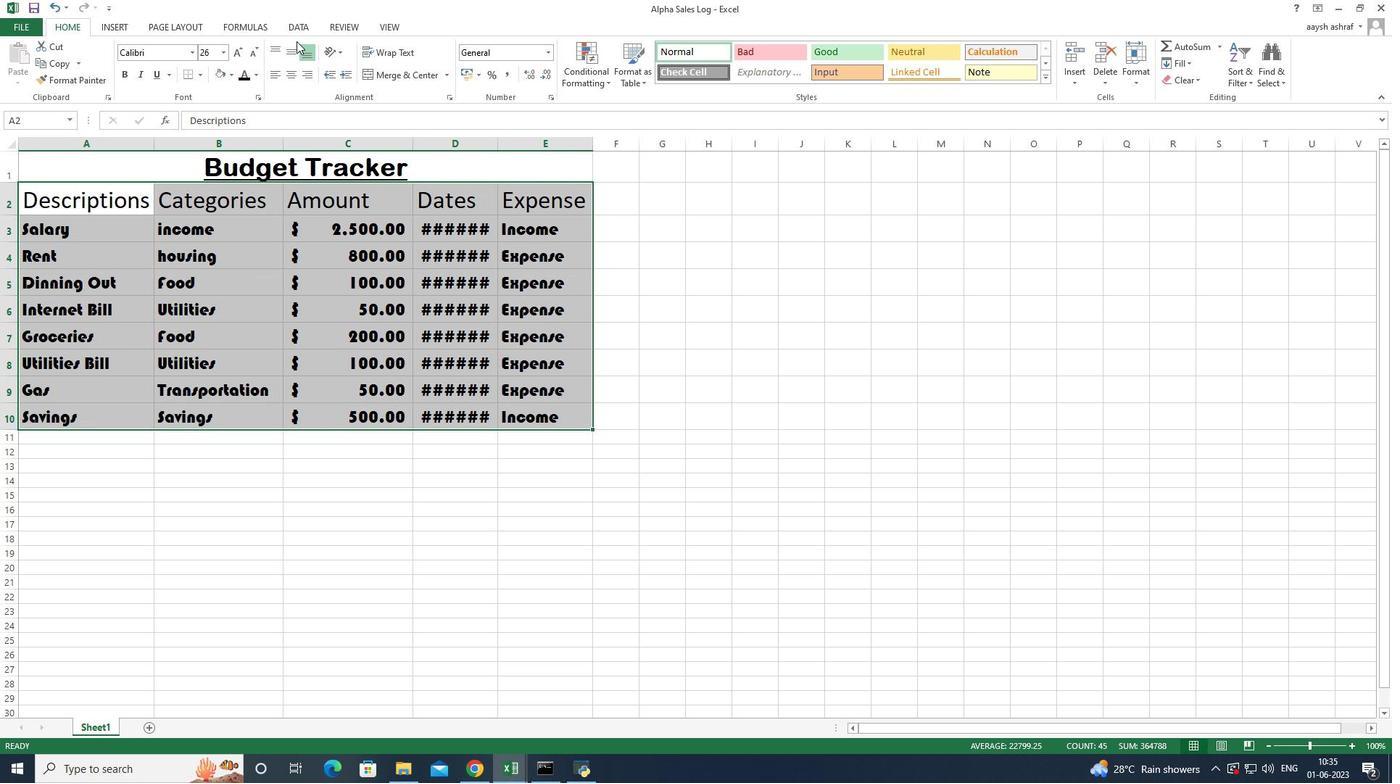 
Action: Mouse pressed left at (293, 50)
Screenshot: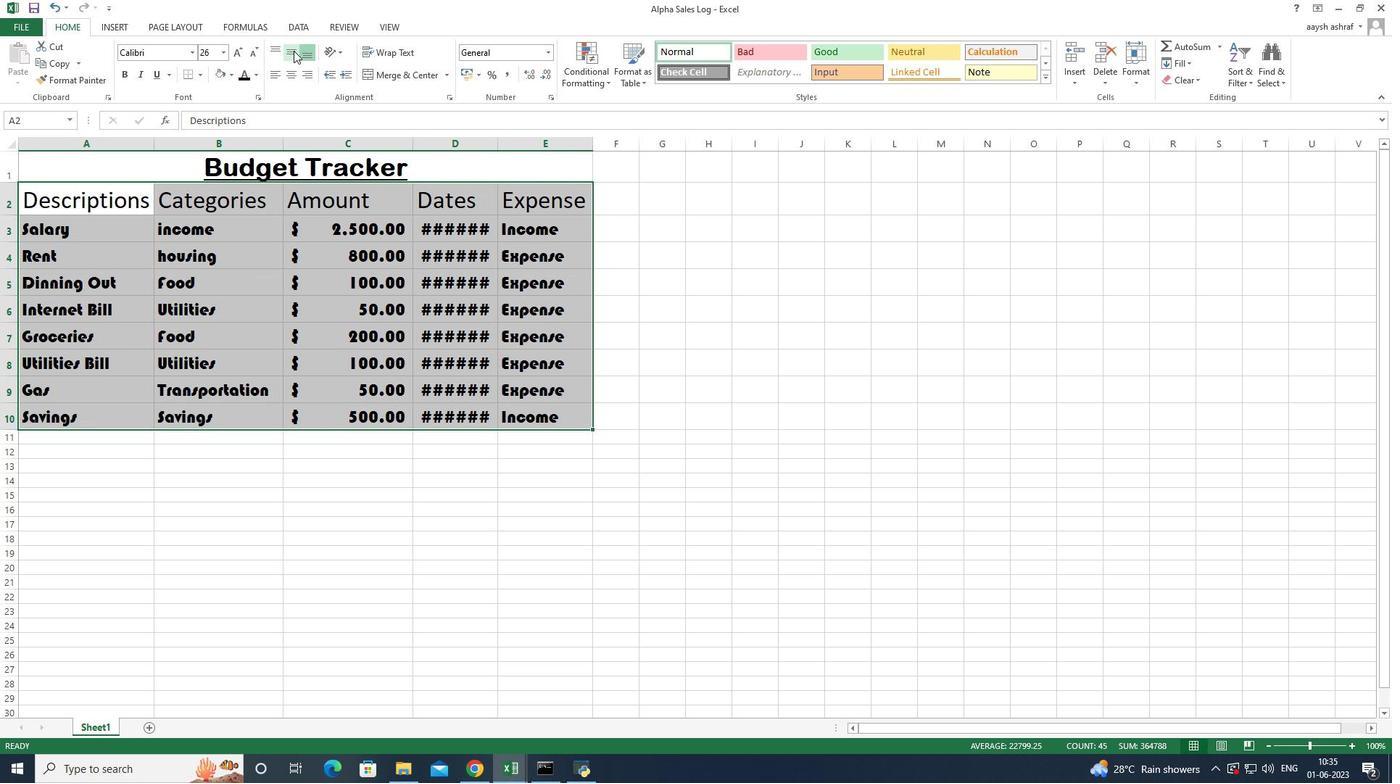 
Action: Mouse moved to (269, 77)
Screenshot: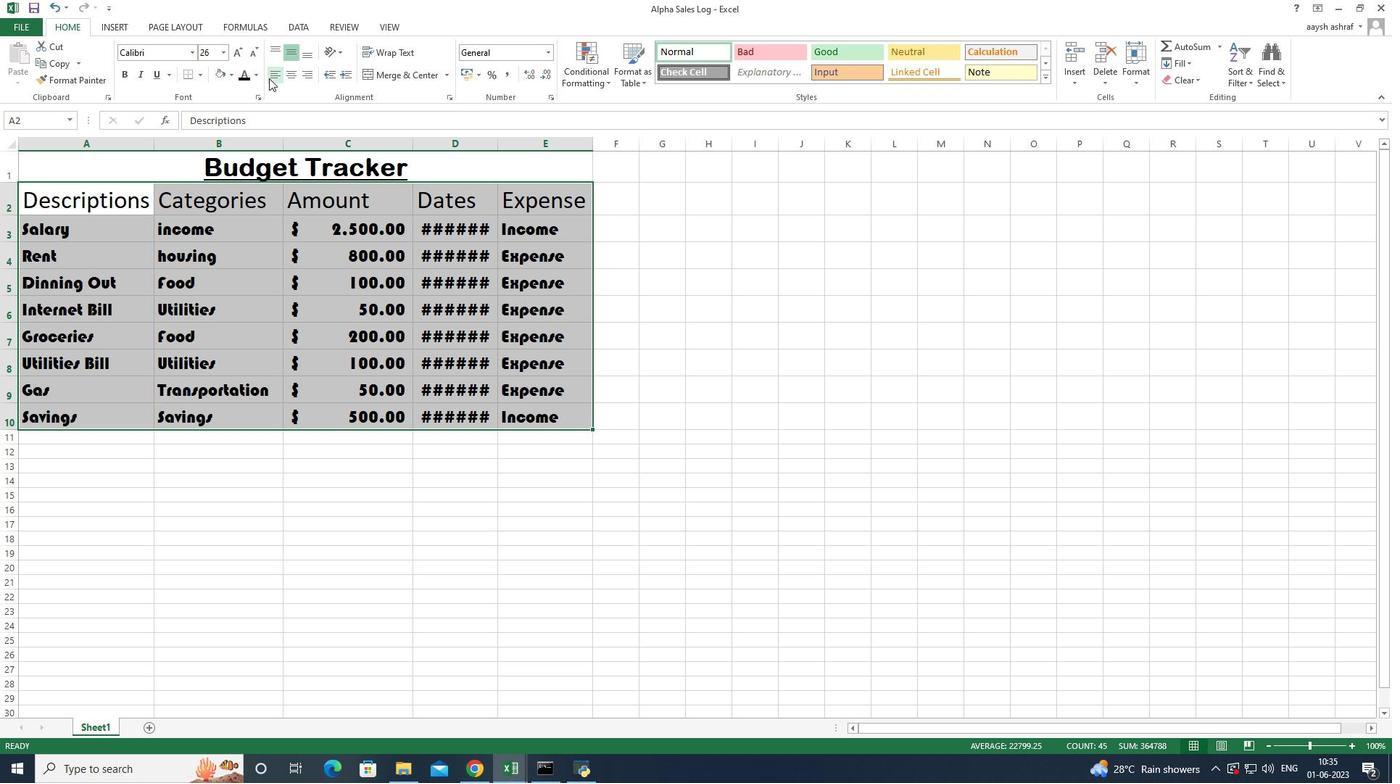 
Action: Mouse pressed left at (269, 77)
Screenshot: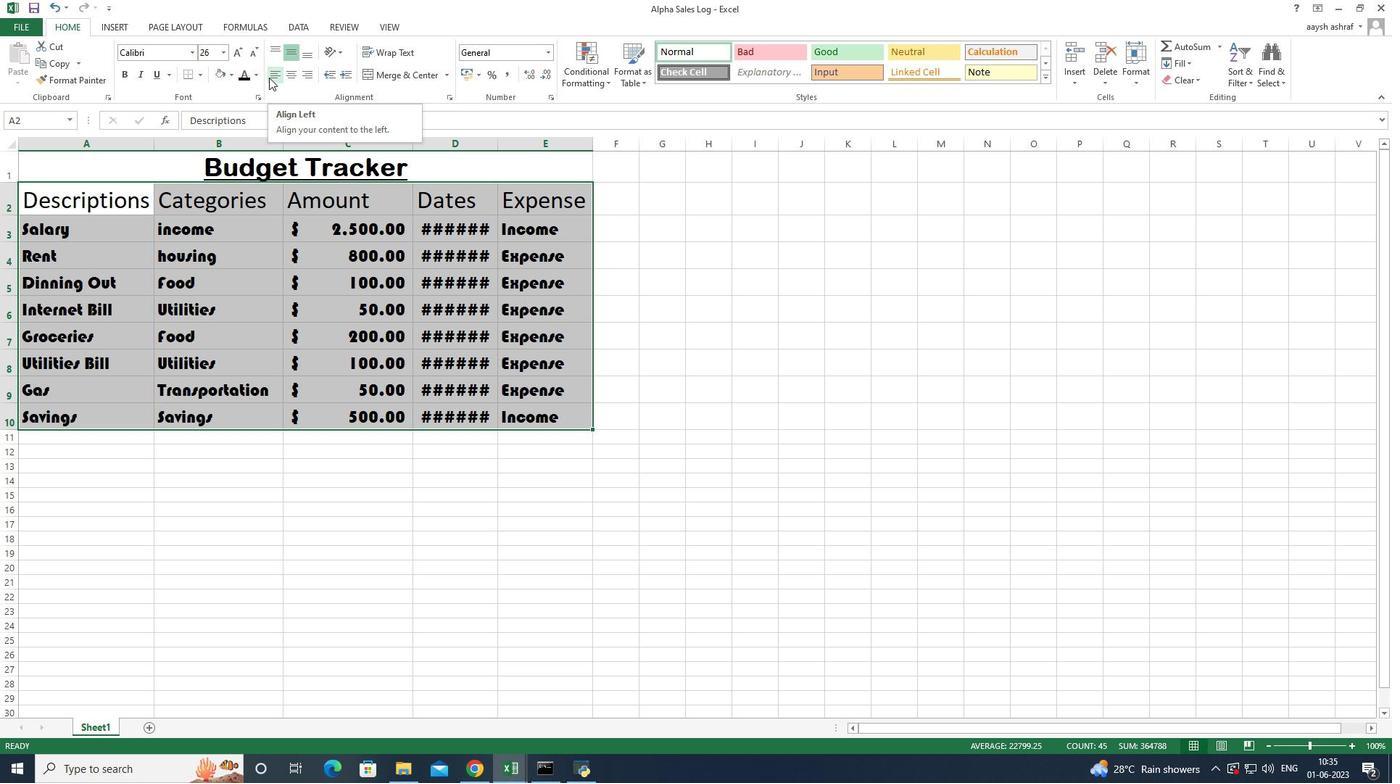 
Action: Mouse moved to (140, 449)
Screenshot: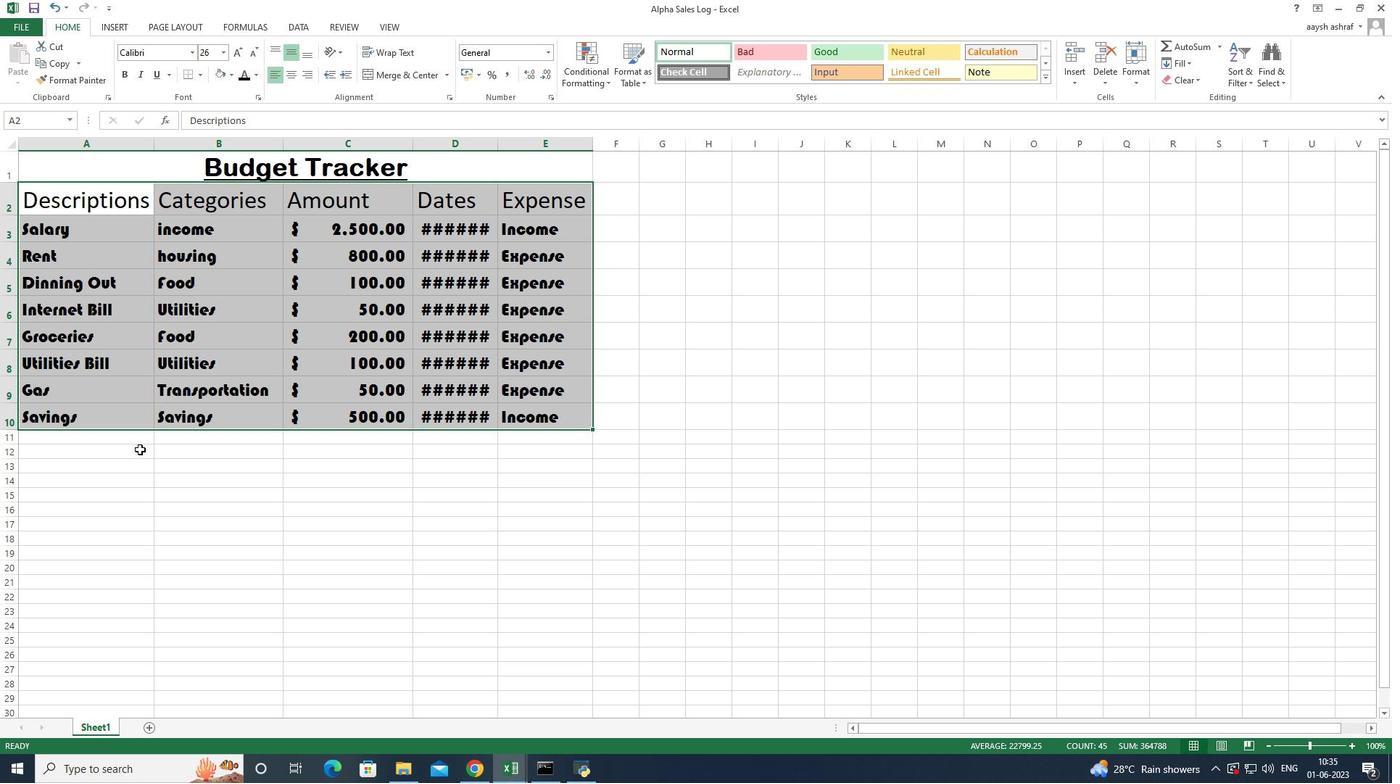 
Action: Mouse pressed left at (140, 449)
Screenshot: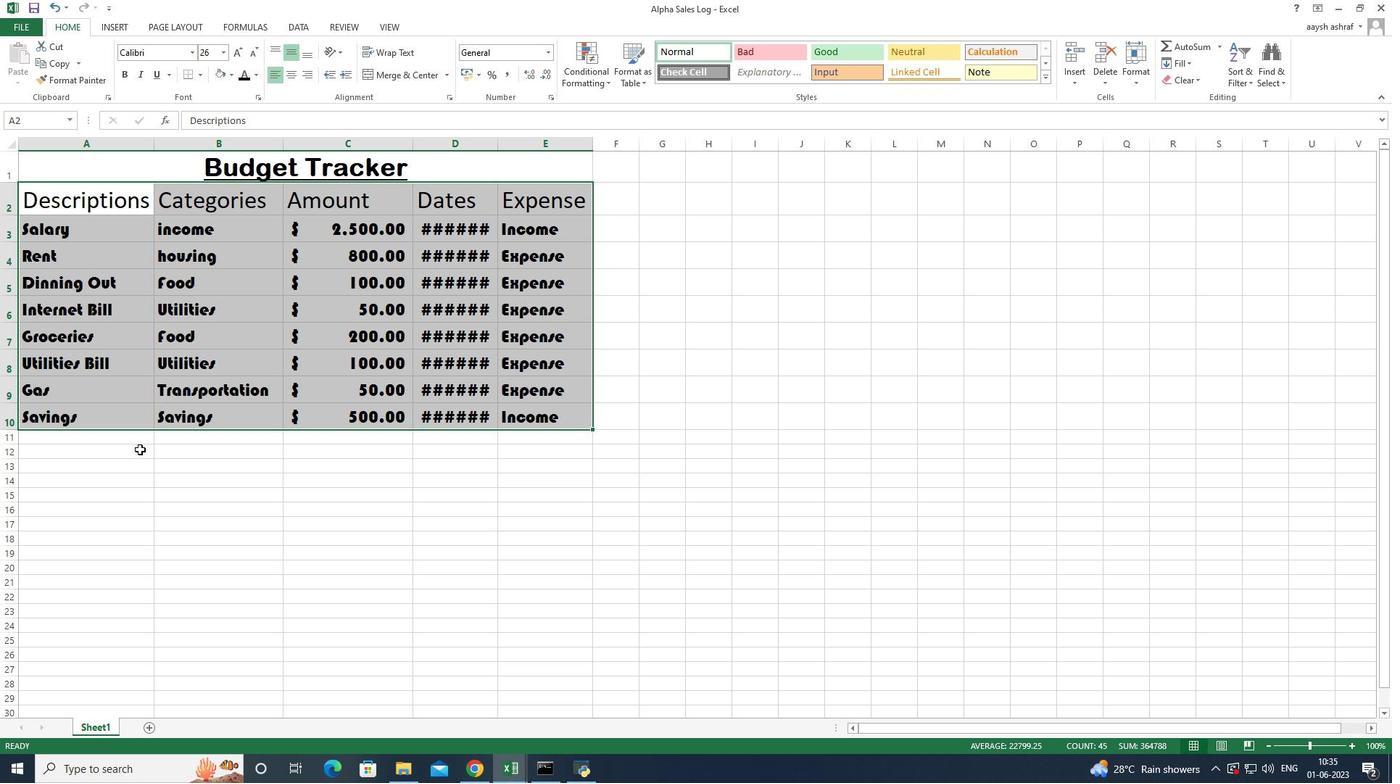 
Action: Mouse moved to (210, 343)
Screenshot: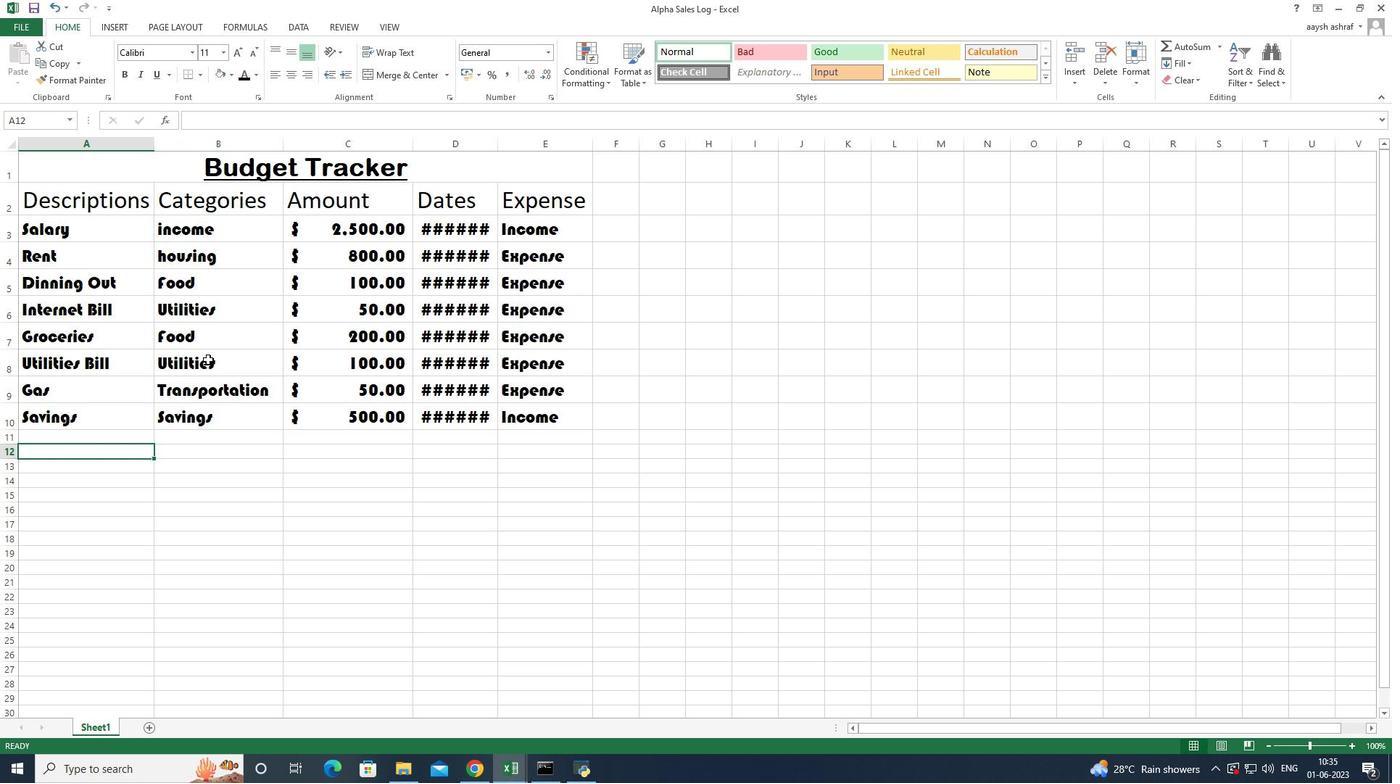 
Action: Mouse scrolled (210, 344) with delta (0, 0)
Screenshot: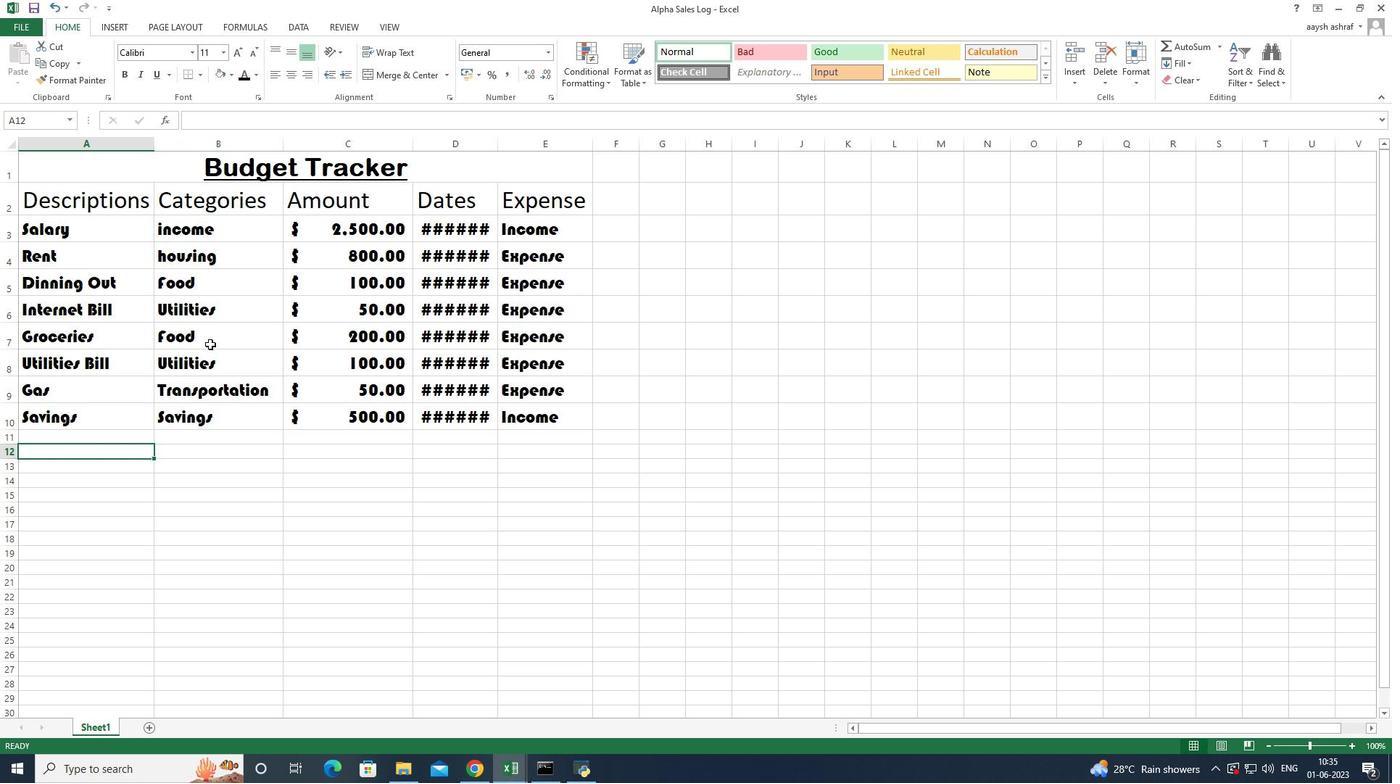 
Action: Mouse scrolled (210, 344) with delta (0, 0)
Screenshot: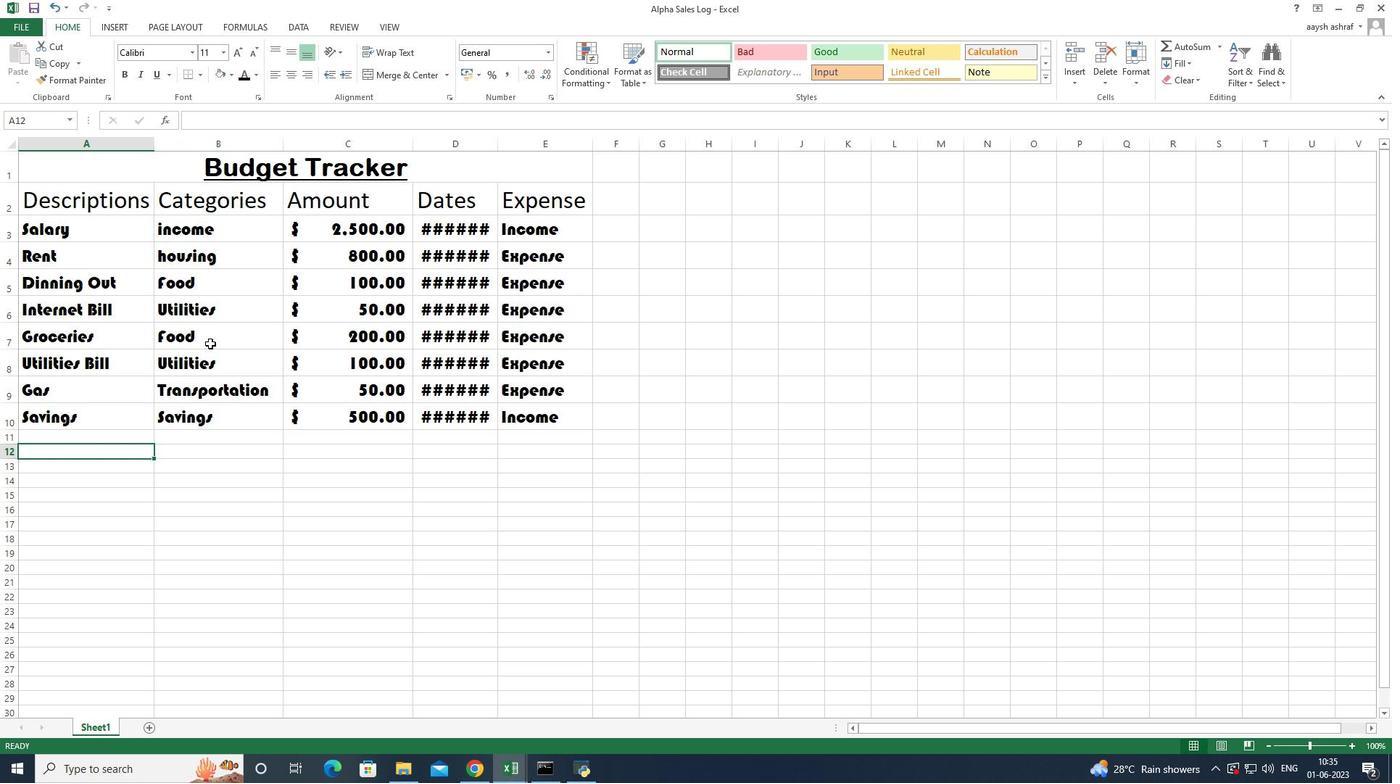 
Action: Mouse scrolled (210, 344) with delta (0, 0)
Screenshot: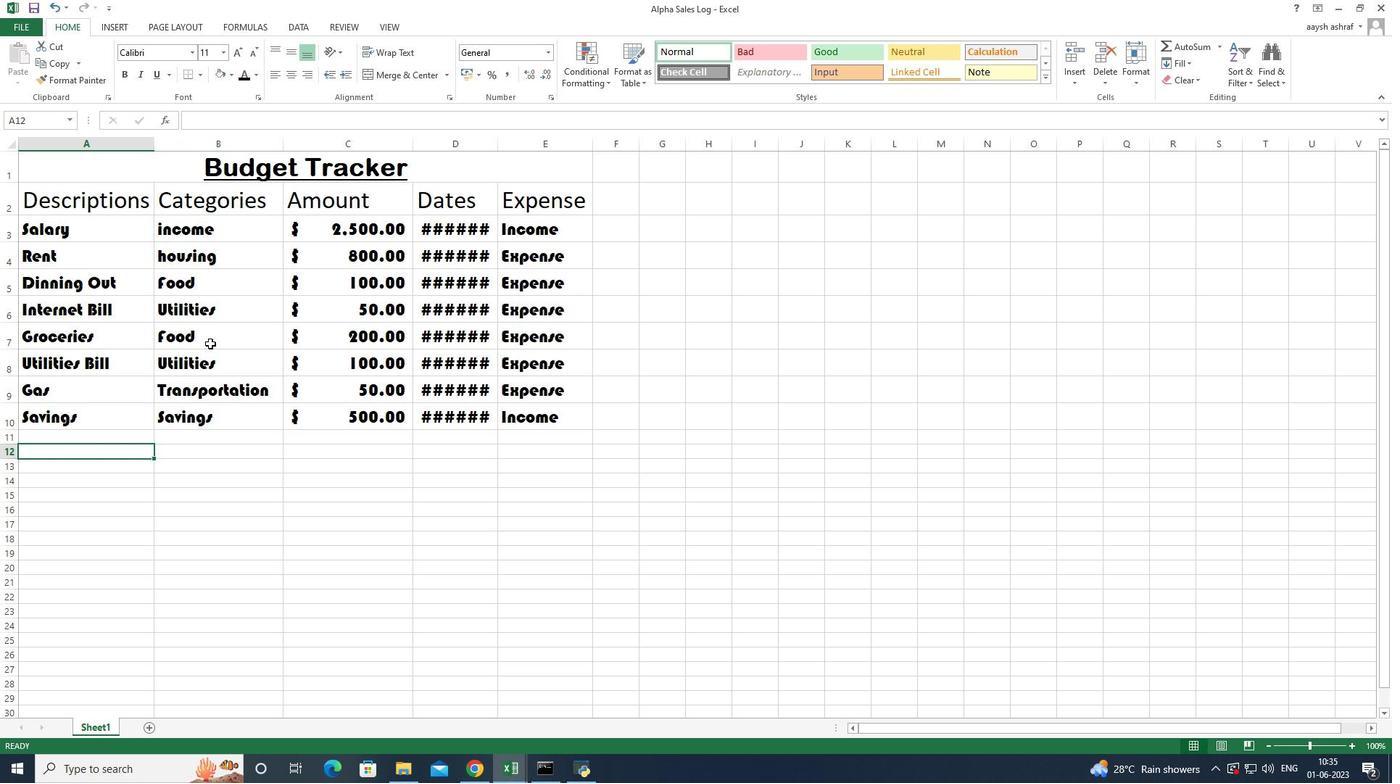
Action: Mouse scrolled (210, 344) with delta (0, 0)
Screenshot: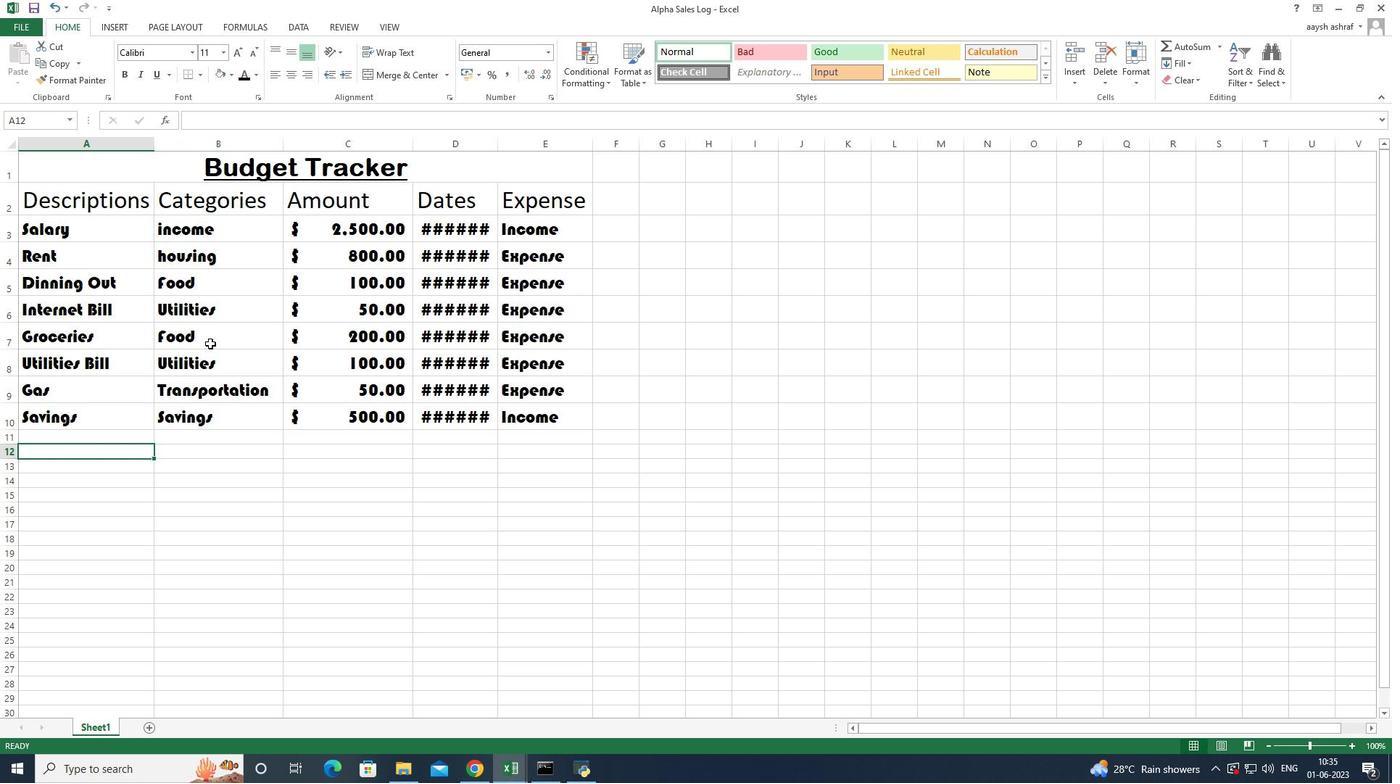 
Action: Mouse moved to (121, 206)
Screenshot: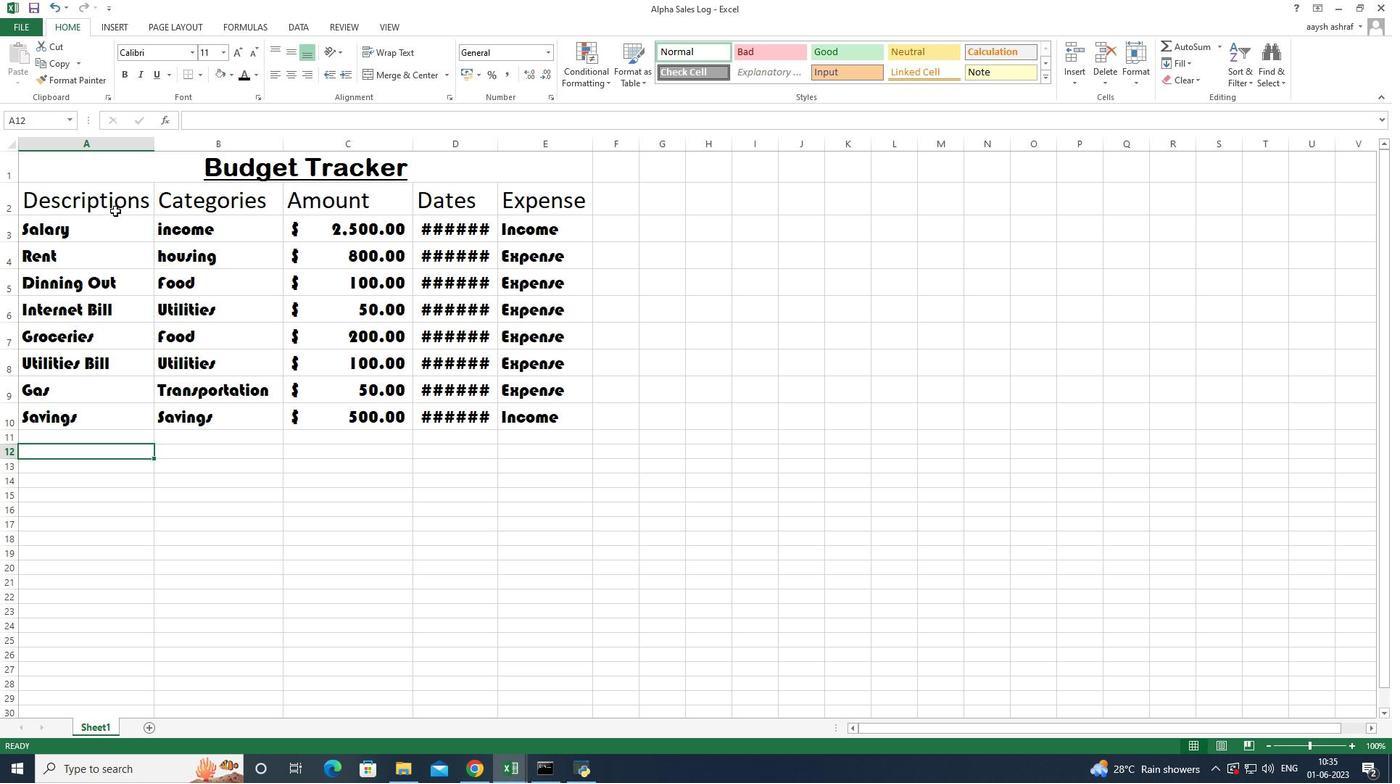 
Action: Mouse pressed left at (121, 206)
Screenshot: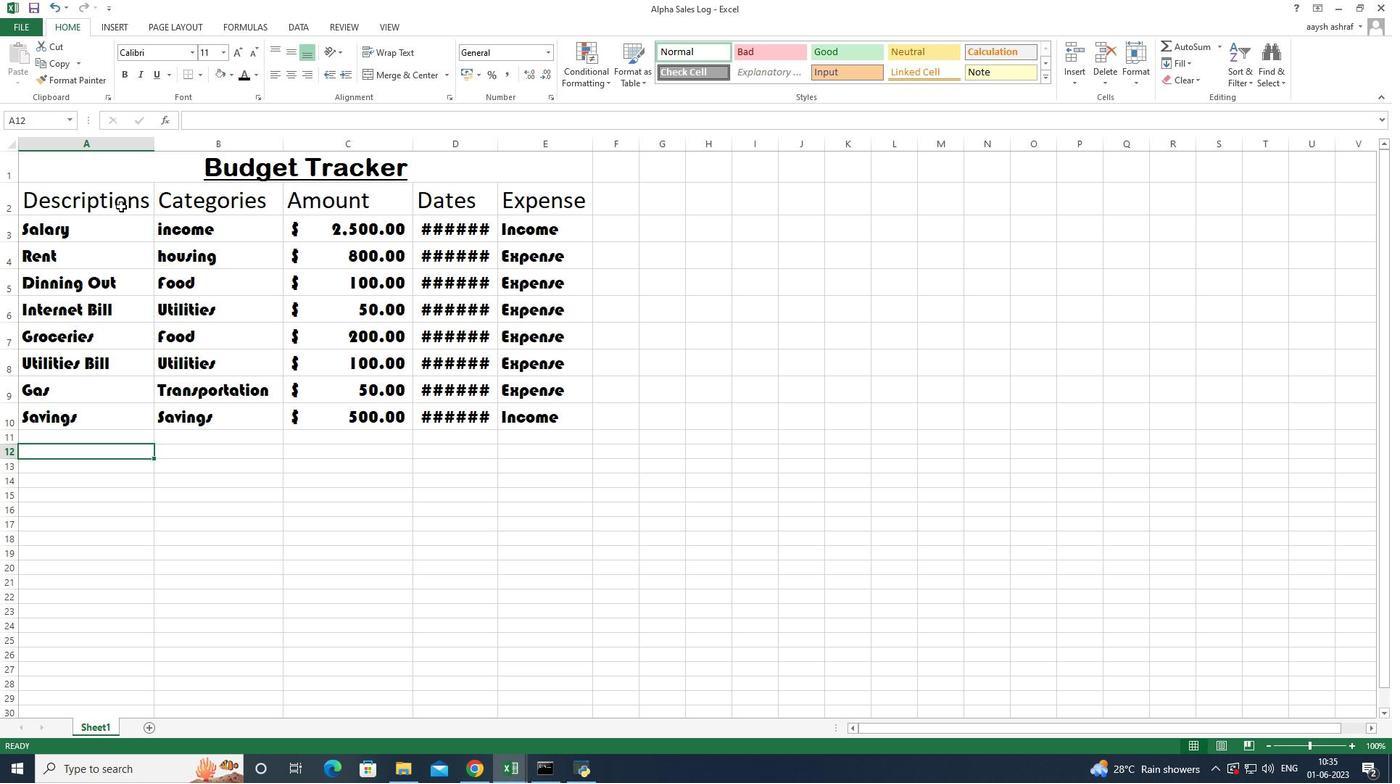 
